 Task: Engage with others LinkedIn posts by liking, commenting, and sharing relevant content
Action: Mouse moved to (847, 467)
Screenshot: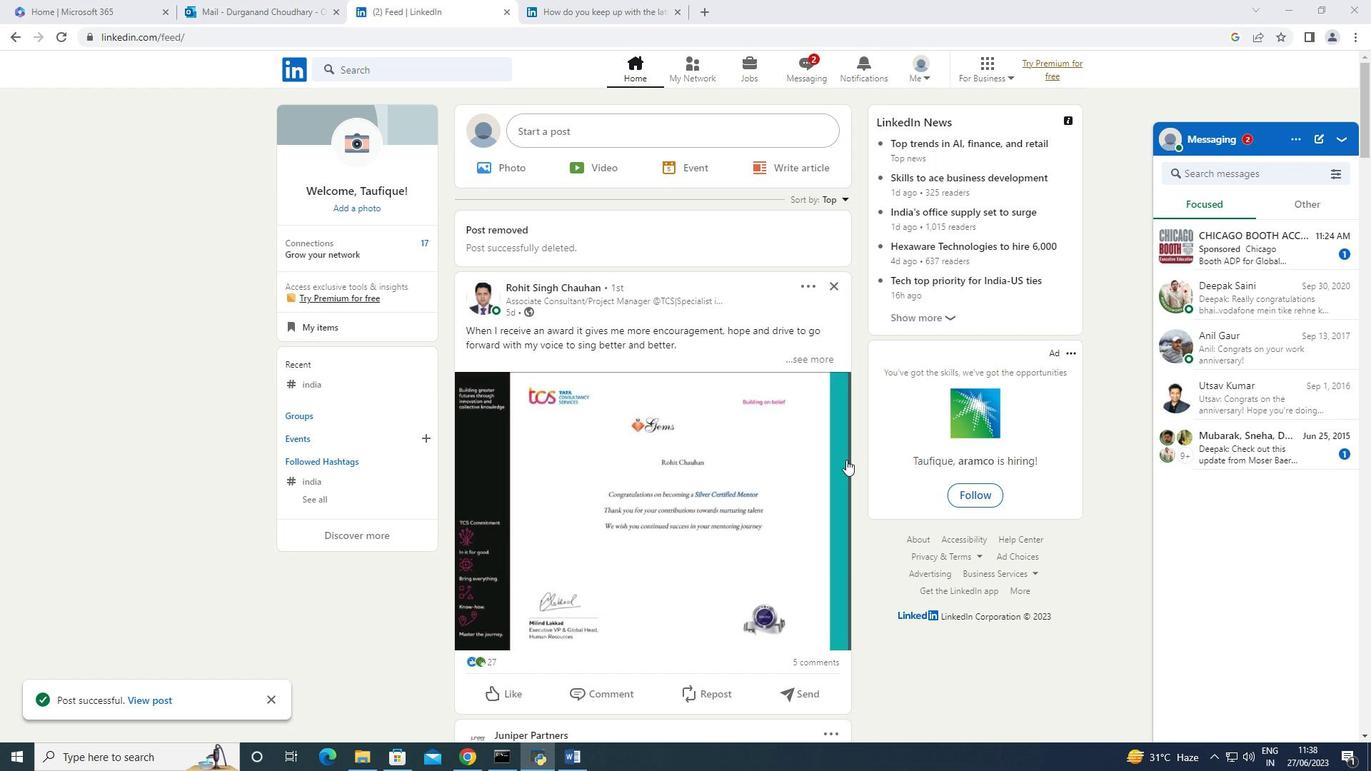 
Action: Mouse scrolled (847, 466) with delta (0, 0)
Screenshot: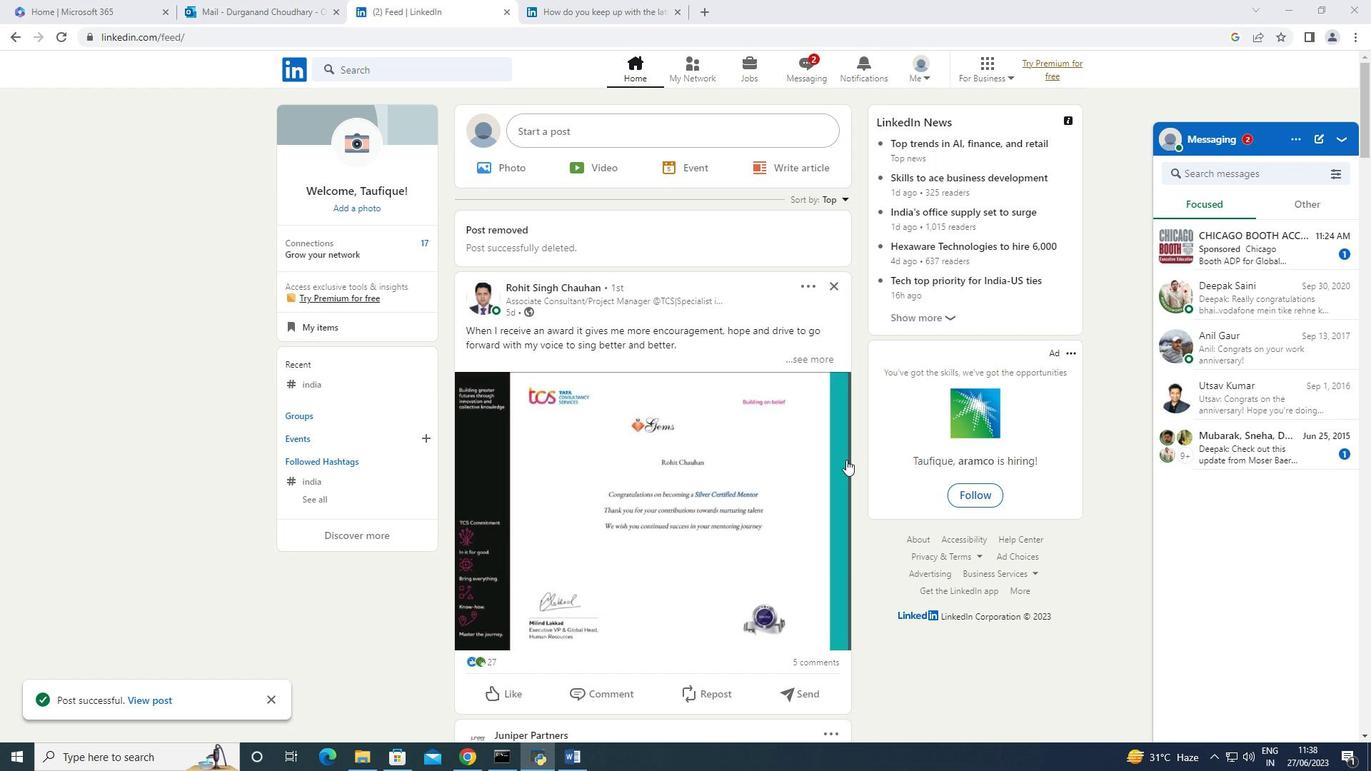 
Action: Mouse moved to (847, 468)
Screenshot: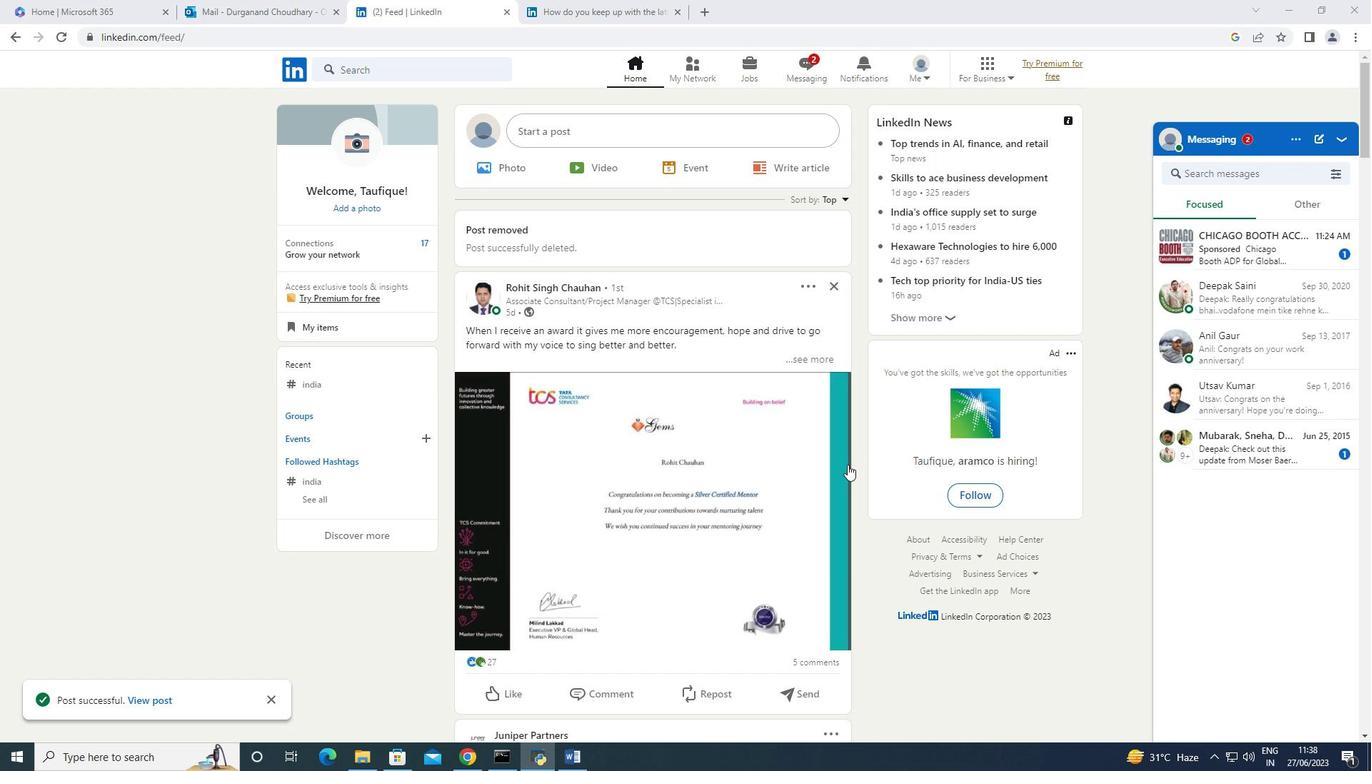 
Action: Mouse scrolled (847, 467) with delta (0, 0)
Screenshot: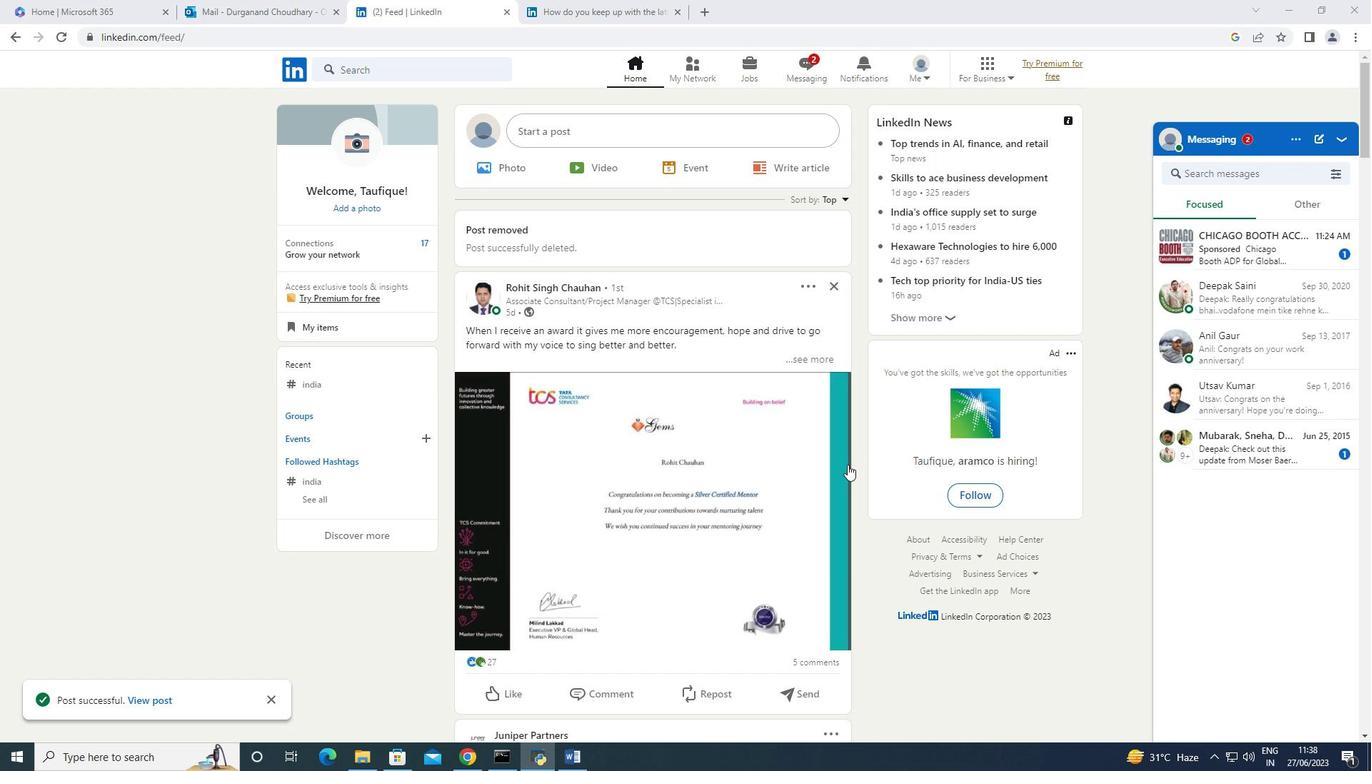
Action: Mouse scrolled (847, 467) with delta (0, 0)
Screenshot: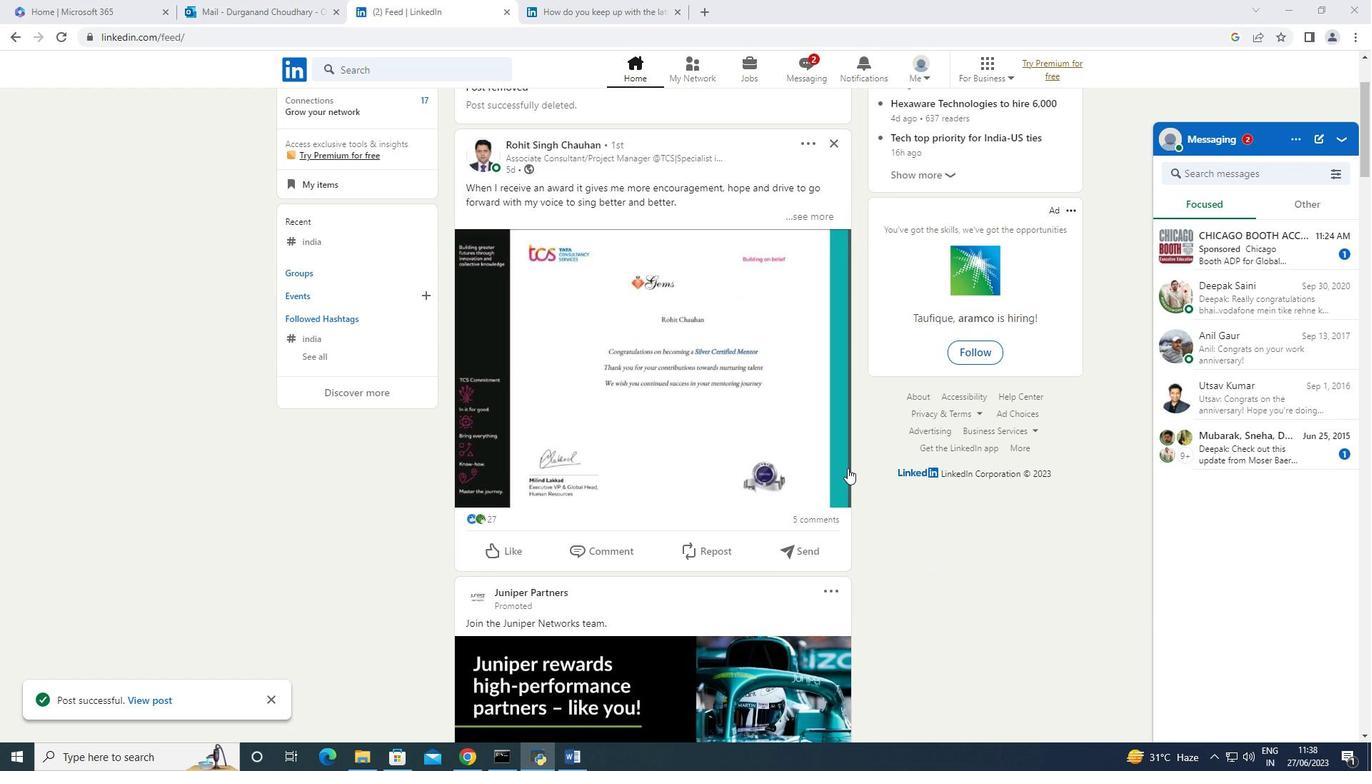 
Action: Mouse scrolled (847, 467) with delta (0, 0)
Screenshot: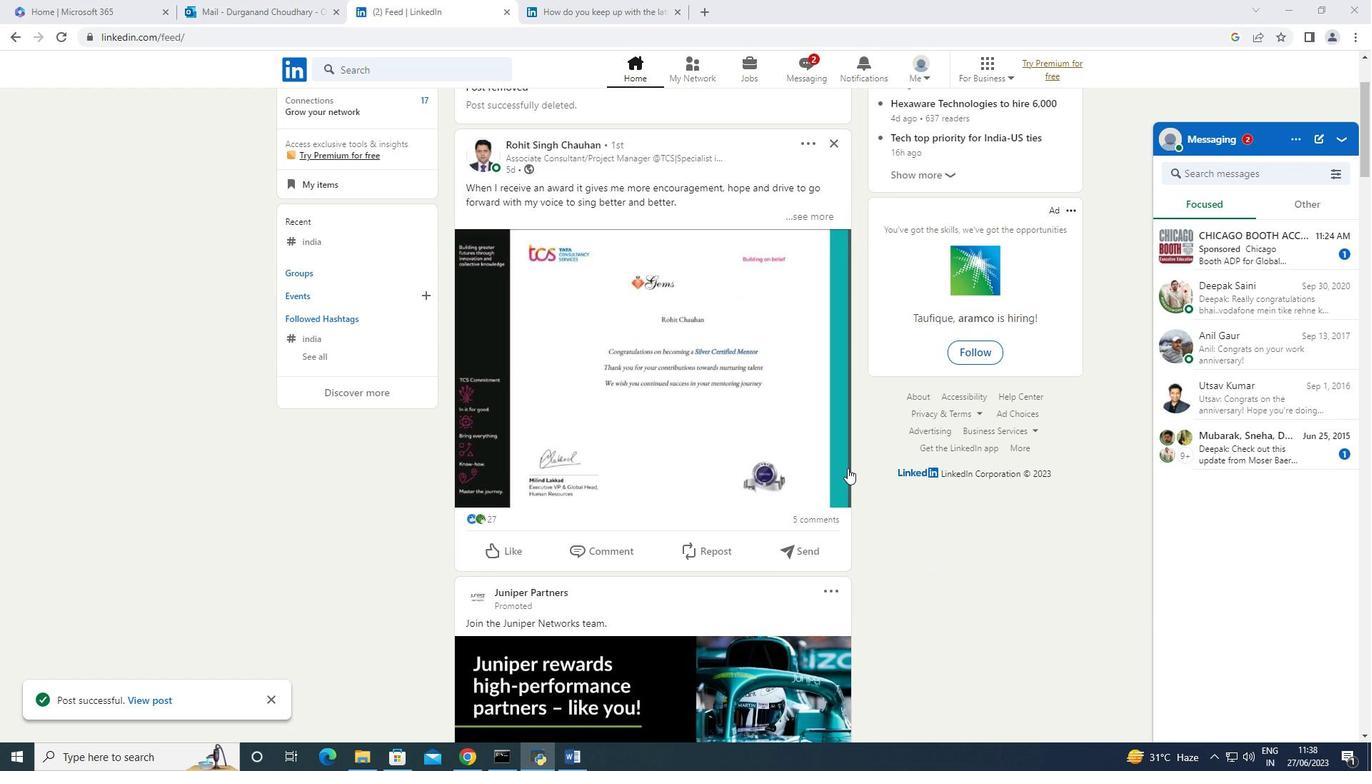 
Action: Mouse moved to (847, 469)
Screenshot: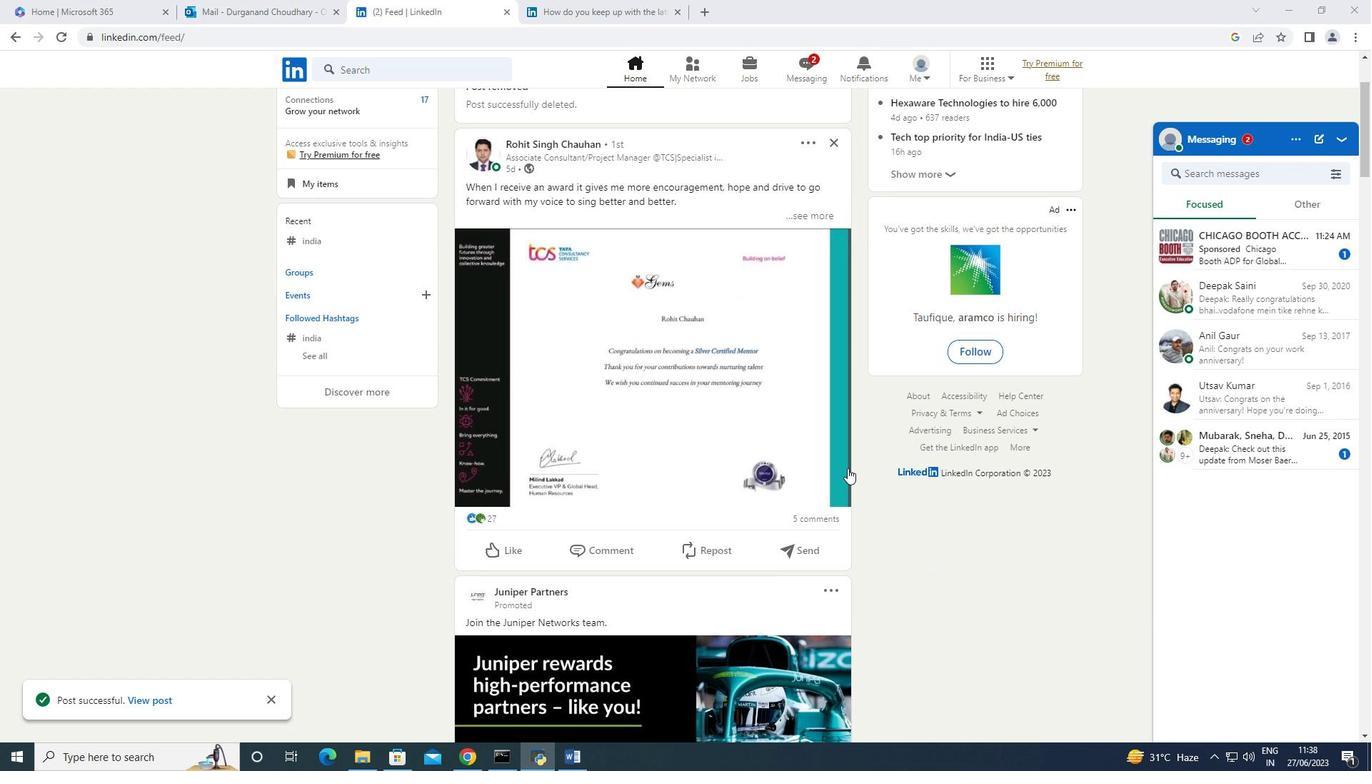 
Action: Mouse scrolled (847, 469) with delta (0, 0)
Screenshot: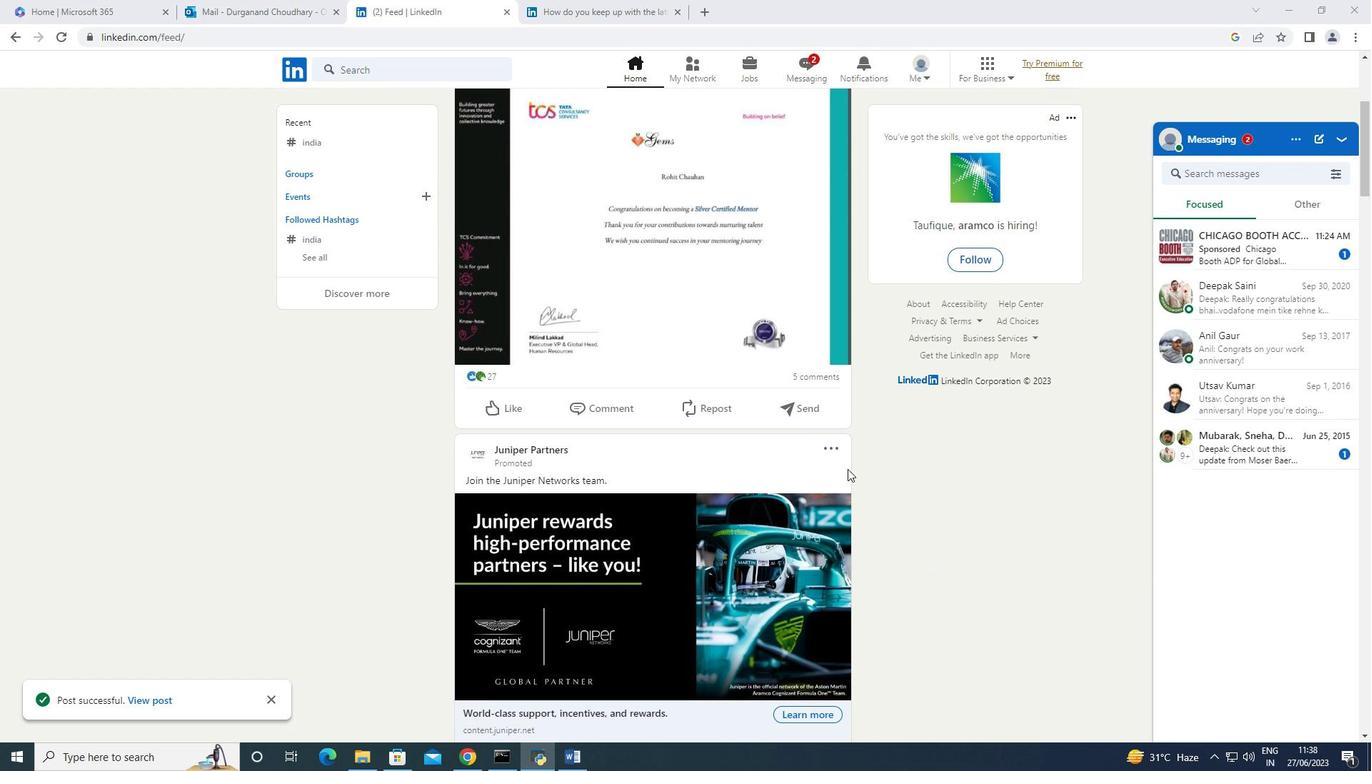 
Action: Mouse moved to (488, 479)
Screenshot: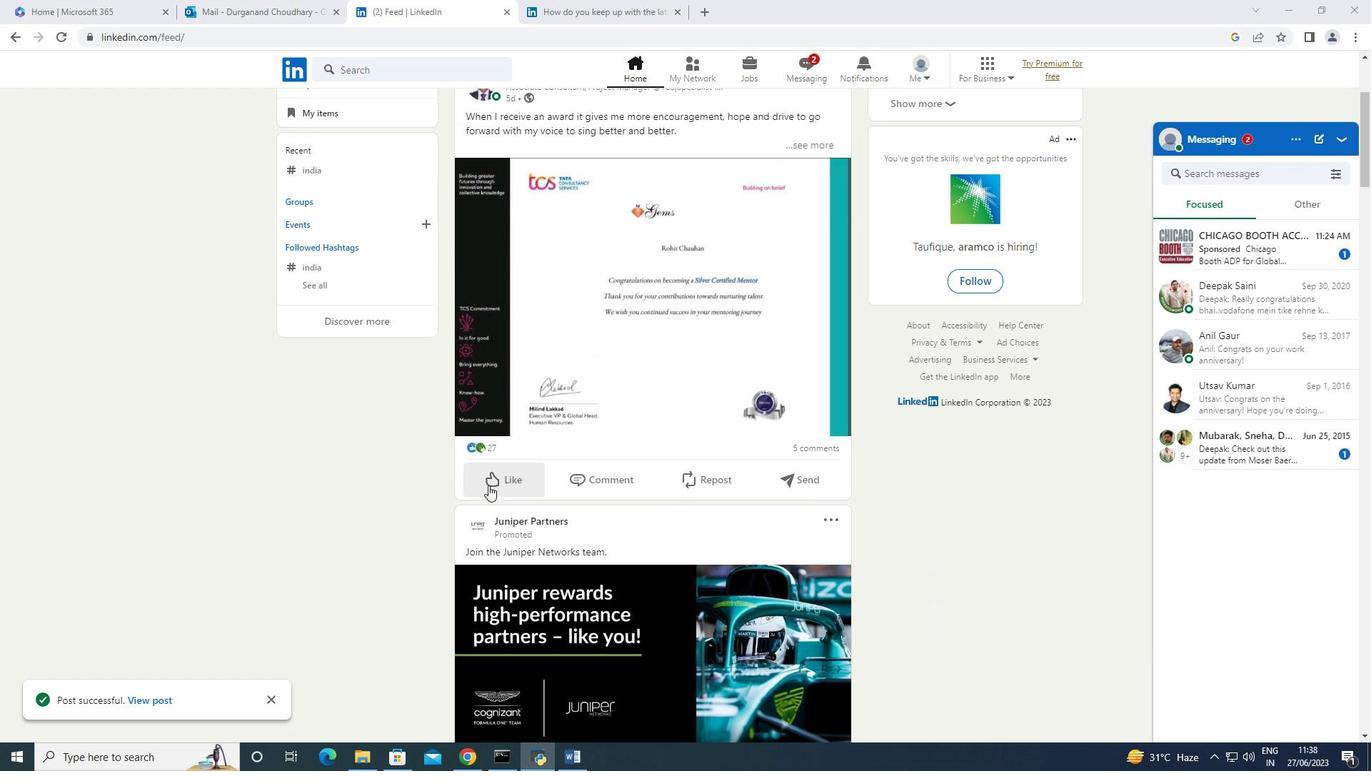 
Action: Mouse pressed left at (488, 479)
Screenshot: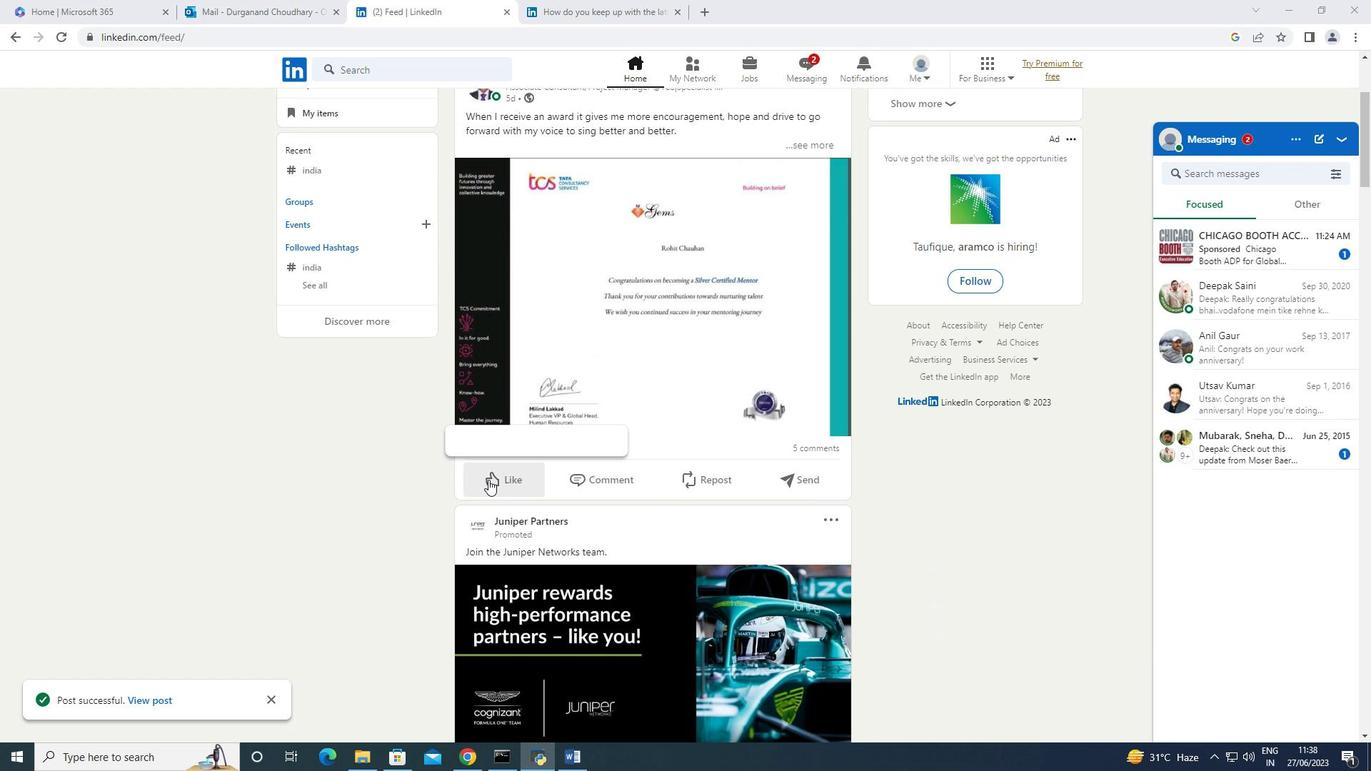 
Action: Mouse moved to (996, 521)
Screenshot: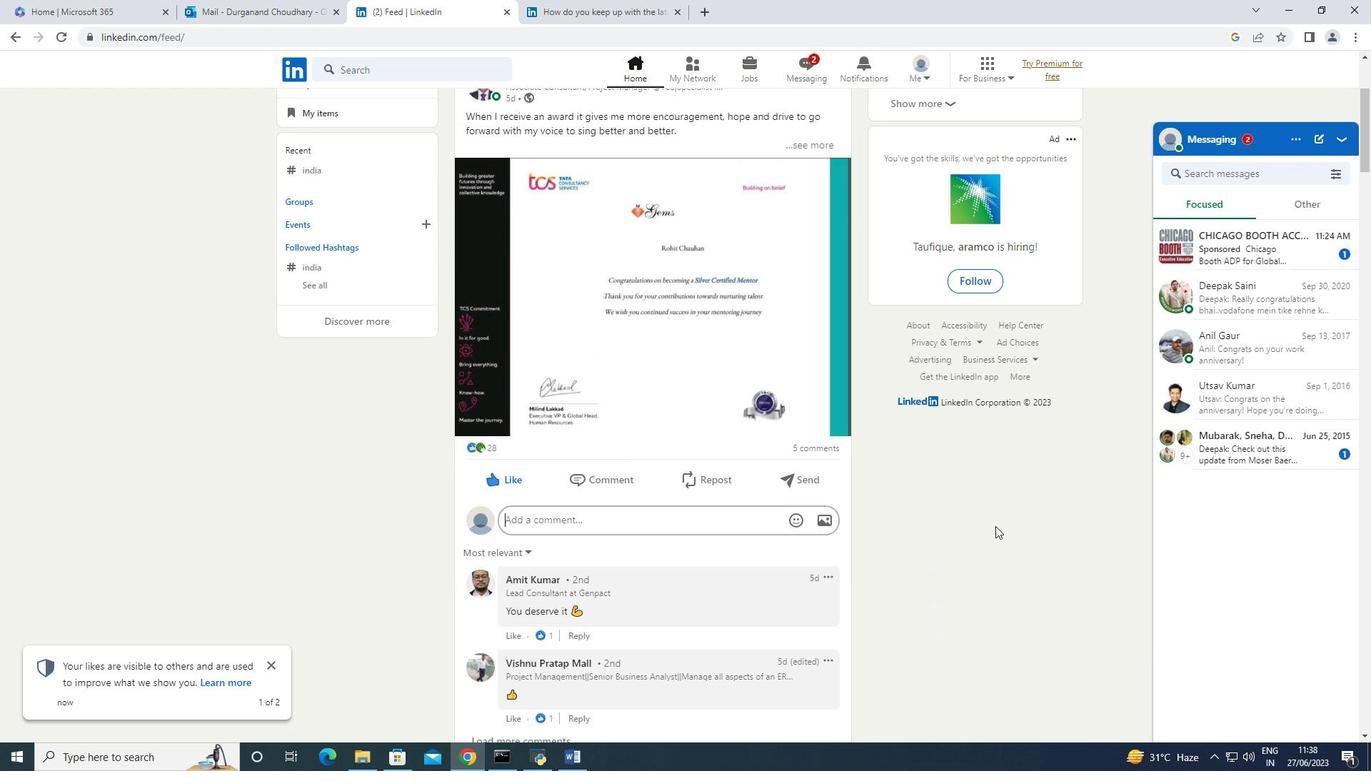 
Action: Mouse scrolled (996, 520) with delta (0, 0)
Screenshot: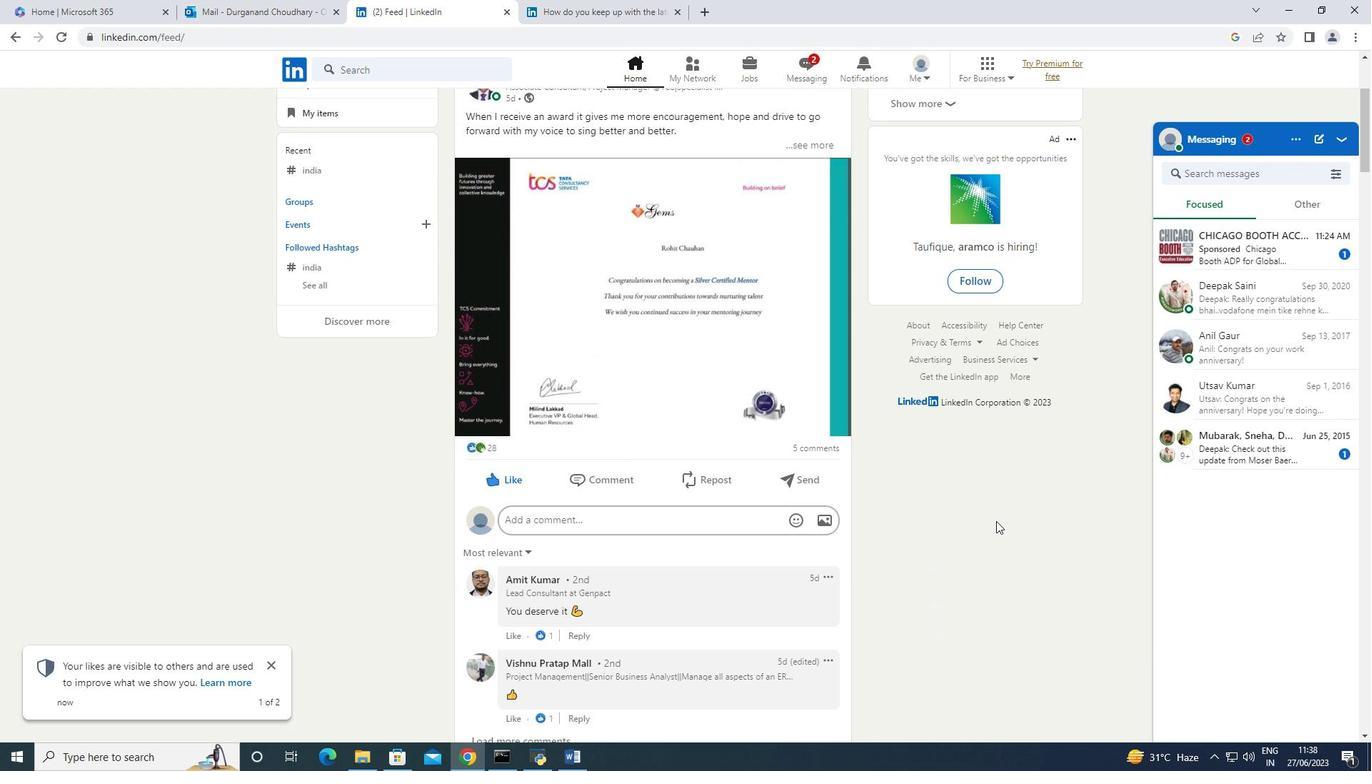 
Action: Mouse scrolled (996, 520) with delta (0, 0)
Screenshot: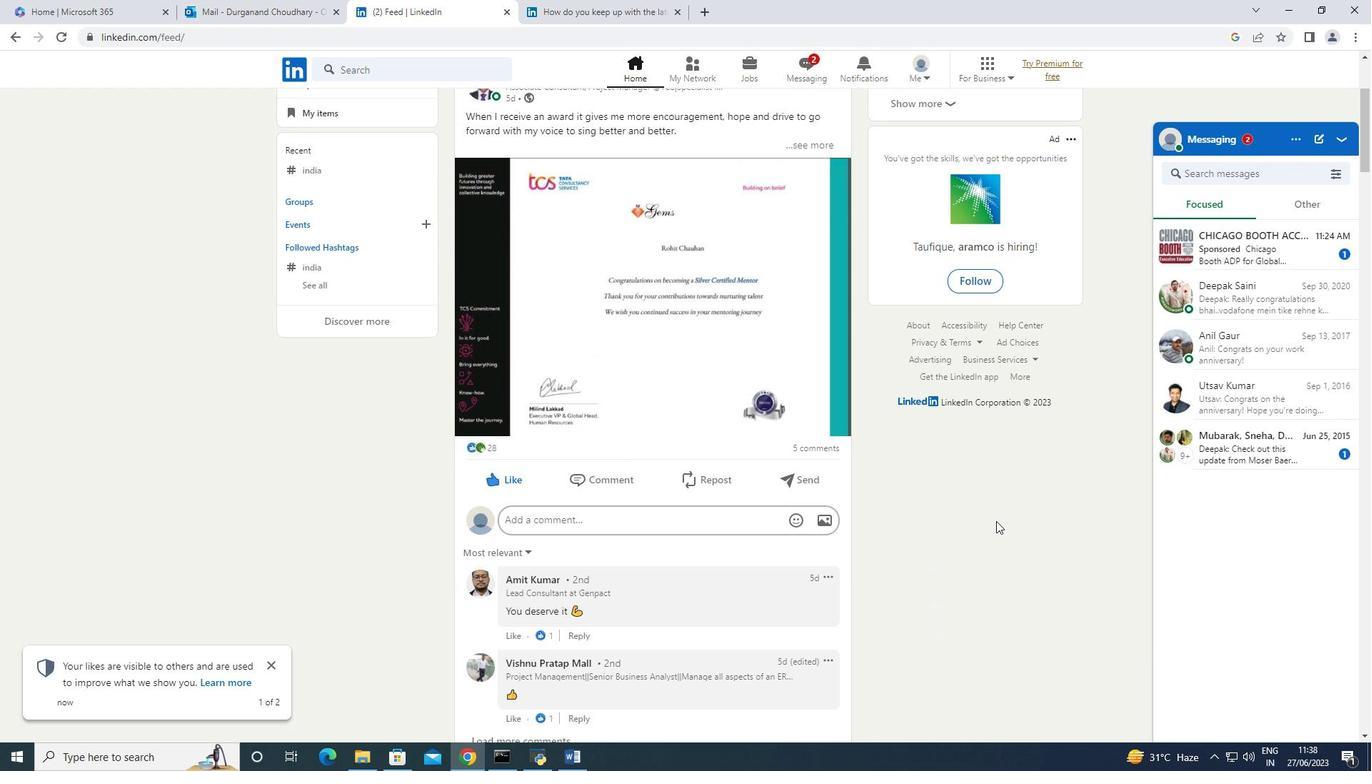 
Action: Mouse moved to (686, 382)
Screenshot: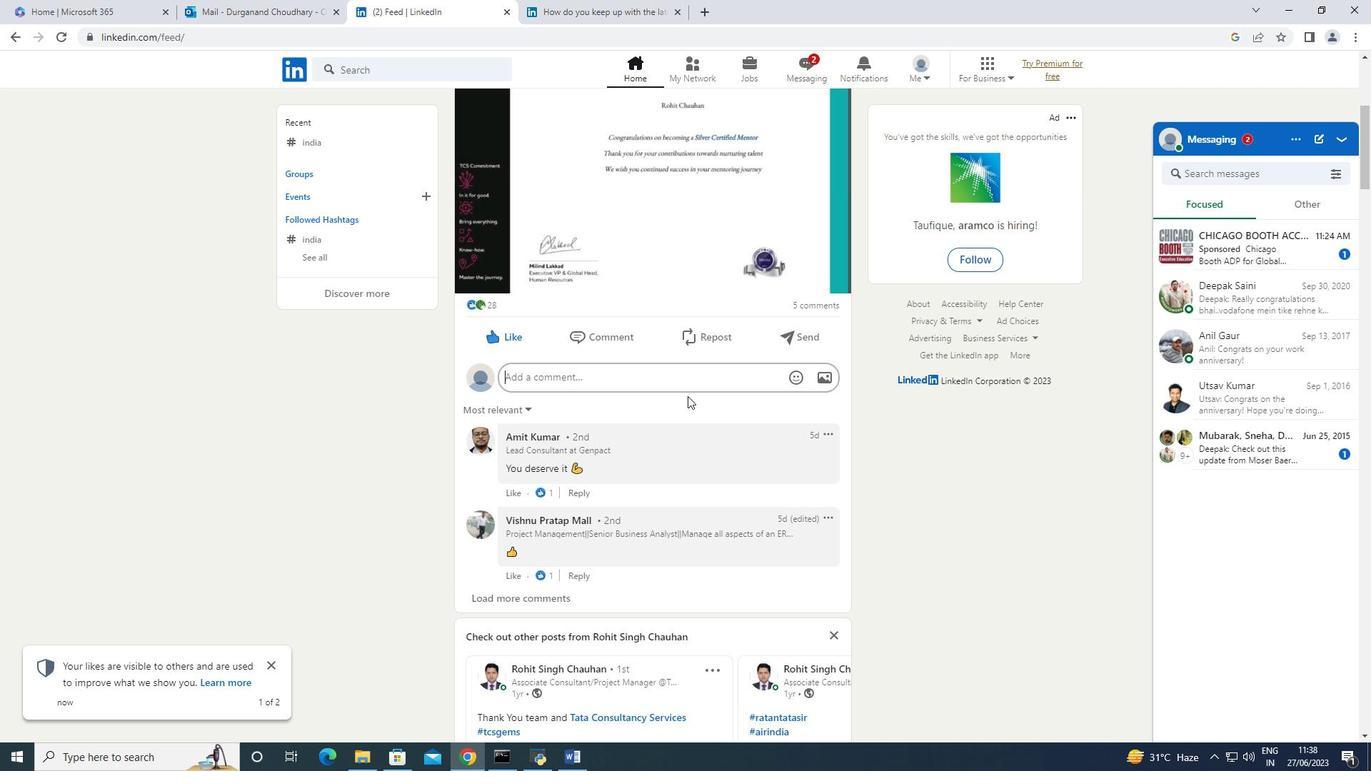 
Action: Mouse scrolled (686, 382) with delta (0, 0)
Screenshot: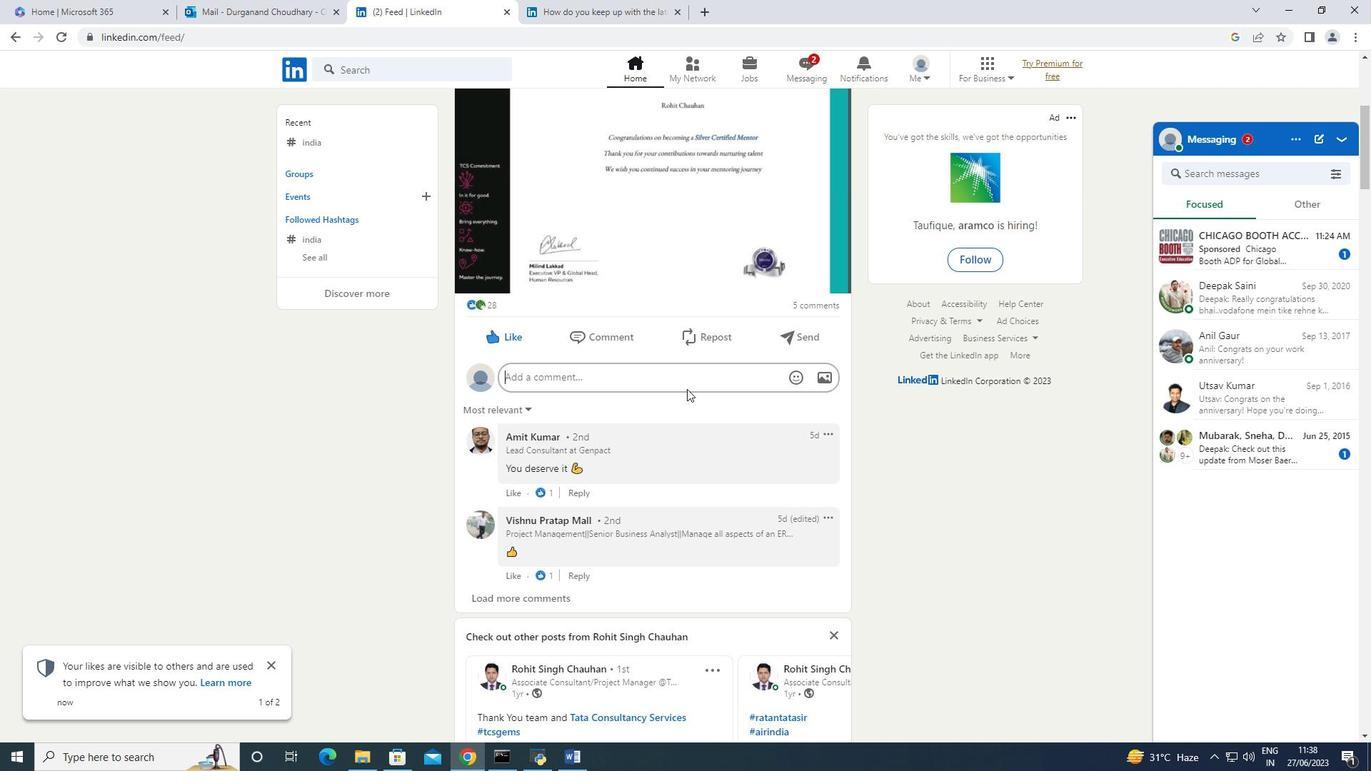 
Action: Mouse scrolled (686, 382) with delta (0, 0)
Screenshot: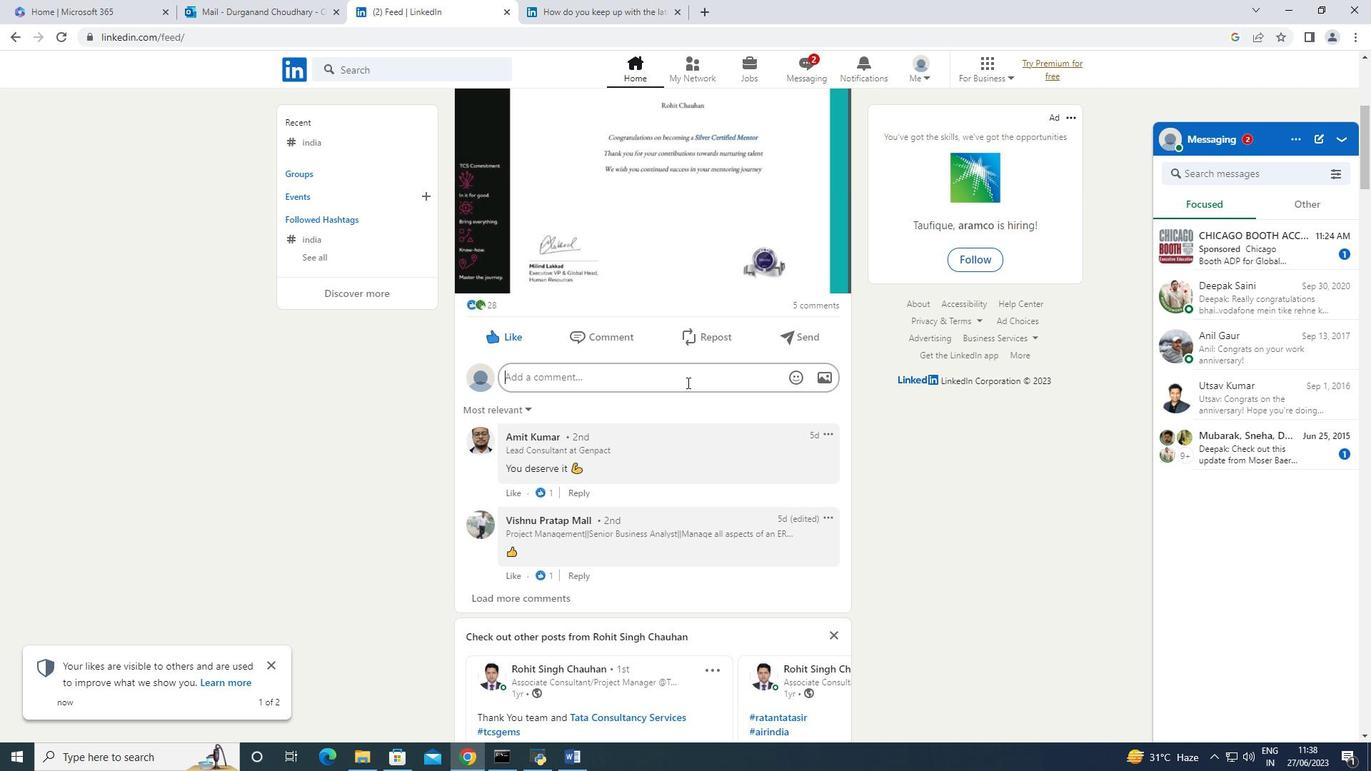 
Action: Mouse scrolled (686, 382) with delta (0, 0)
Screenshot: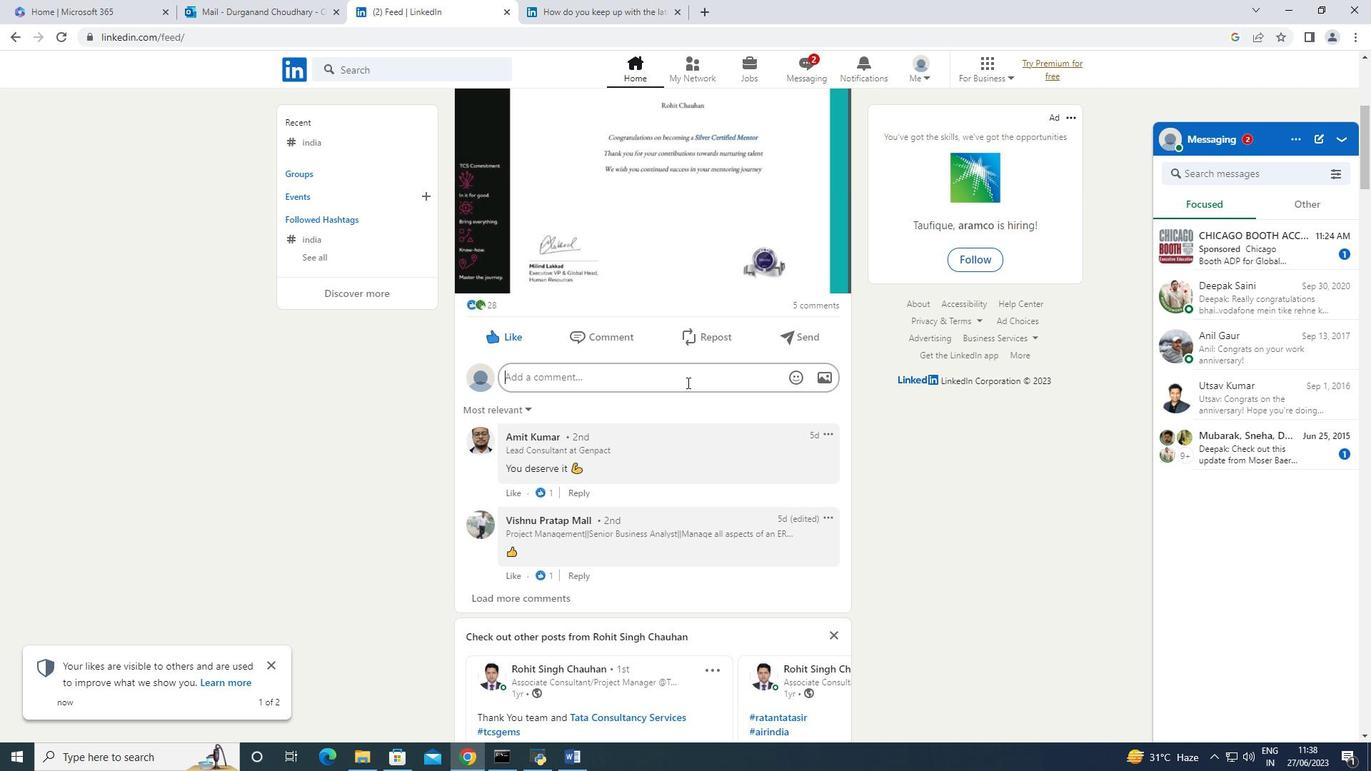 
Action: Mouse scrolled (686, 382) with delta (0, 0)
Screenshot: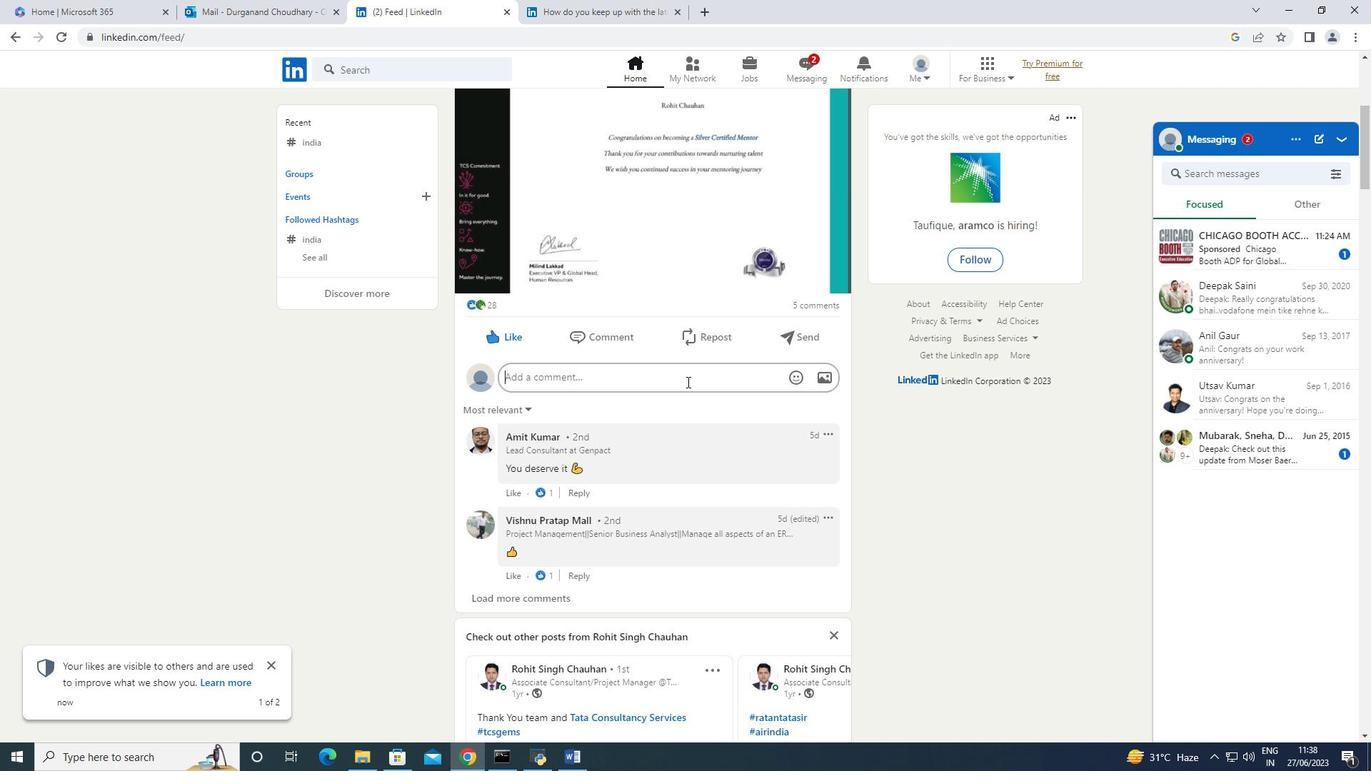 
Action: Mouse scrolled (686, 381) with delta (0, 0)
Screenshot: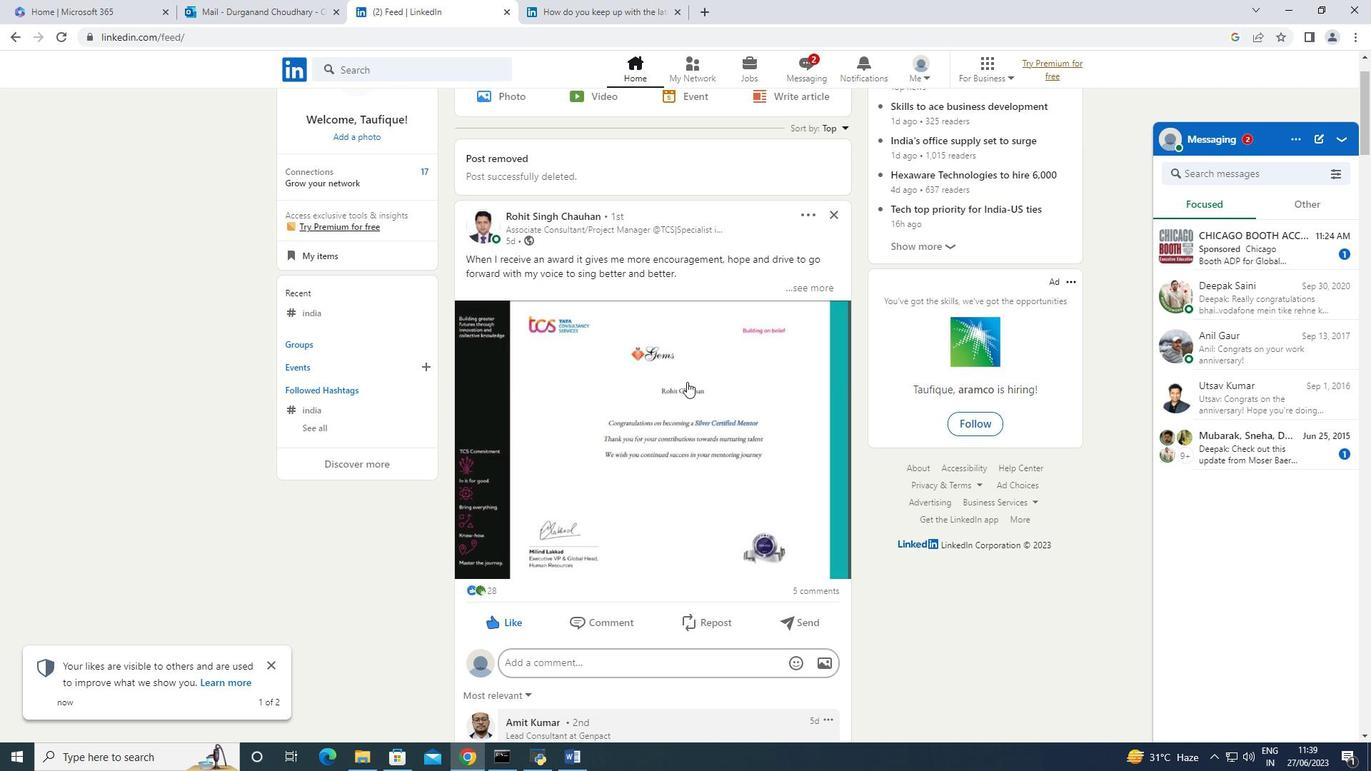 
Action: Mouse scrolled (686, 381) with delta (0, 0)
Screenshot: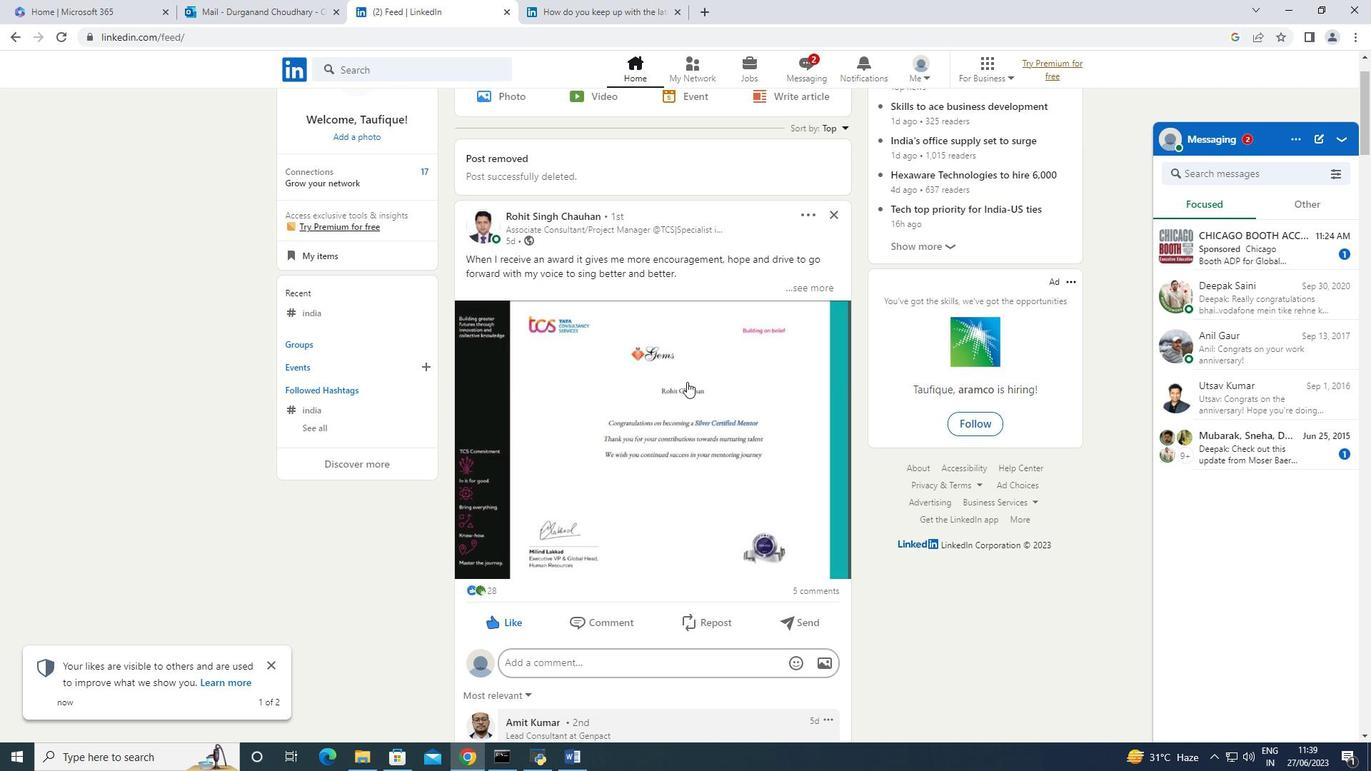
Action: Mouse scrolled (686, 381) with delta (0, 0)
Screenshot: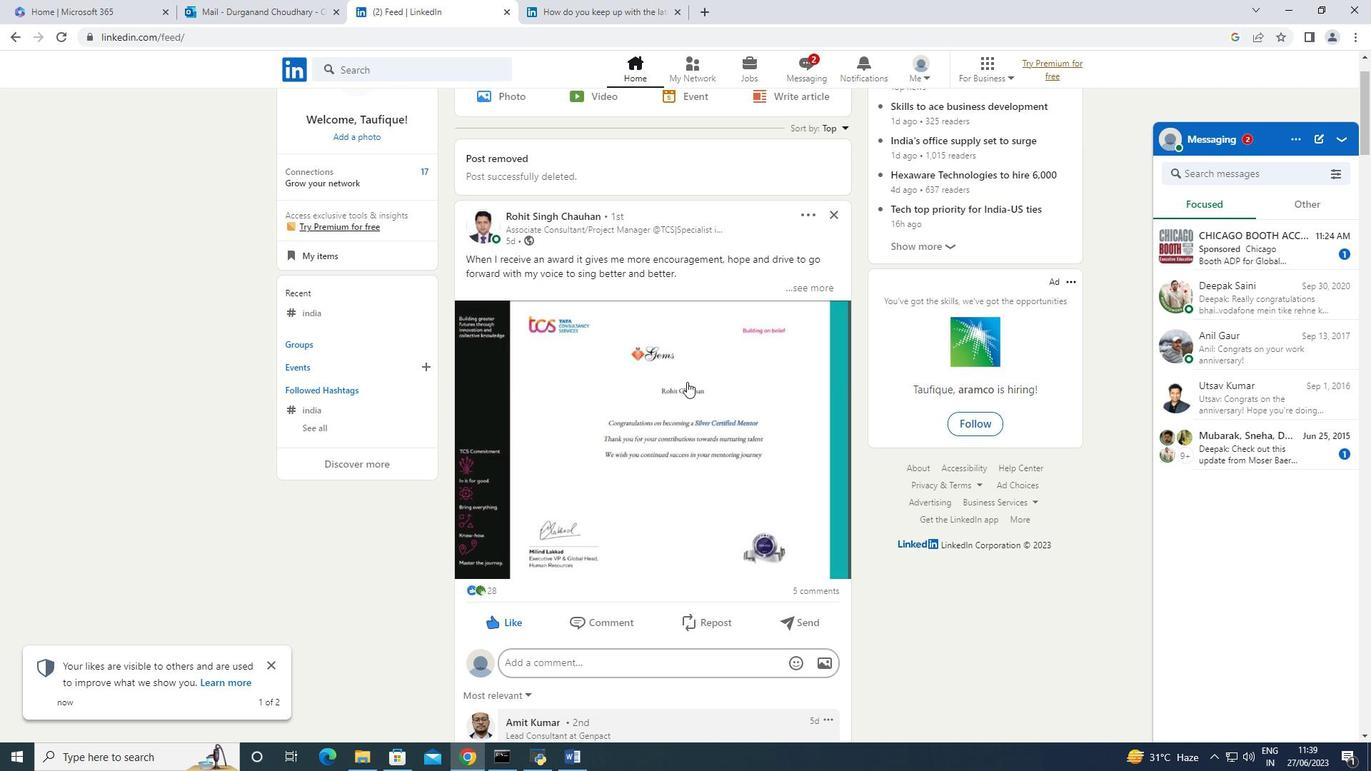 
Action: Mouse moved to (686, 383)
Screenshot: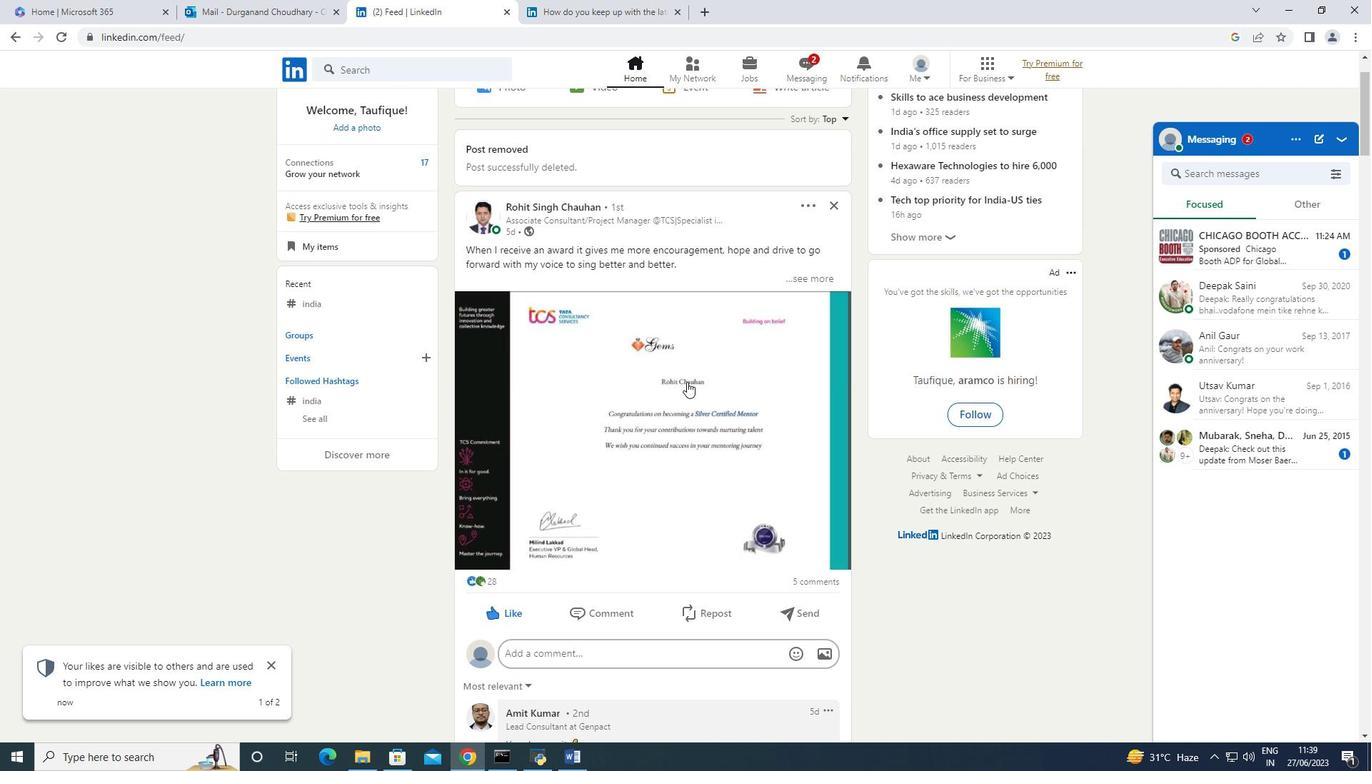 
Action: Mouse scrolled (686, 381) with delta (0, 0)
Screenshot: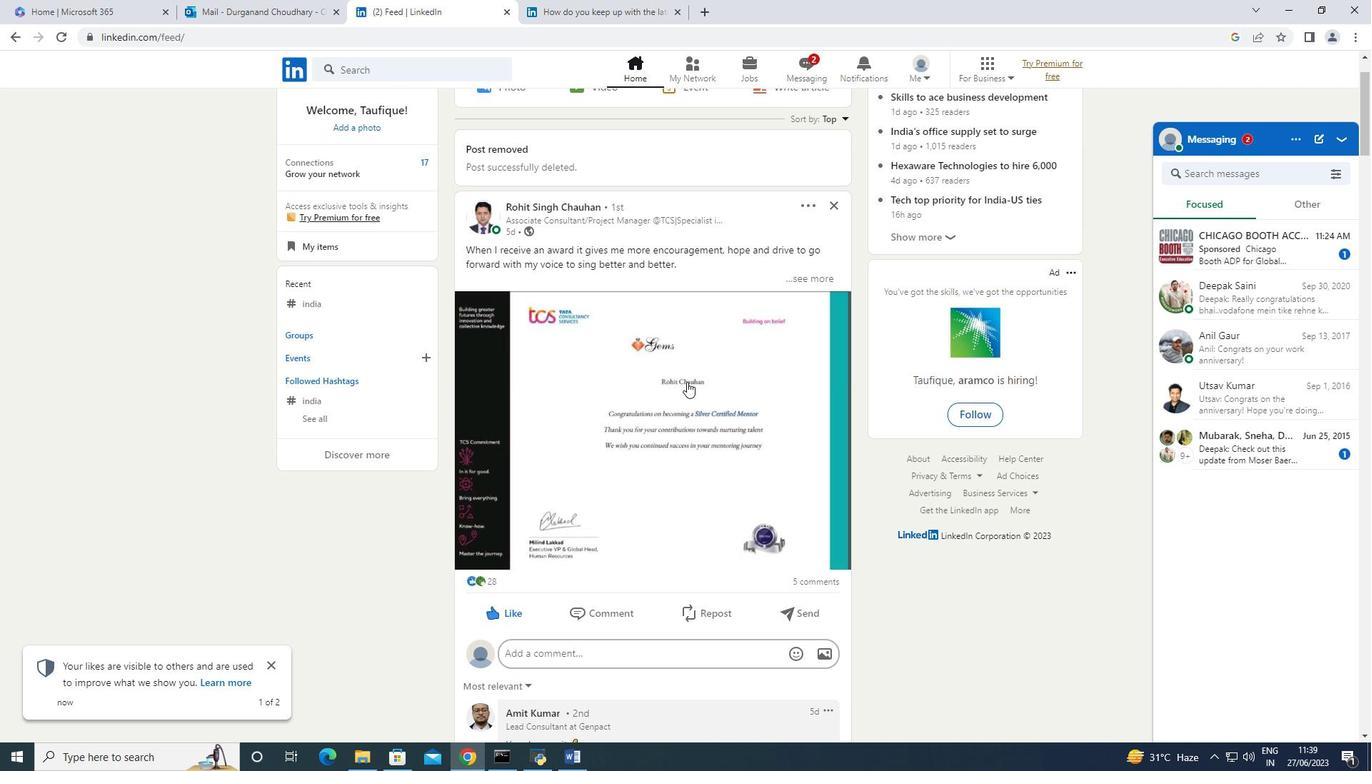
Action: Mouse moved to (637, 410)
Screenshot: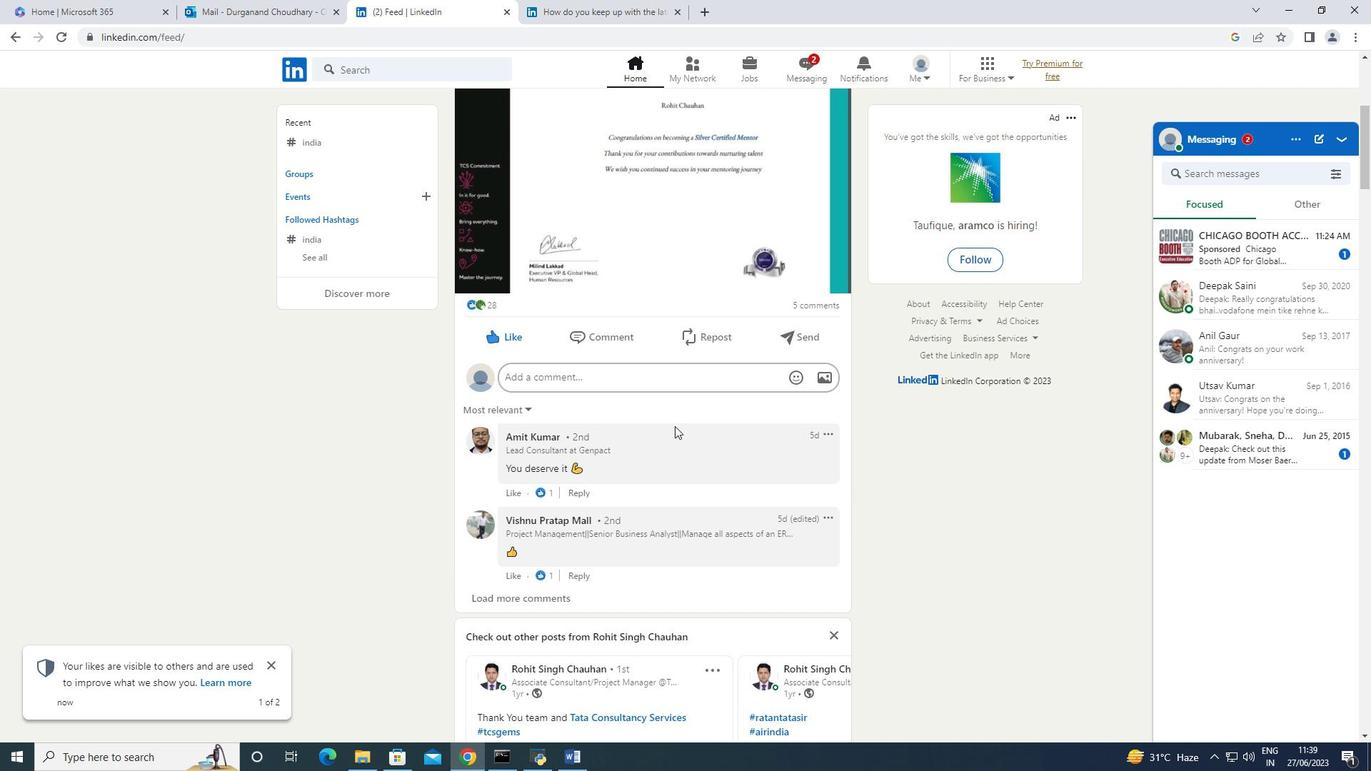 
Action: Key pressed <Key.shift>Congratulations<Key.enter>
Screenshot: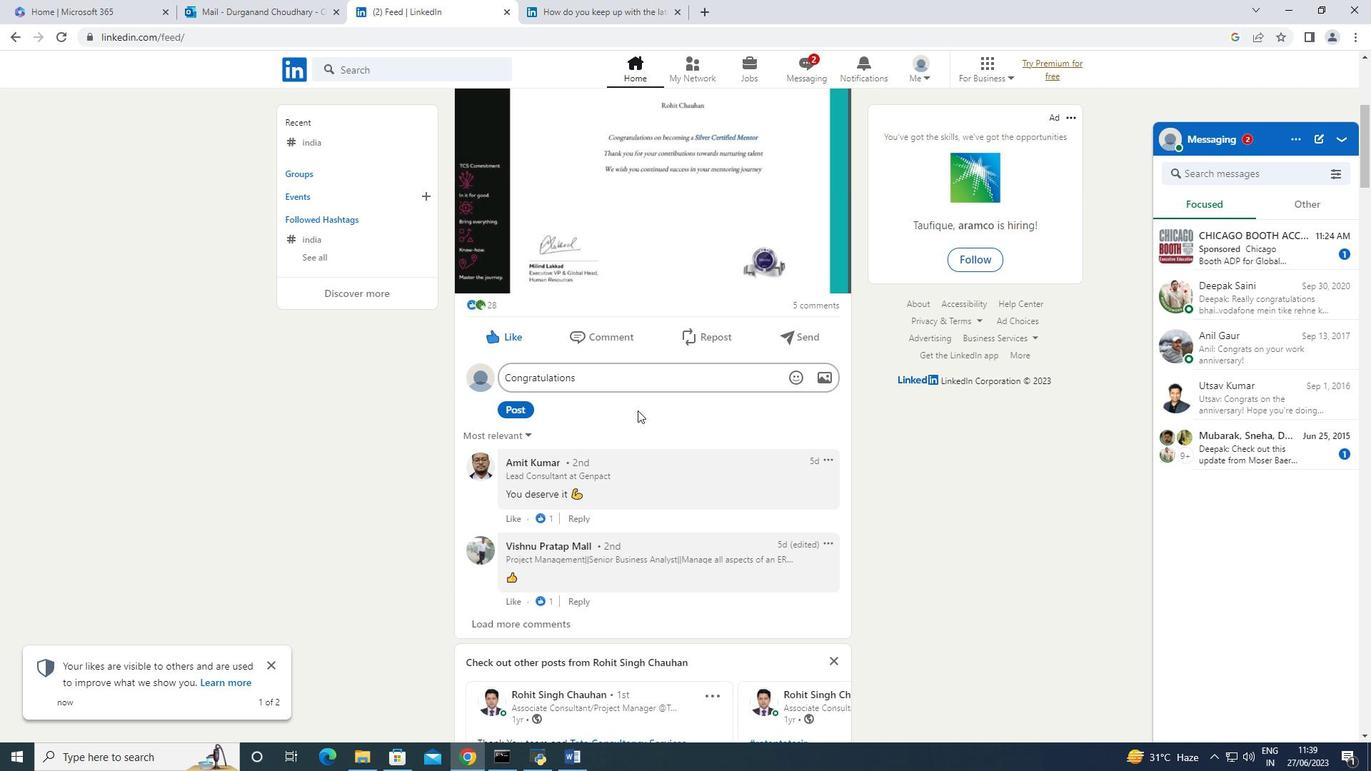 
Action: Mouse moved to (508, 423)
Screenshot: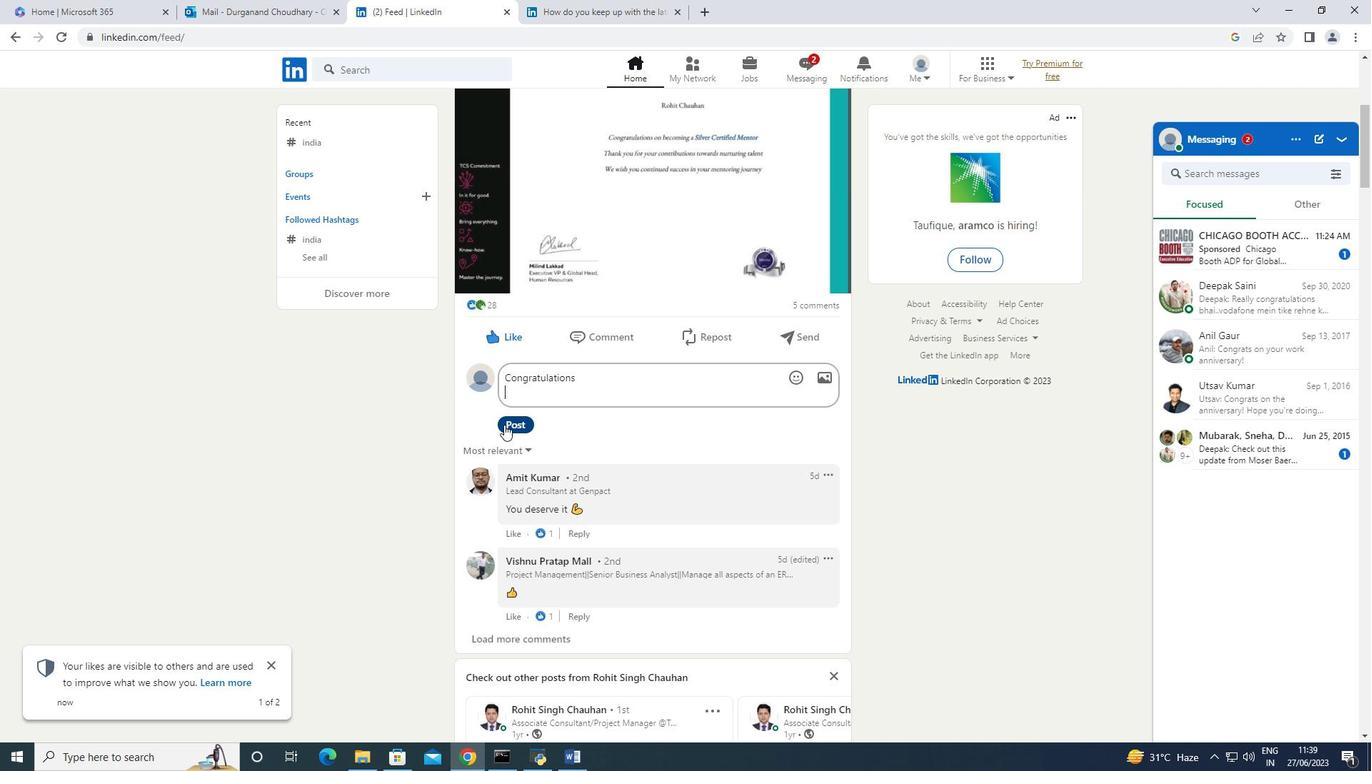 
Action: Mouse pressed left at (508, 423)
Screenshot: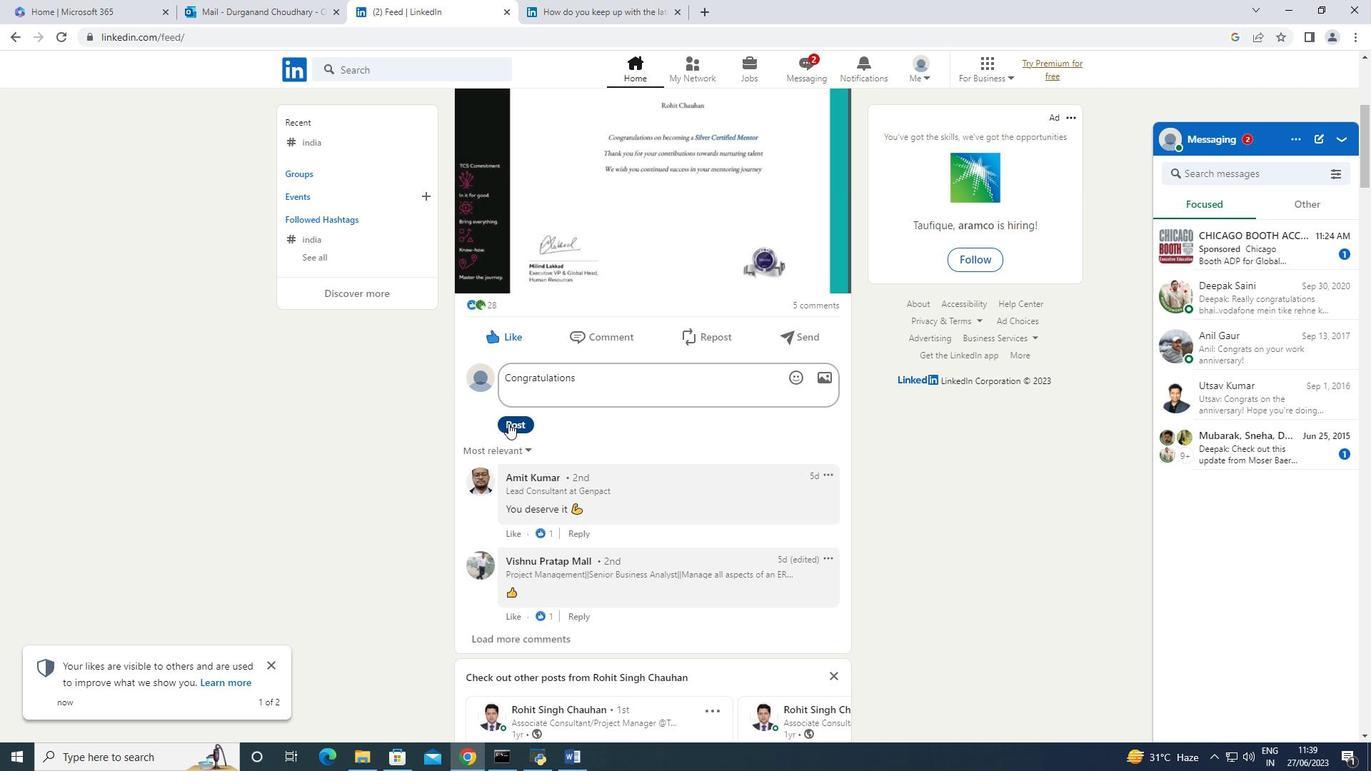 
Action: Mouse moved to (899, 463)
Screenshot: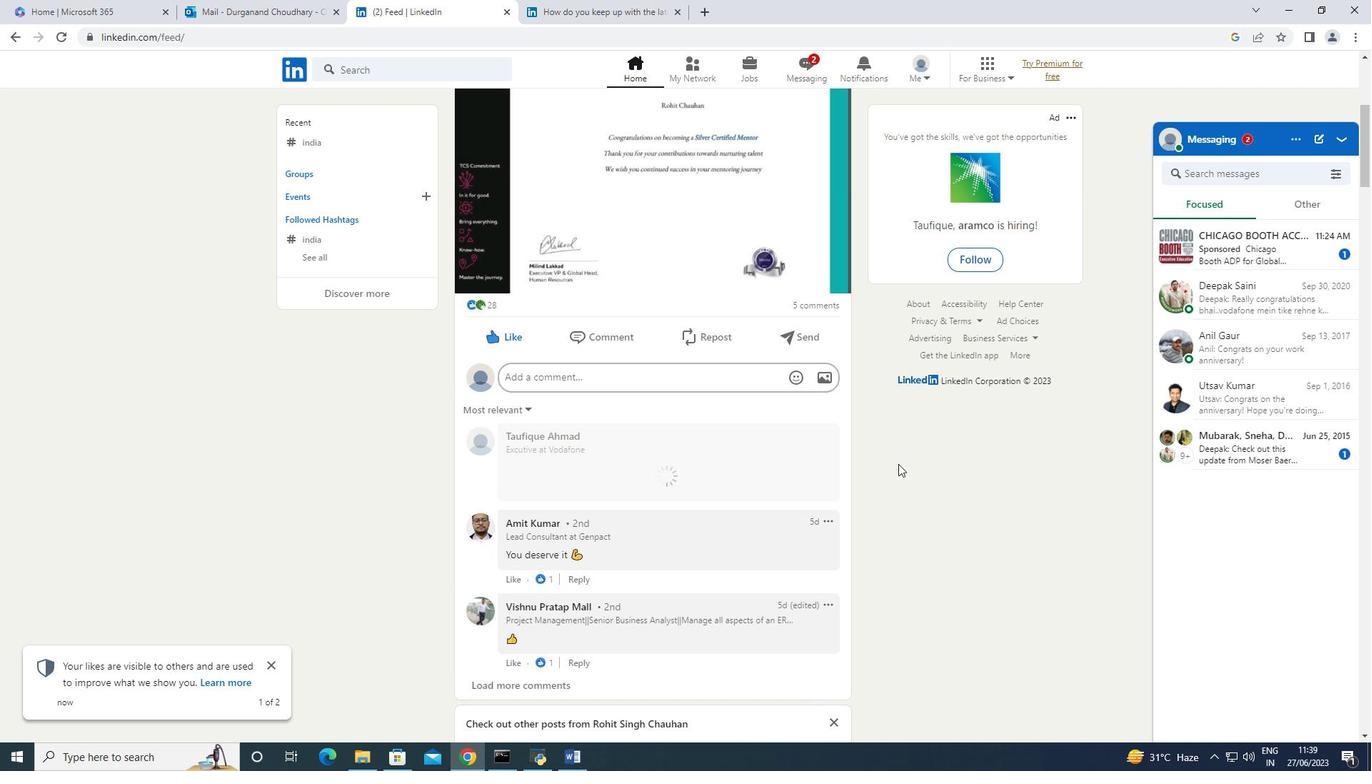 
Action: Mouse scrolled (899, 462) with delta (0, 0)
Screenshot: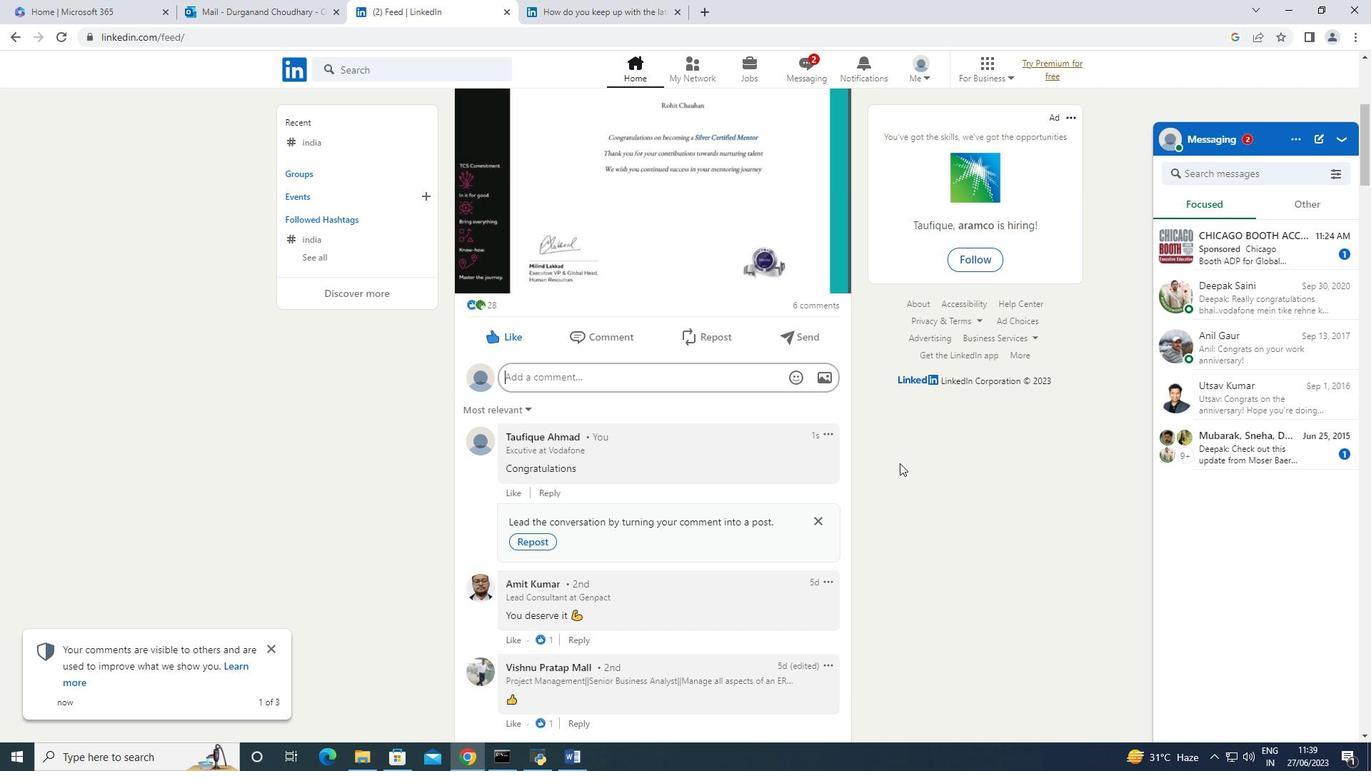 
Action: Mouse scrolled (899, 462) with delta (0, 0)
Screenshot: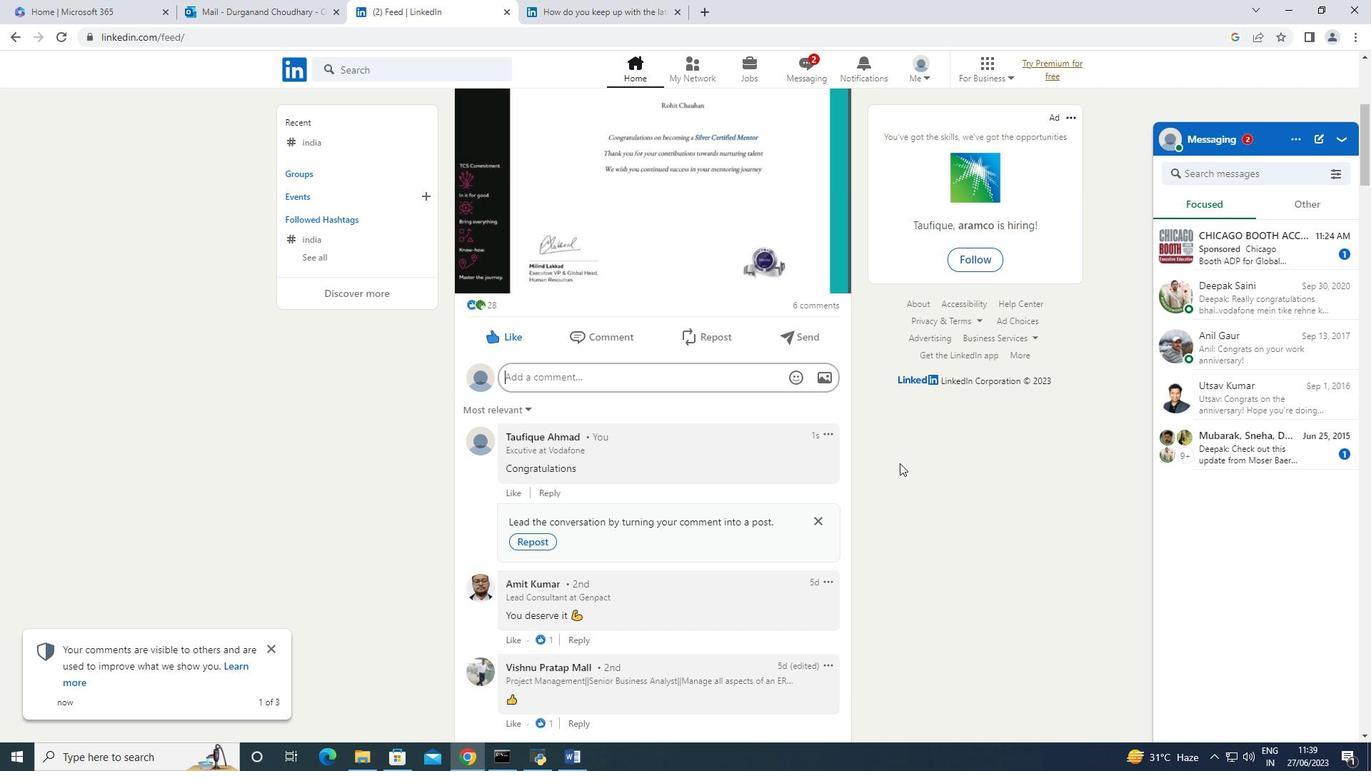 
Action: Mouse scrolled (899, 462) with delta (0, 0)
Screenshot: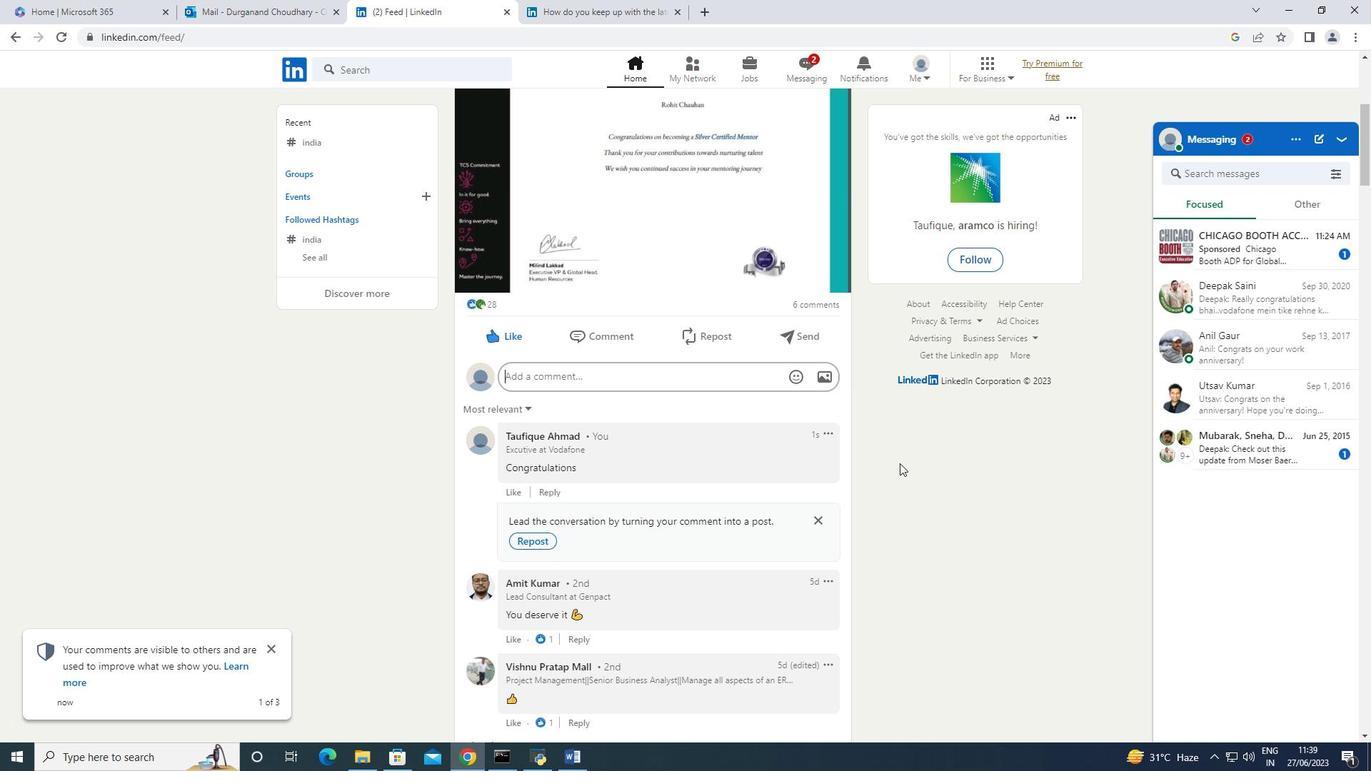 
Action: Mouse scrolled (899, 462) with delta (0, 0)
Screenshot: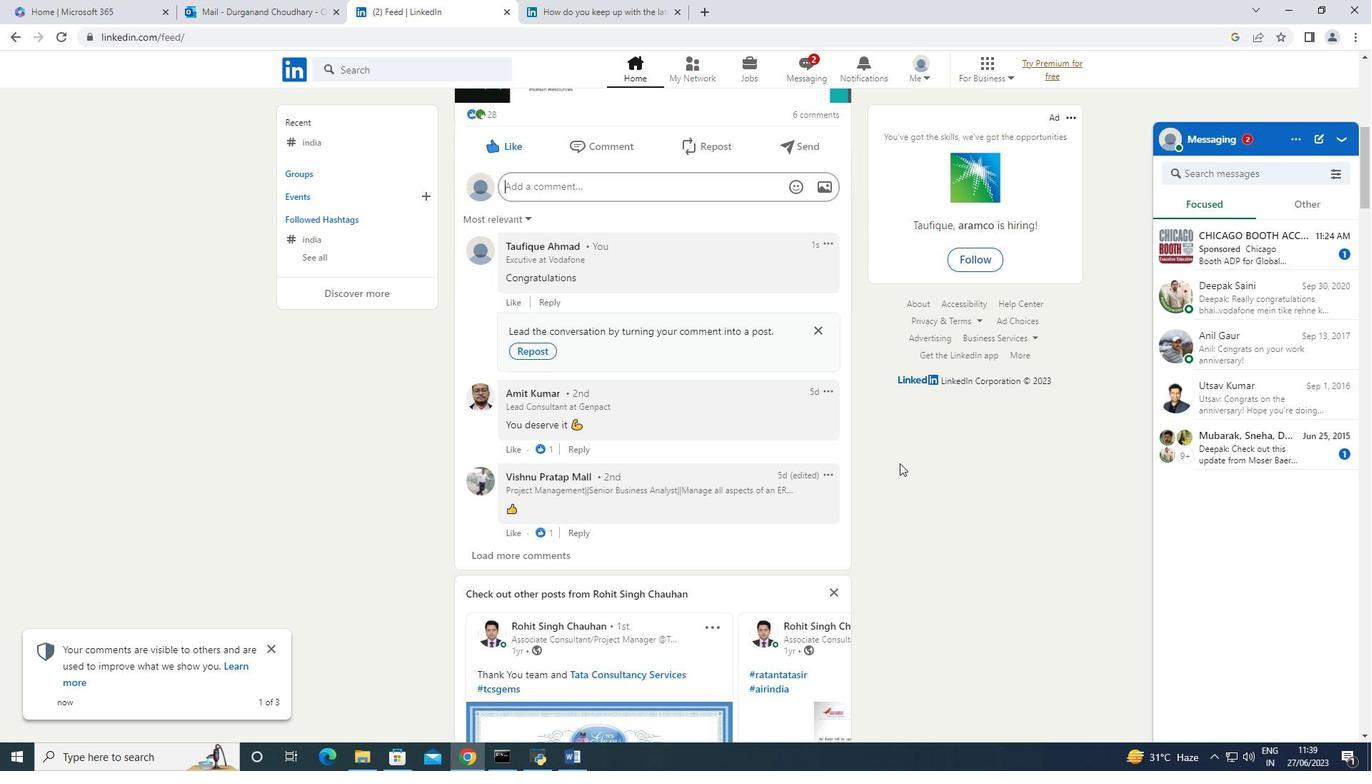 
Action: Mouse scrolled (899, 462) with delta (0, 0)
Screenshot: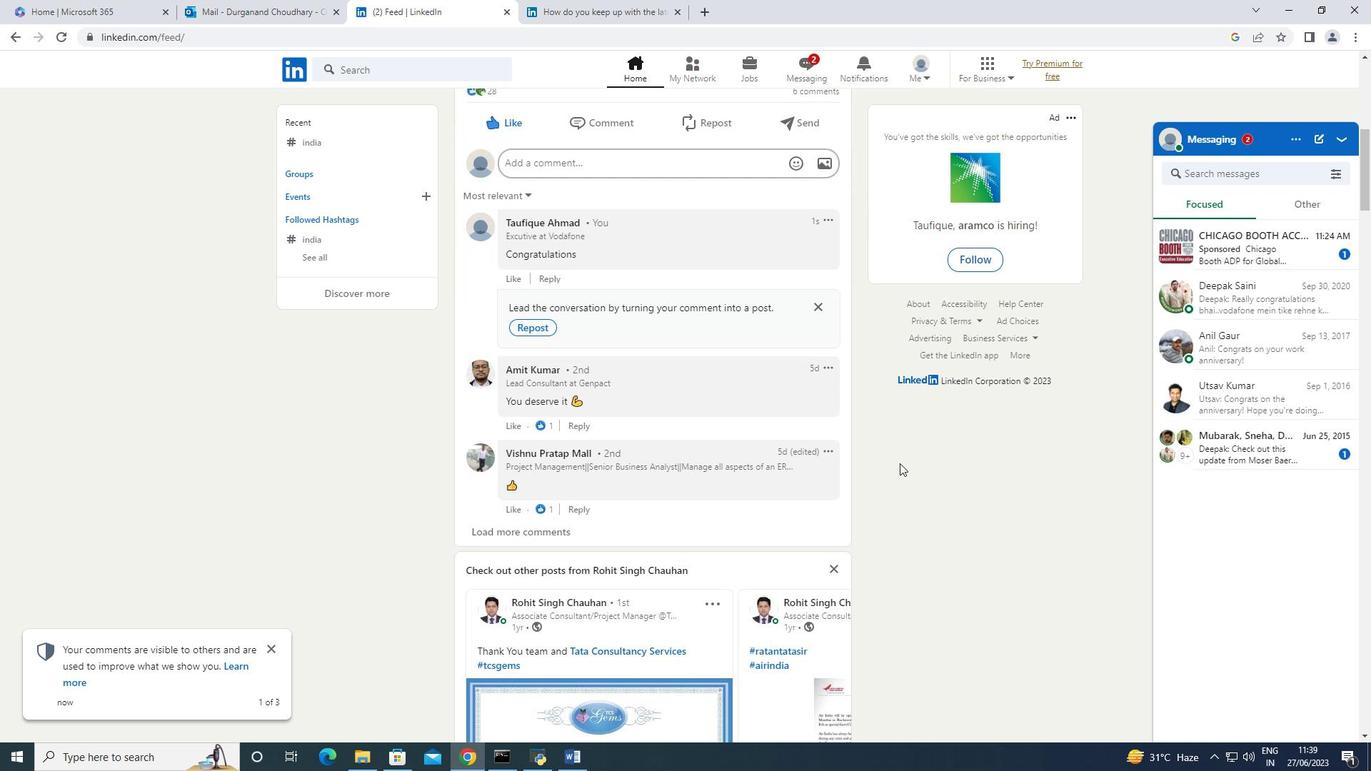 
Action: Mouse scrolled (899, 462) with delta (0, 0)
Screenshot: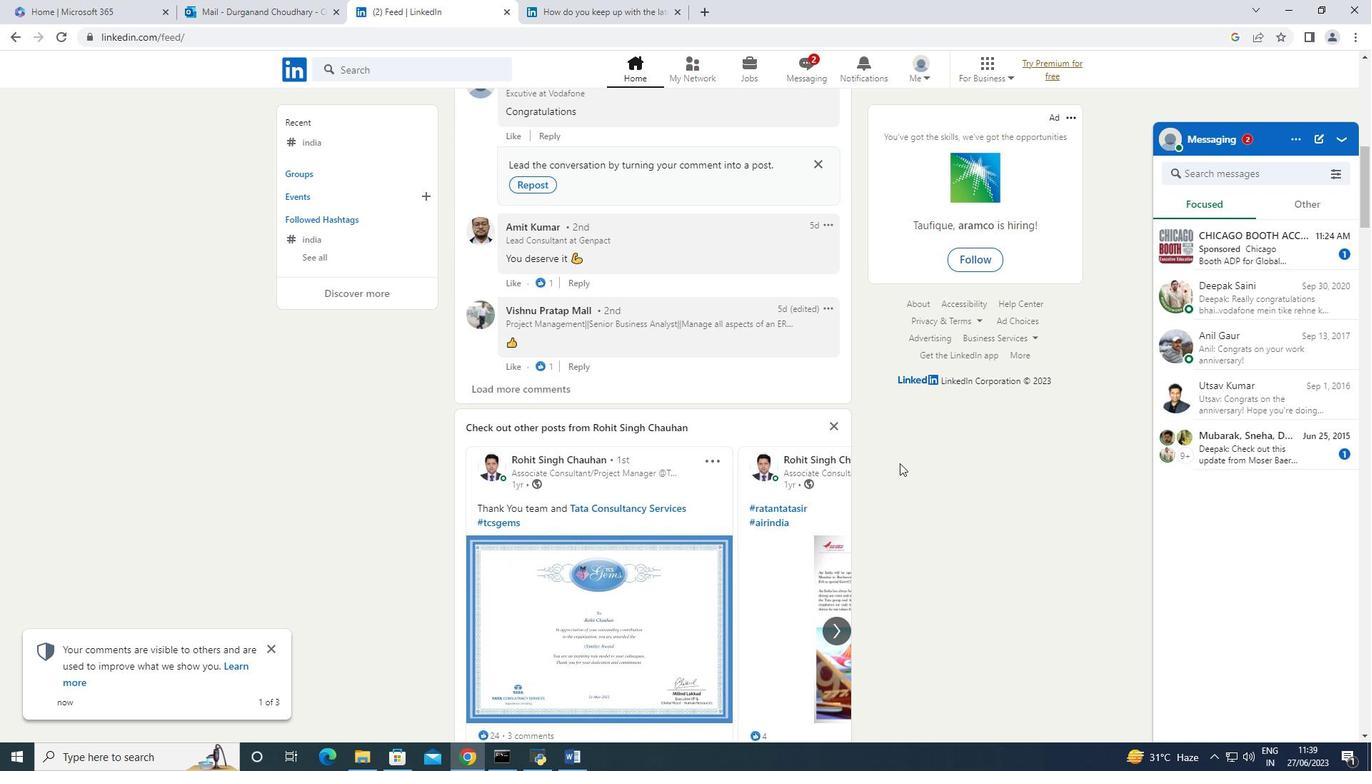 
Action: Mouse scrolled (899, 462) with delta (0, 0)
Screenshot: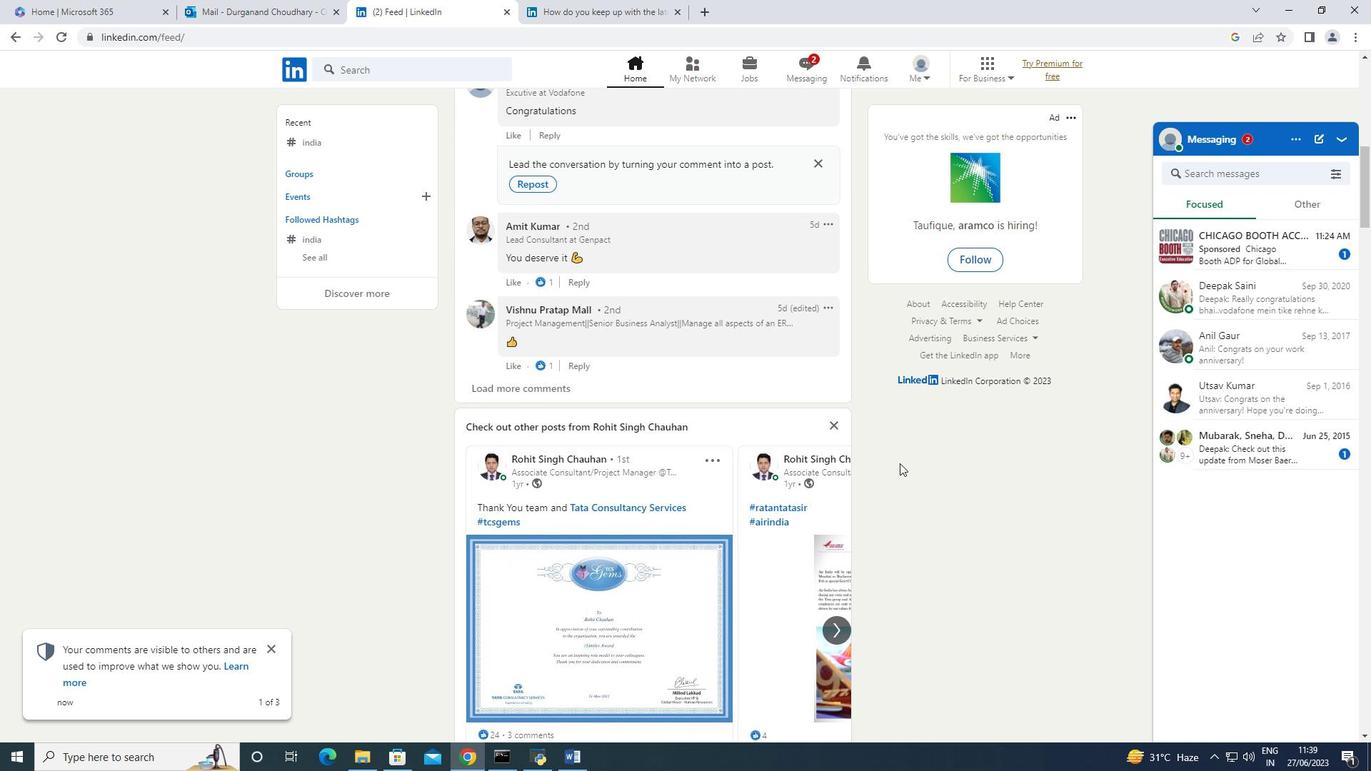 
Action: Mouse scrolled (899, 462) with delta (0, 0)
Screenshot: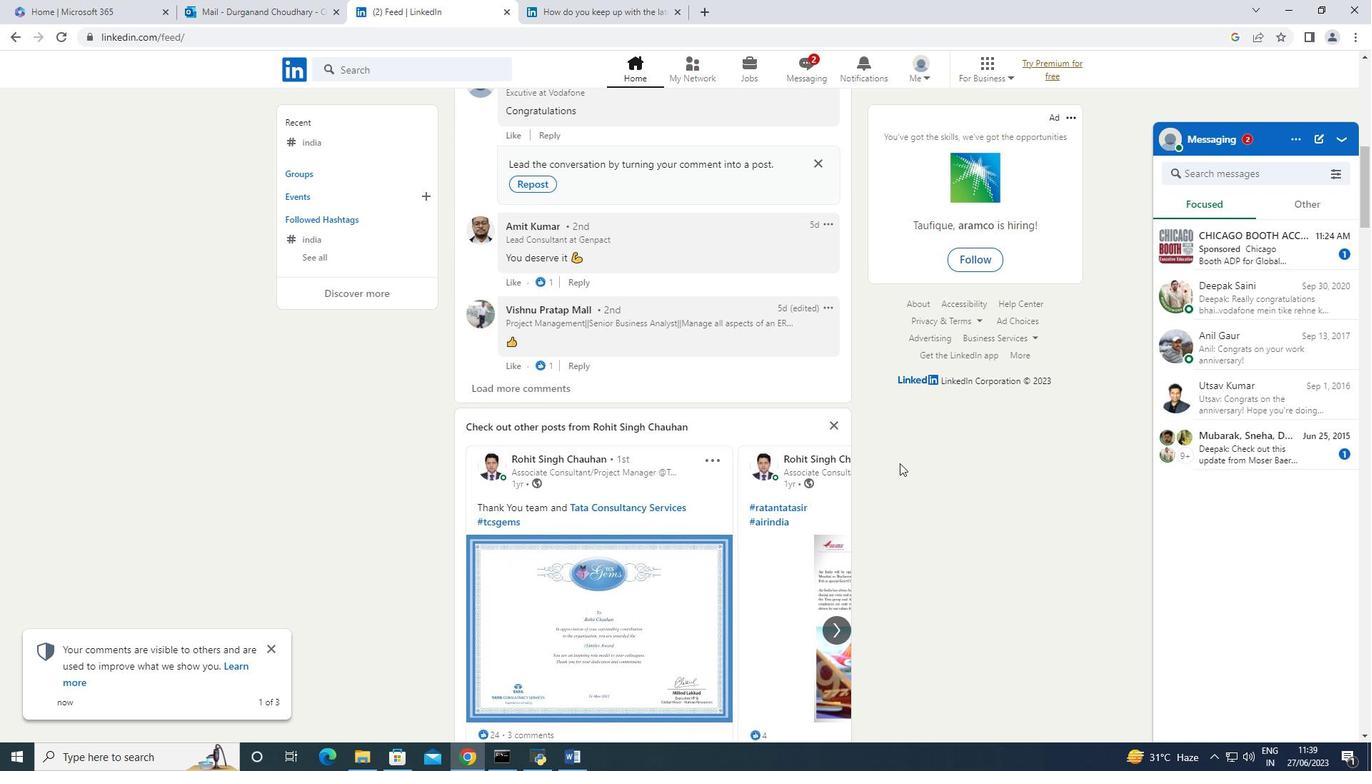 
Action: Mouse scrolled (899, 462) with delta (0, 0)
Screenshot: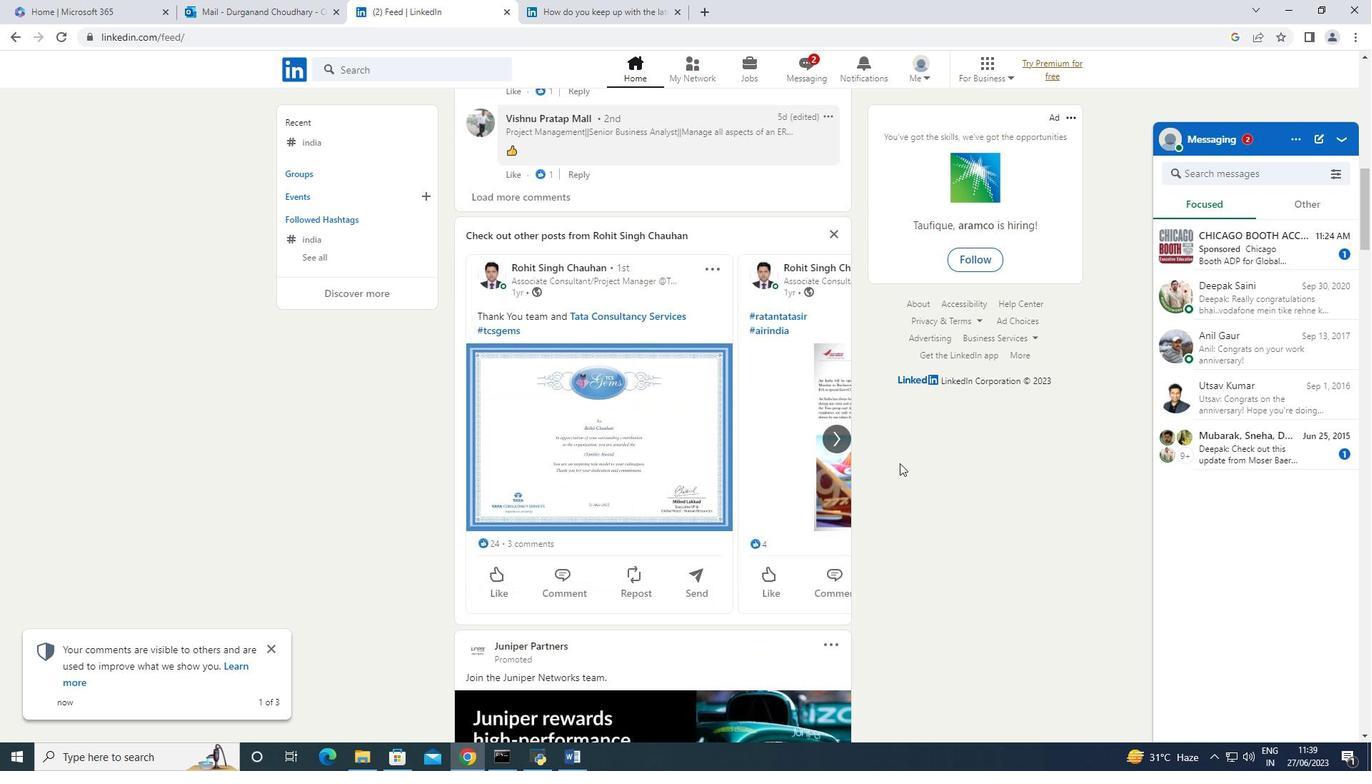 
Action: Mouse scrolled (899, 462) with delta (0, 0)
Screenshot: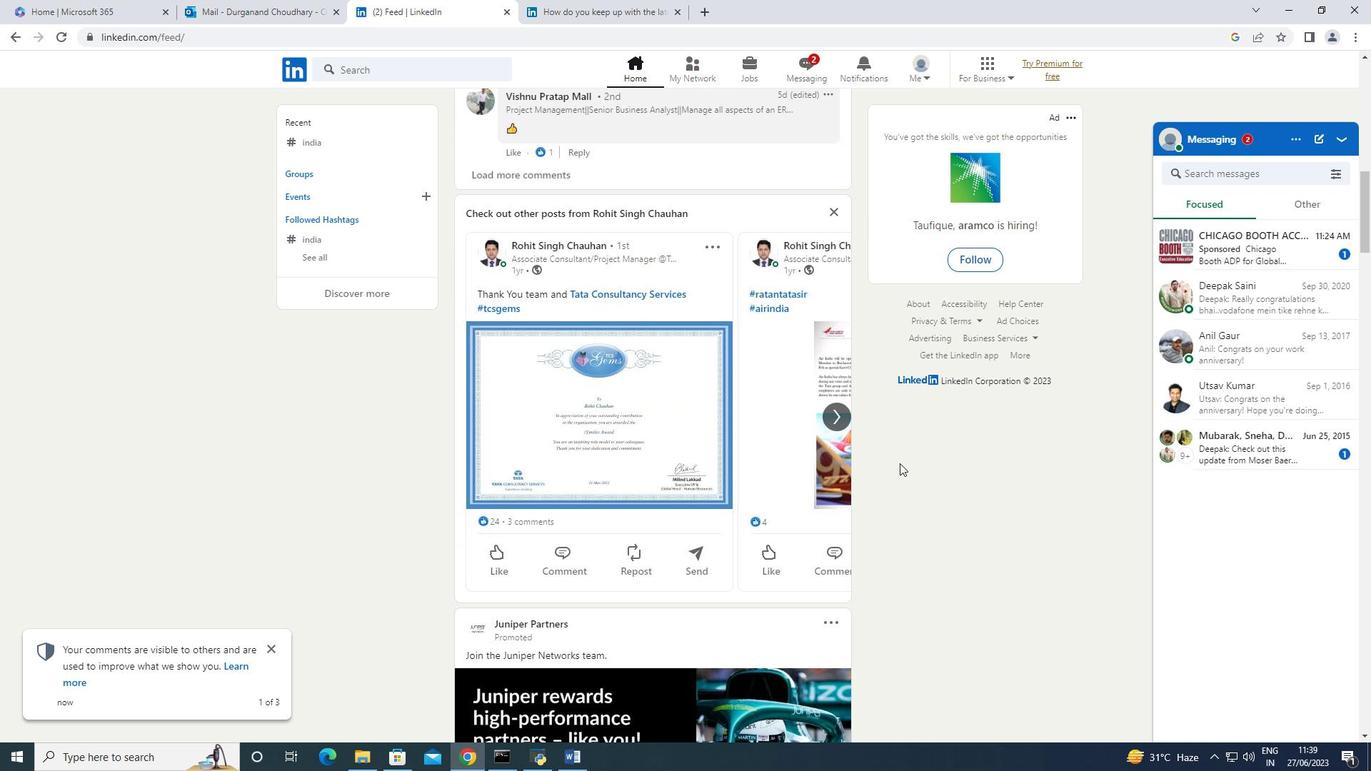
Action: Mouse scrolled (899, 462) with delta (0, 0)
Screenshot: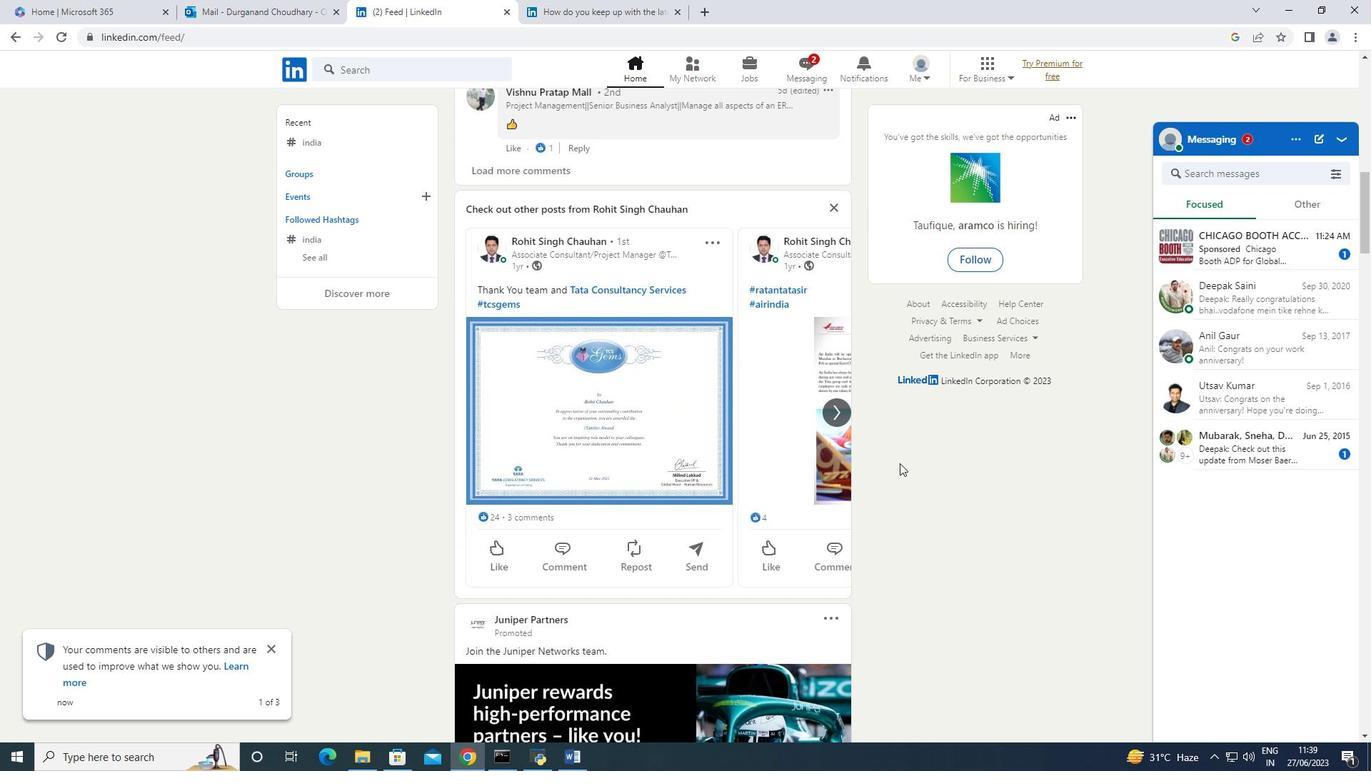
Action: Mouse scrolled (899, 462) with delta (0, 0)
Screenshot: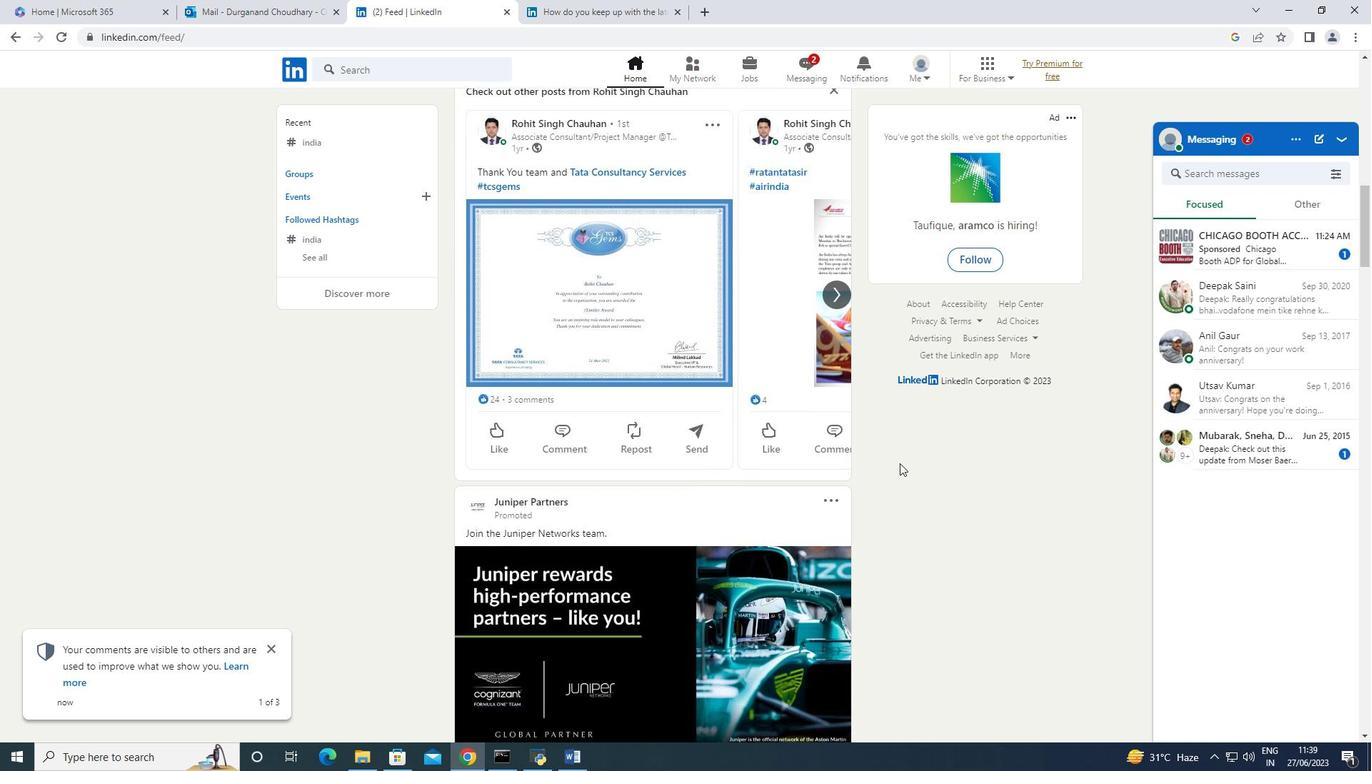 
Action: Mouse scrolled (899, 464) with delta (0, 0)
Screenshot: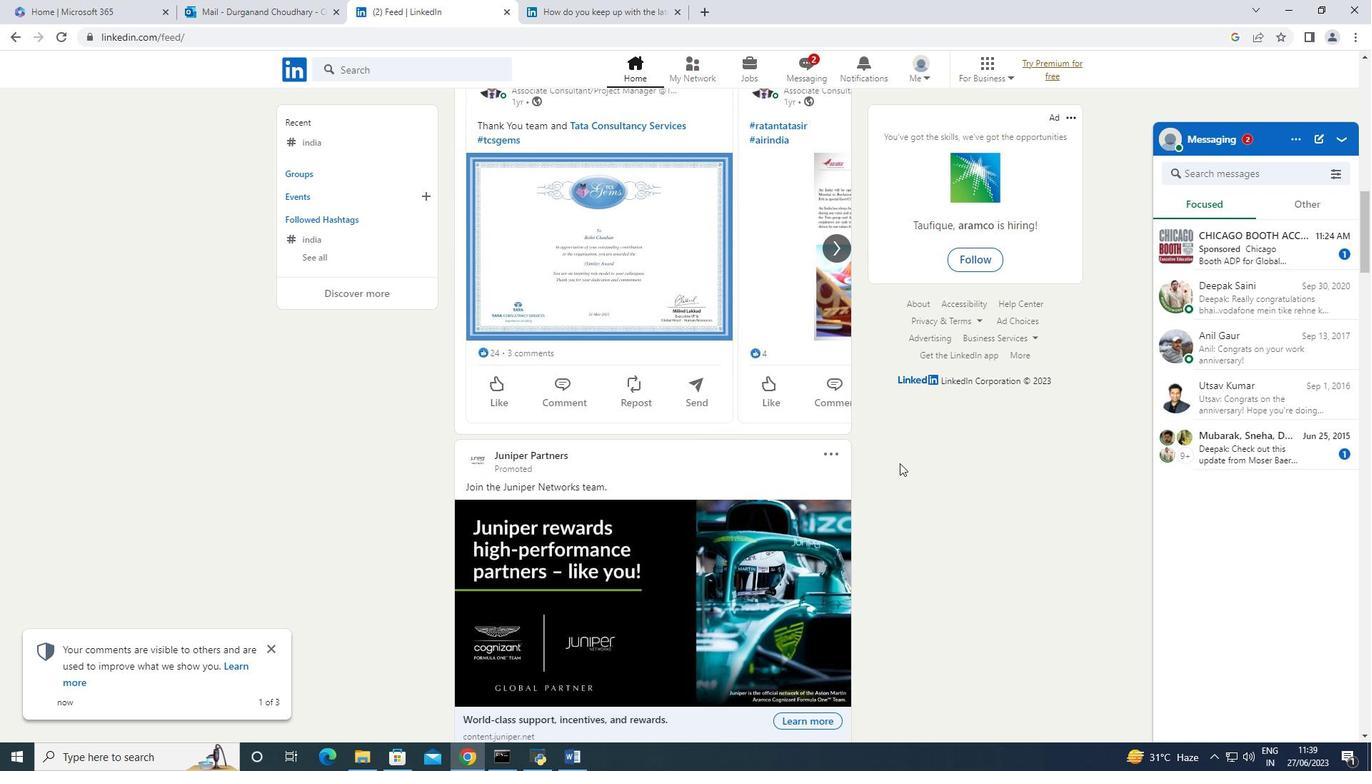 
Action: Mouse scrolled (899, 462) with delta (0, 0)
Screenshot: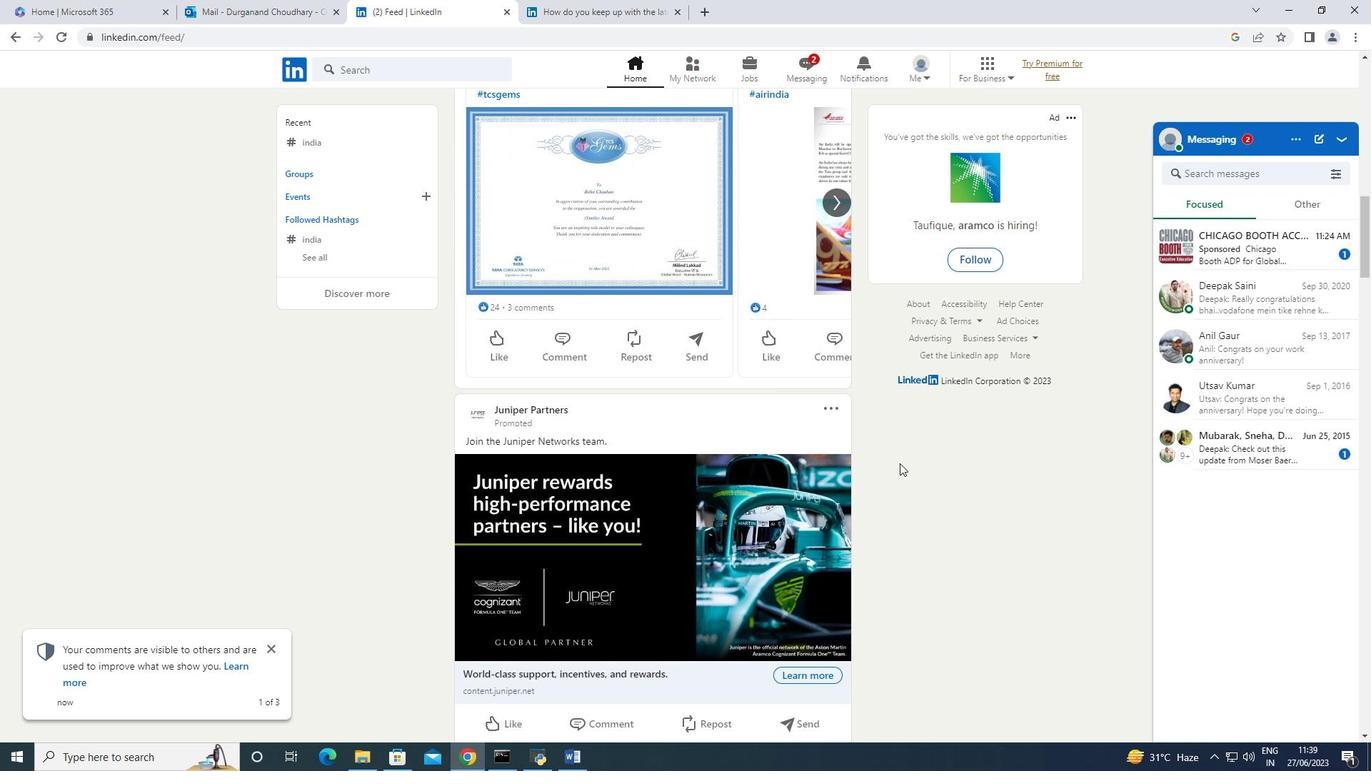 
Action: Mouse scrolled (899, 462) with delta (0, 0)
Screenshot: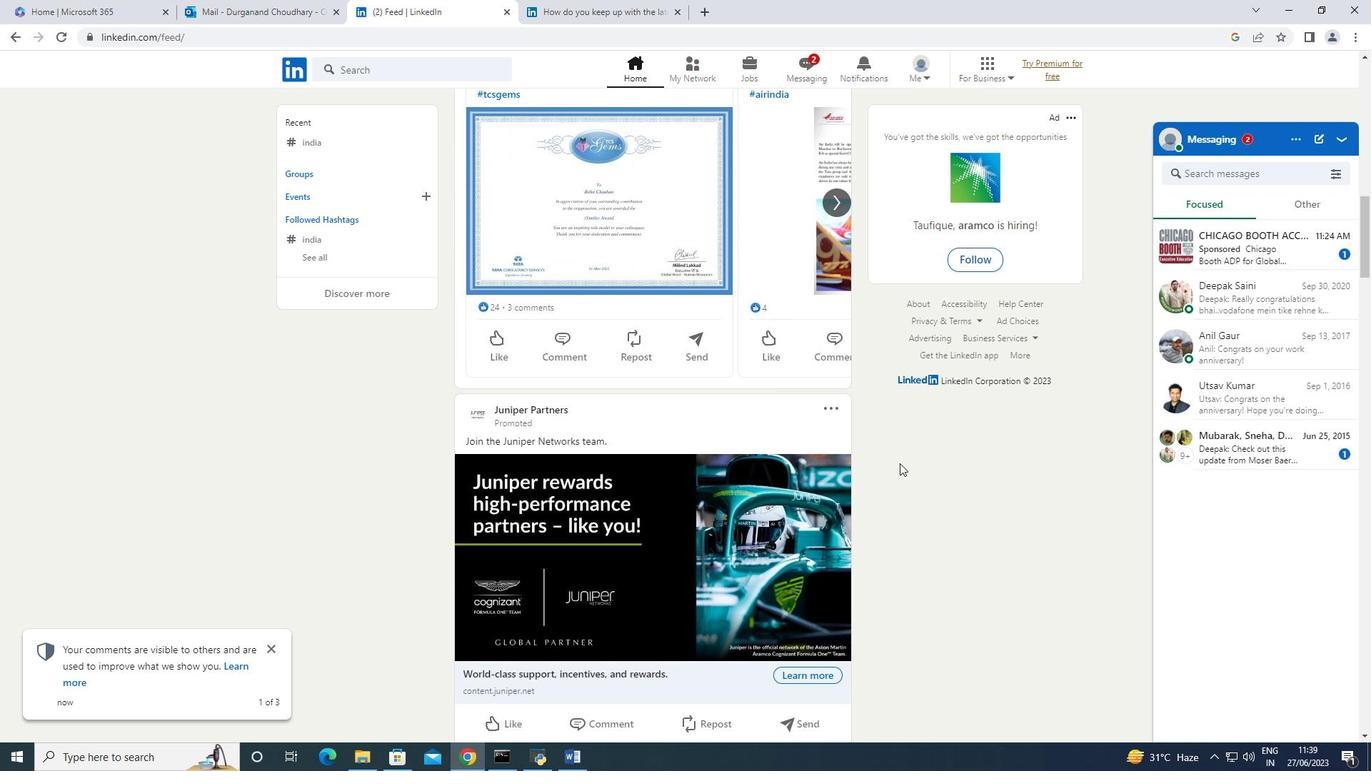 
Action: Mouse scrolled (899, 462) with delta (0, 0)
Screenshot: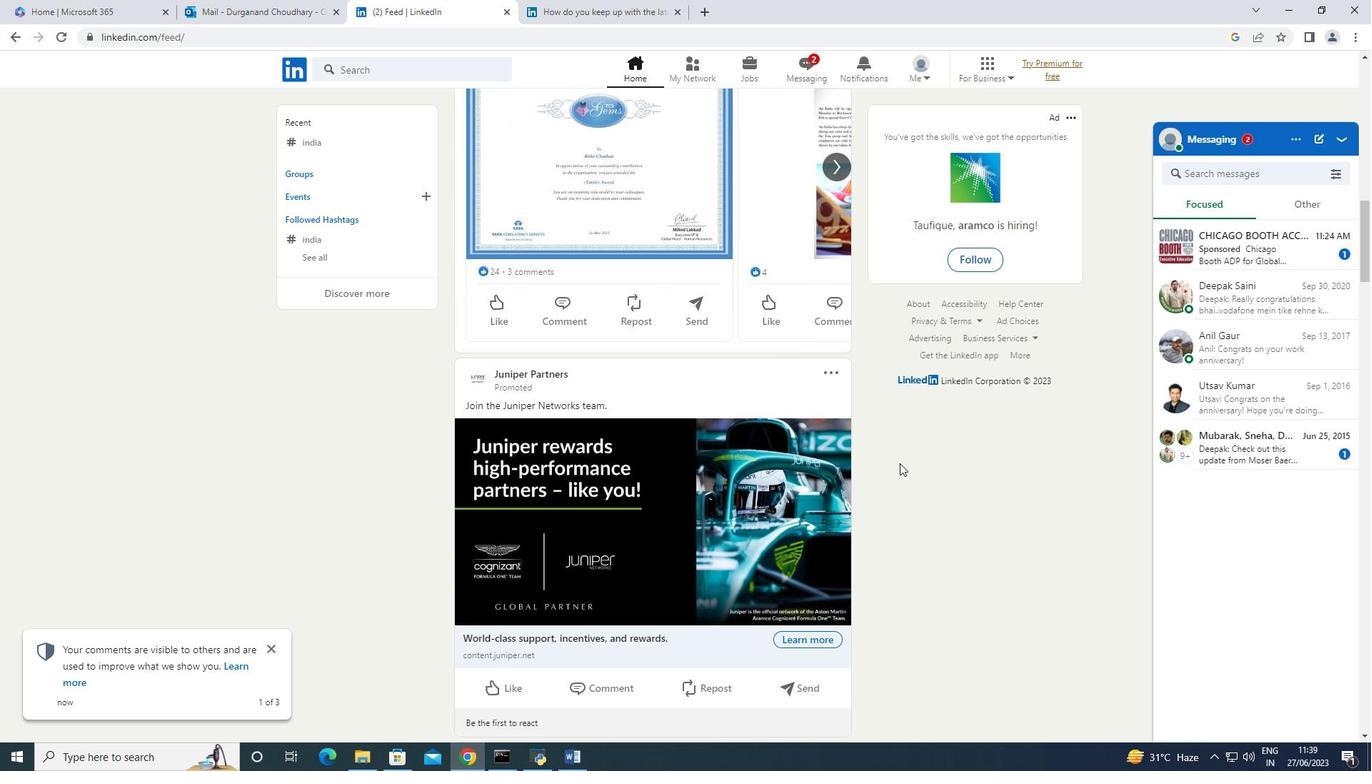 
Action: Mouse scrolled (899, 462) with delta (0, 0)
Screenshot: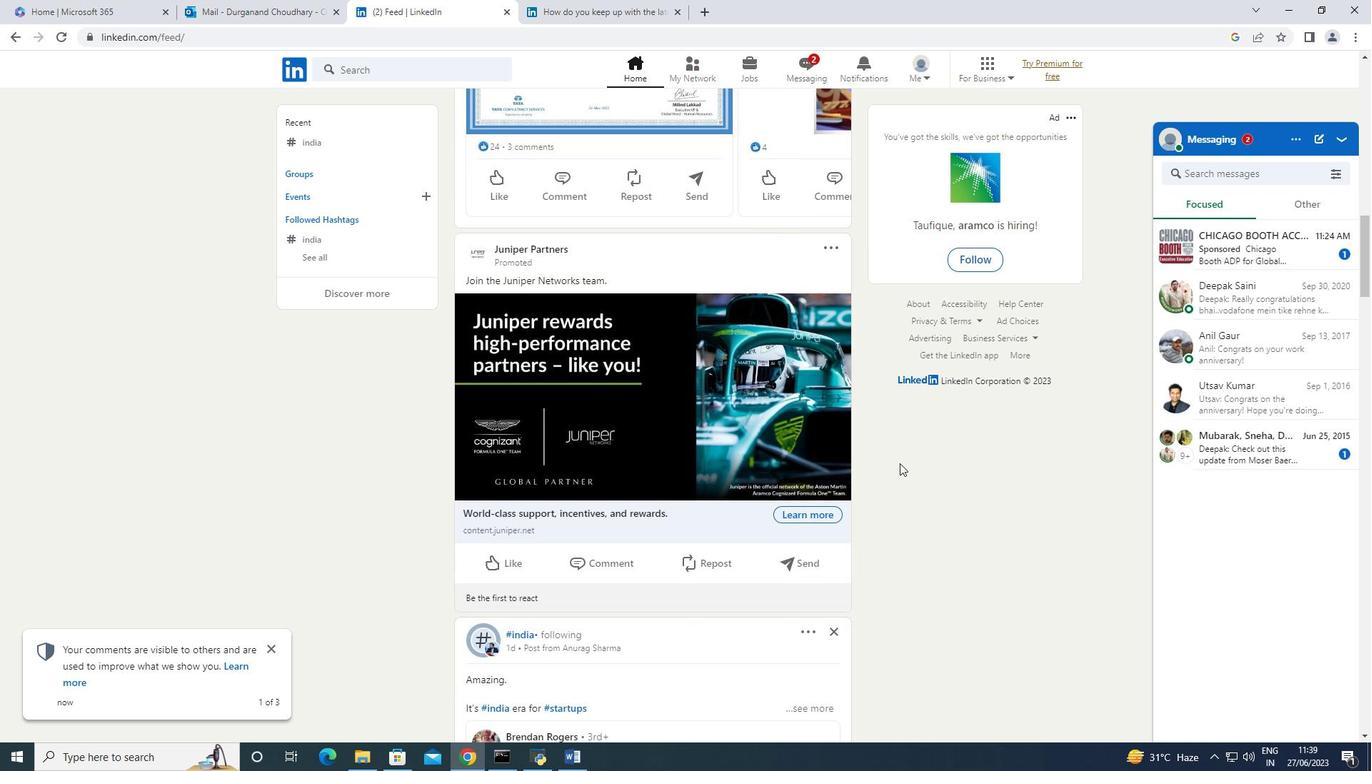 
Action: Mouse scrolled (899, 462) with delta (0, 0)
Screenshot: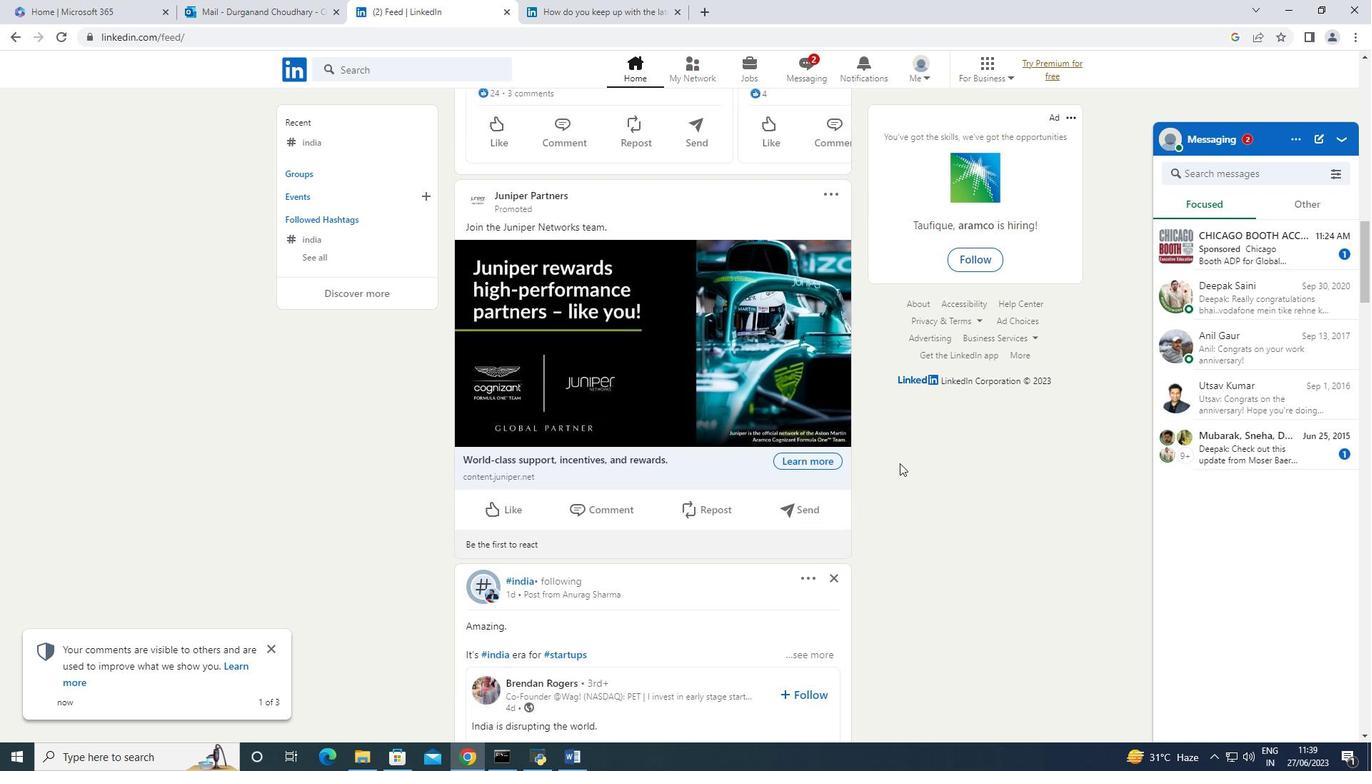 
Action: Mouse scrolled (899, 462) with delta (0, 0)
Screenshot: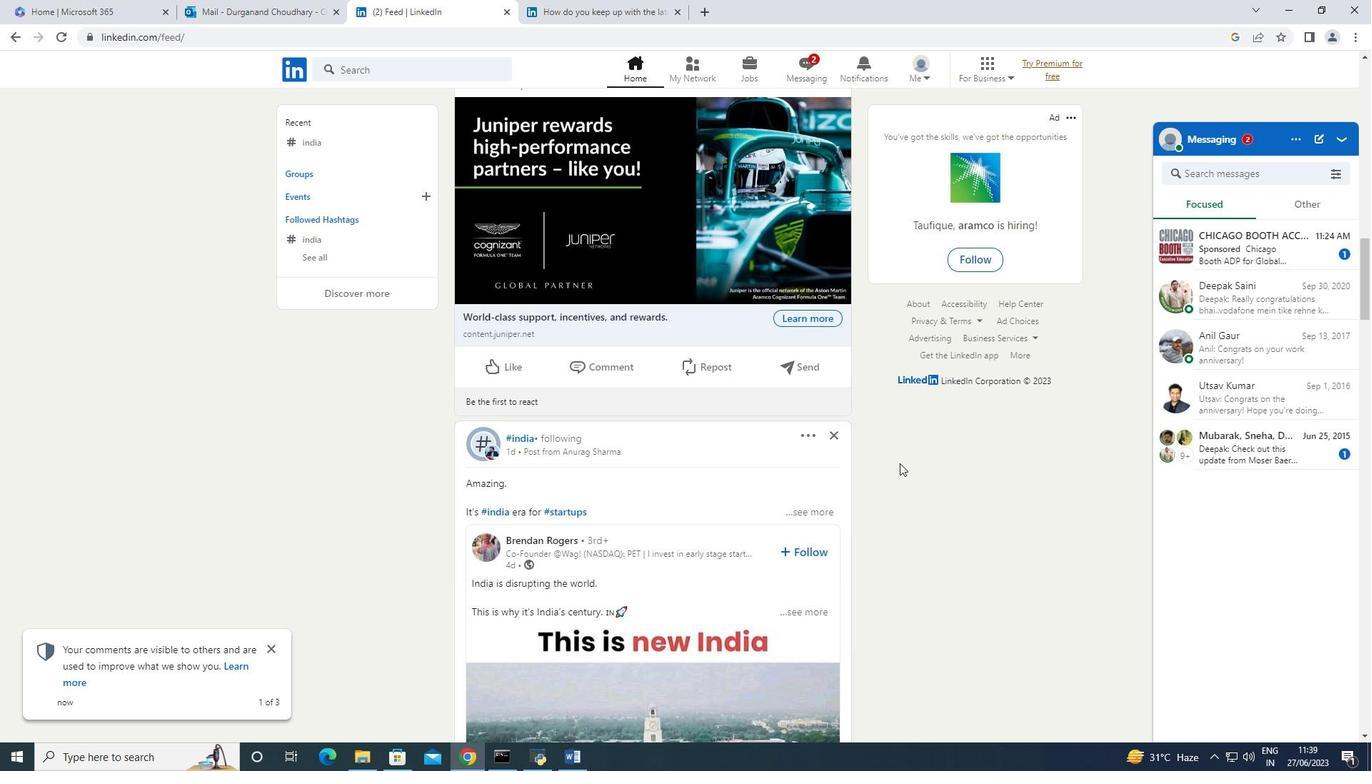 
Action: Mouse scrolled (899, 462) with delta (0, 0)
Screenshot: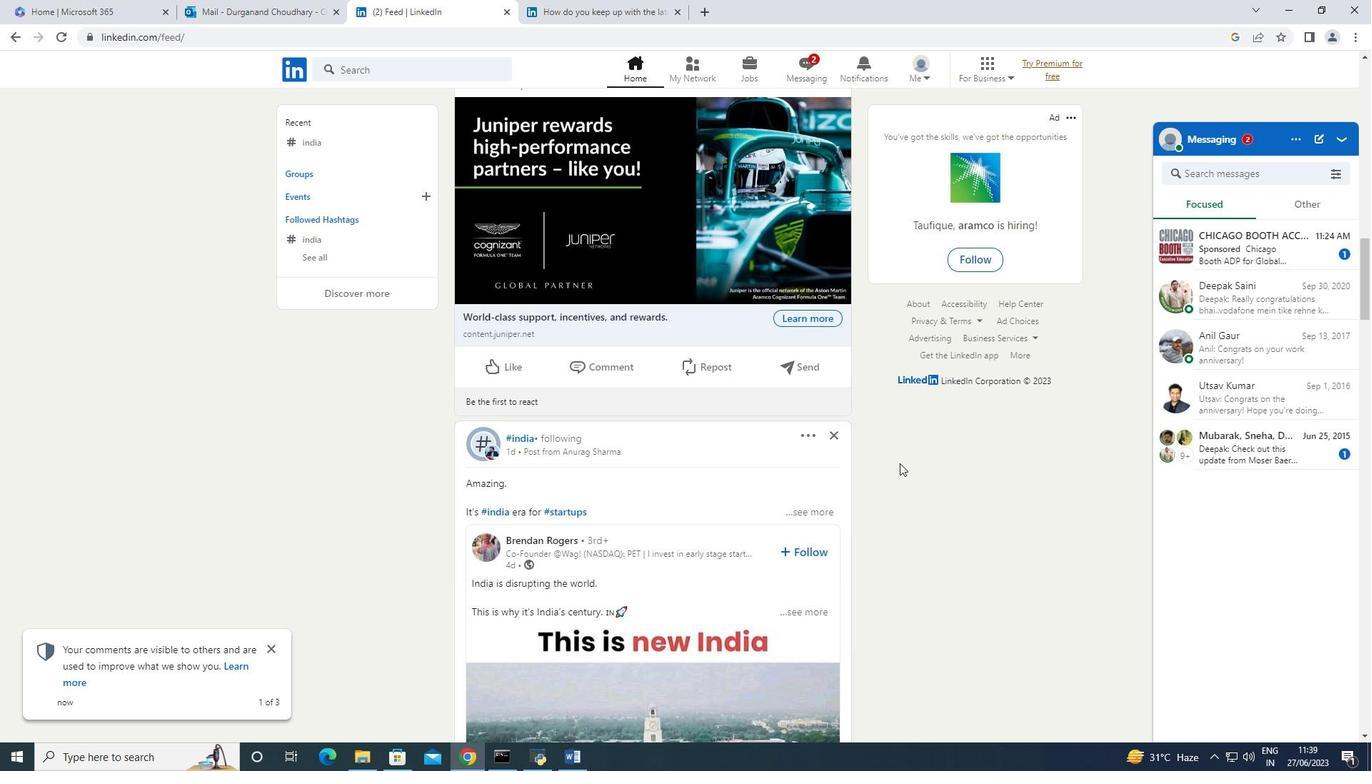 
Action: Mouse scrolled (899, 462) with delta (0, 0)
Screenshot: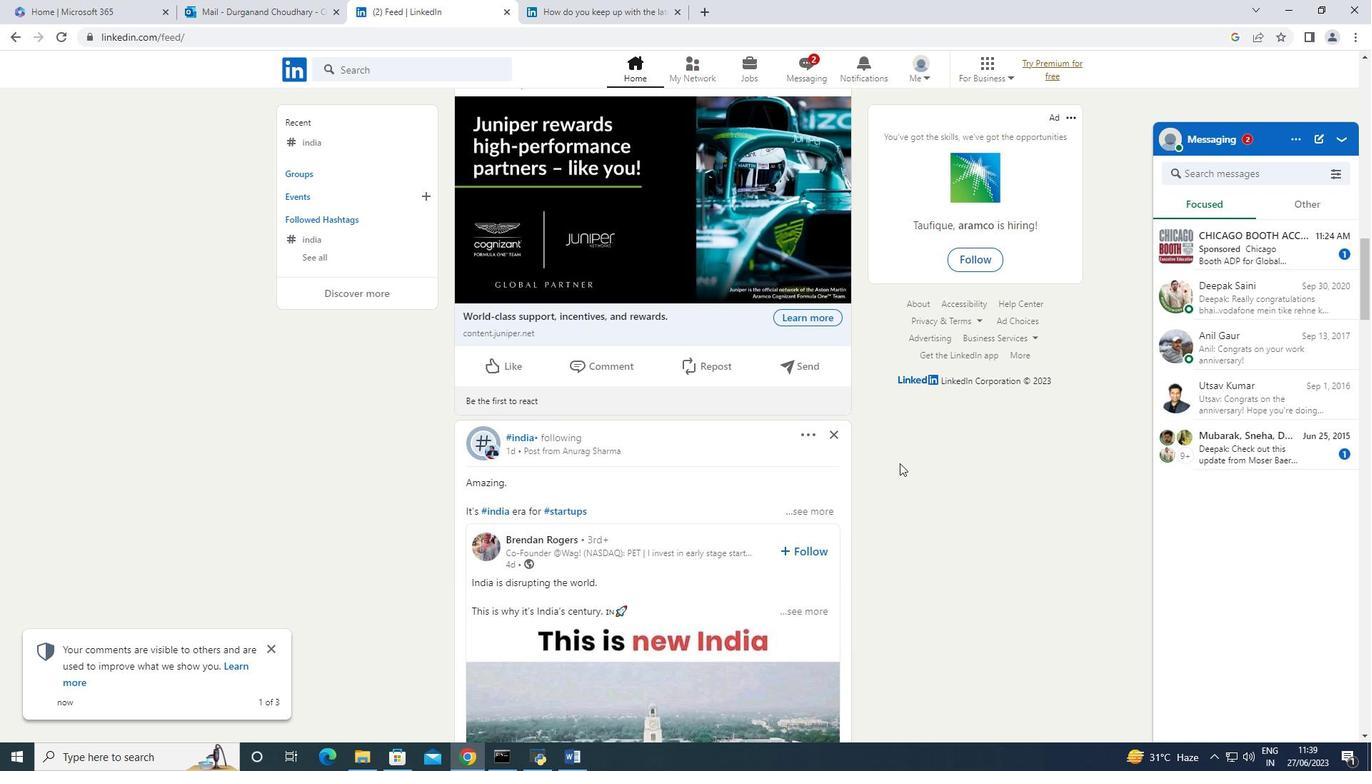 
Action: Mouse scrolled (899, 462) with delta (0, 0)
Screenshot: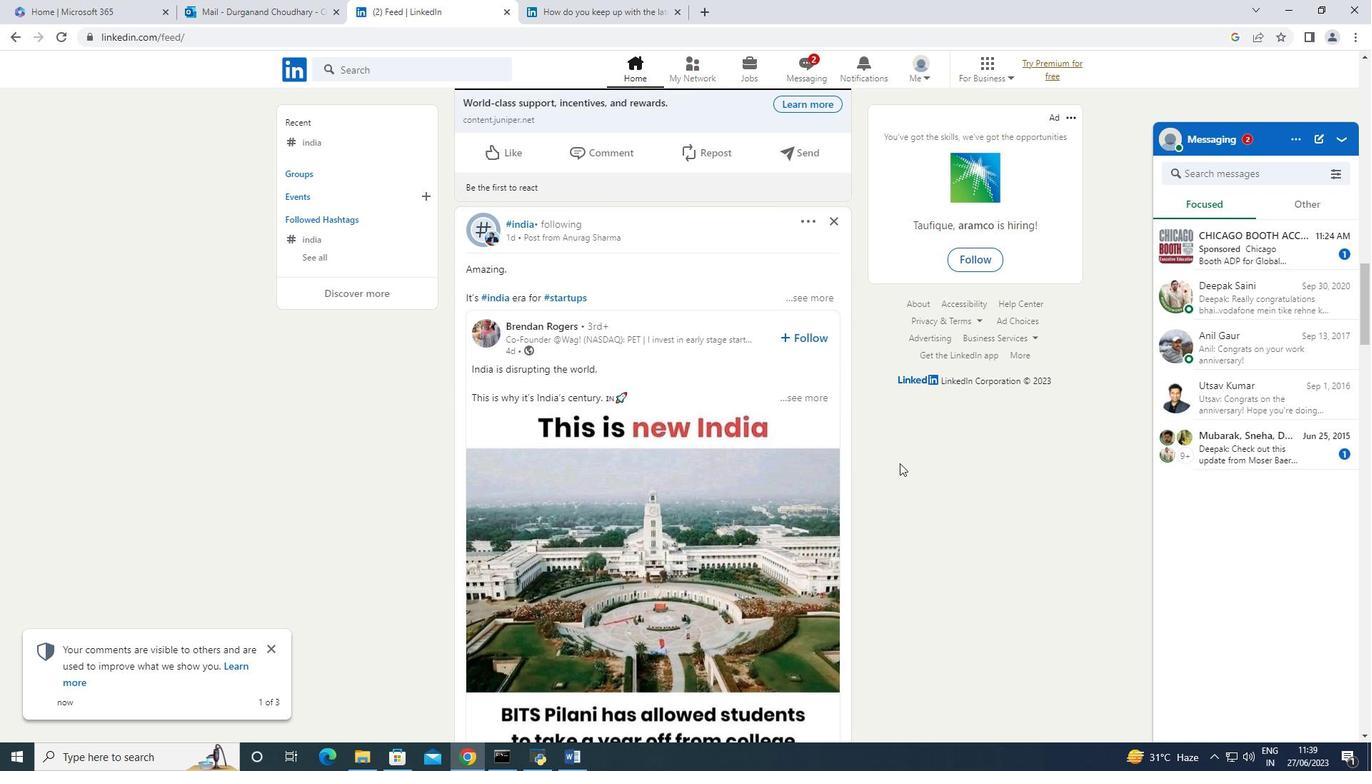 
Action: Mouse scrolled (899, 462) with delta (0, 0)
Screenshot: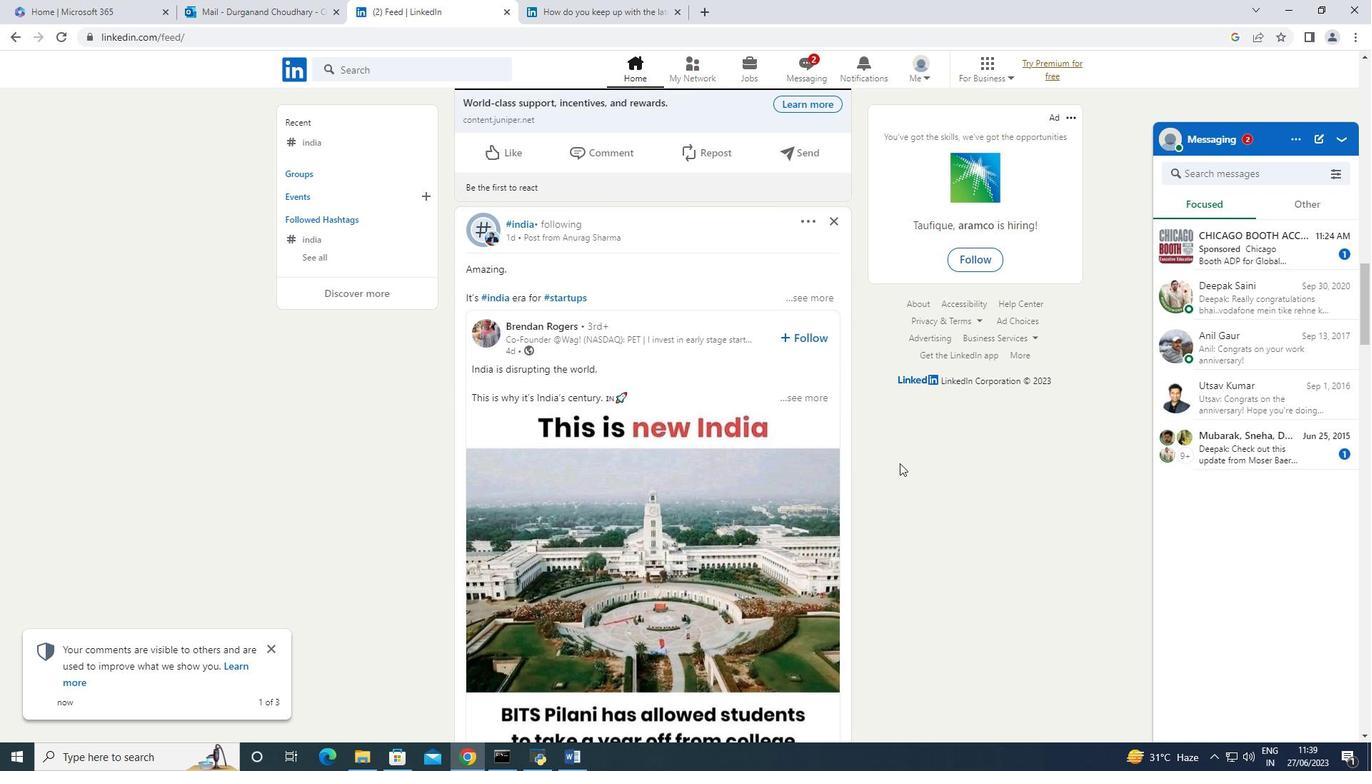 
Action: Mouse scrolled (899, 464) with delta (0, 0)
Screenshot: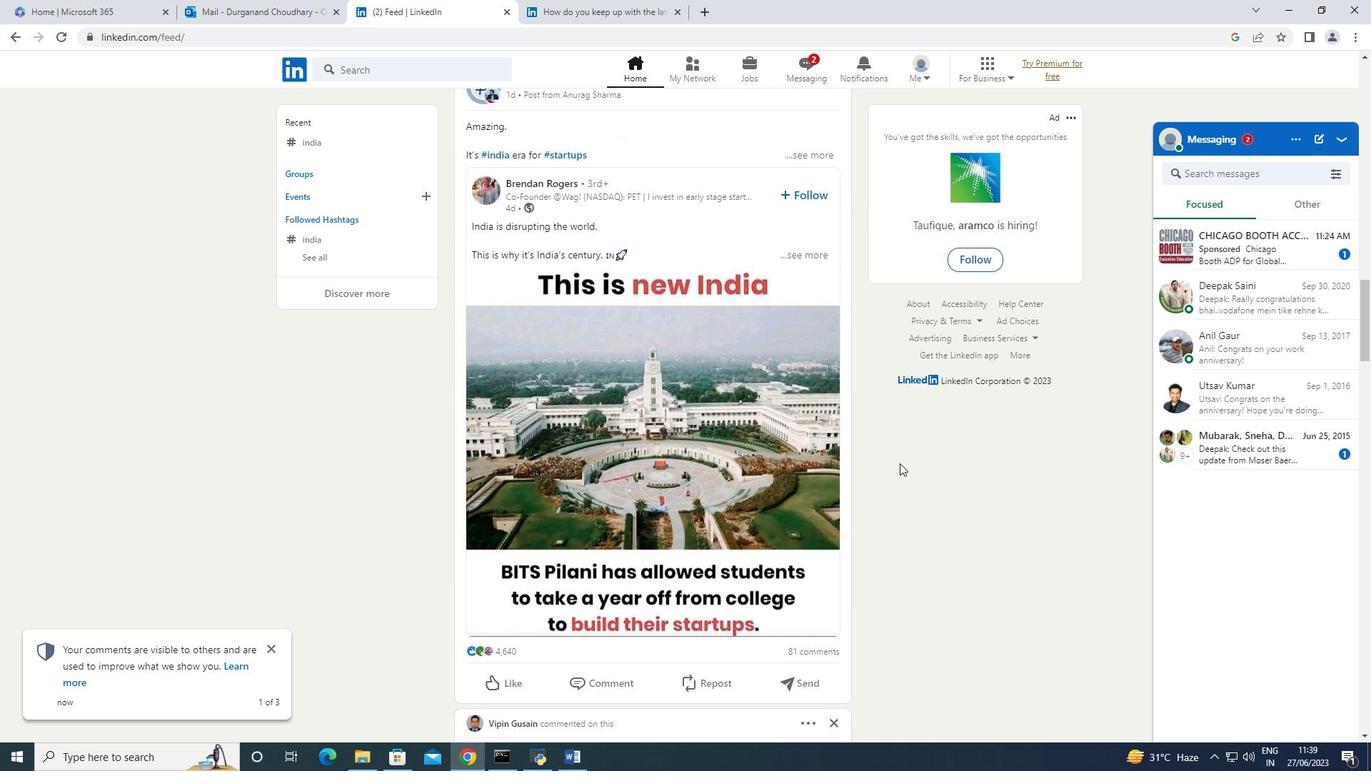 
Action: Mouse scrolled (899, 464) with delta (0, 0)
Screenshot: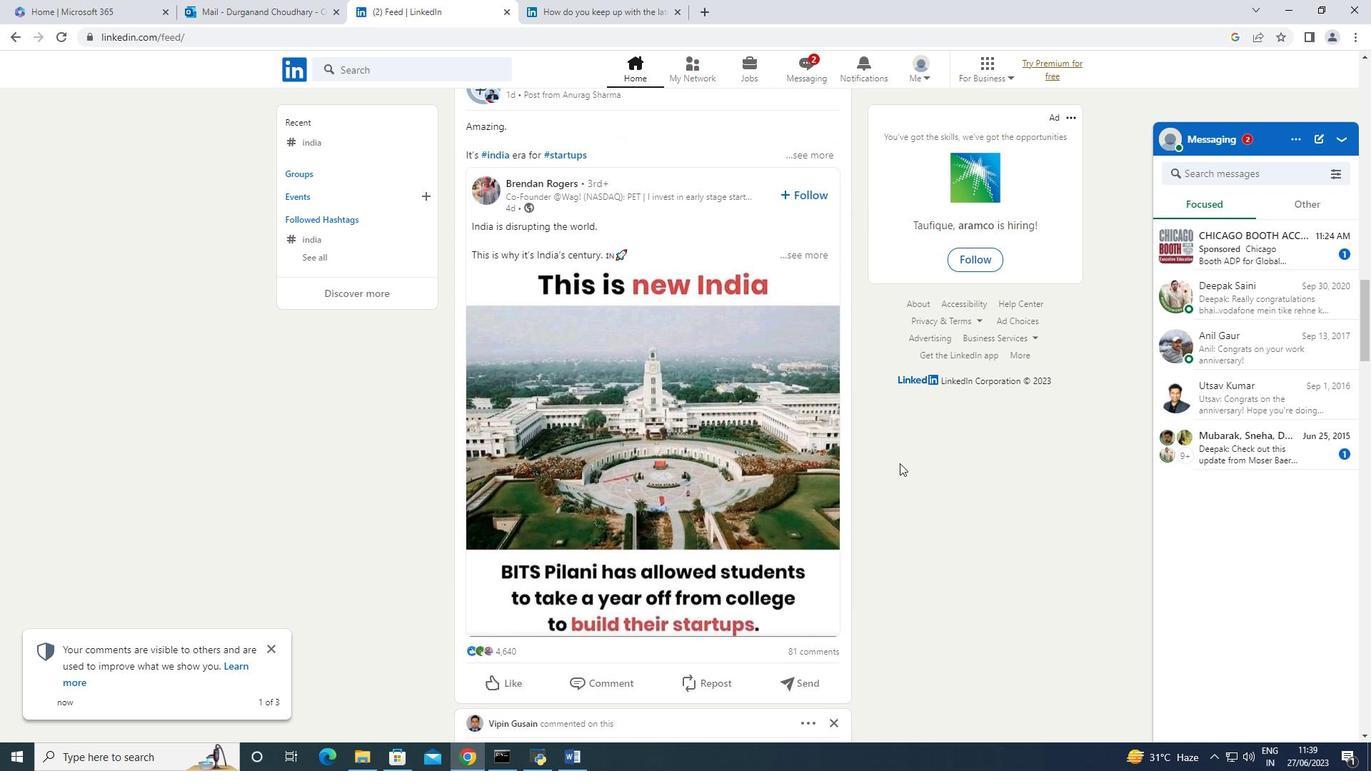 
Action: Mouse scrolled (899, 464) with delta (0, 0)
Screenshot: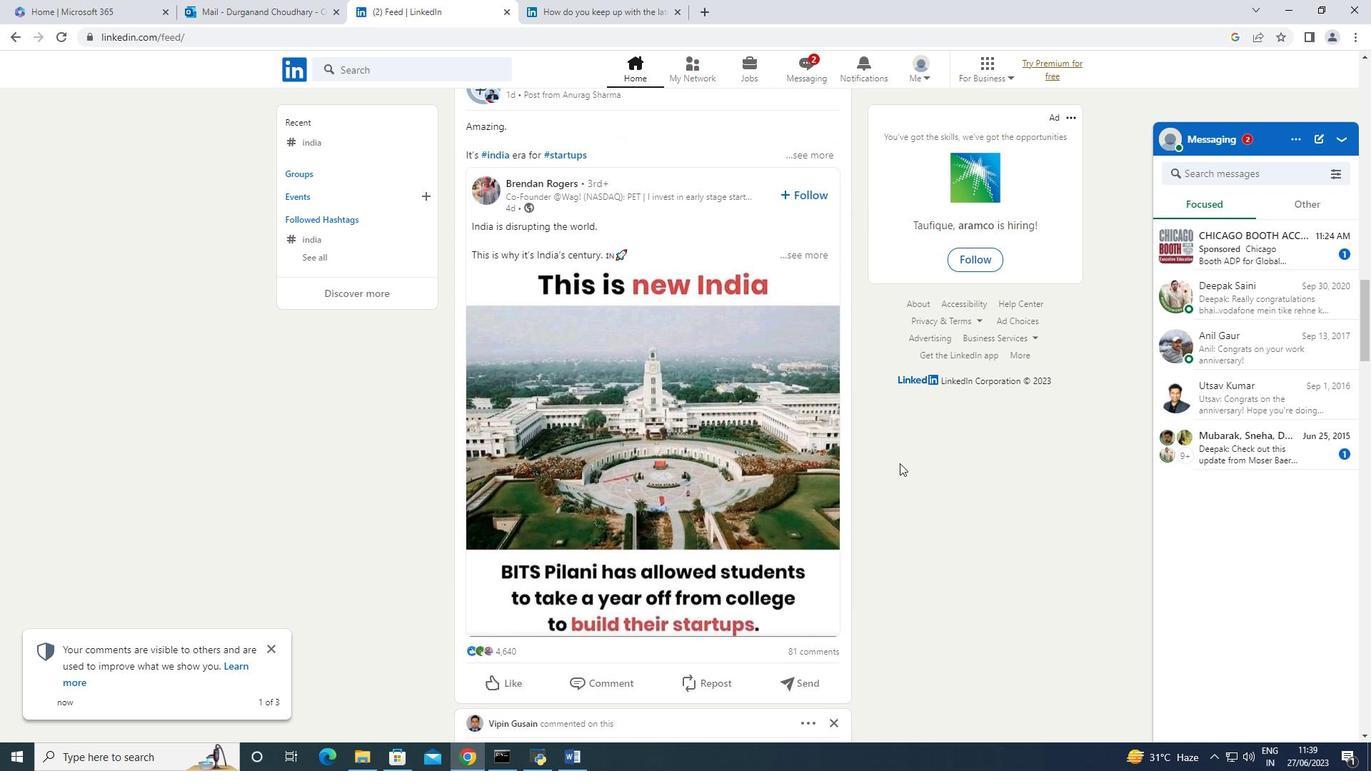 
Action: Mouse moved to (900, 463)
Screenshot: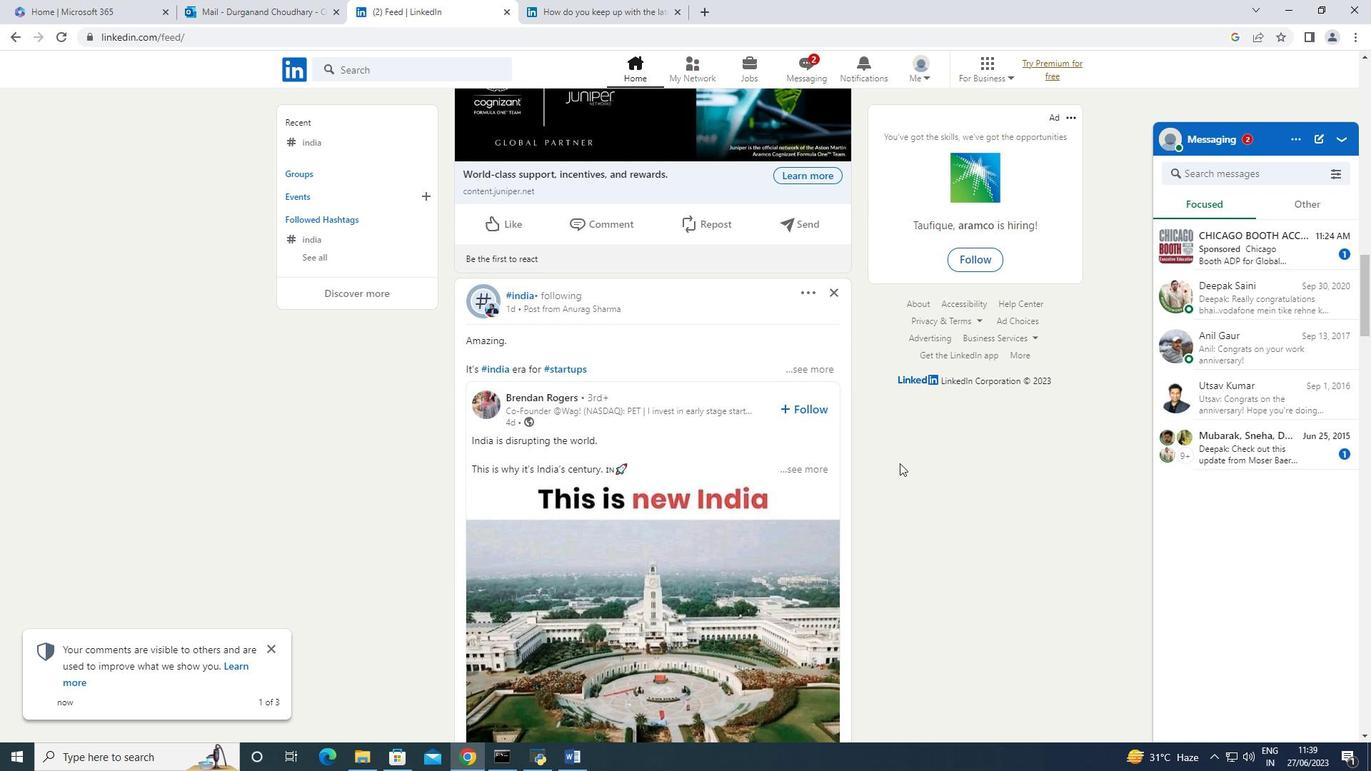 
Action: Mouse scrolled (900, 462) with delta (0, 0)
Screenshot: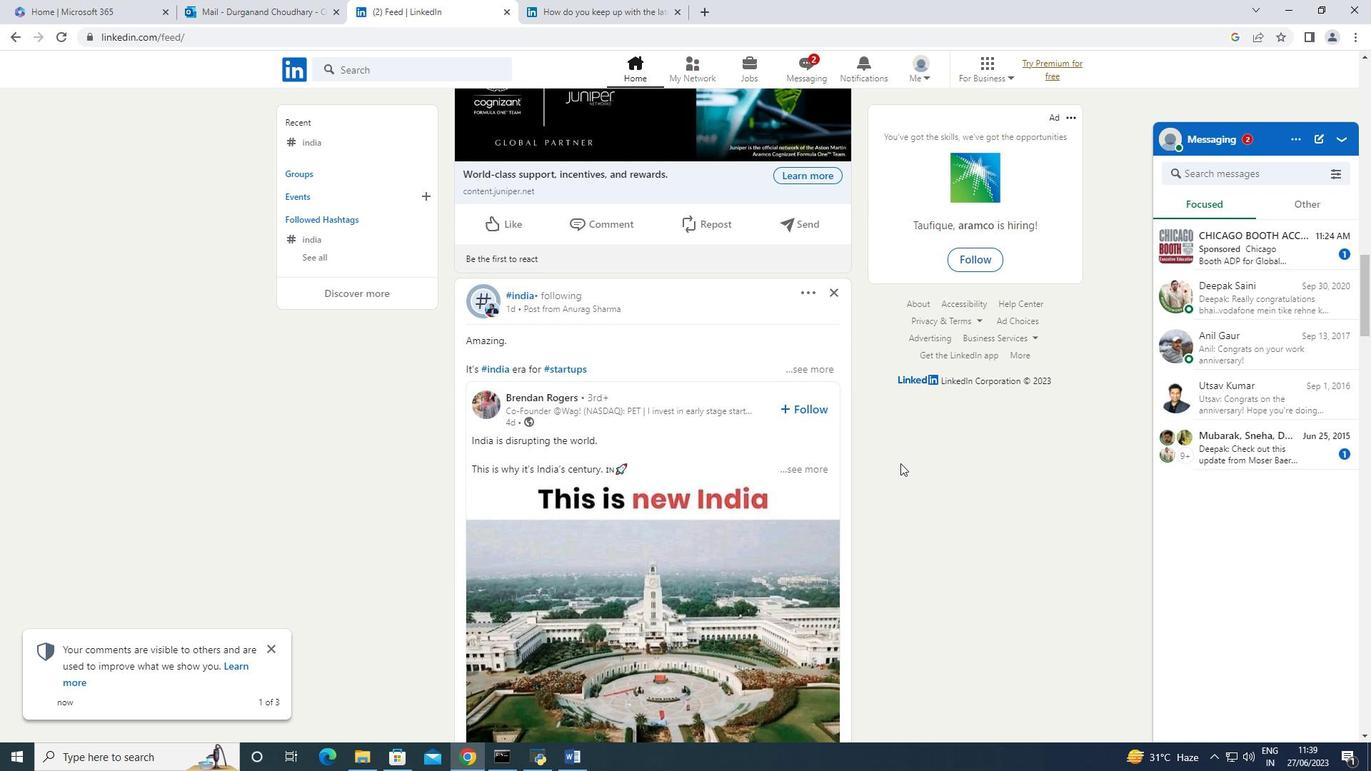 
Action: Mouse scrolled (900, 462) with delta (0, 0)
Screenshot: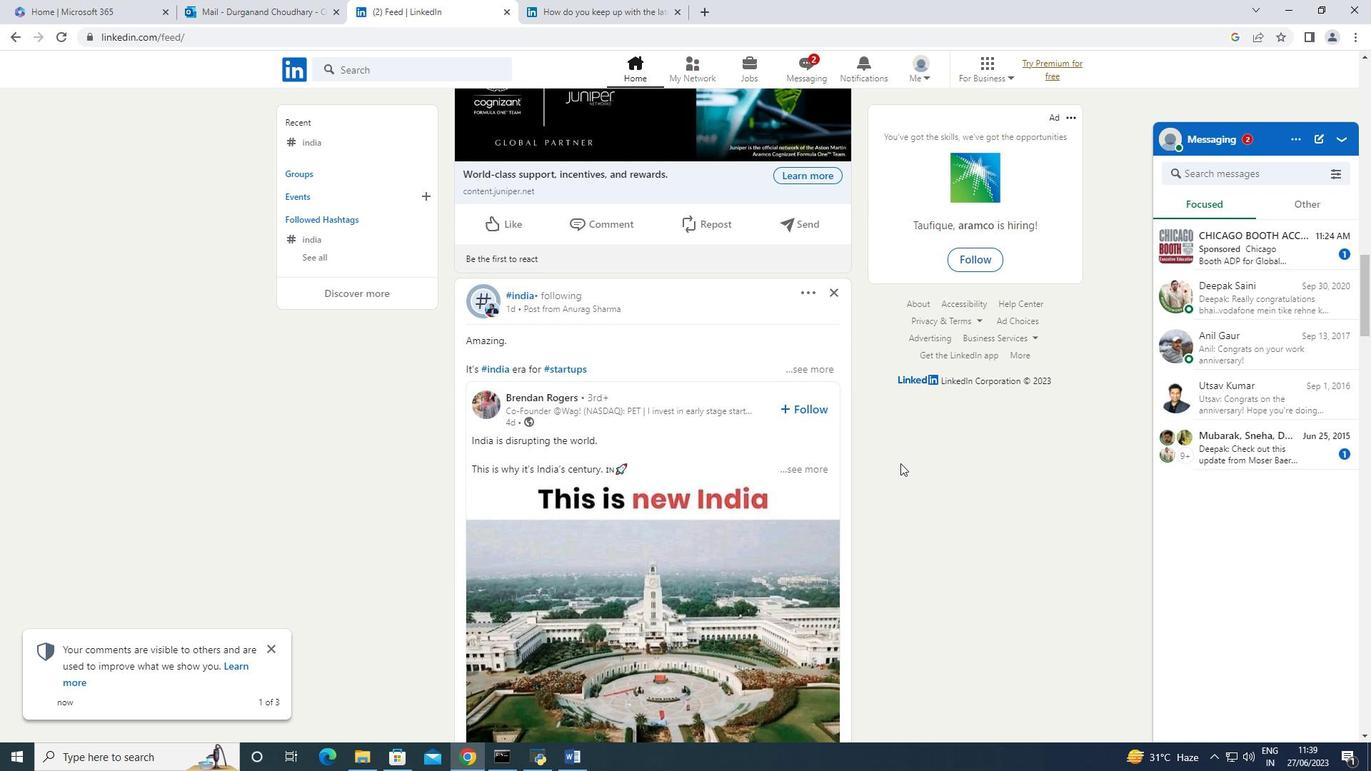 
Action: Mouse scrolled (900, 462) with delta (0, 0)
Screenshot: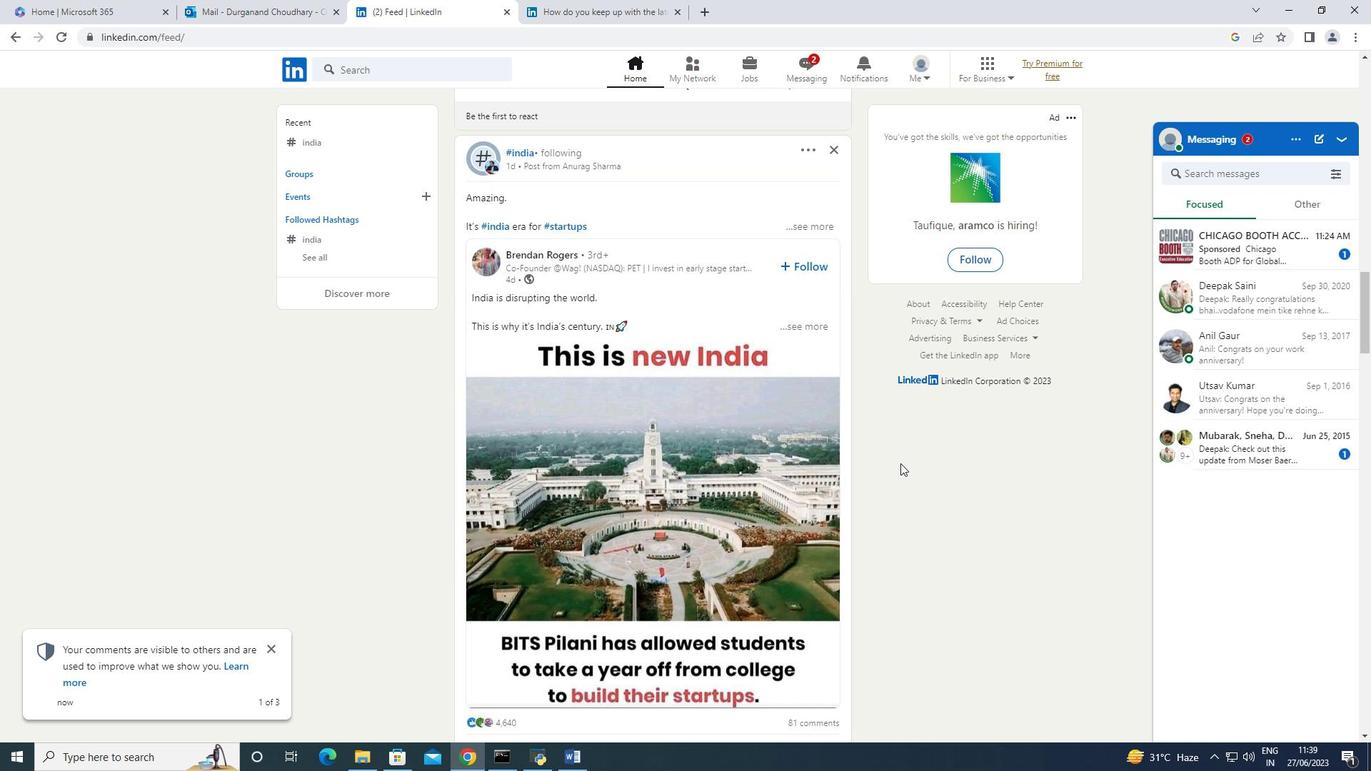 
Action: Mouse scrolled (900, 462) with delta (0, 0)
Screenshot: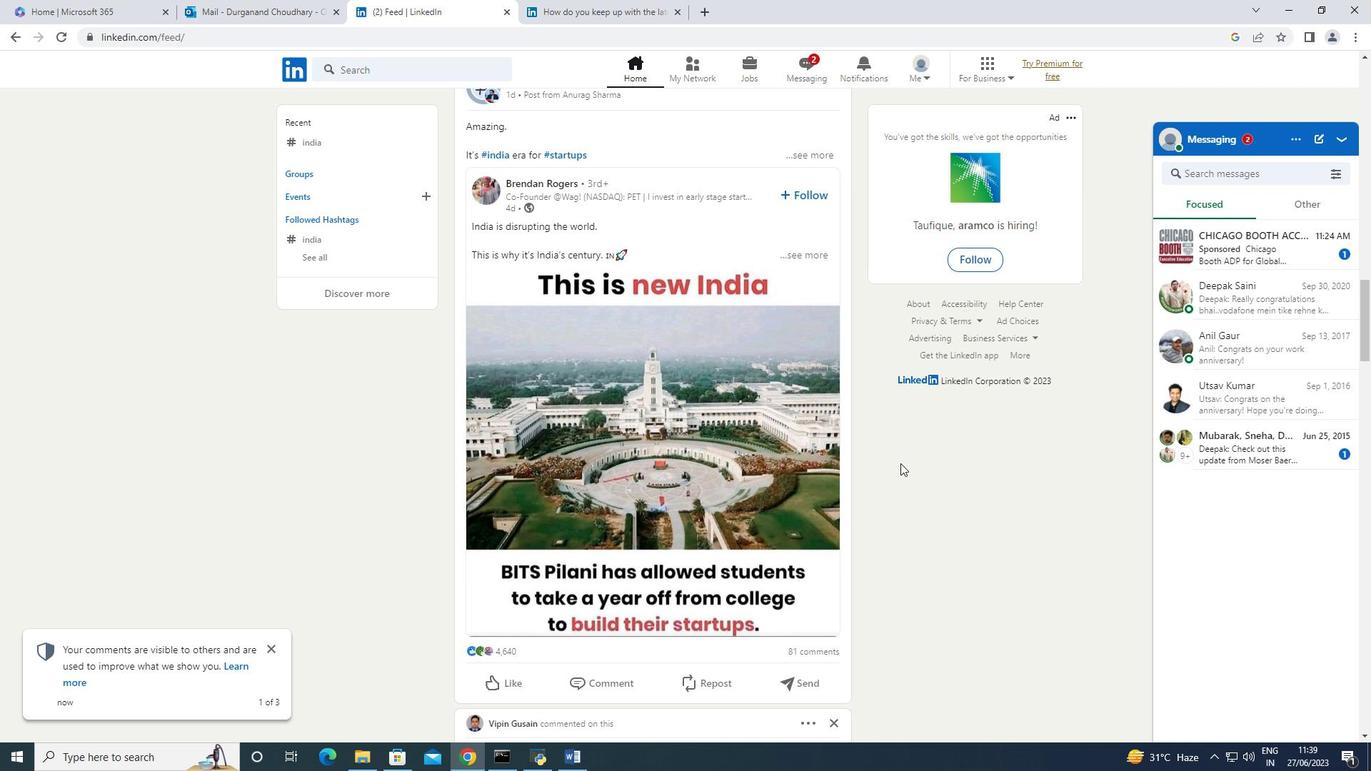 
Action: Mouse scrolled (900, 462) with delta (0, 0)
Screenshot: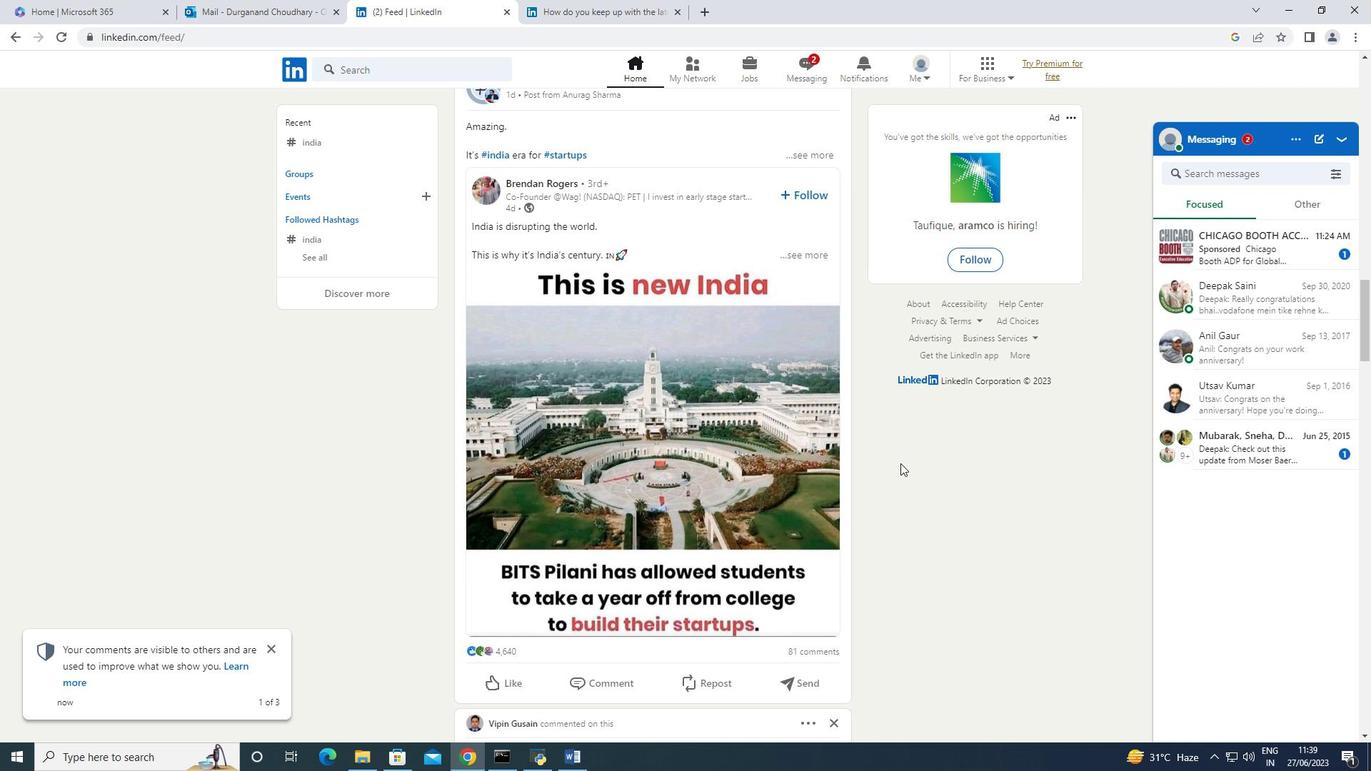 
Action: Mouse scrolled (900, 462) with delta (0, 0)
Screenshot: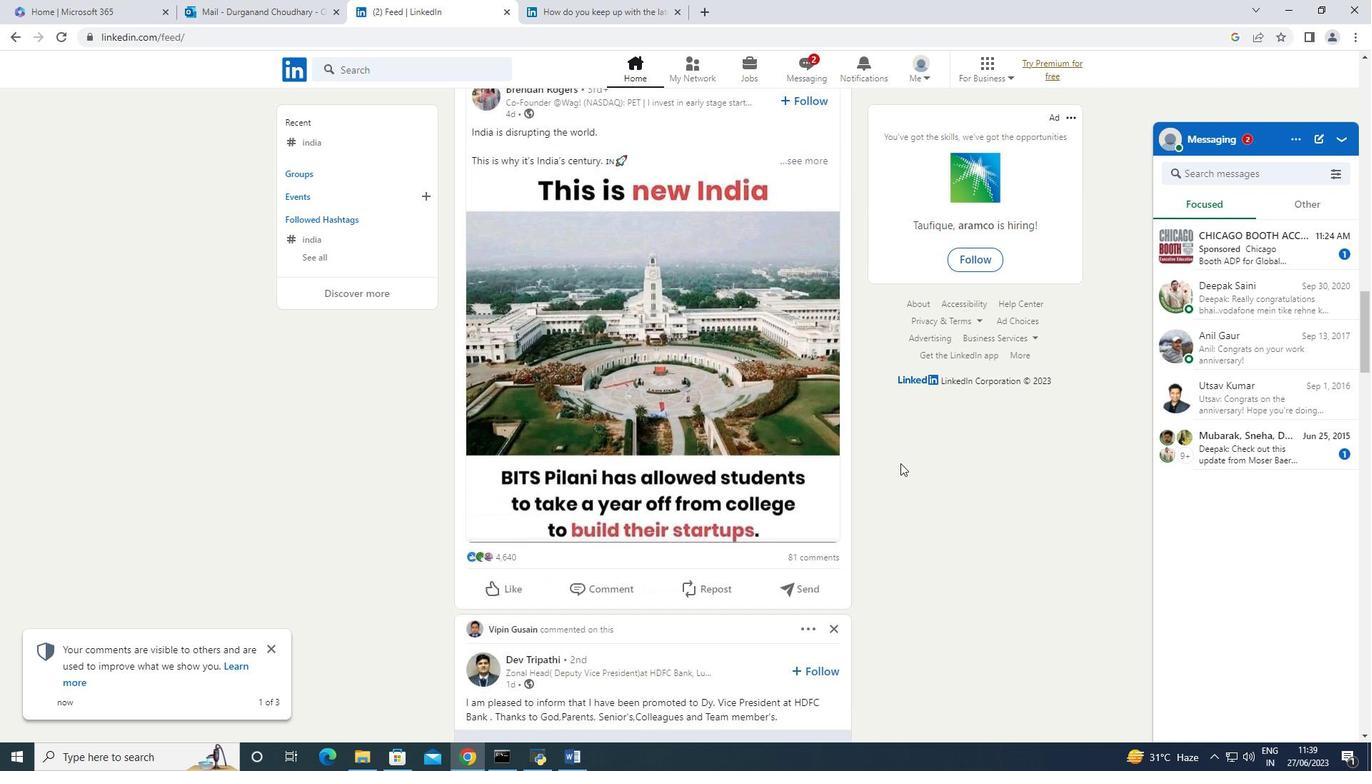 
Action: Mouse scrolled (900, 462) with delta (0, 0)
Screenshot: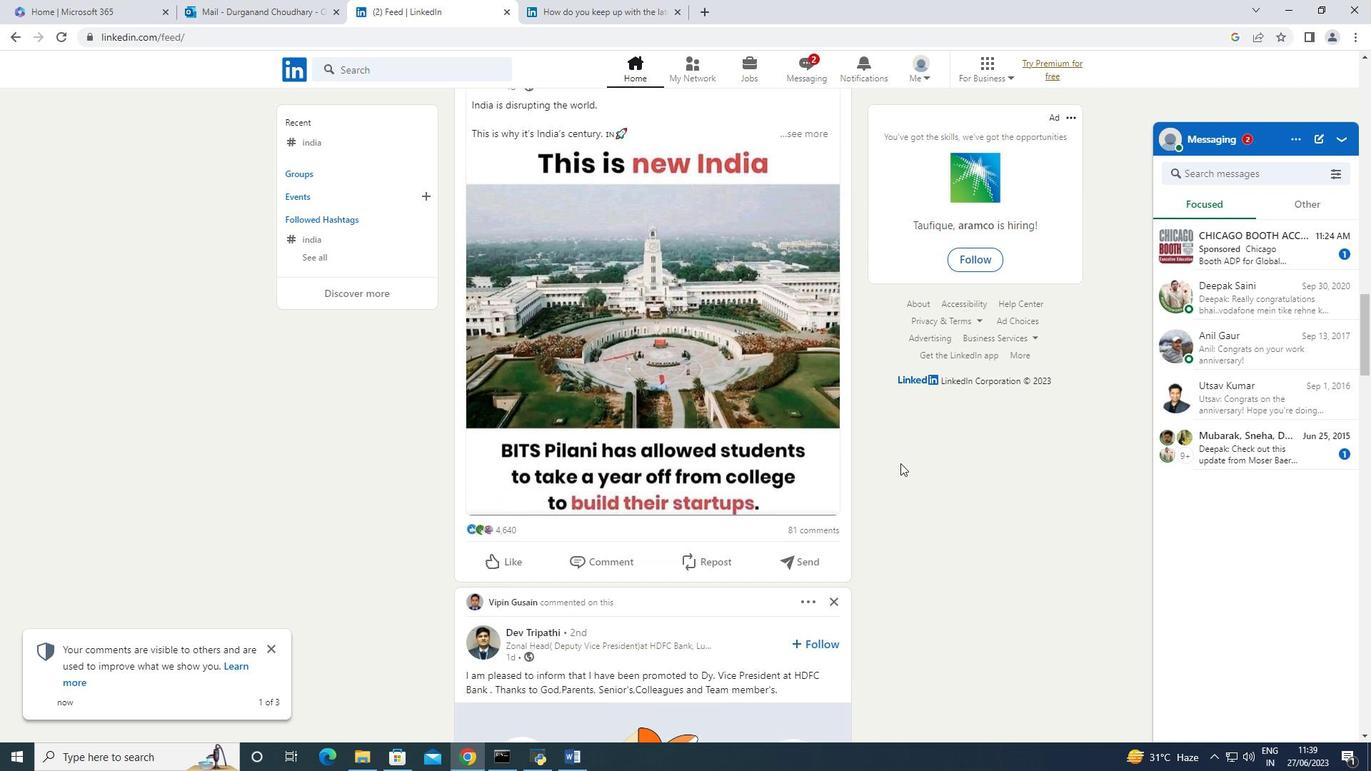 
Action: Mouse scrolled (900, 462) with delta (0, 0)
Screenshot: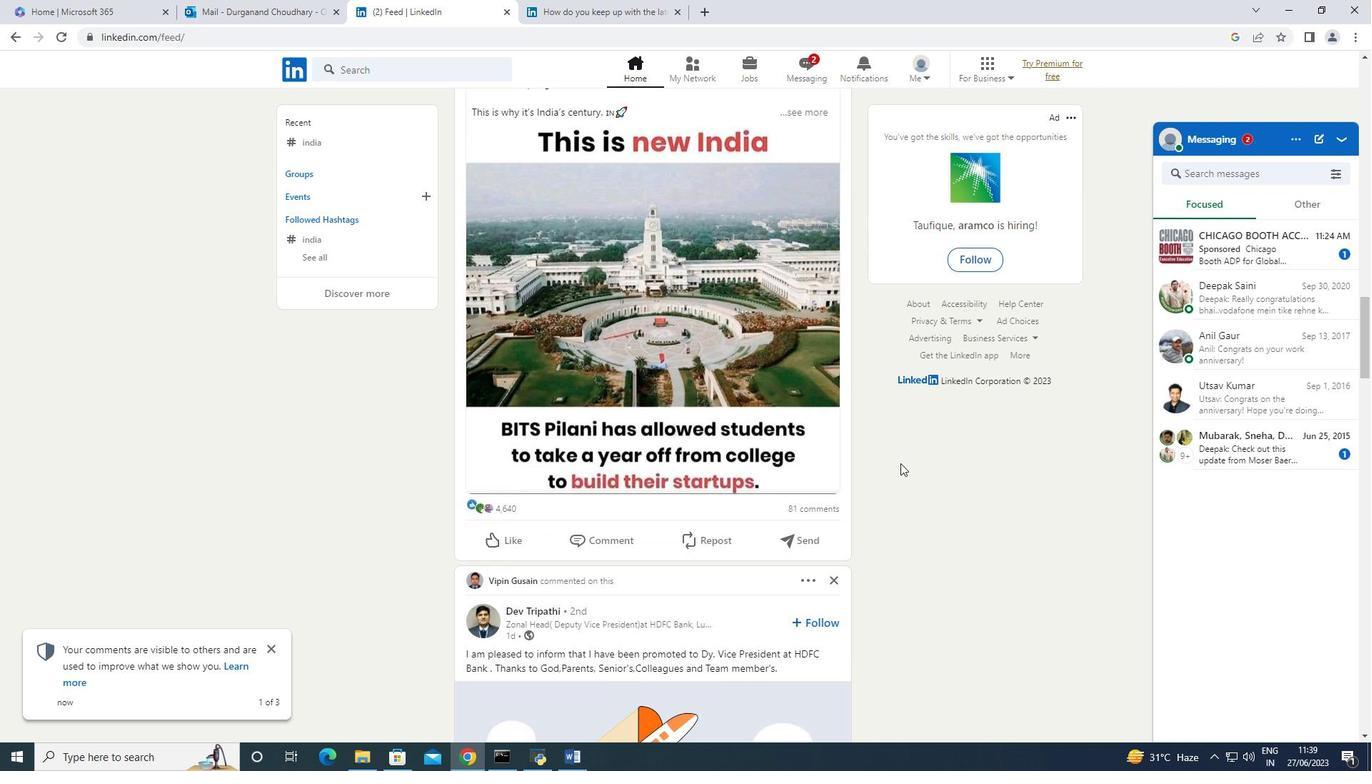 
Action: Mouse scrolled (900, 462) with delta (0, 0)
Screenshot: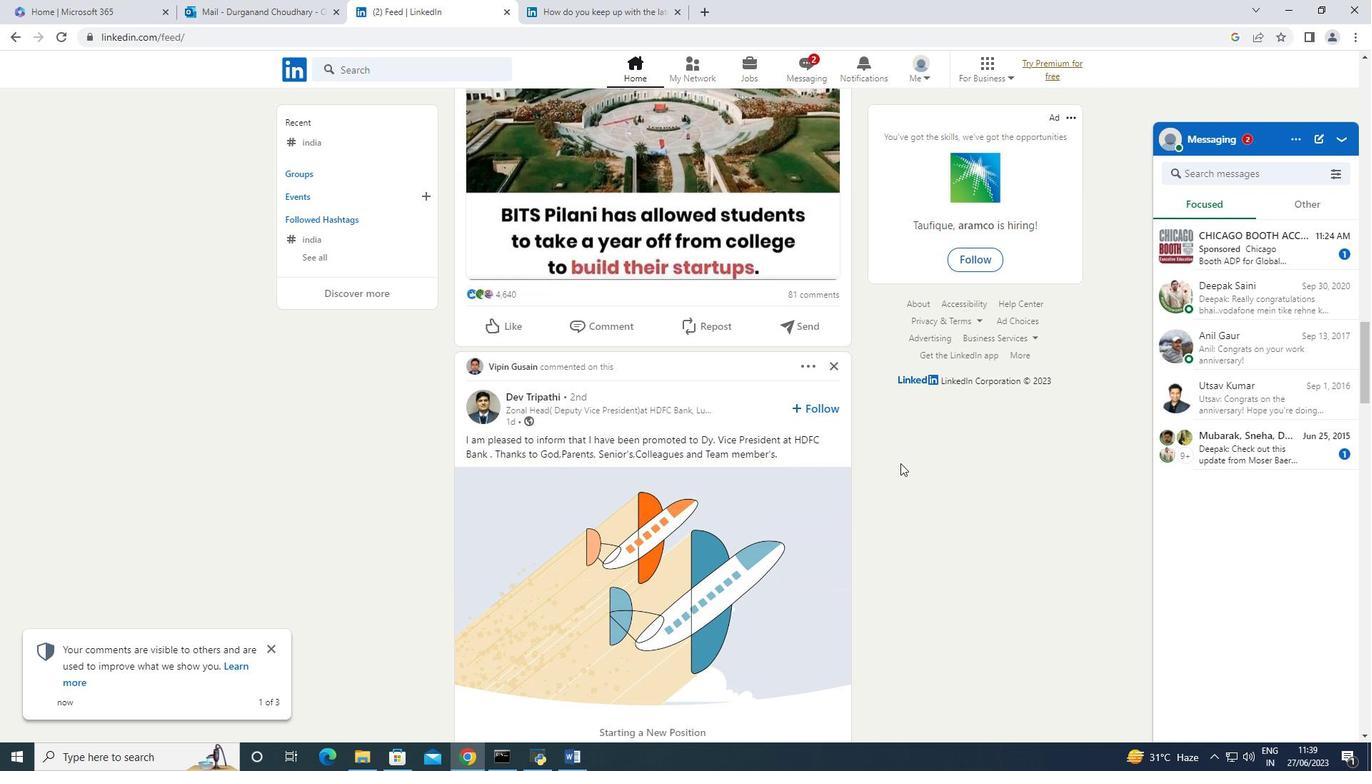 
Action: Mouse scrolled (900, 462) with delta (0, 0)
Screenshot: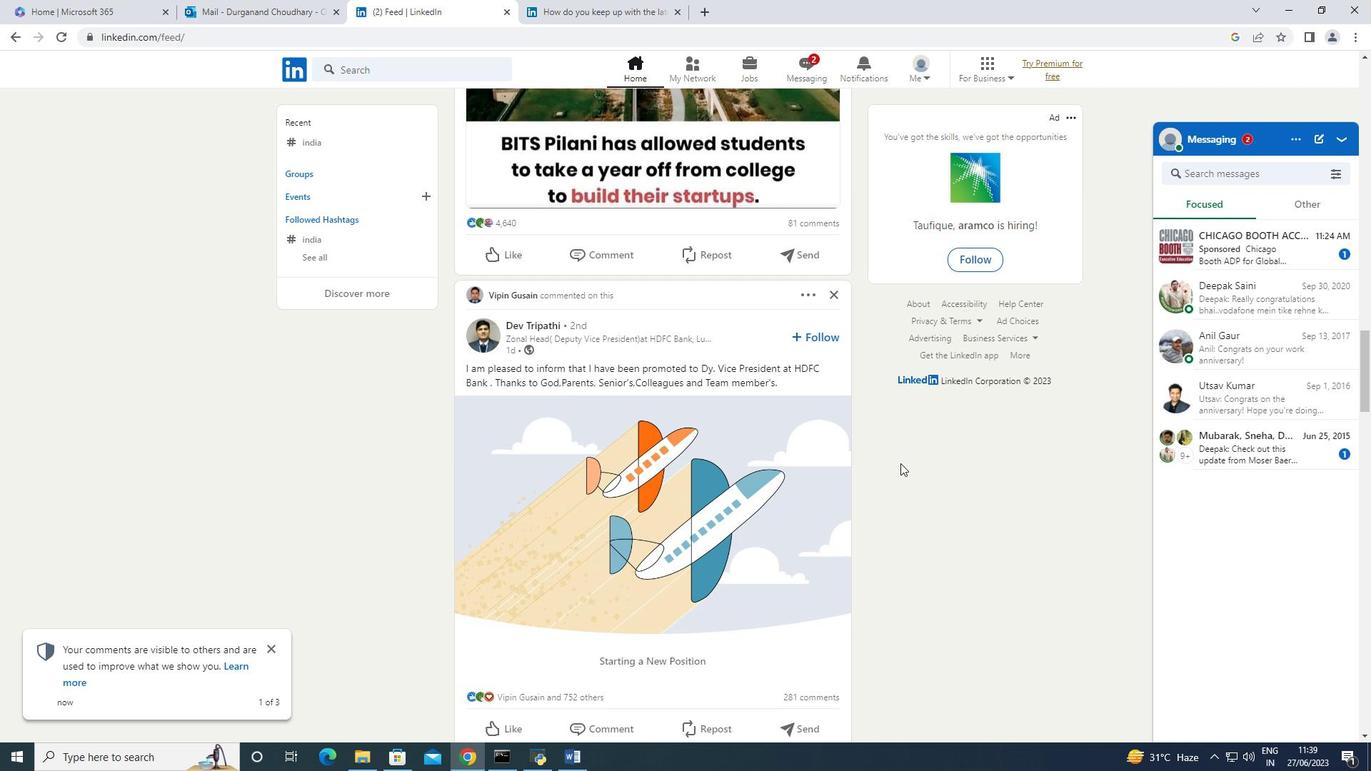 
Action: Mouse scrolled (900, 462) with delta (0, 0)
Screenshot: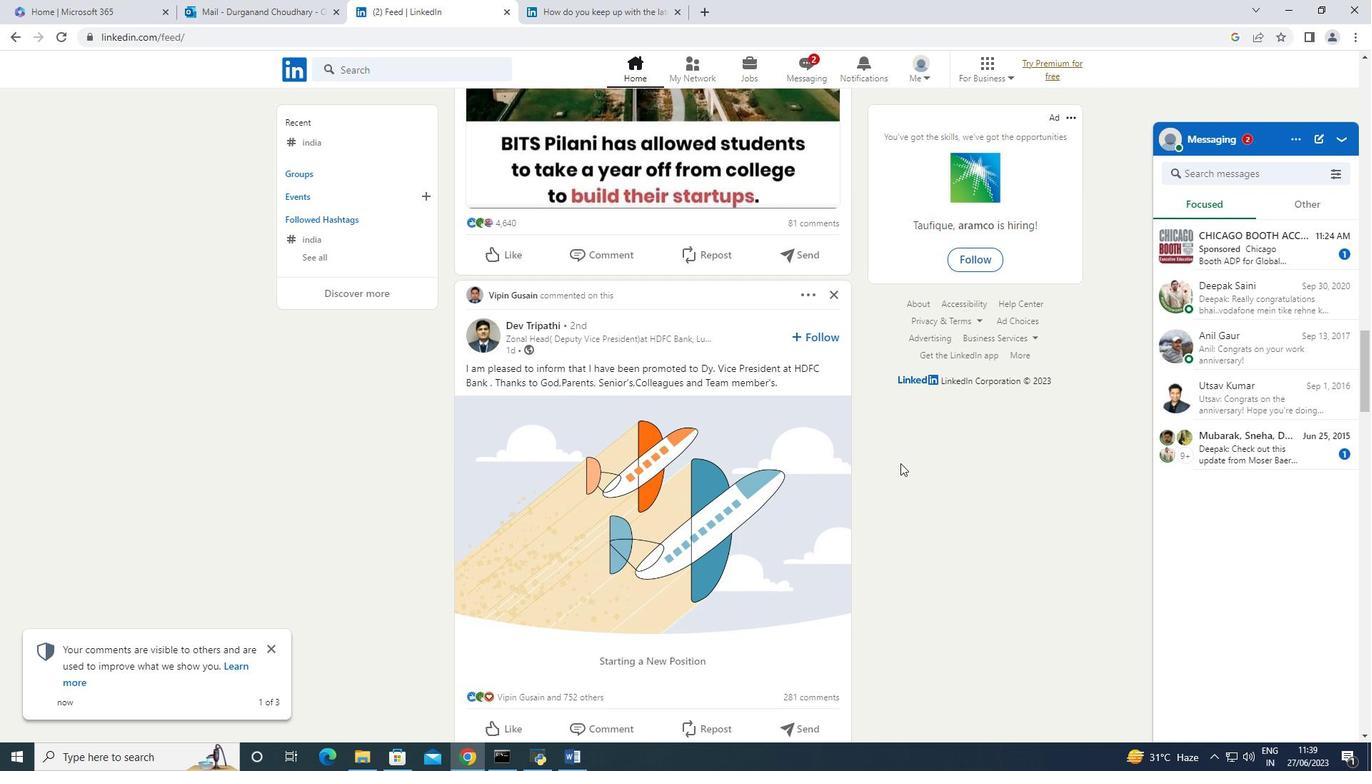 
Action: Mouse scrolled (900, 462) with delta (0, 0)
Screenshot: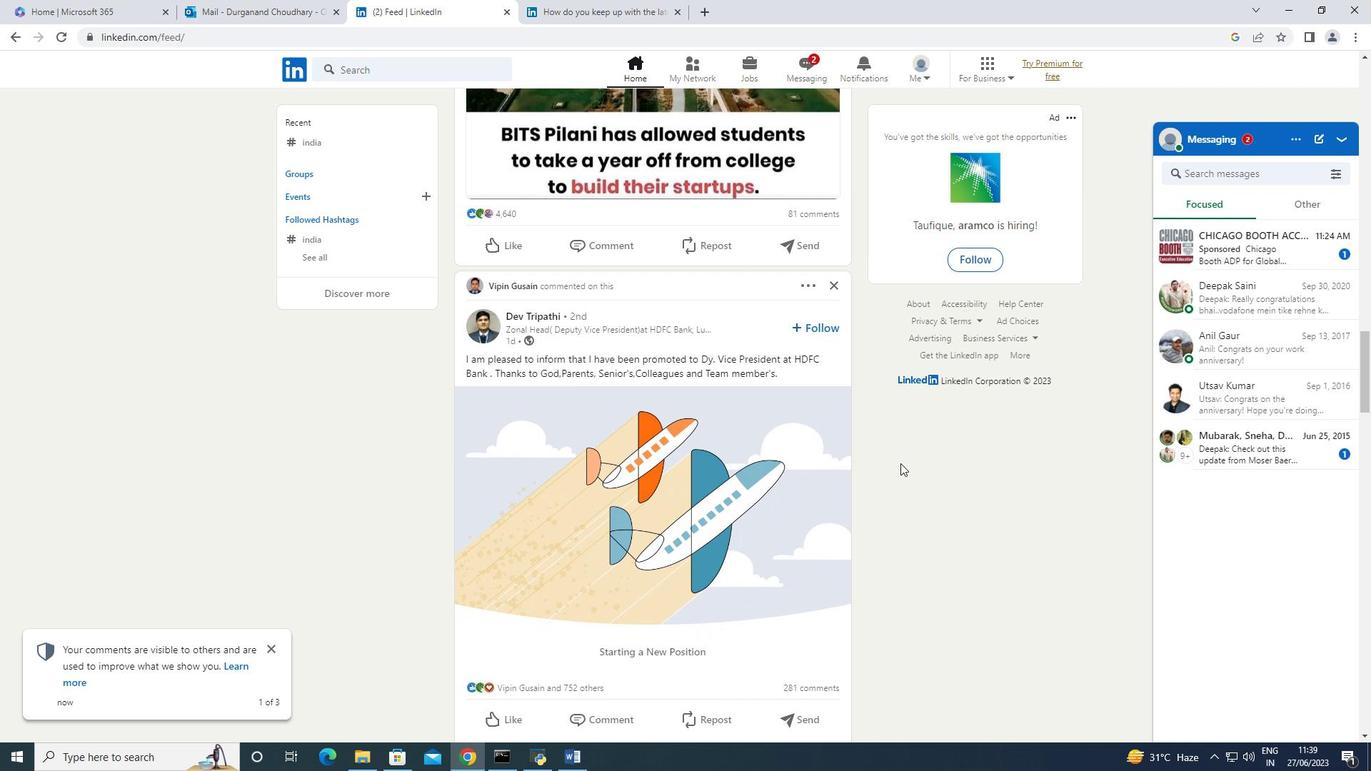 
Action: Mouse moved to (494, 516)
Screenshot: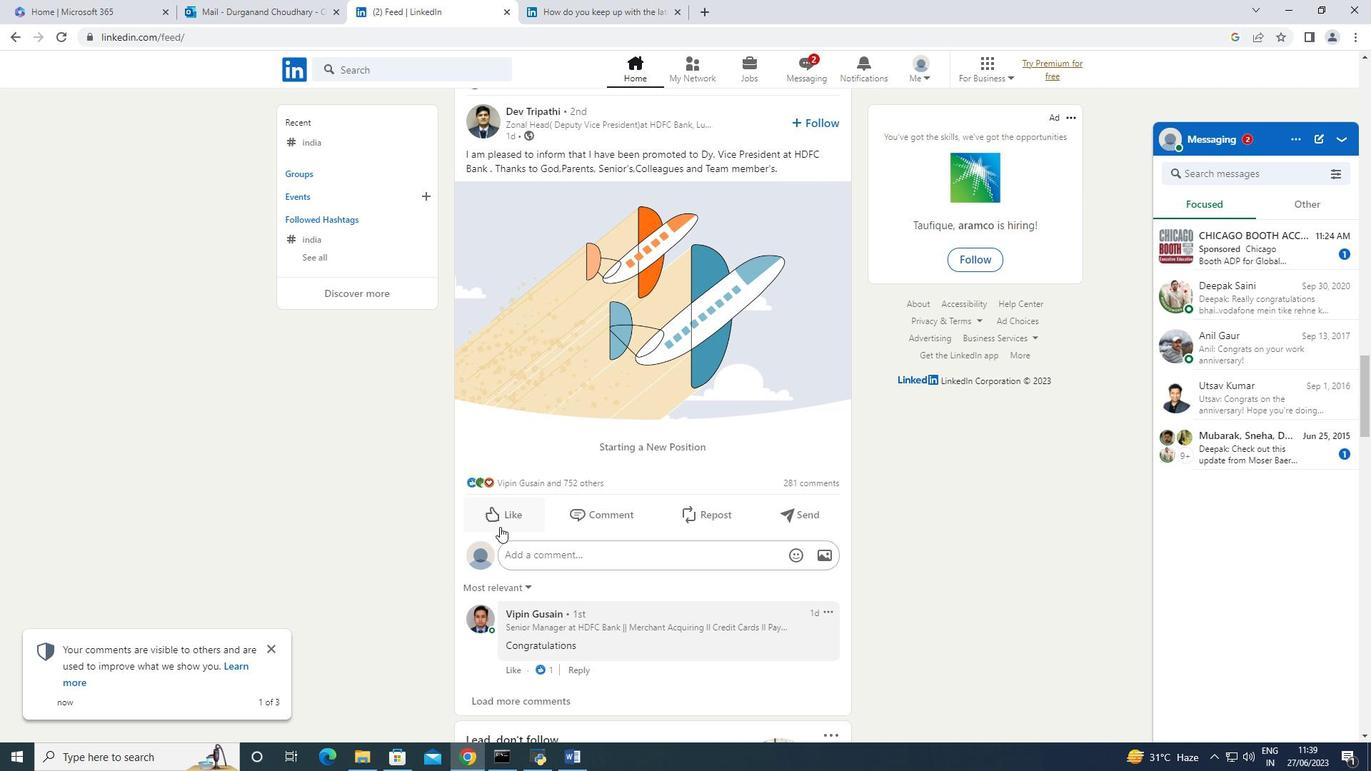 
Action: Mouse pressed left at (494, 516)
Screenshot: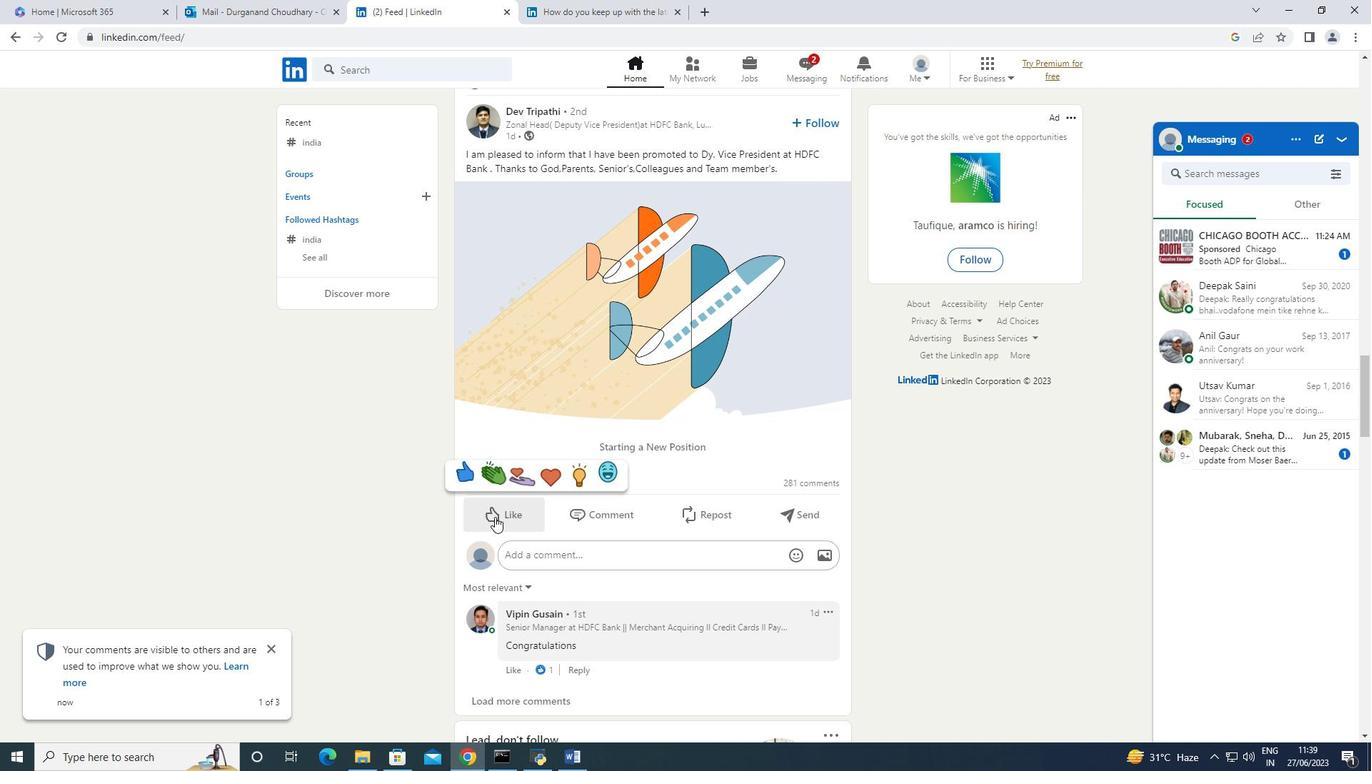 
Action: Mouse moved to (1001, 563)
Screenshot: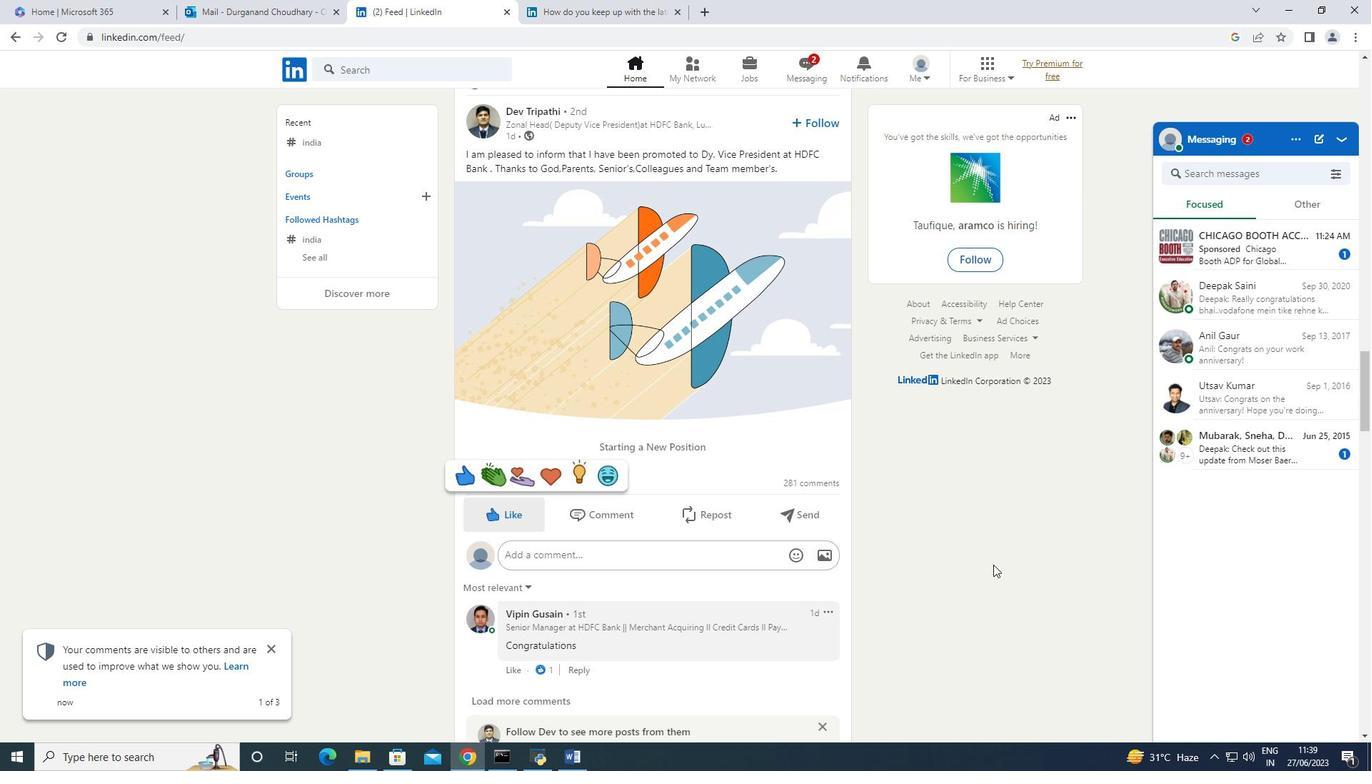 
Action: Mouse scrolled (1001, 562) with delta (0, 0)
Screenshot: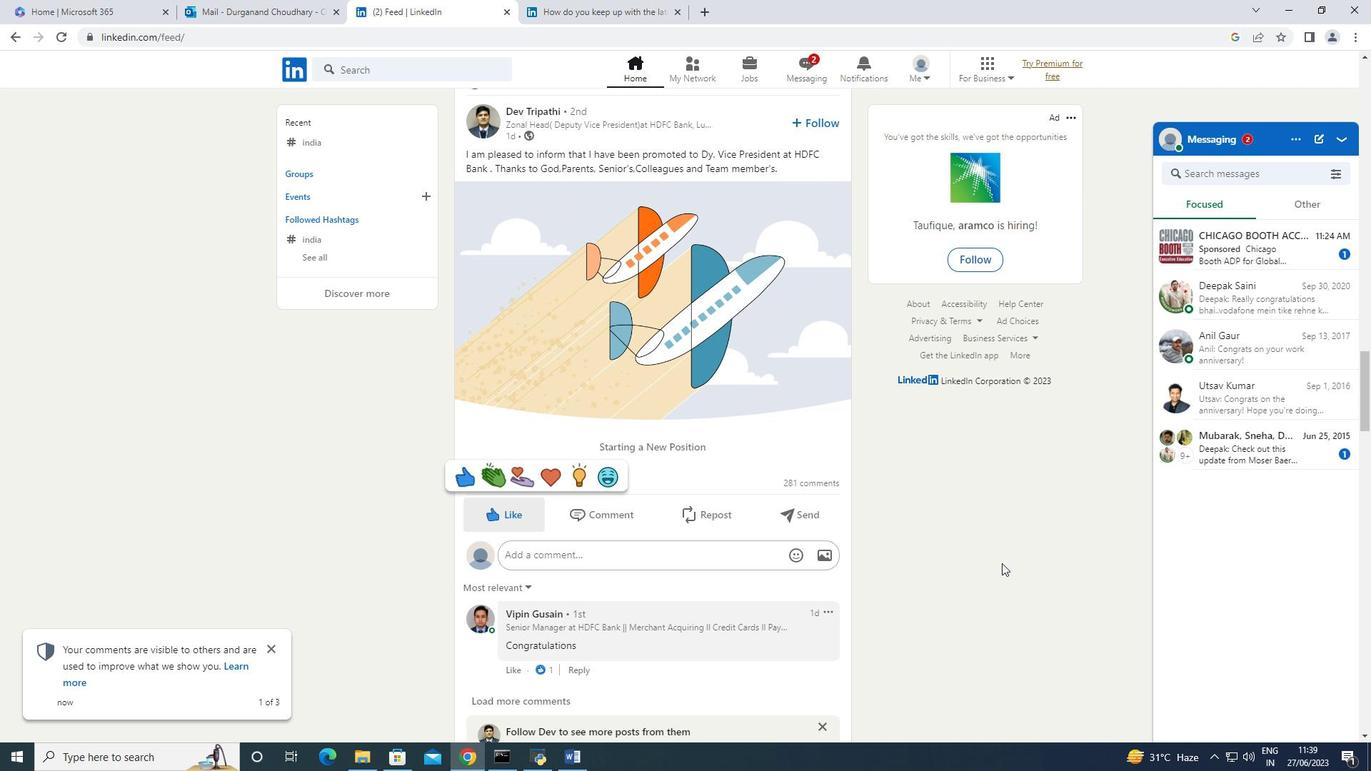 
Action: Mouse scrolled (1001, 562) with delta (0, 0)
Screenshot: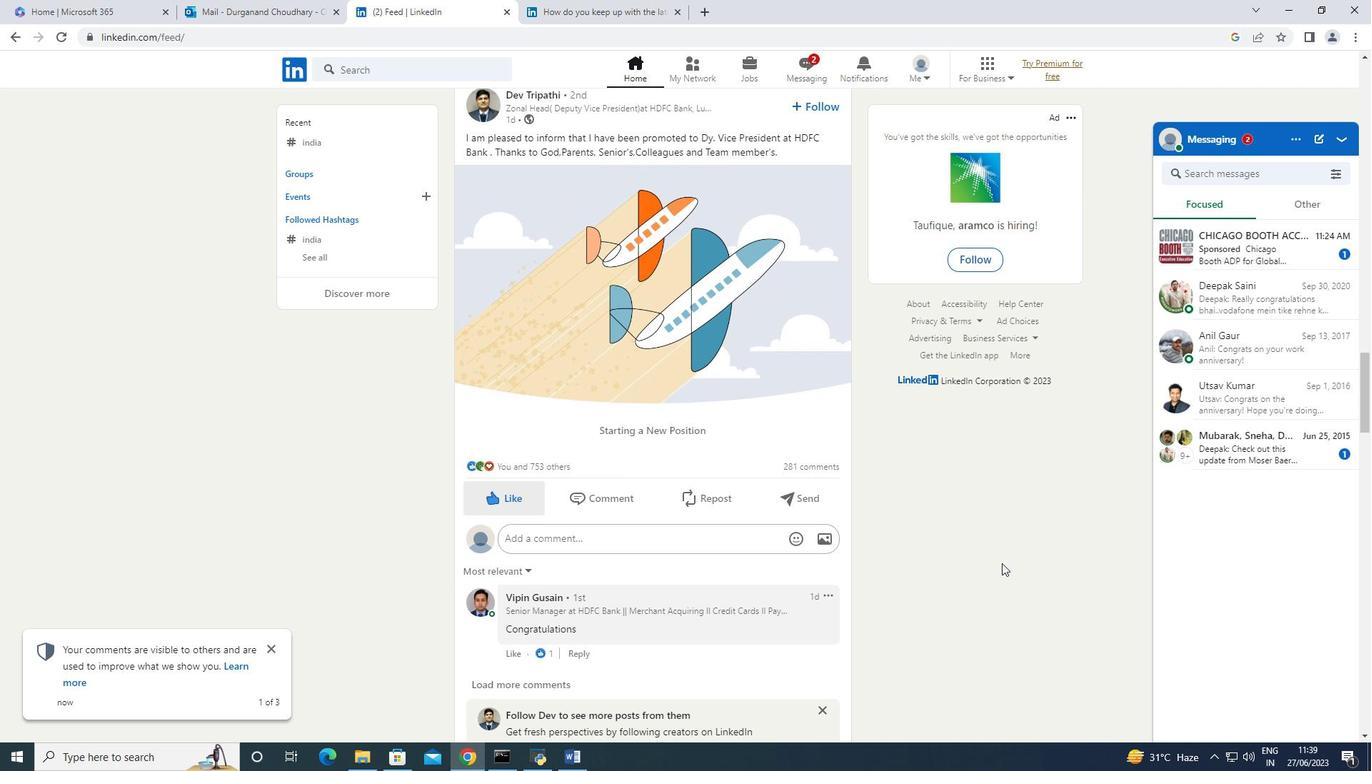 
Action: Mouse scrolled (1001, 562) with delta (0, 0)
Screenshot: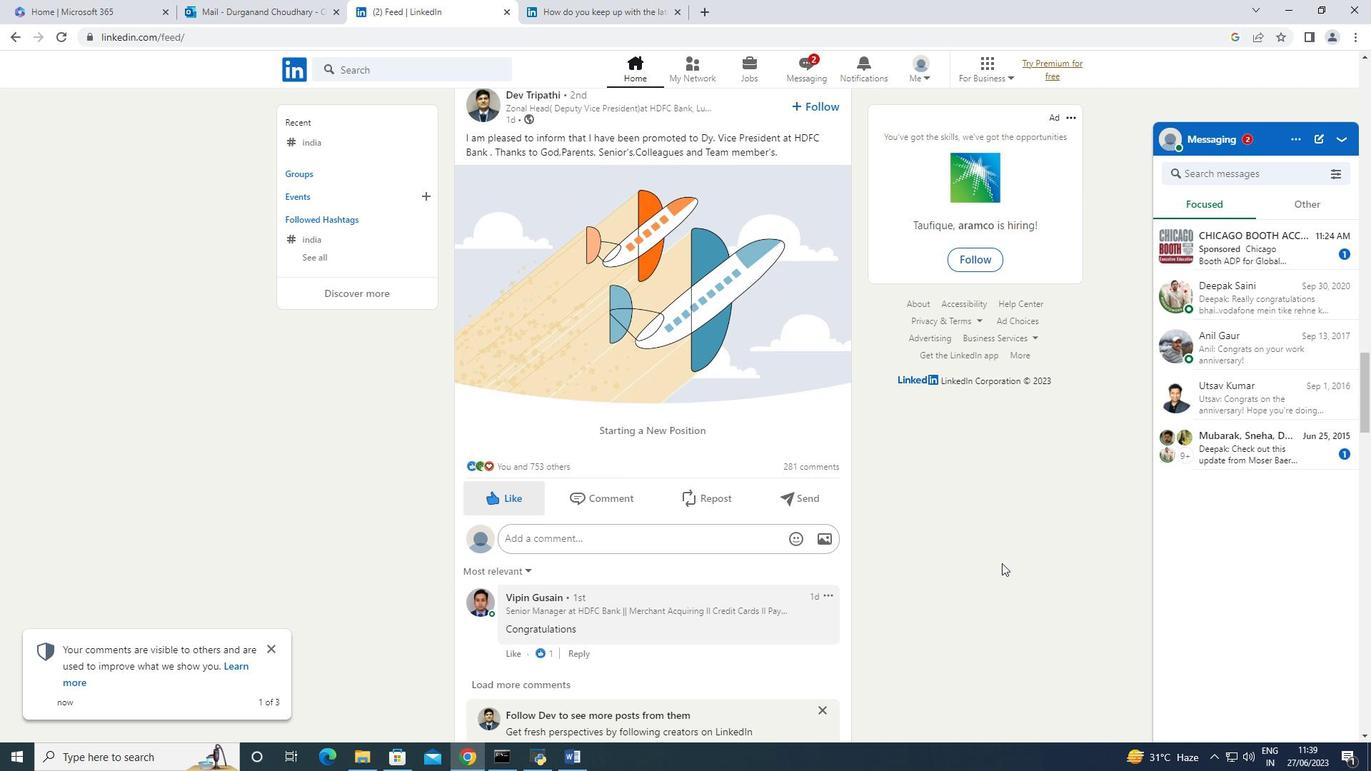 
Action: Mouse scrolled (1001, 562) with delta (0, 0)
Screenshot: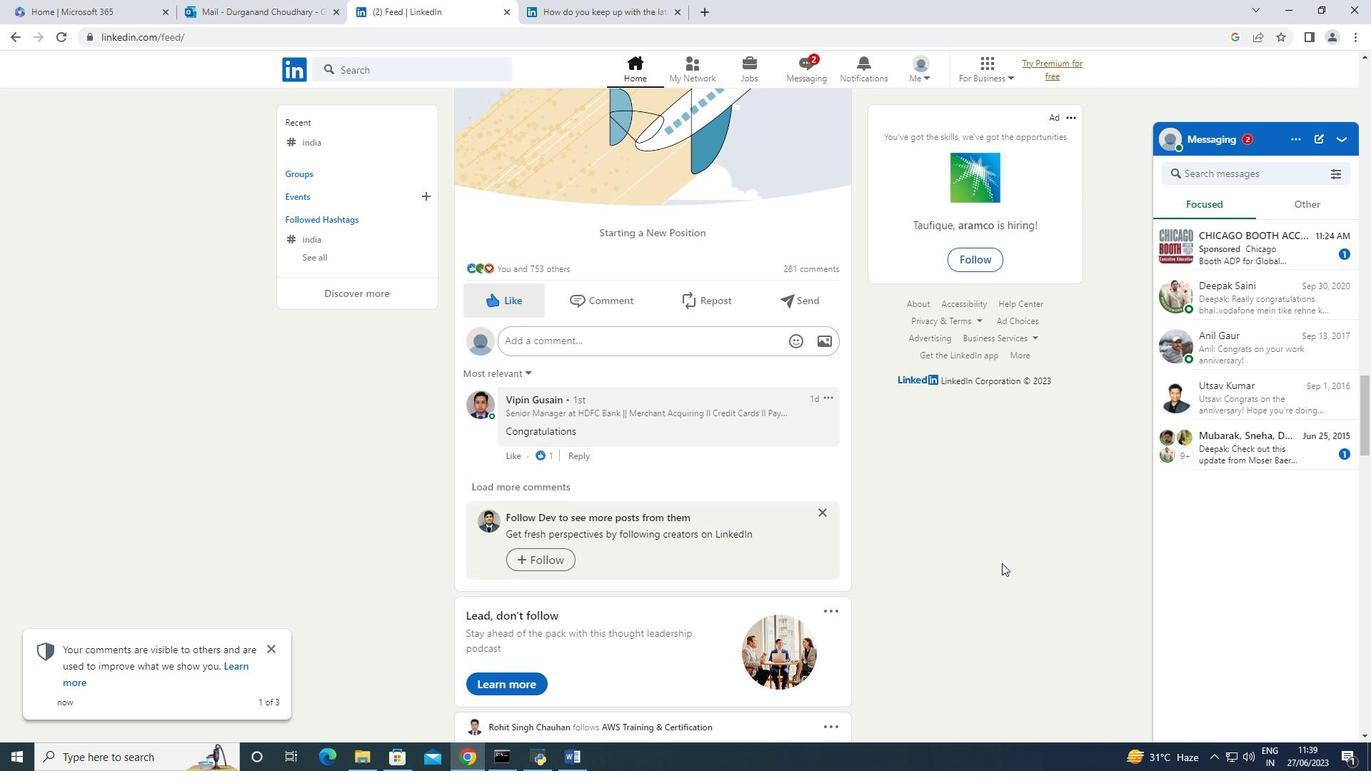 
Action: Mouse scrolled (1001, 562) with delta (0, 0)
Screenshot: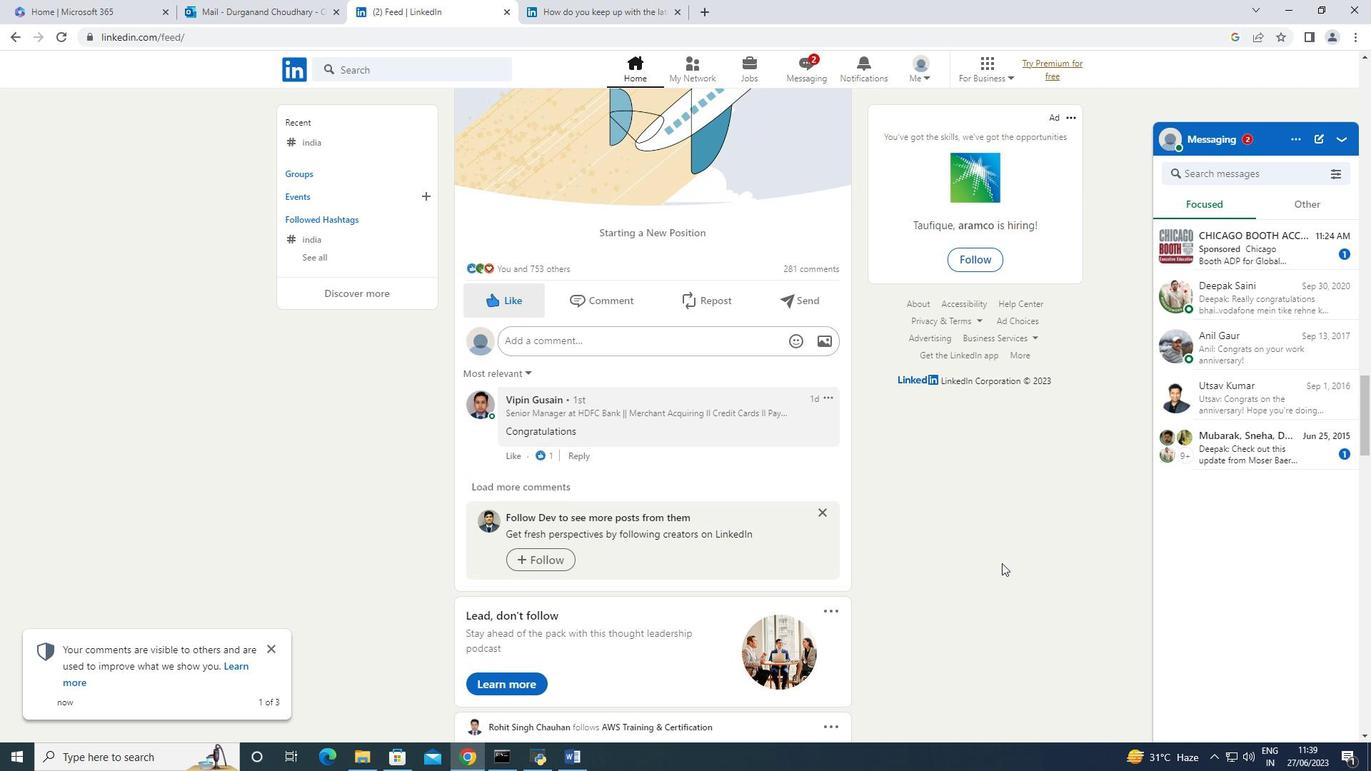 
Action: Mouse scrolled (1001, 562) with delta (0, 0)
Screenshot: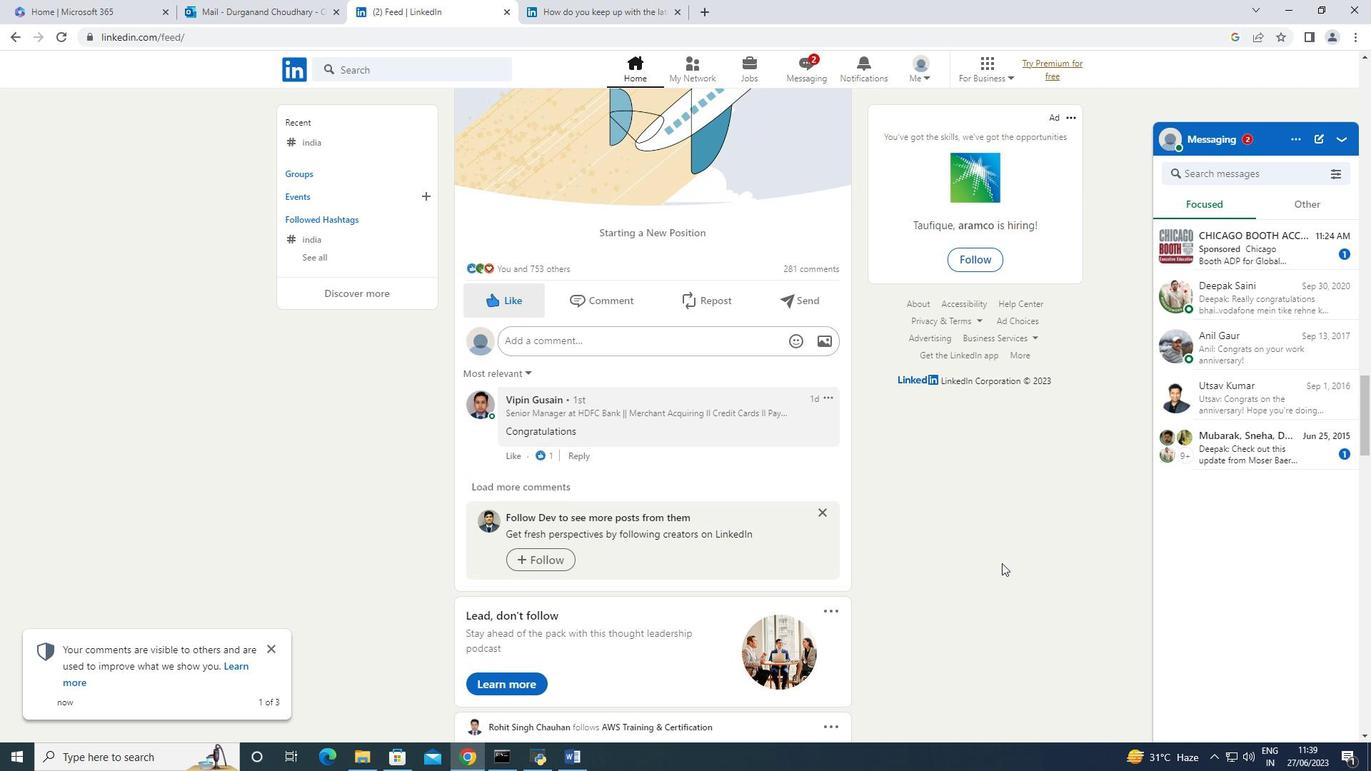 
Action: Mouse scrolled (1001, 562) with delta (0, 0)
Screenshot: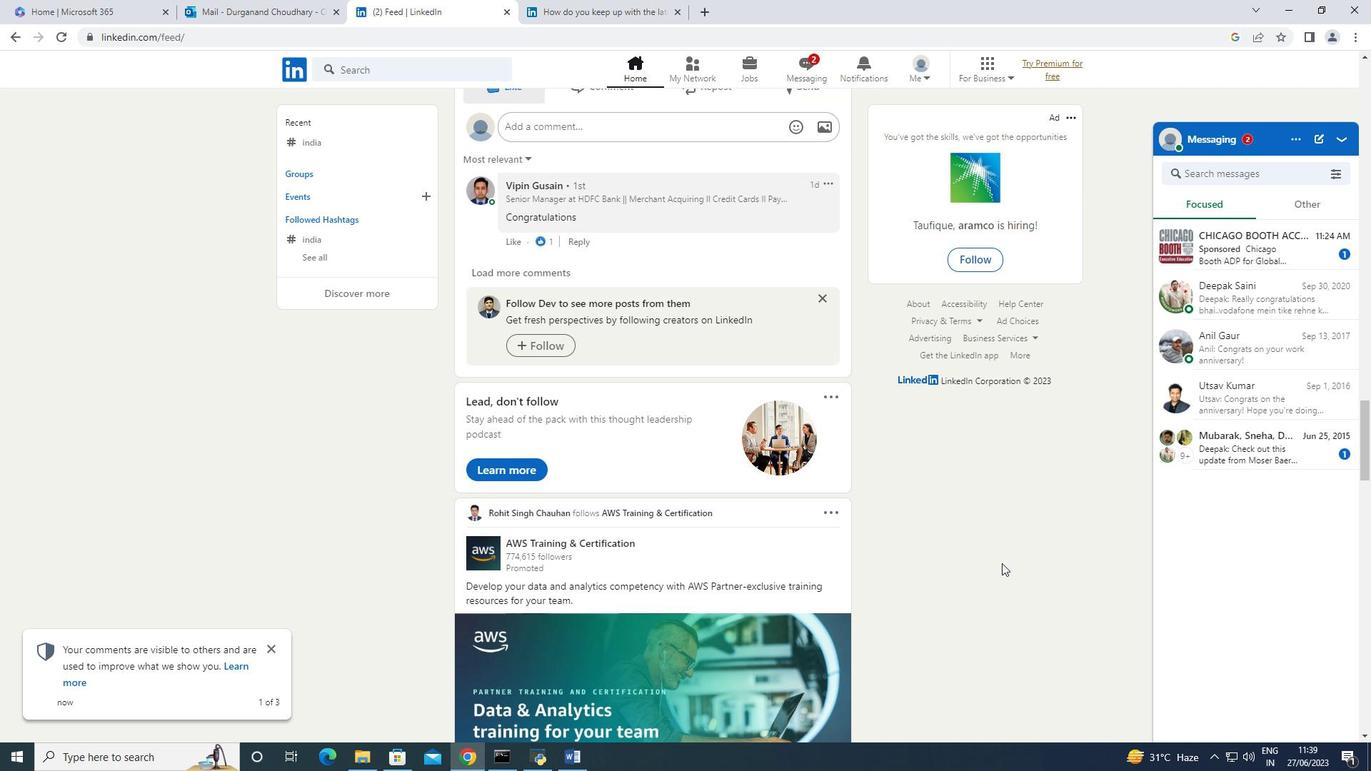 
Action: Mouse scrolled (1001, 562) with delta (0, 0)
Screenshot: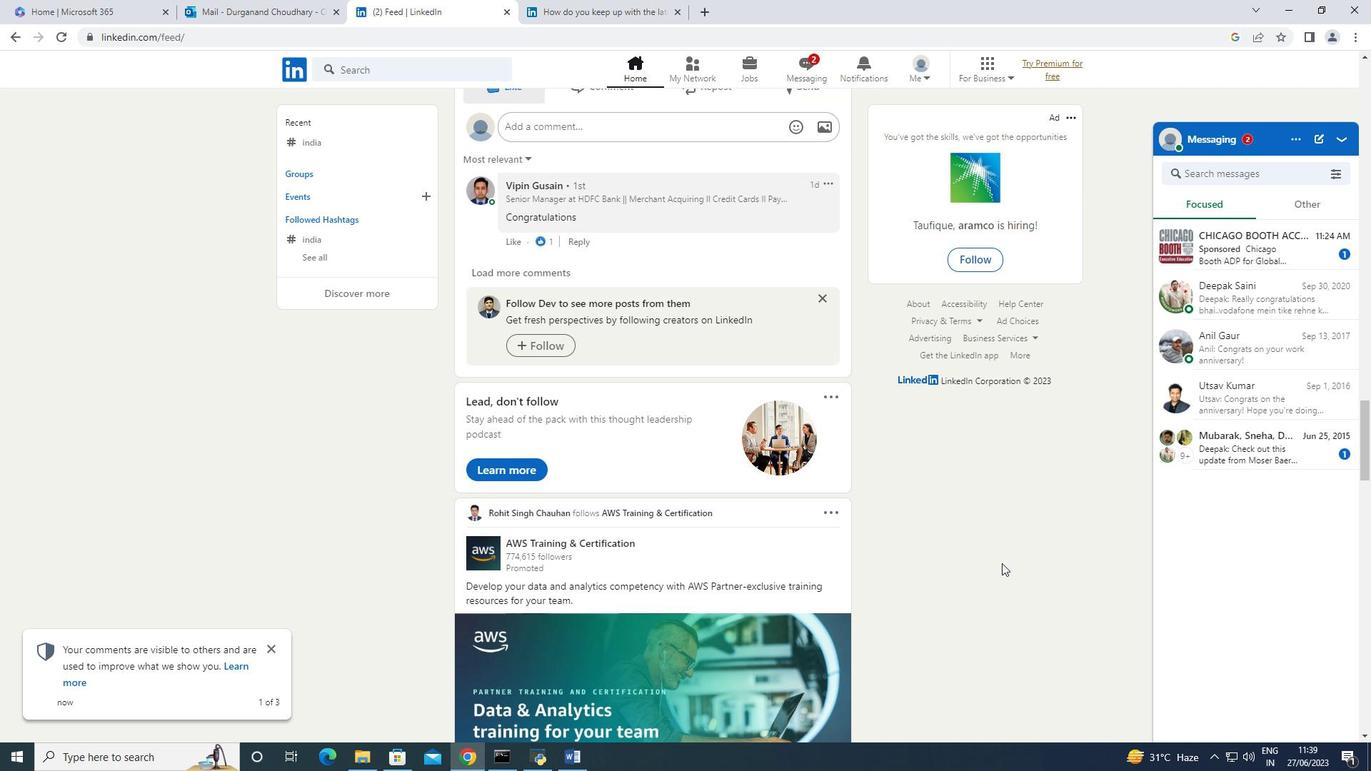 
Action: Mouse scrolled (1001, 562) with delta (0, 0)
Screenshot: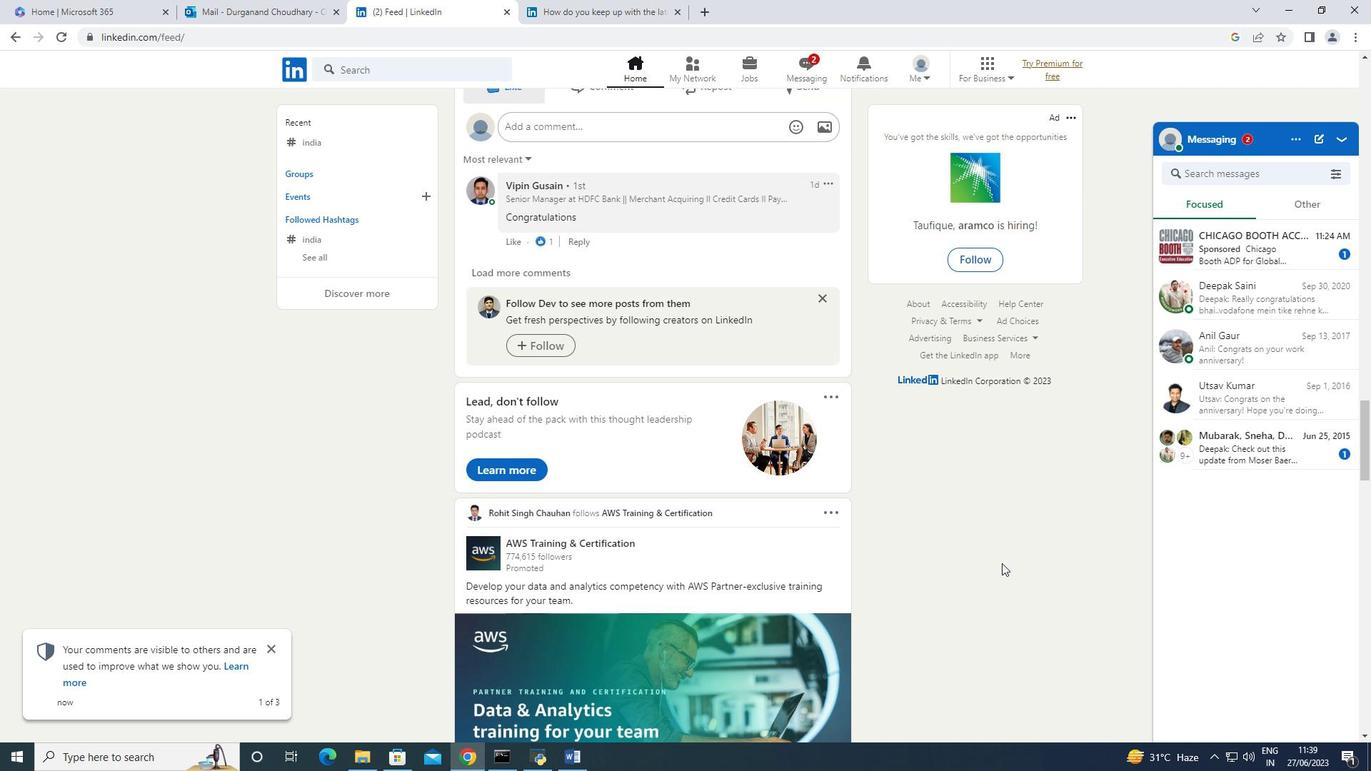 
Action: Mouse scrolled (1001, 562) with delta (0, 0)
Screenshot: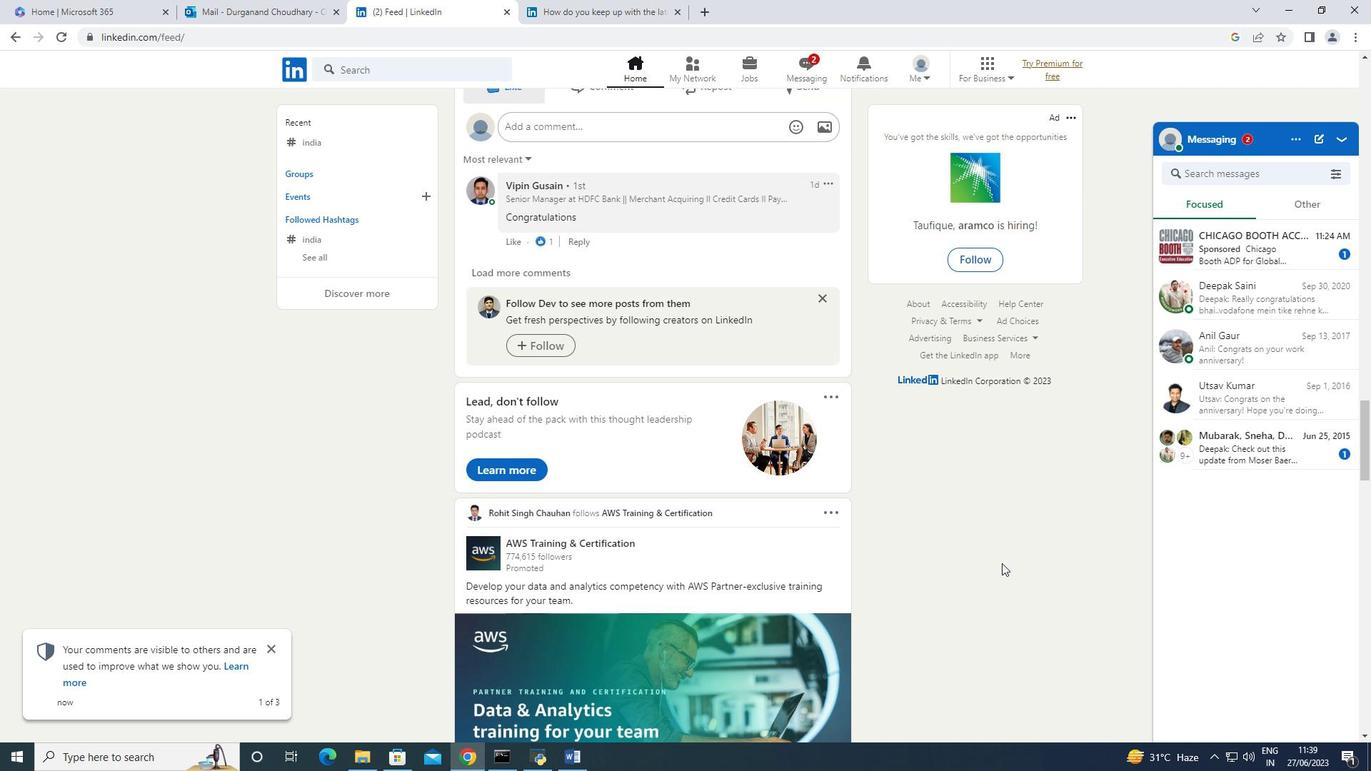 
Action: Mouse scrolled (1001, 562) with delta (0, 0)
Screenshot: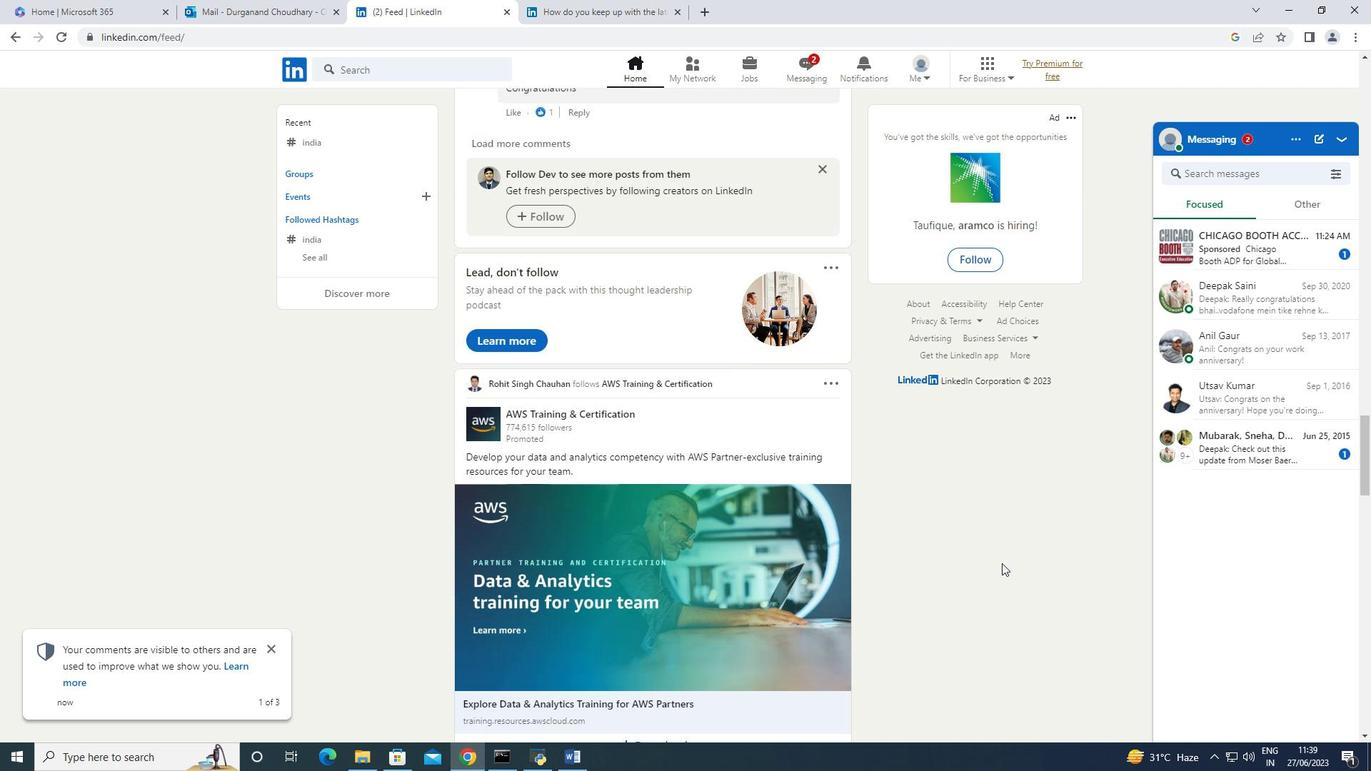 
Action: Mouse moved to (1002, 563)
Screenshot: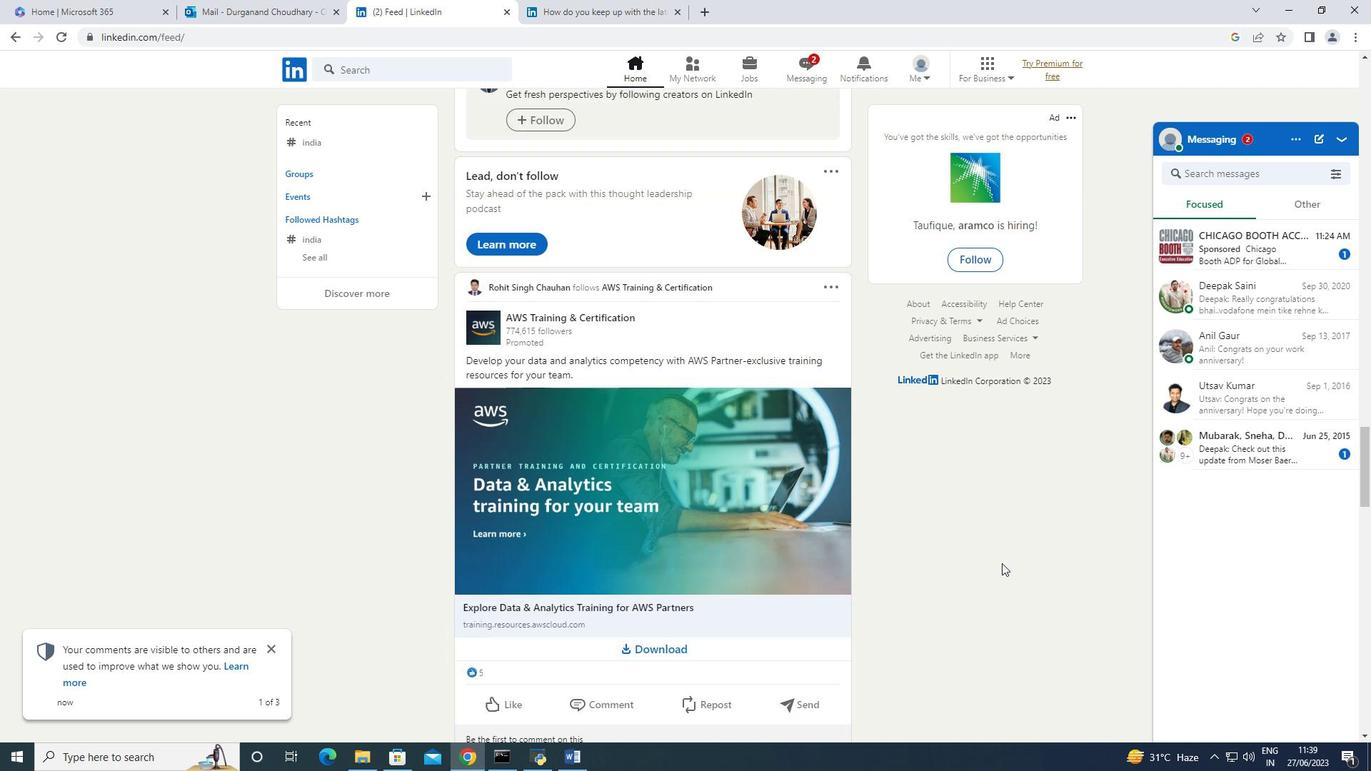 
Action: Mouse scrolled (1002, 562) with delta (0, 0)
Screenshot: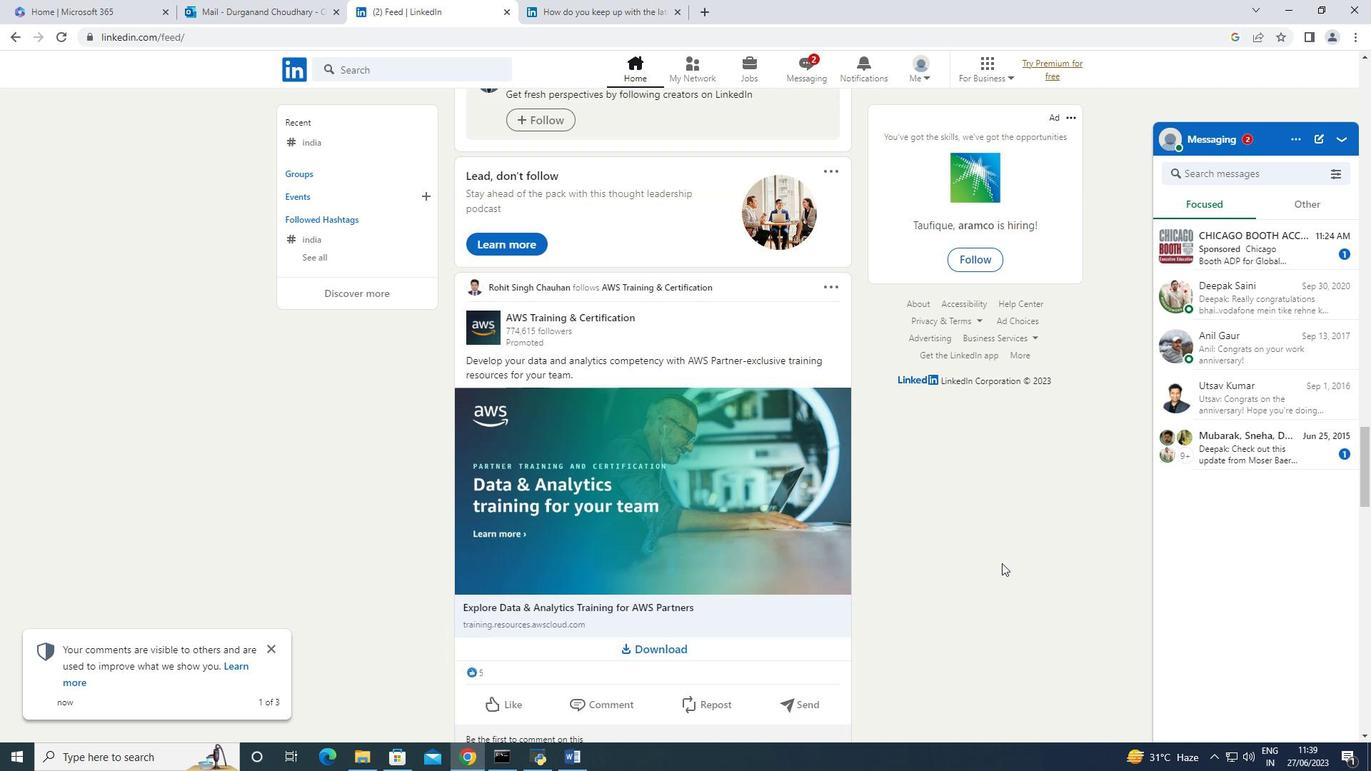 
Action: Mouse scrolled (1002, 562) with delta (0, 0)
Screenshot: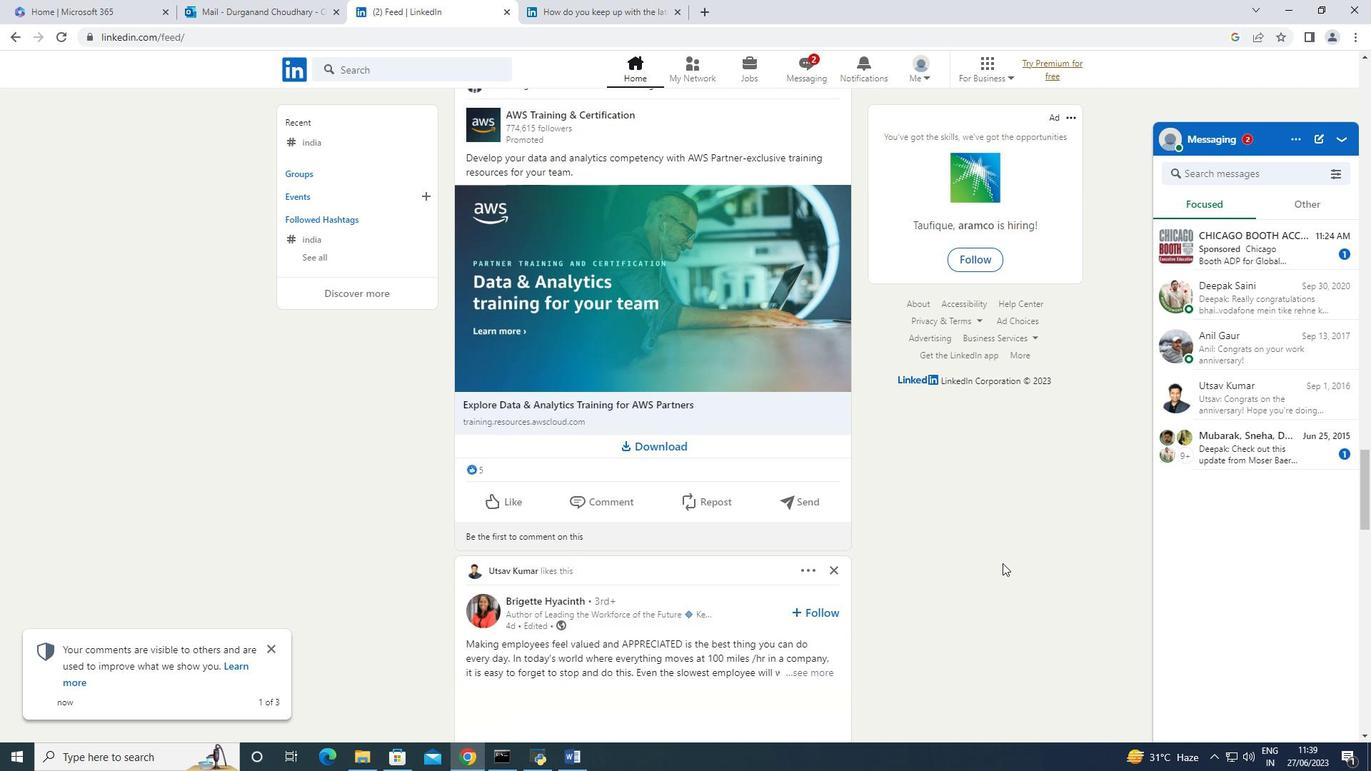 
Action: Mouse scrolled (1002, 562) with delta (0, 0)
Screenshot: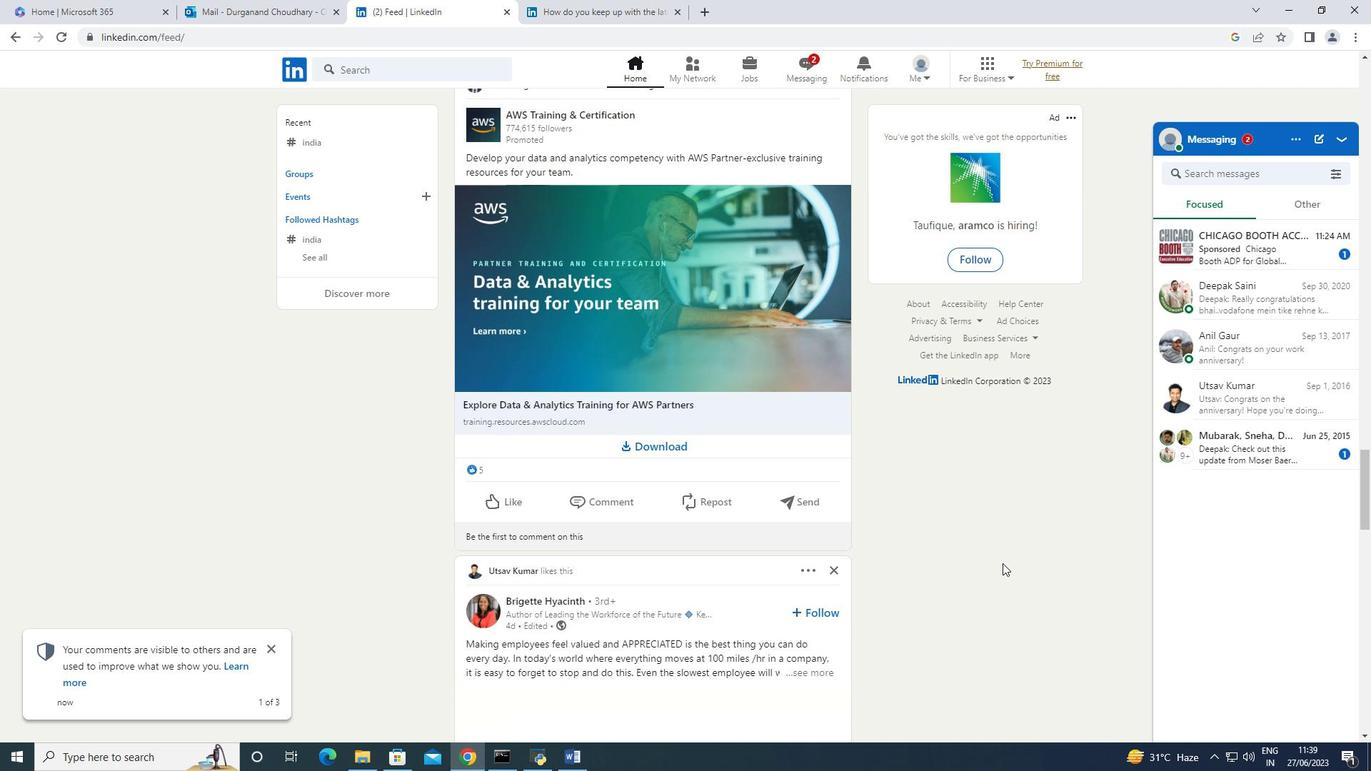 
Action: Mouse scrolled (1002, 562) with delta (0, 0)
Screenshot: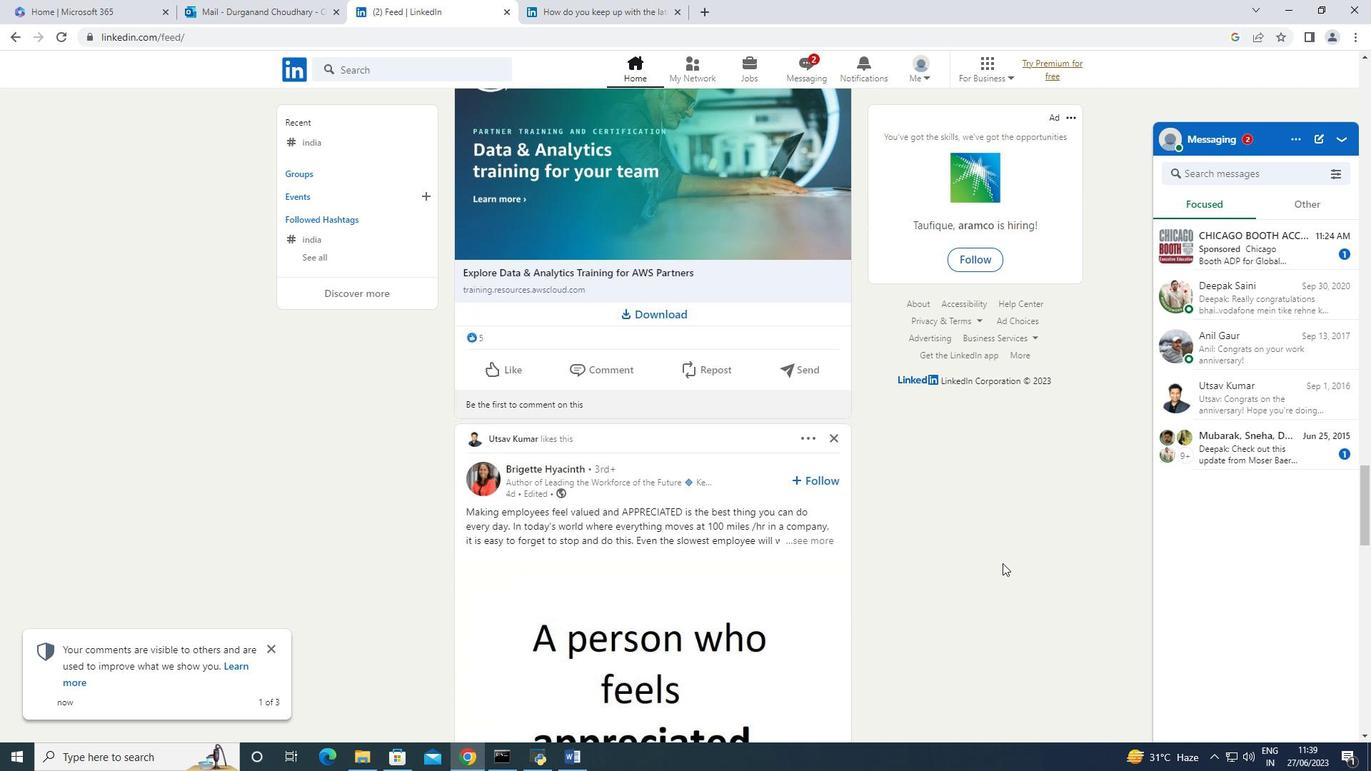 
Action: Mouse scrolled (1002, 562) with delta (0, 0)
Screenshot: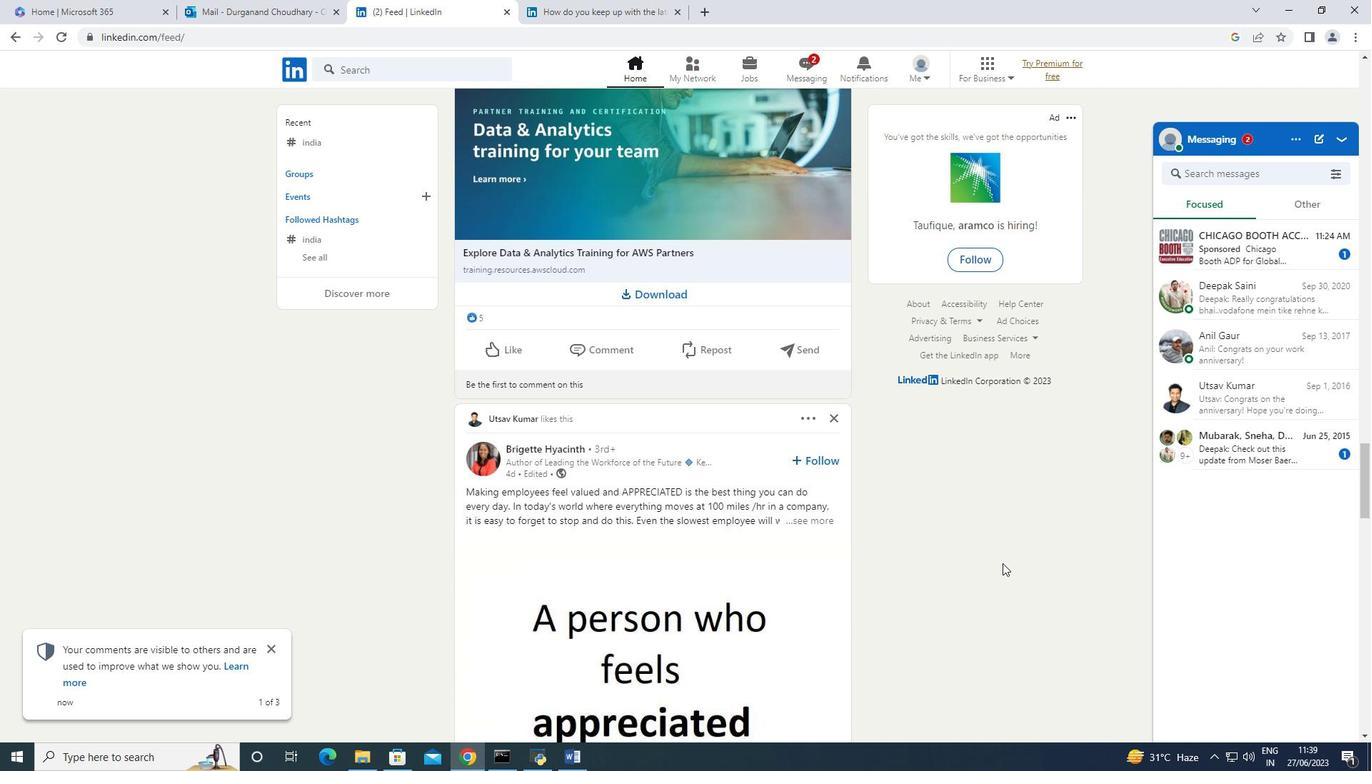 
Action: Mouse scrolled (1002, 562) with delta (0, 0)
Screenshot: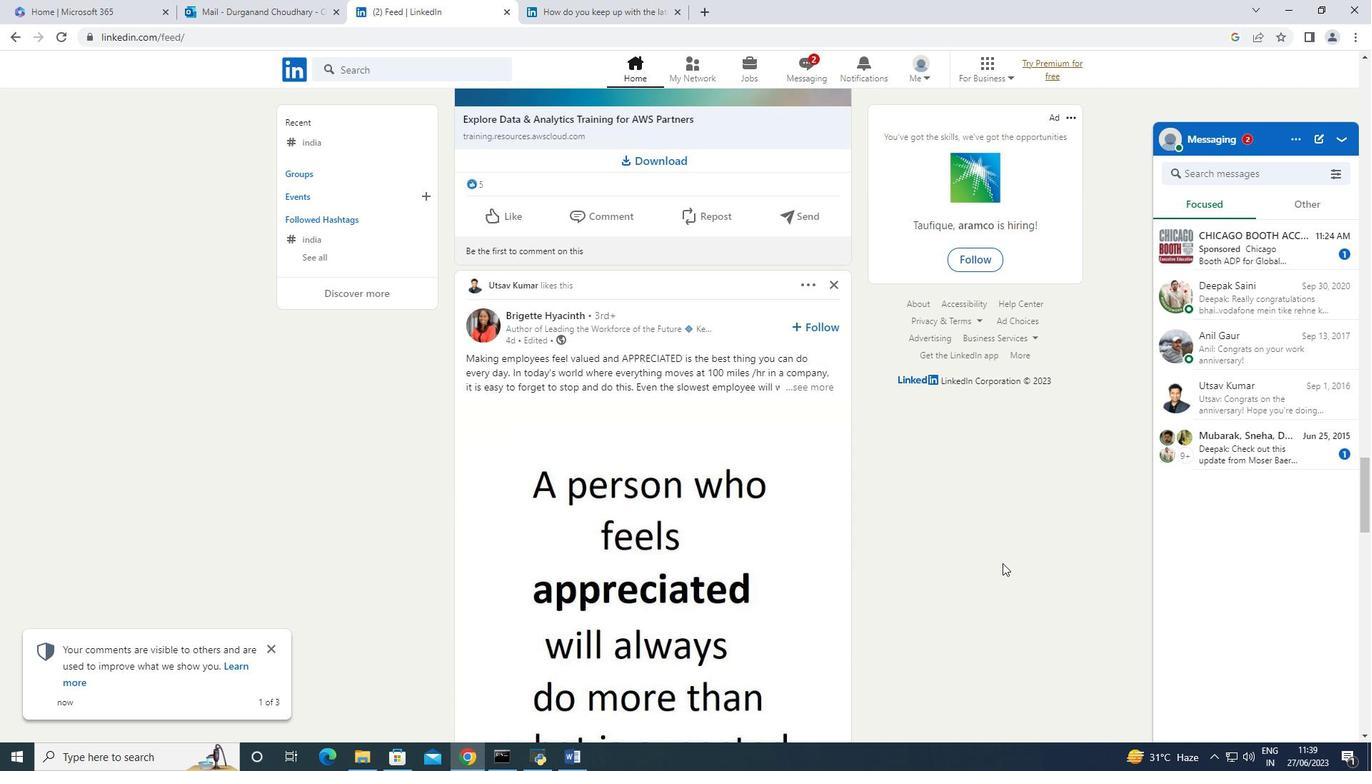 
Action: Mouse scrolled (1002, 562) with delta (0, 0)
Screenshot: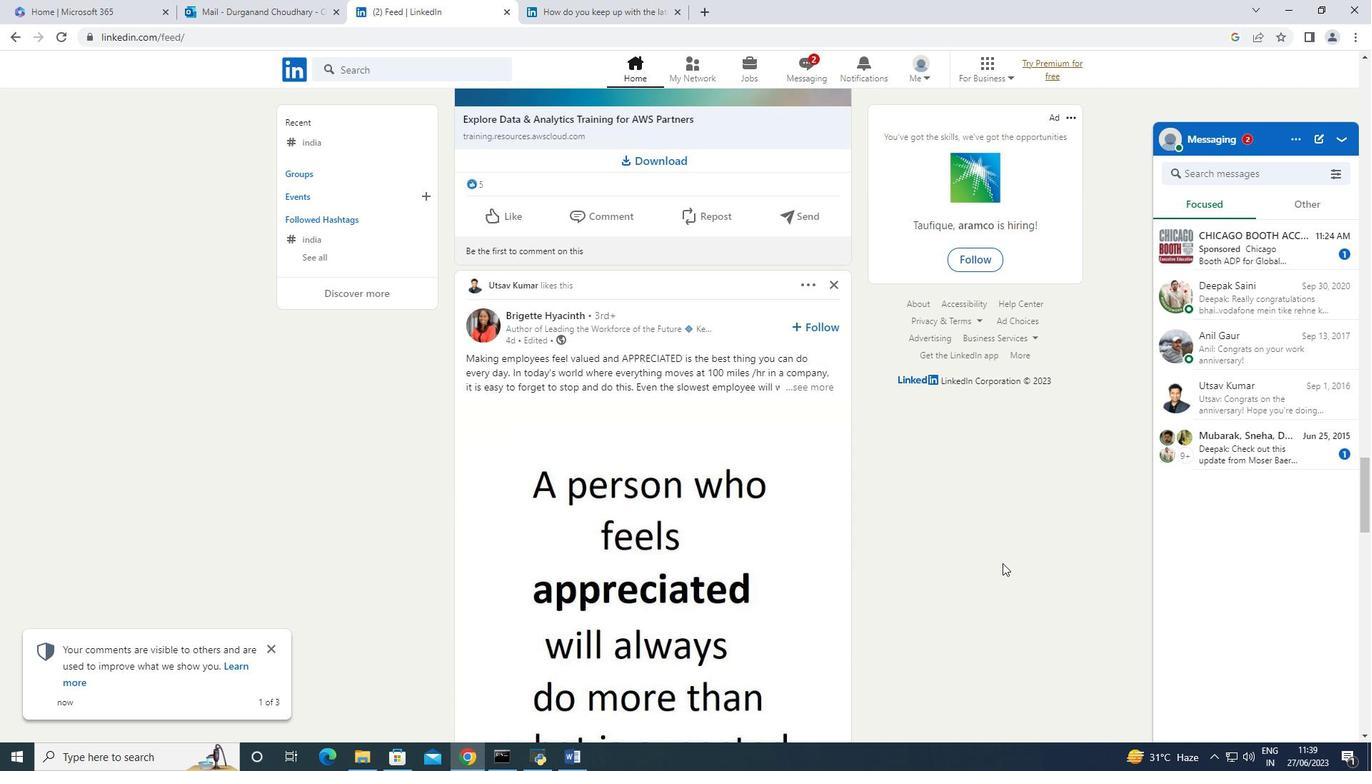 
Action: Mouse scrolled (1002, 562) with delta (0, 0)
Screenshot: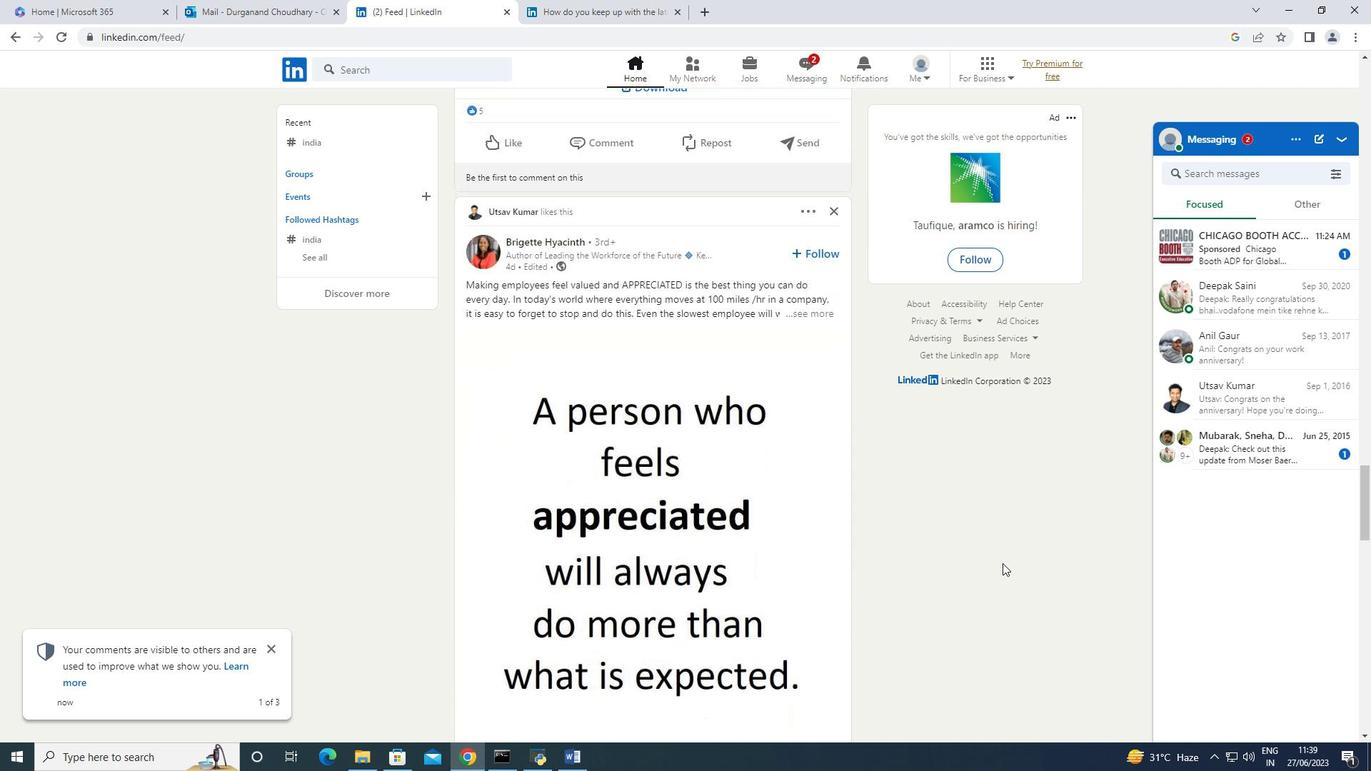
Action: Mouse scrolled (1002, 562) with delta (0, 0)
Screenshot: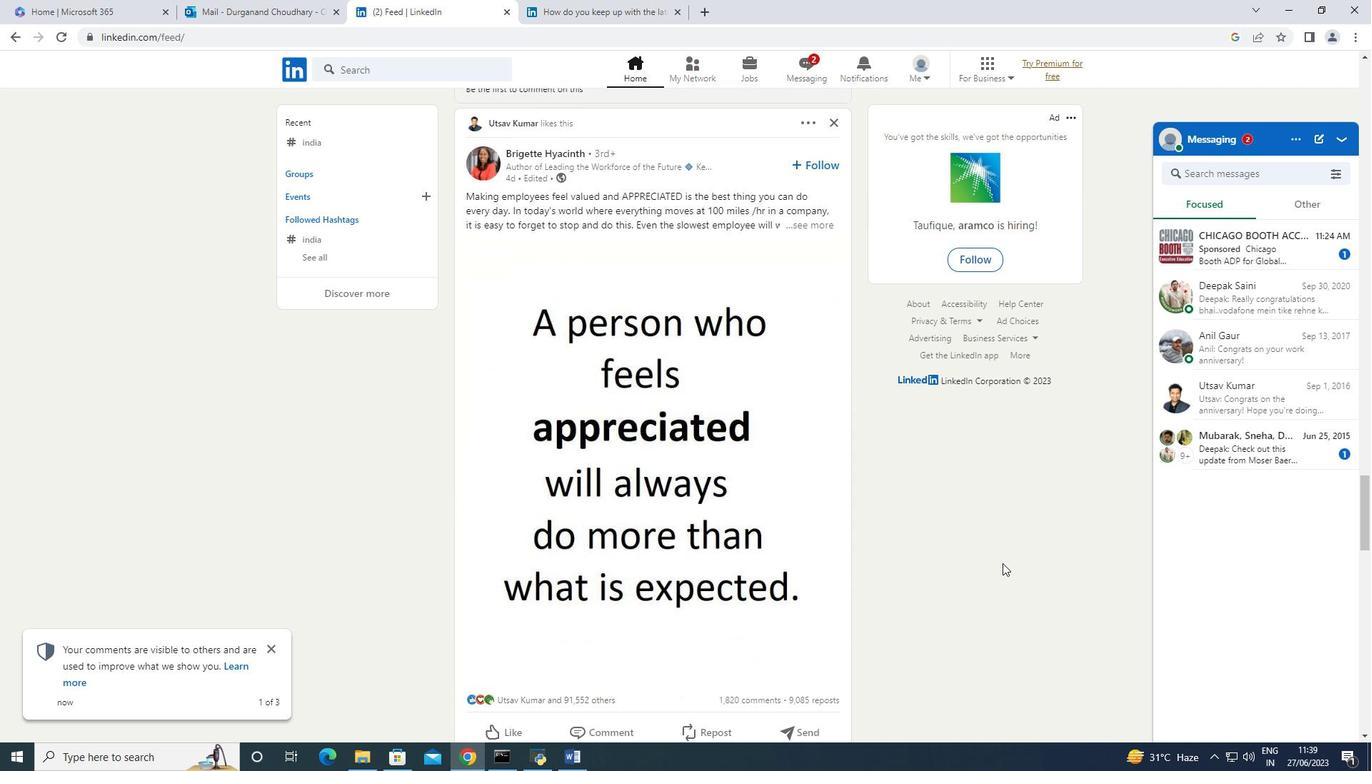
Action: Mouse scrolled (1002, 564) with delta (0, 0)
Screenshot: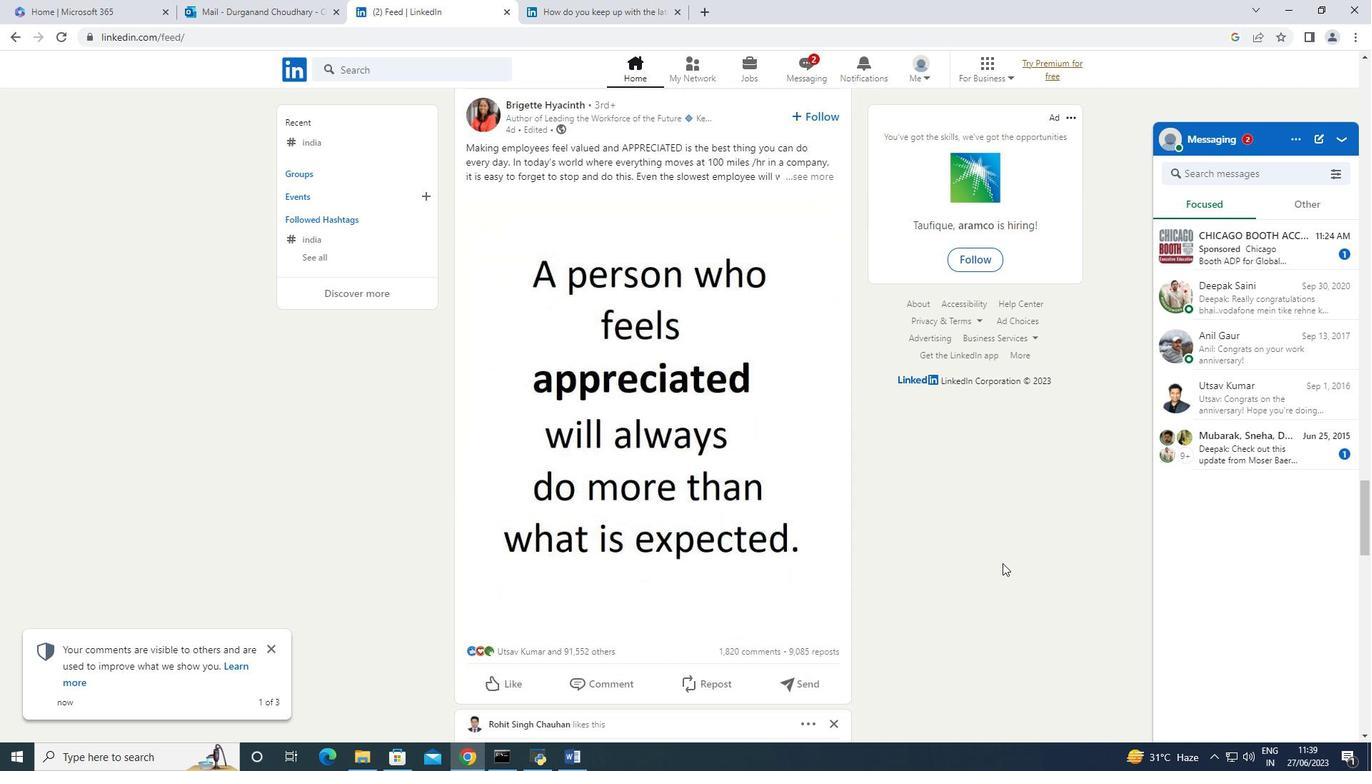 
Action: Mouse scrolled (1002, 562) with delta (0, 0)
Screenshot: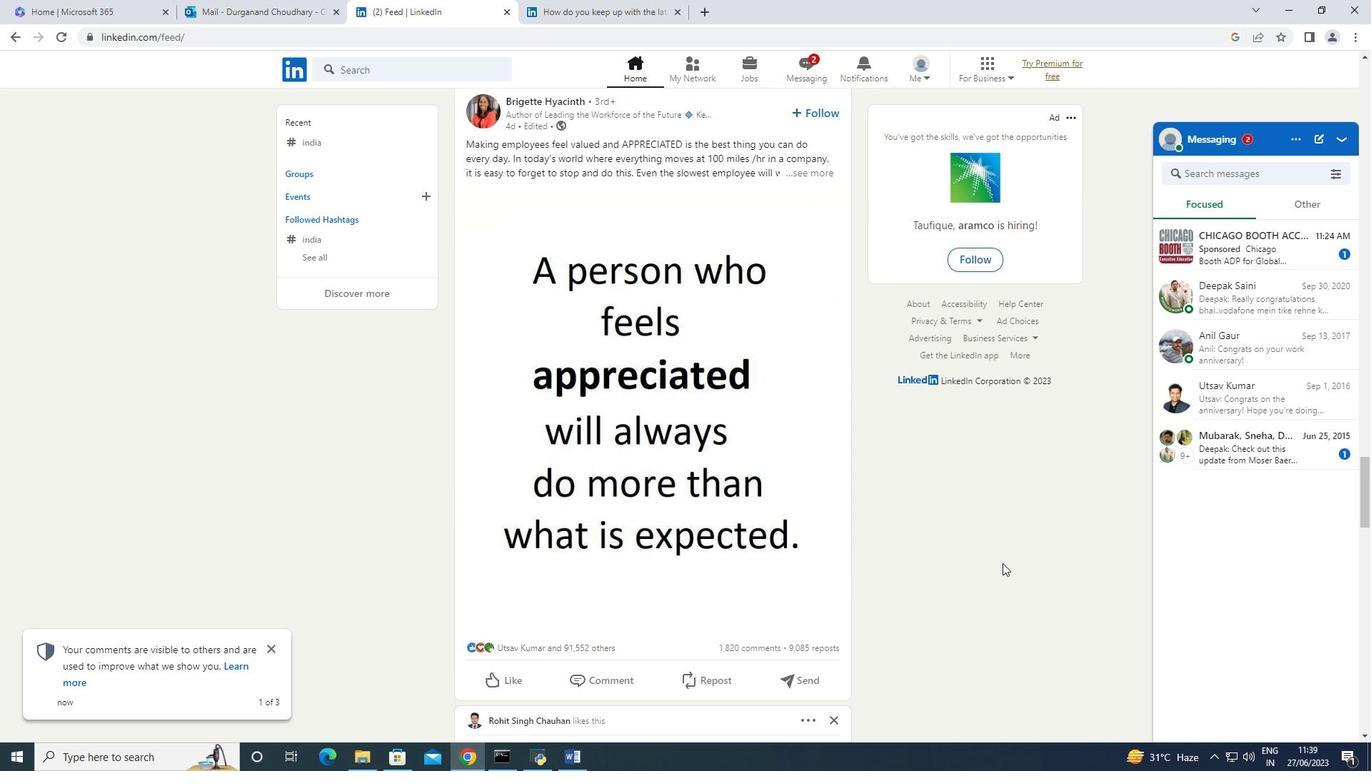 
Action: Mouse scrolled (1002, 562) with delta (0, 0)
Screenshot: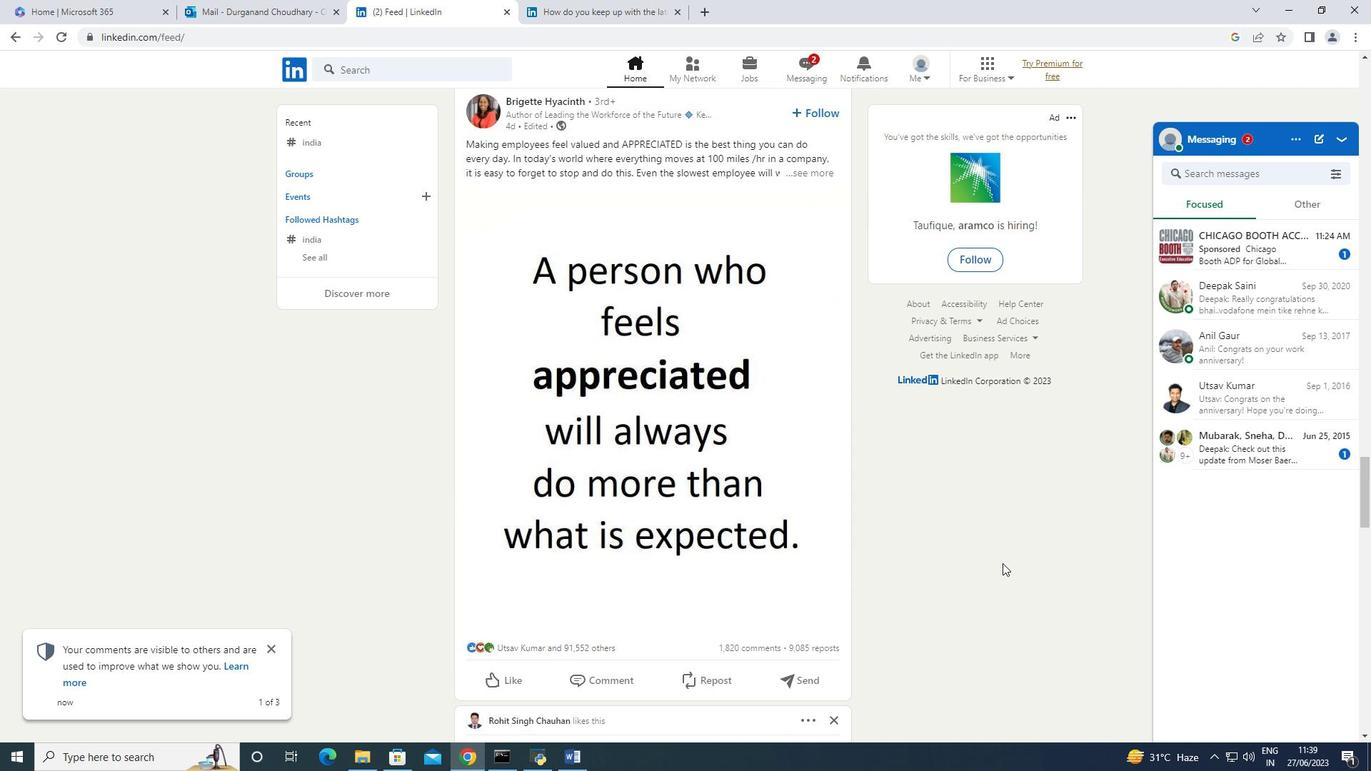 
Action: Mouse scrolled (1002, 564) with delta (0, 0)
Screenshot: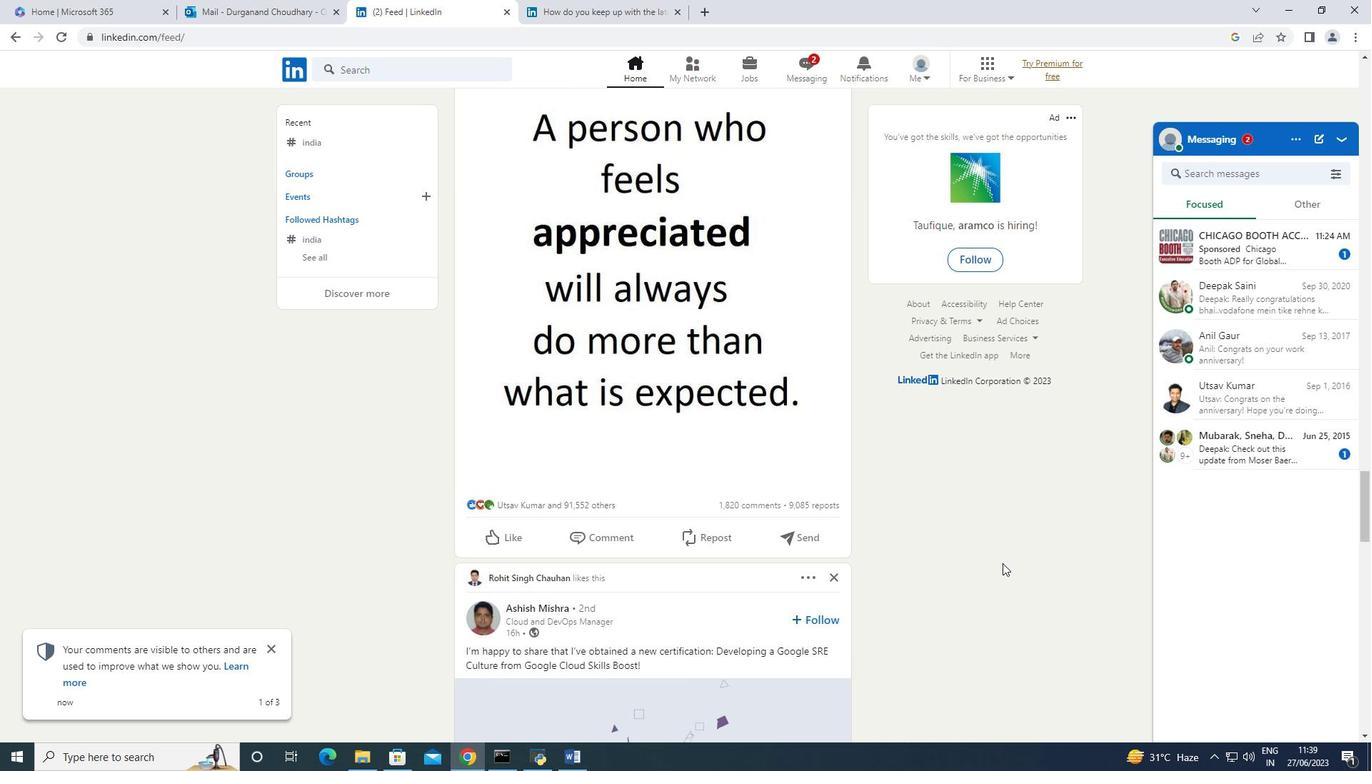 
Action: Mouse scrolled (1002, 564) with delta (0, 0)
Screenshot: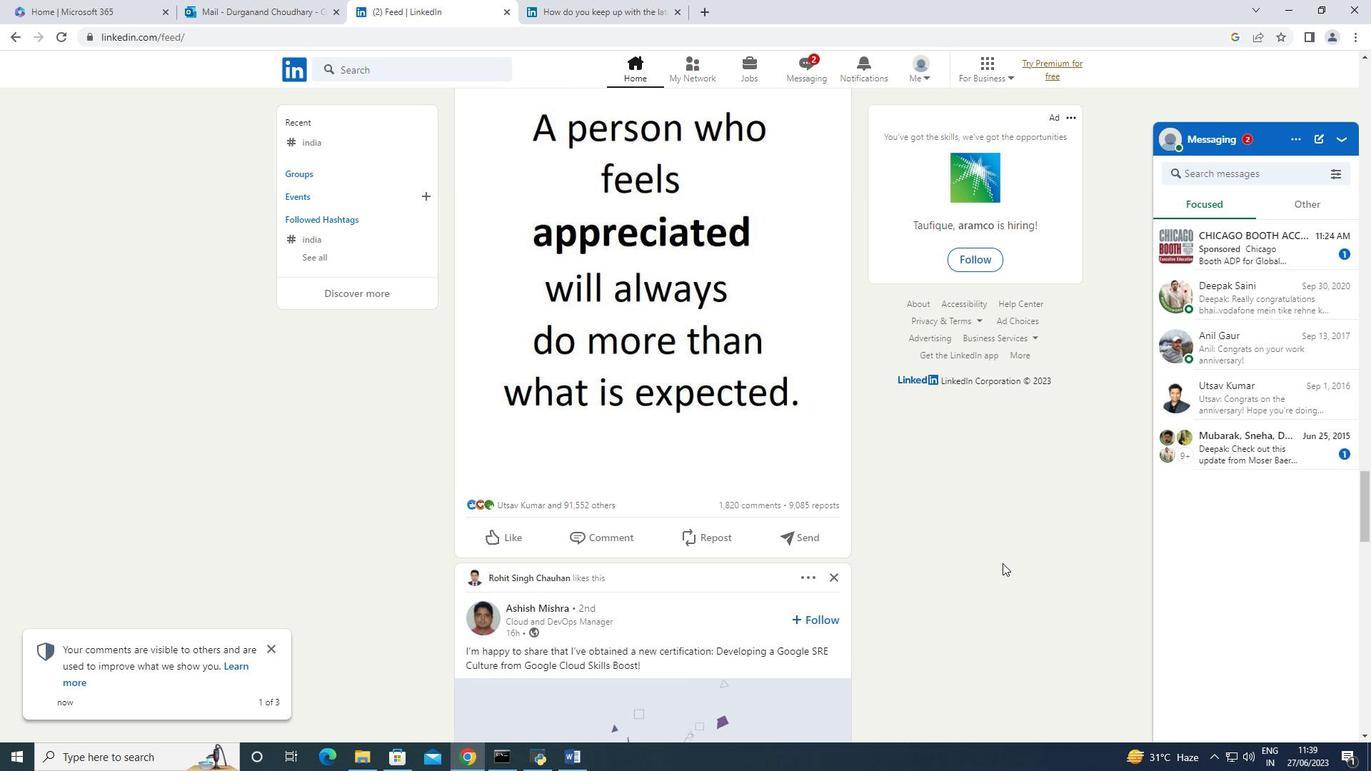 
Action: Mouse scrolled (1002, 564) with delta (0, 0)
Screenshot: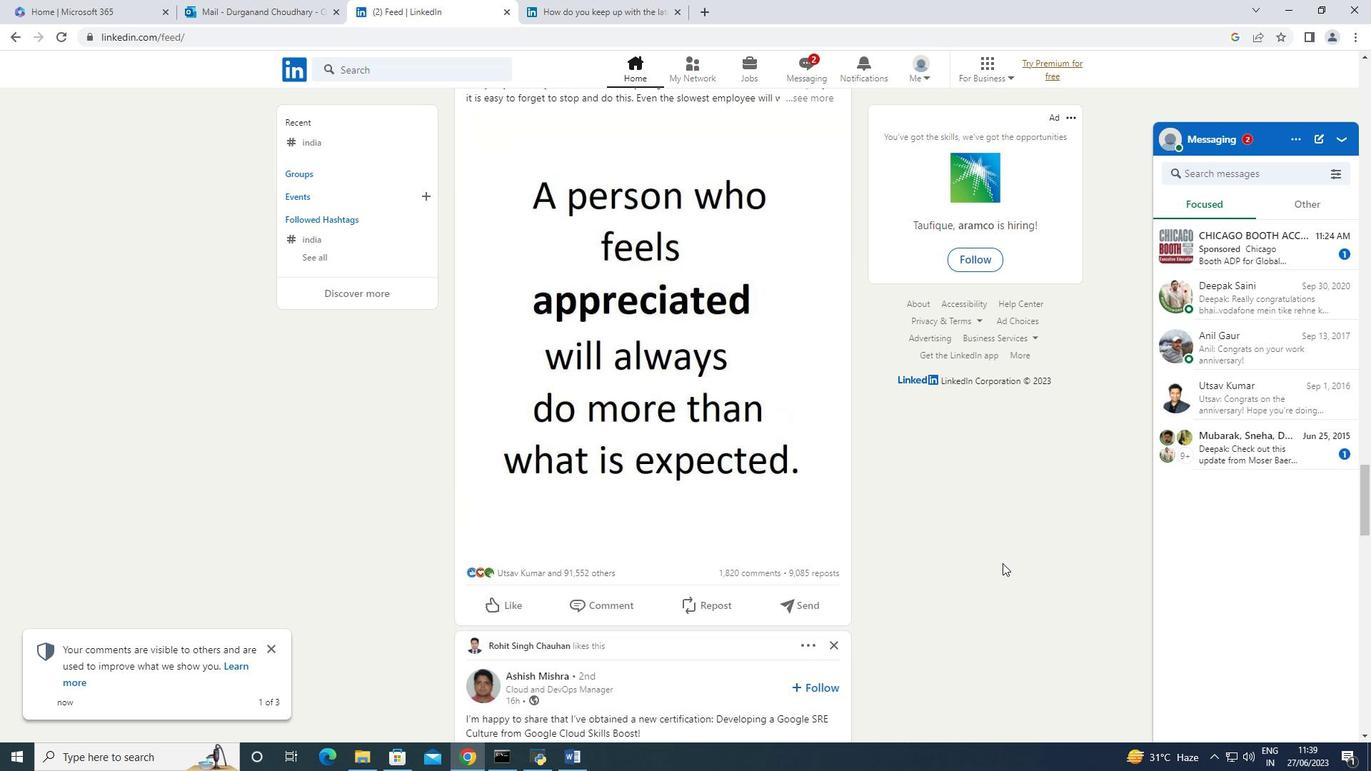 
Action: Mouse scrolled (1002, 564) with delta (0, 0)
Screenshot: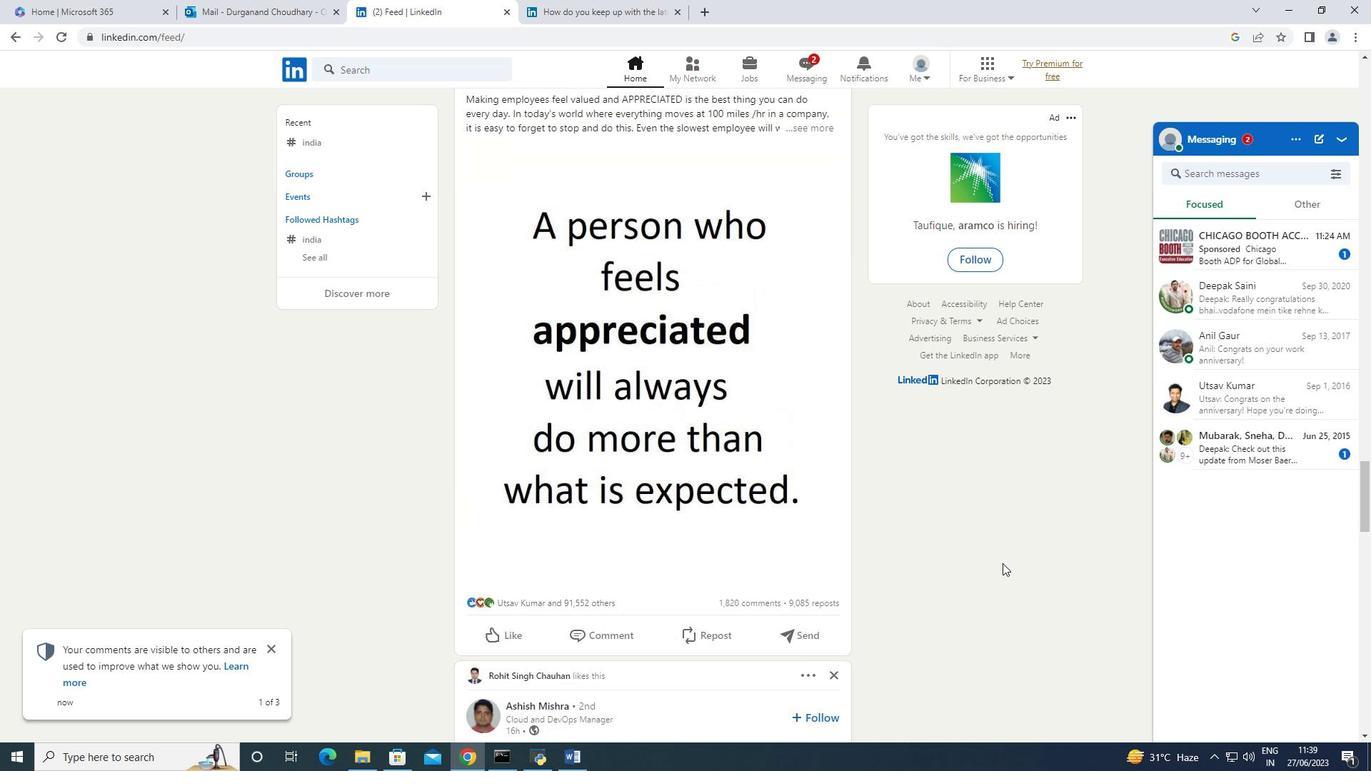 
Action: Mouse scrolled (1002, 562) with delta (0, 0)
Screenshot: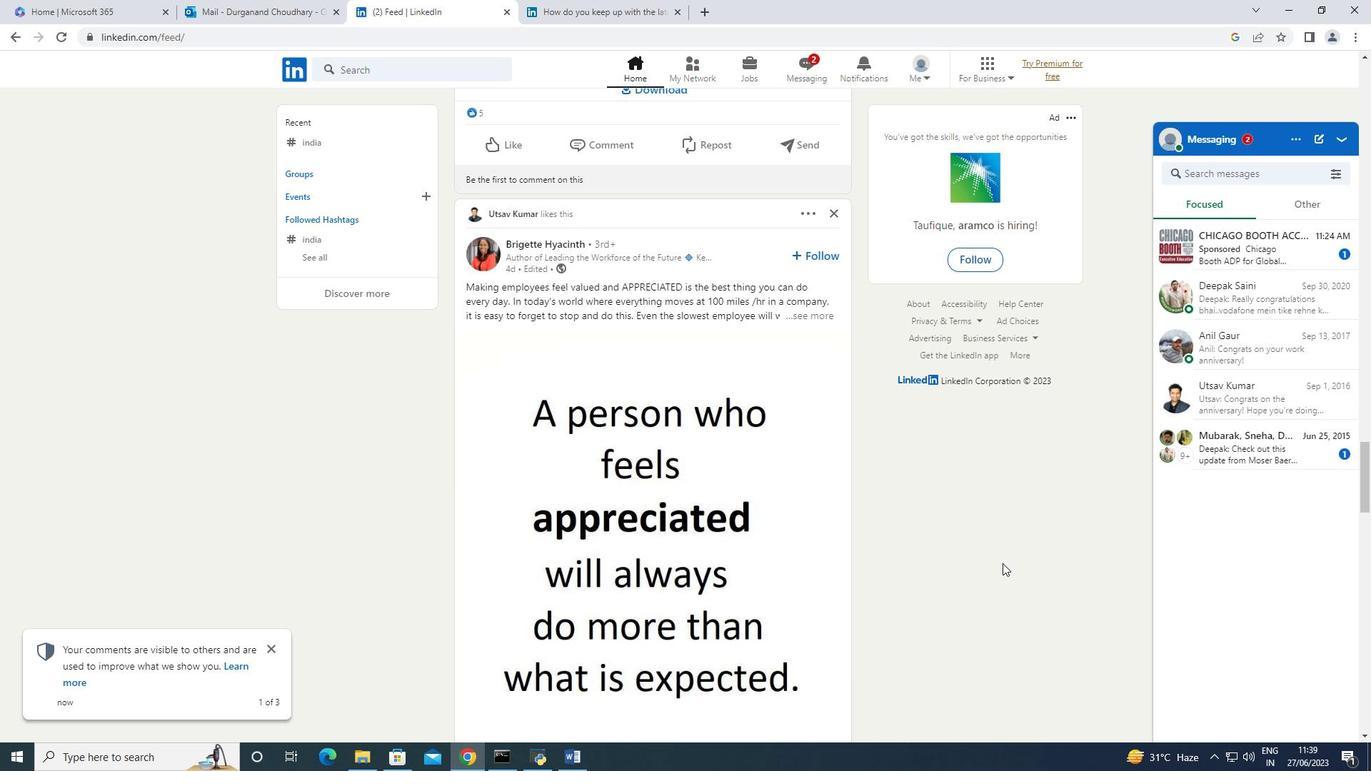 
Action: Mouse scrolled (1002, 562) with delta (0, 0)
Screenshot: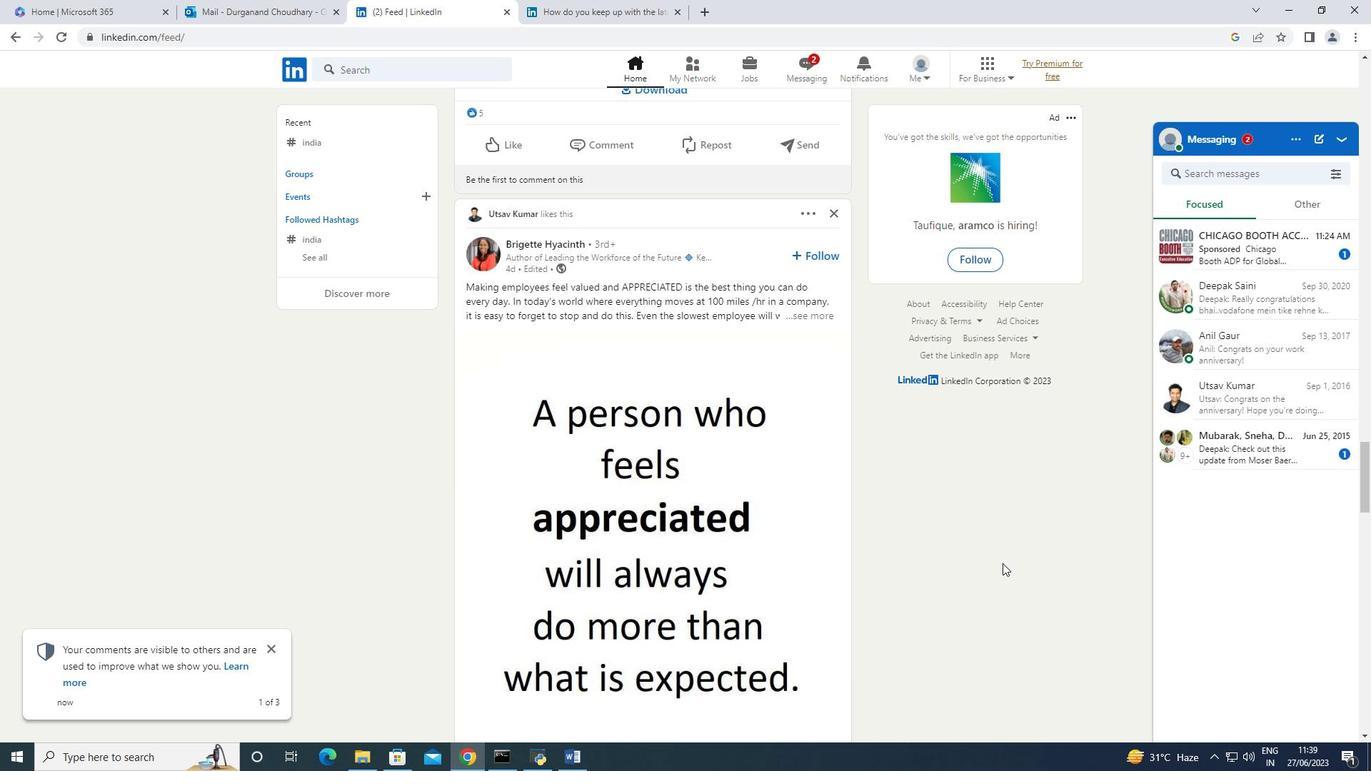 
Action: Mouse scrolled (1002, 562) with delta (0, 0)
Screenshot: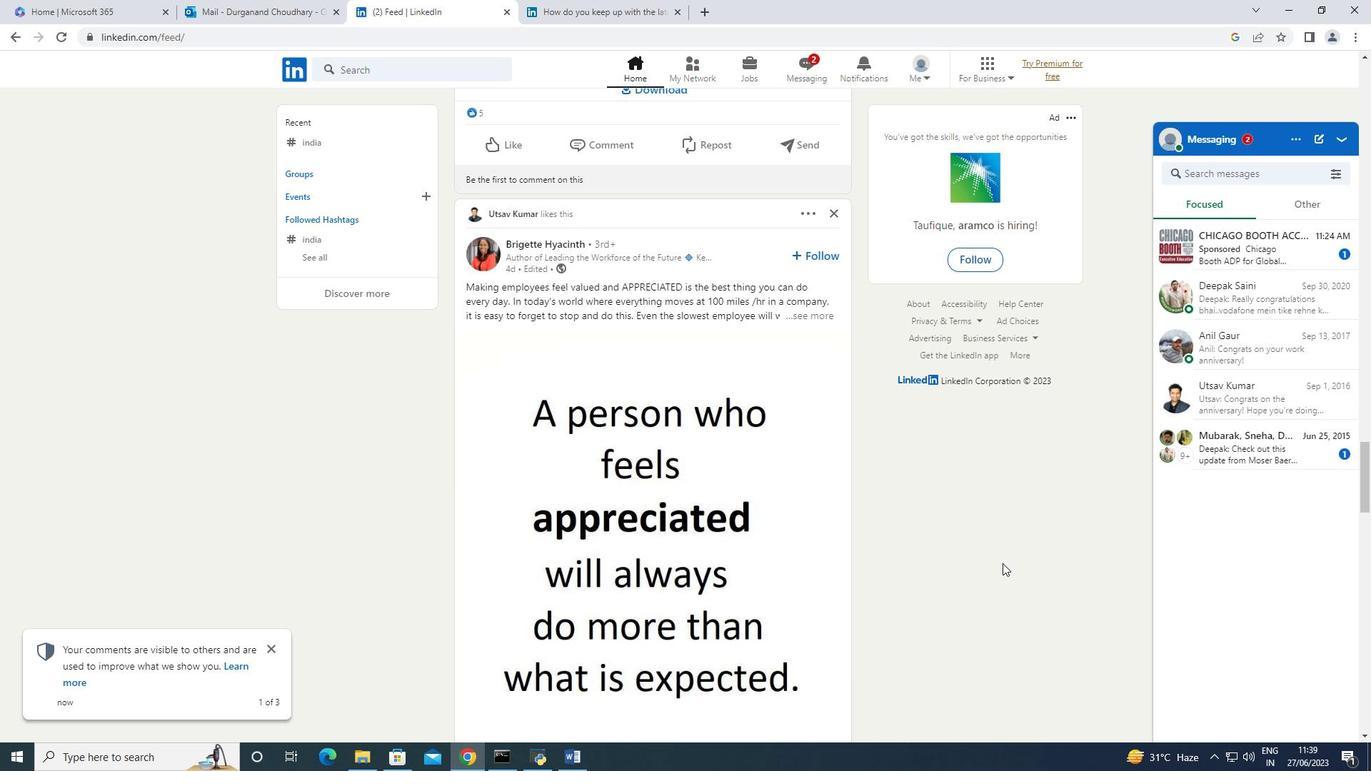 
Action: Mouse scrolled (1002, 562) with delta (0, 0)
Screenshot: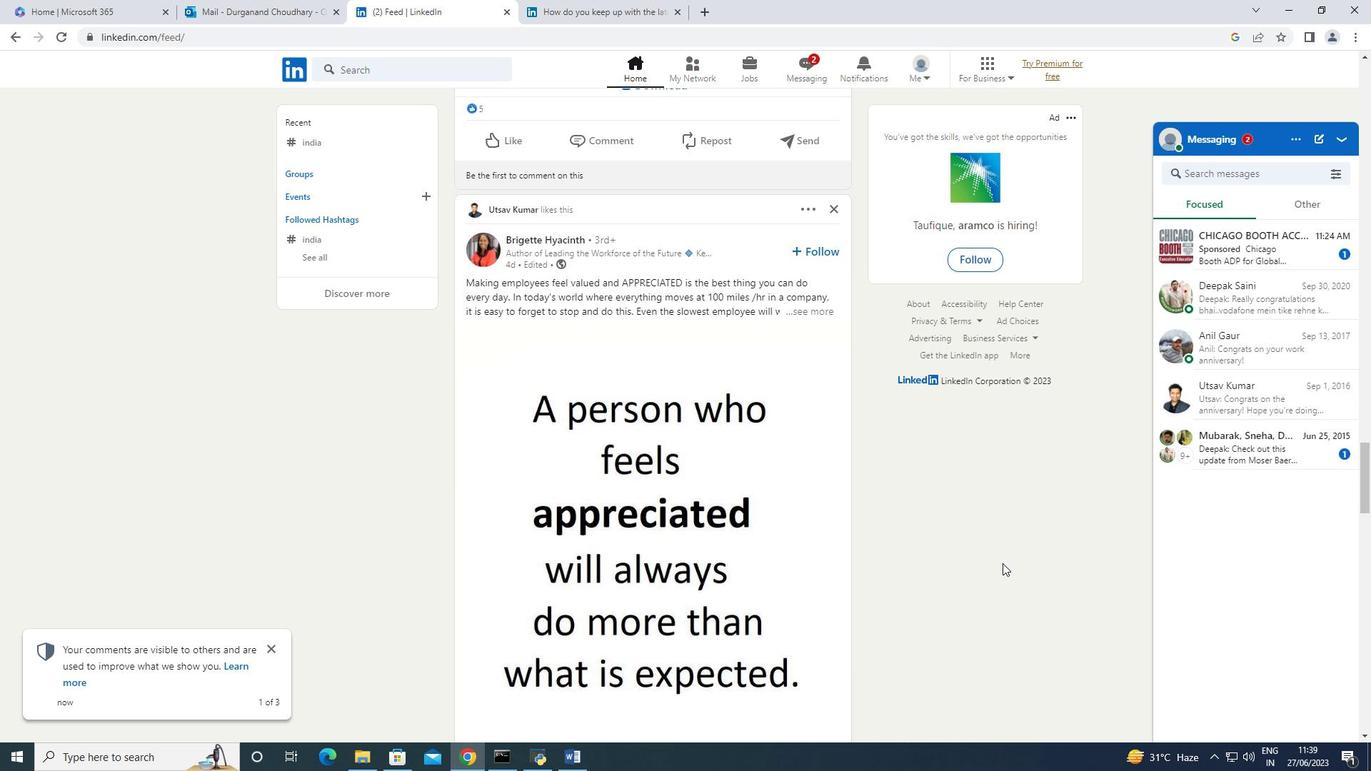 
Action: Mouse scrolled (1002, 562) with delta (0, 0)
Screenshot: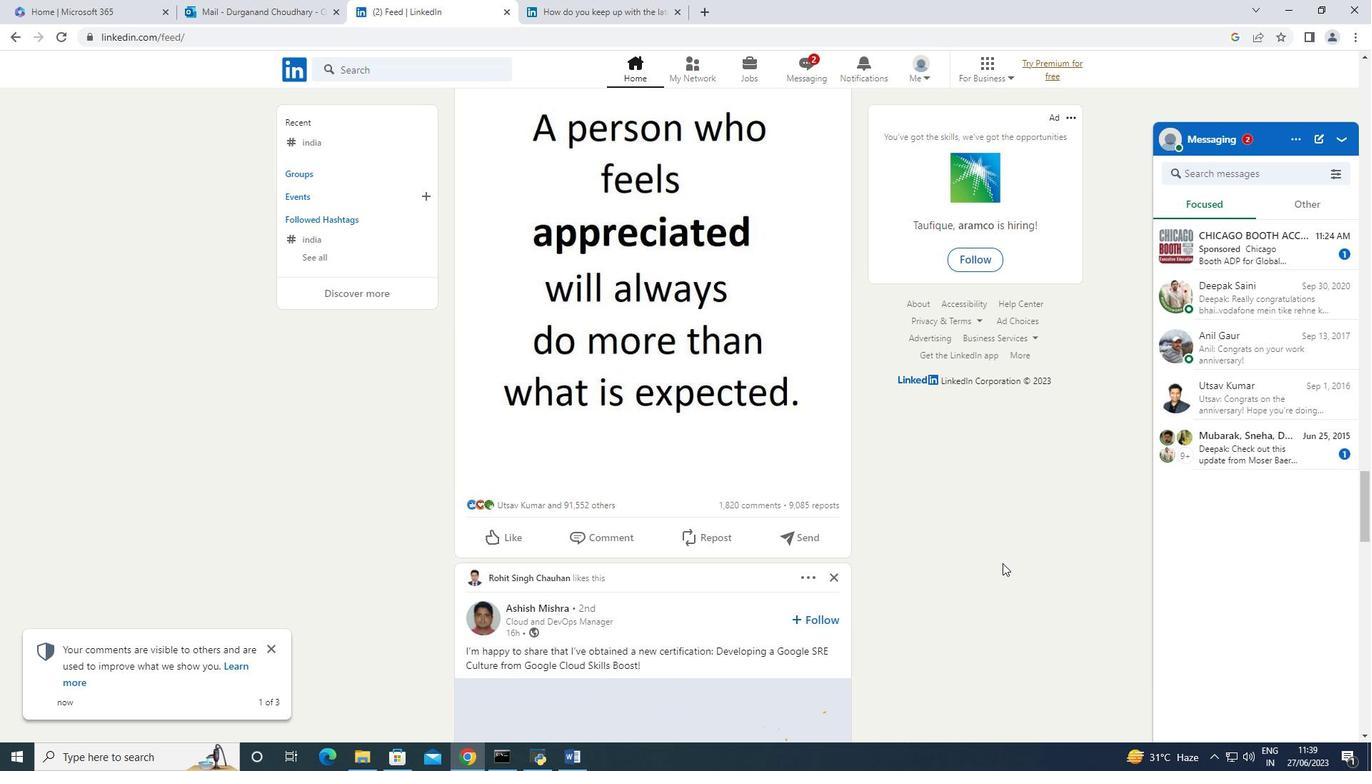 
Action: Mouse scrolled (1002, 562) with delta (0, 0)
Screenshot: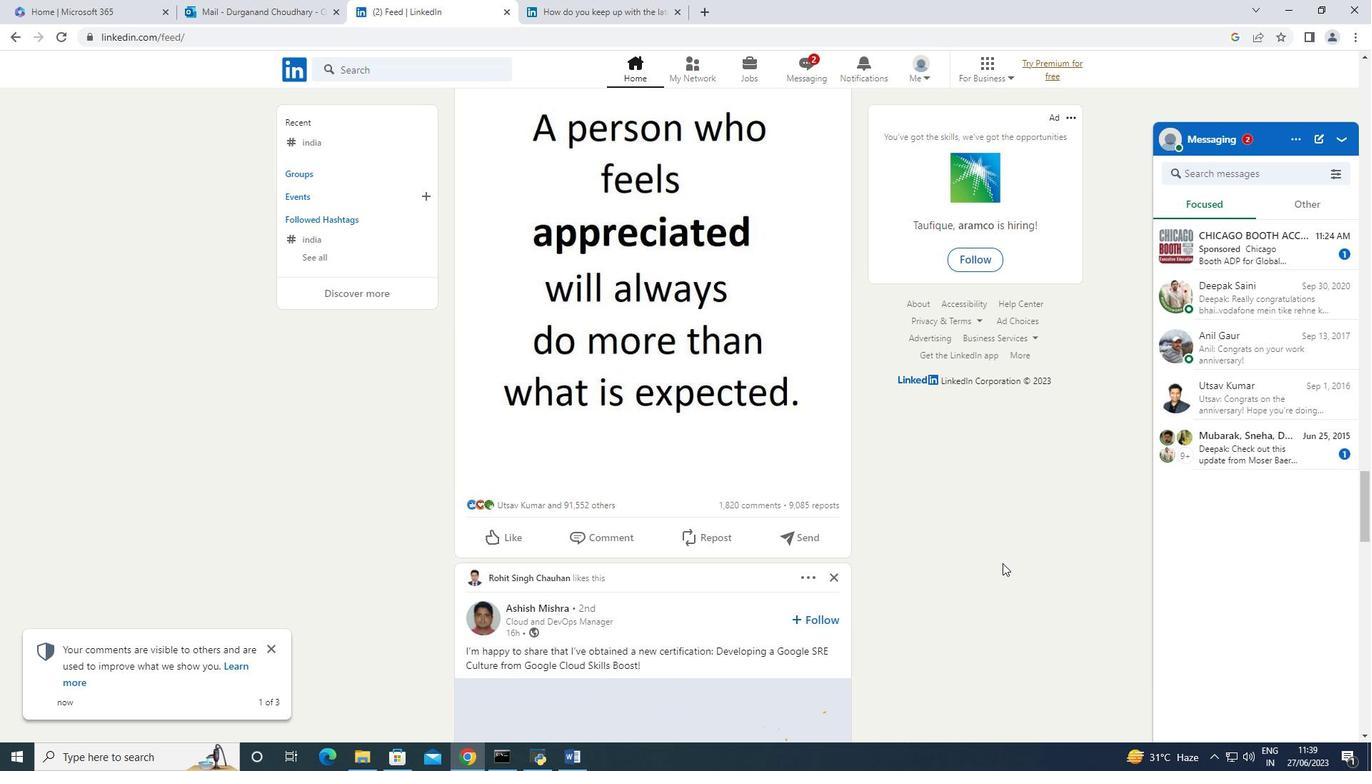 
Action: Mouse scrolled (1002, 562) with delta (0, 0)
Screenshot: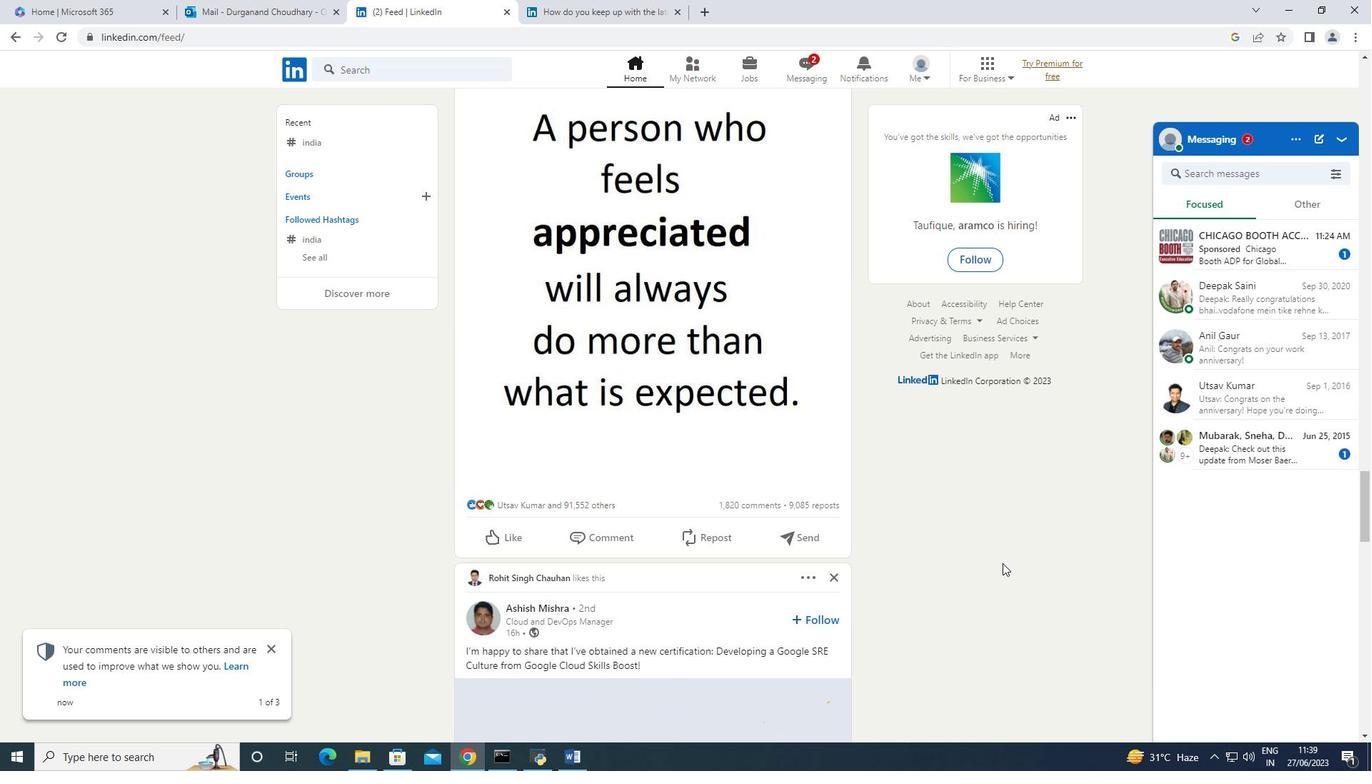 
Action: Mouse scrolled (1002, 562) with delta (0, 0)
Screenshot: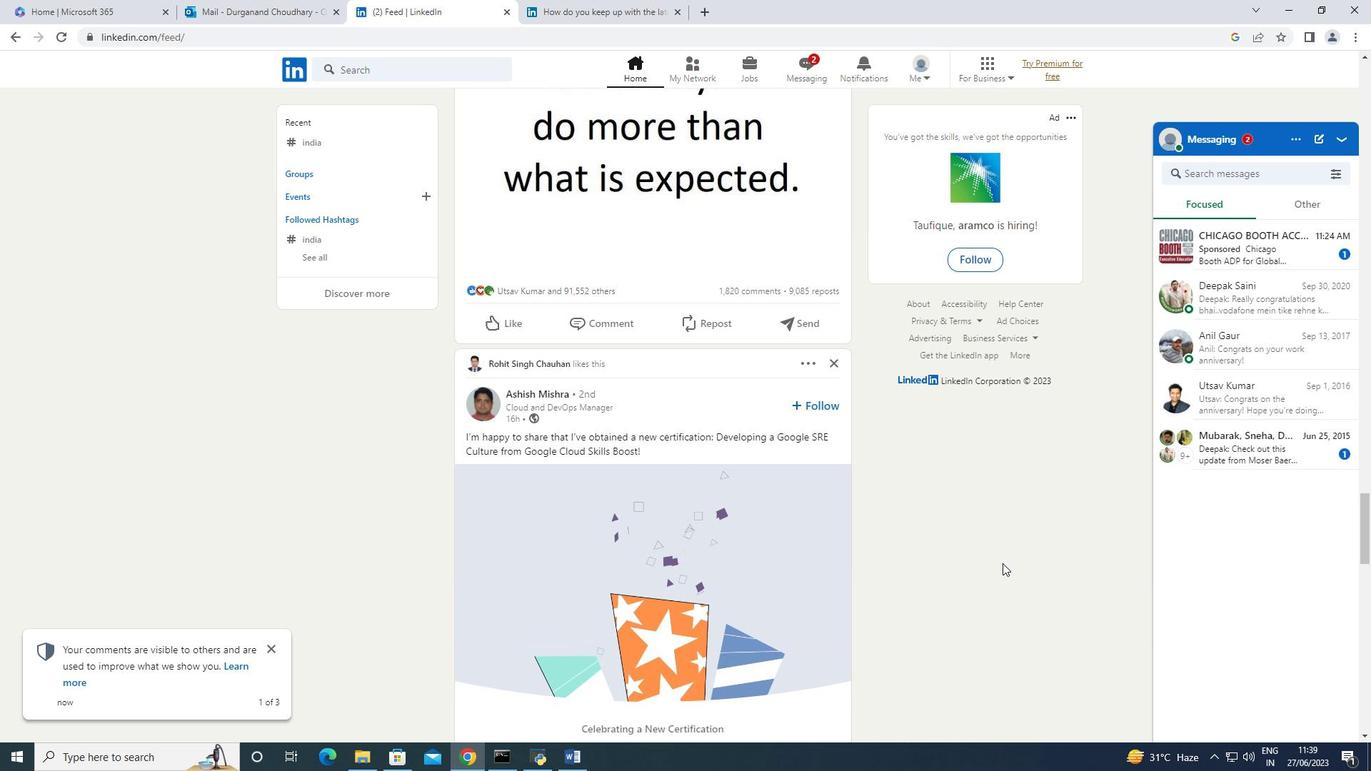 
Action: Mouse scrolled (1002, 562) with delta (0, 0)
Screenshot: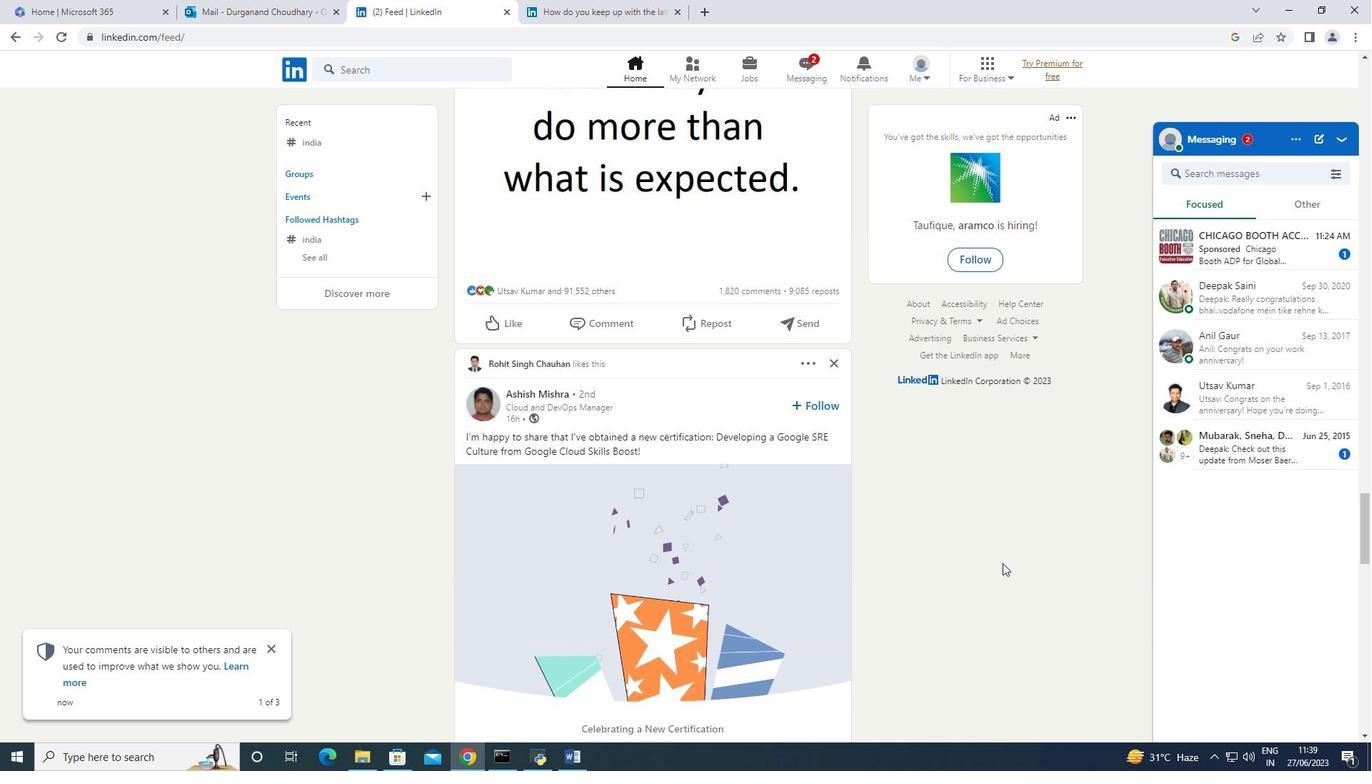 
Action: Mouse moved to (1002, 562)
Screenshot: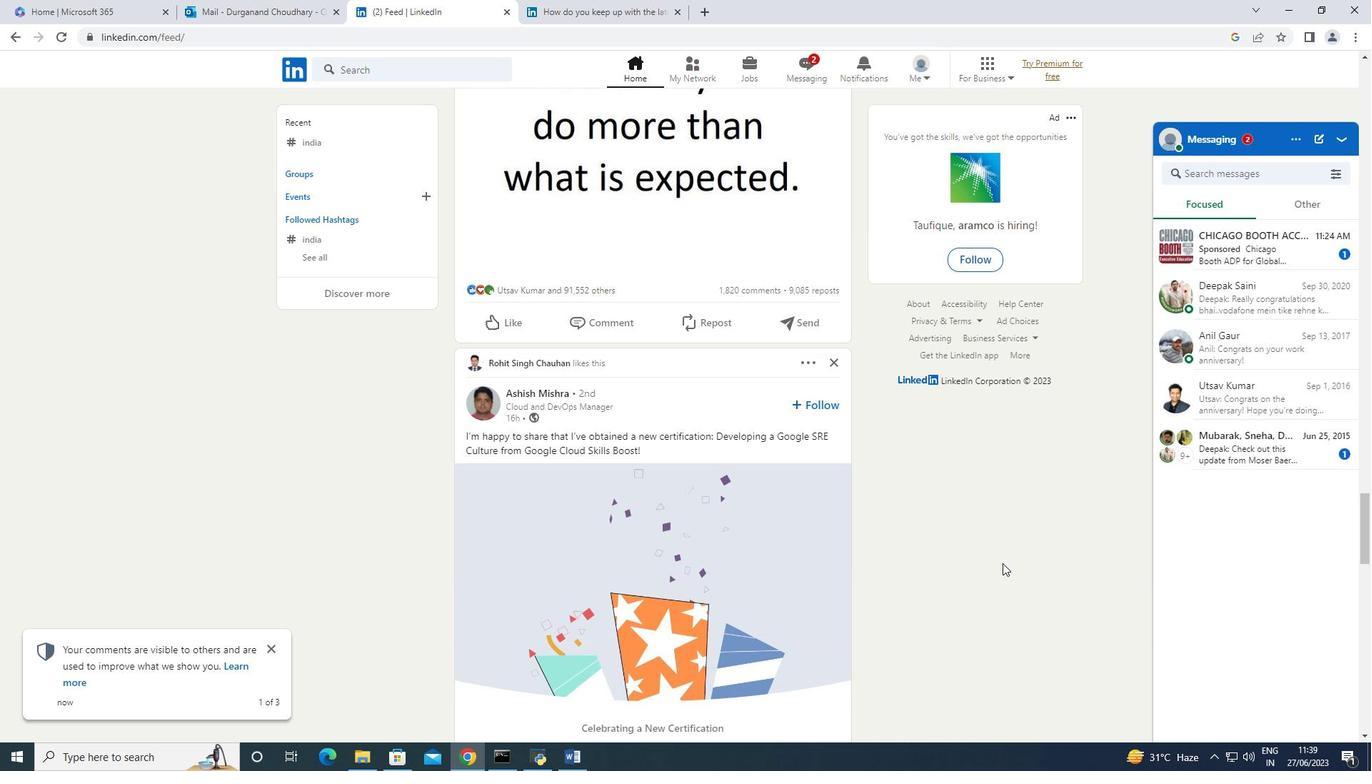 
Action: Mouse scrolled (1002, 561) with delta (0, 0)
Screenshot: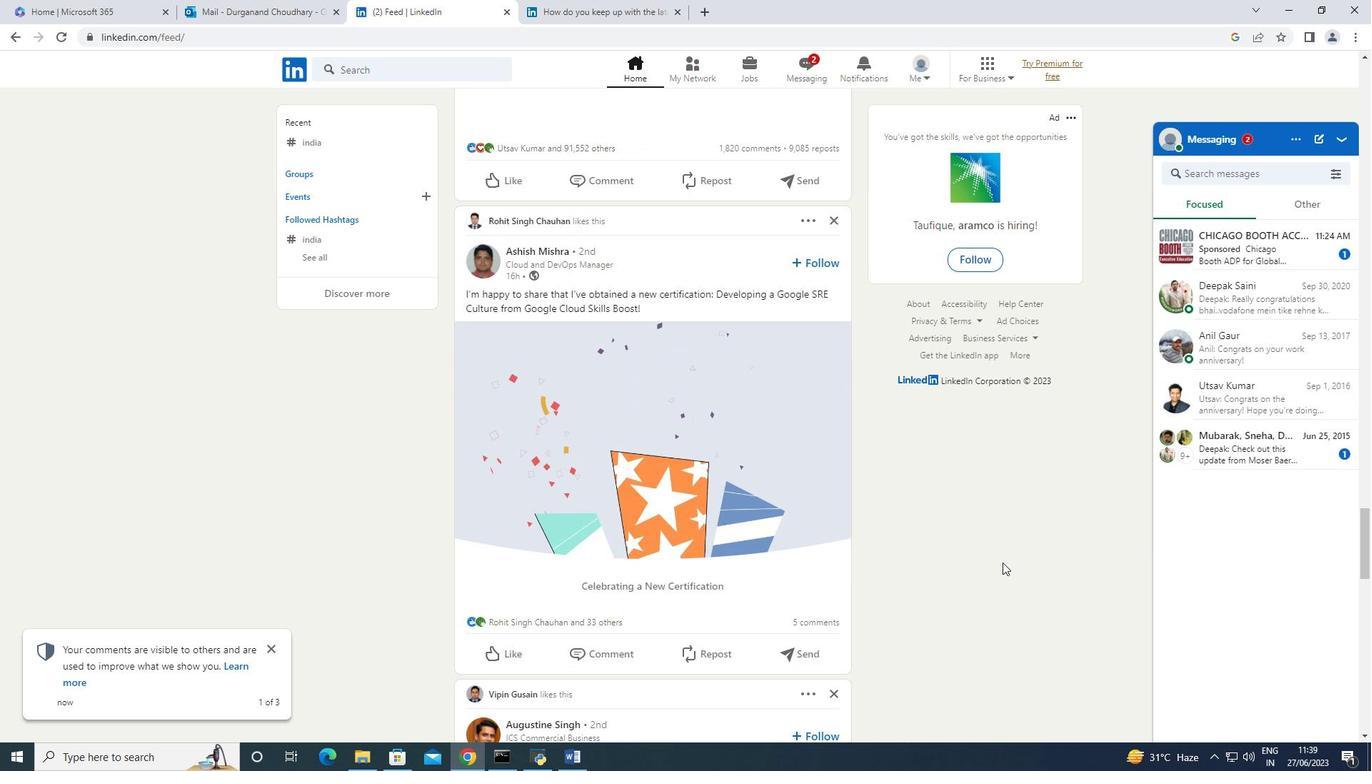 
Action: Mouse scrolled (1002, 561) with delta (0, 0)
Screenshot: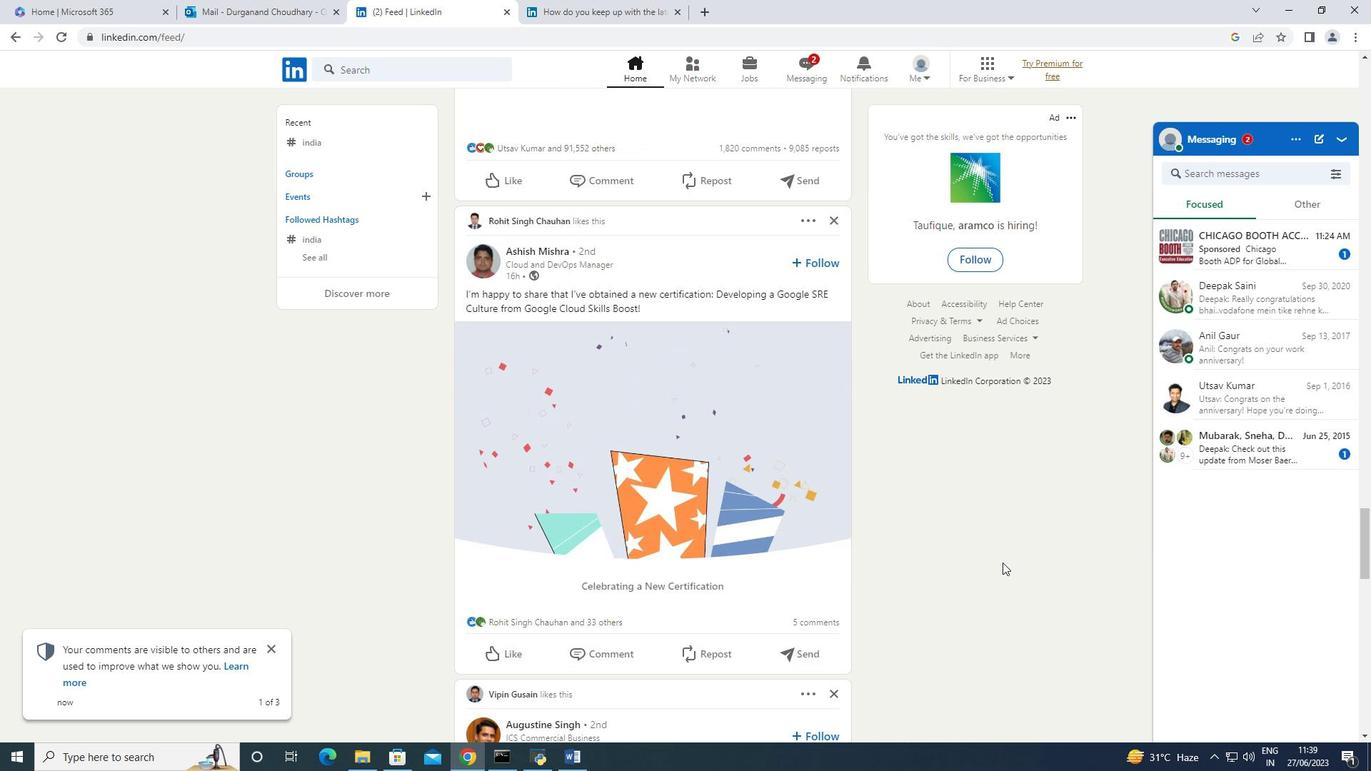 
Action: Mouse scrolled (1002, 561) with delta (0, 0)
Screenshot: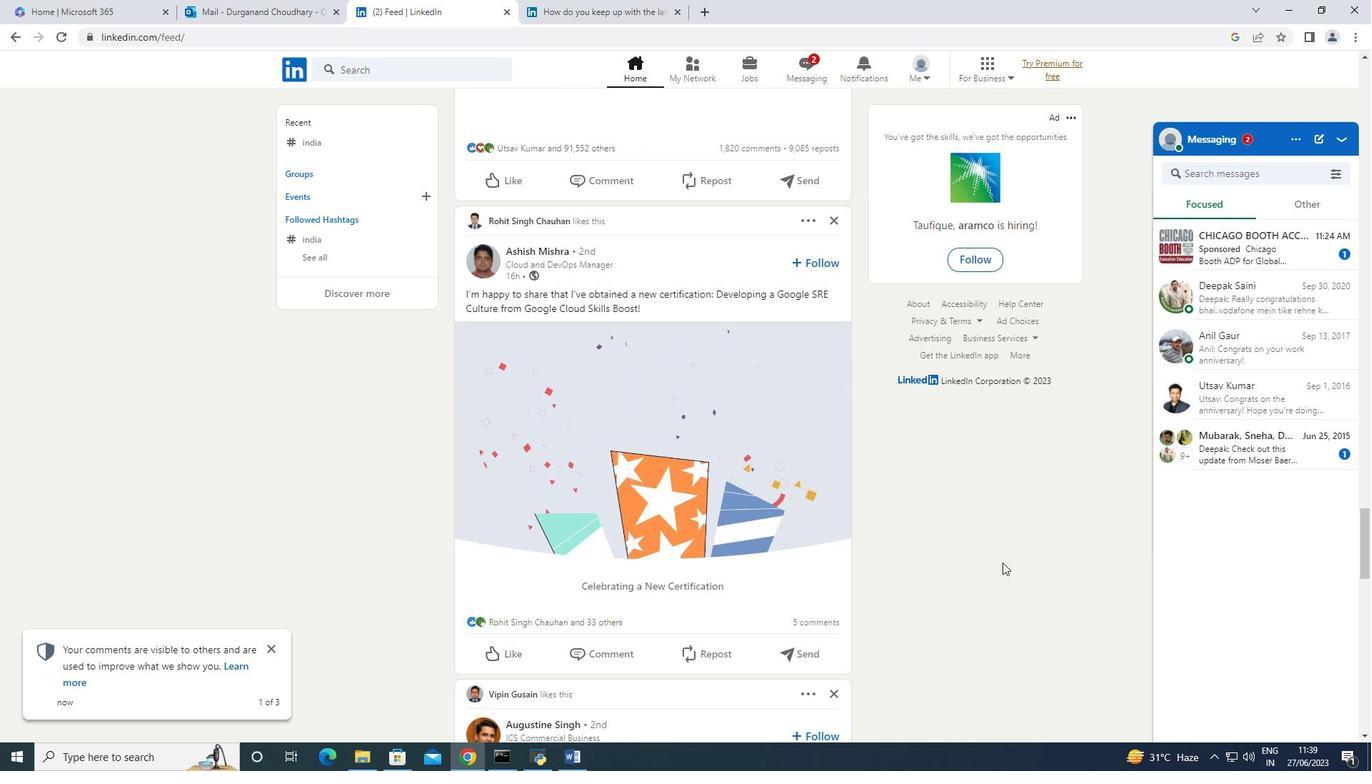 
Action: Mouse scrolled (1002, 561) with delta (0, 0)
Screenshot: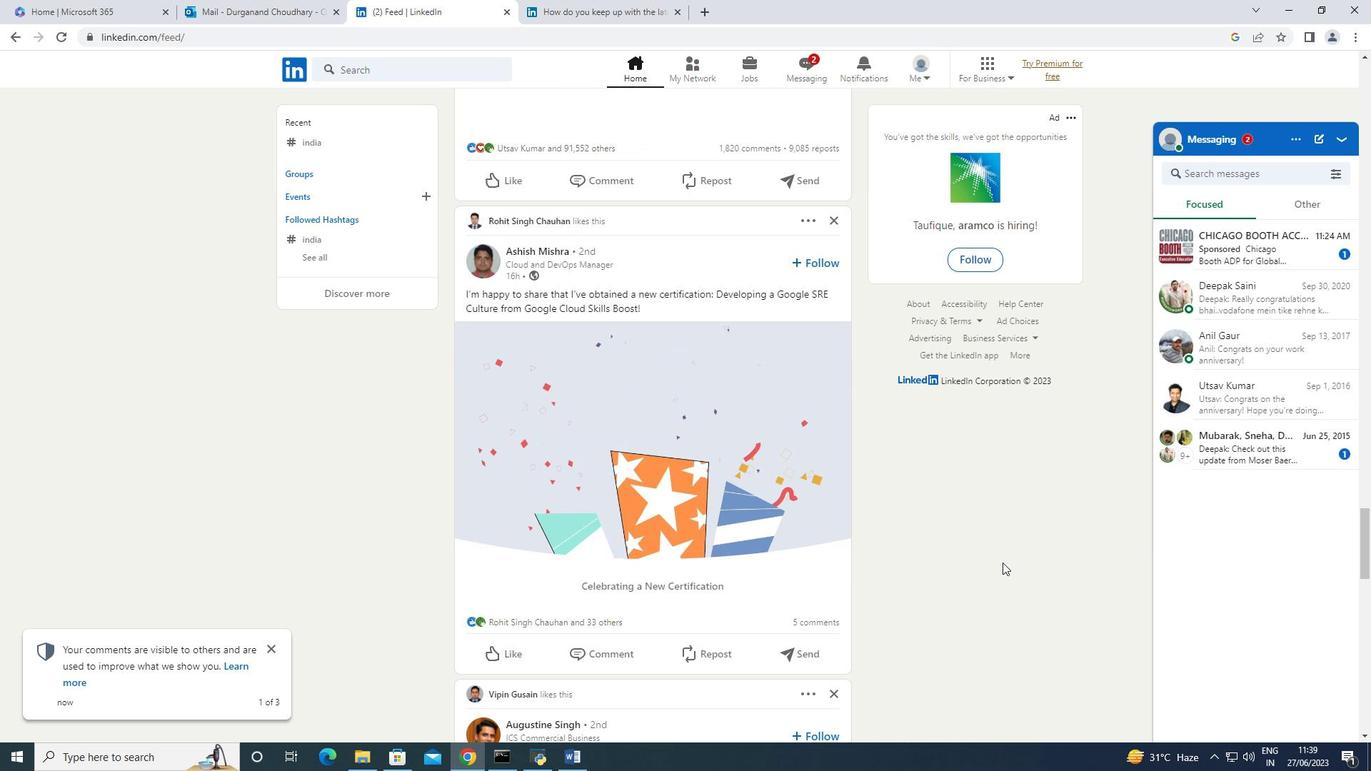 
Action: Mouse scrolled (1002, 561) with delta (0, 0)
Screenshot: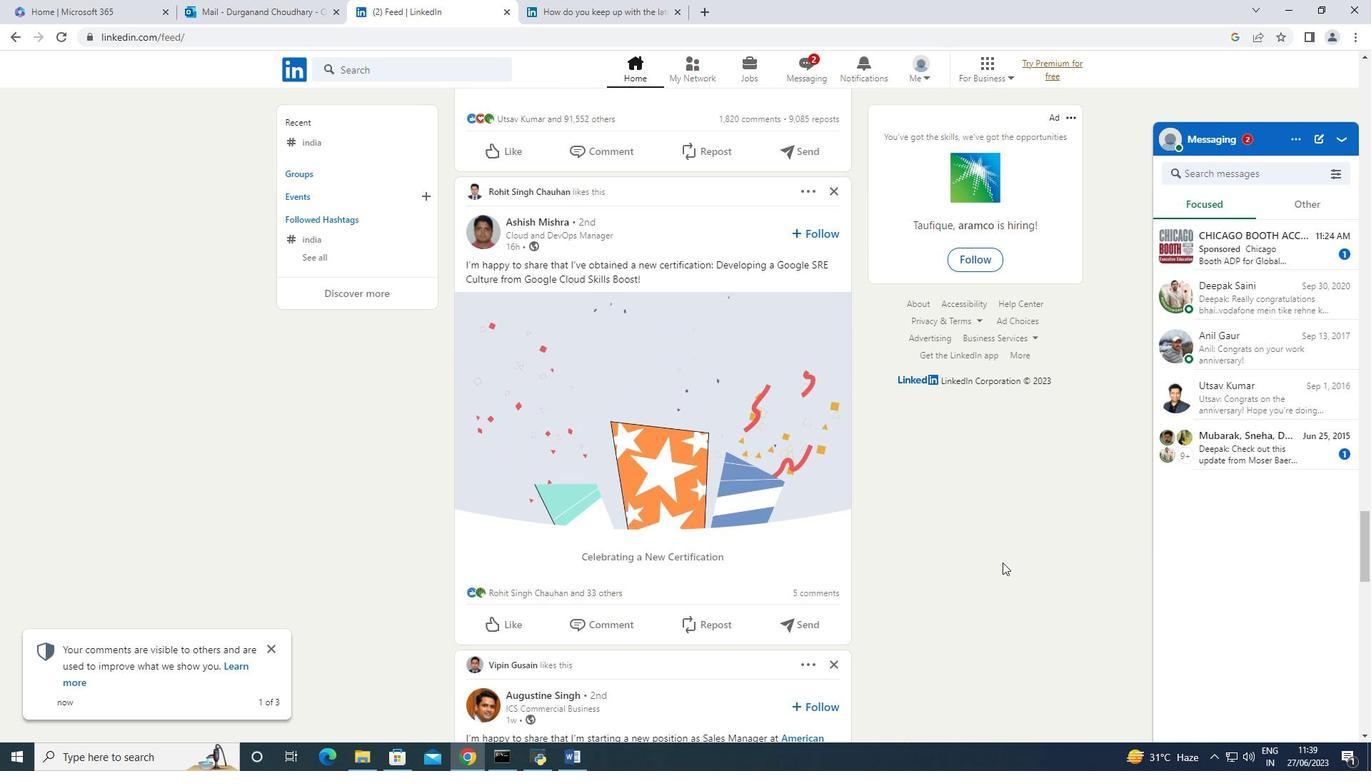 
Action: Mouse scrolled (1002, 563) with delta (0, 0)
Screenshot: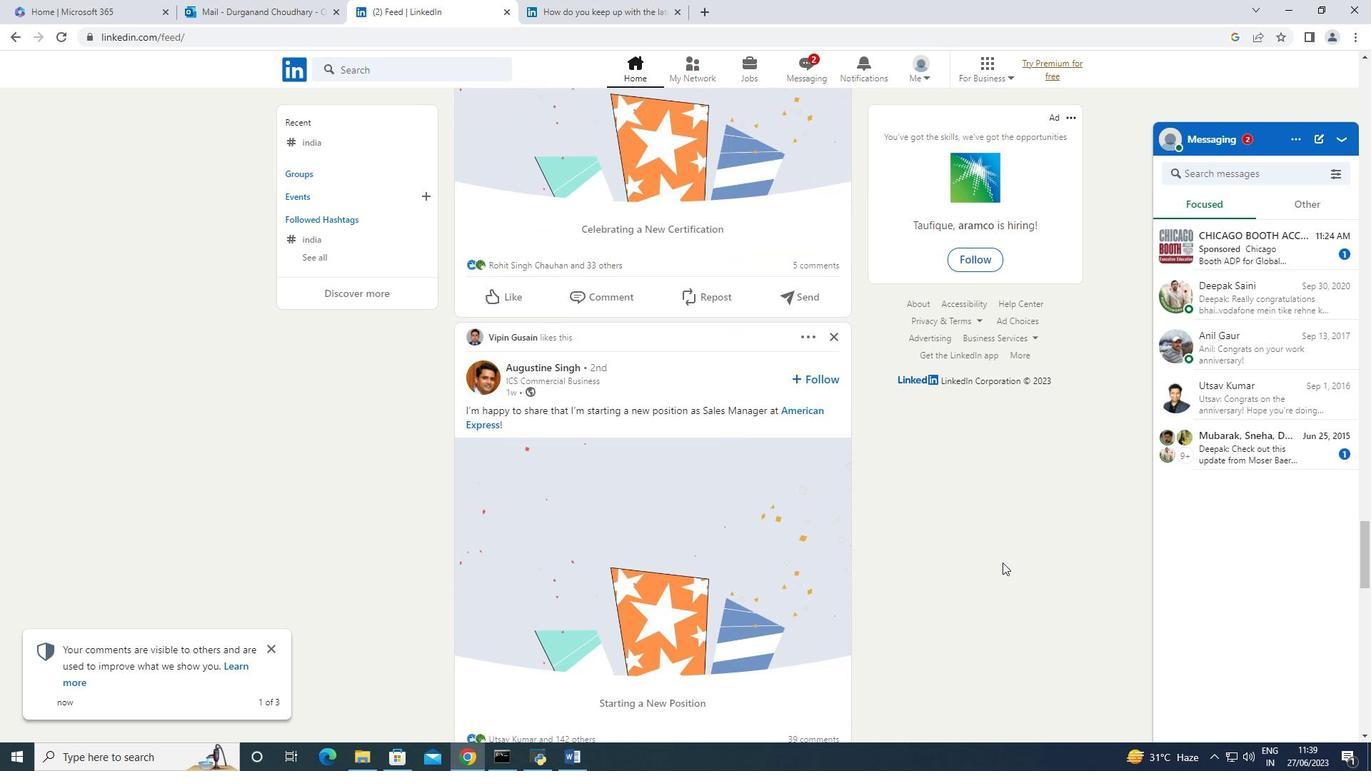 
Action: Mouse scrolled (1002, 561) with delta (0, 0)
Screenshot: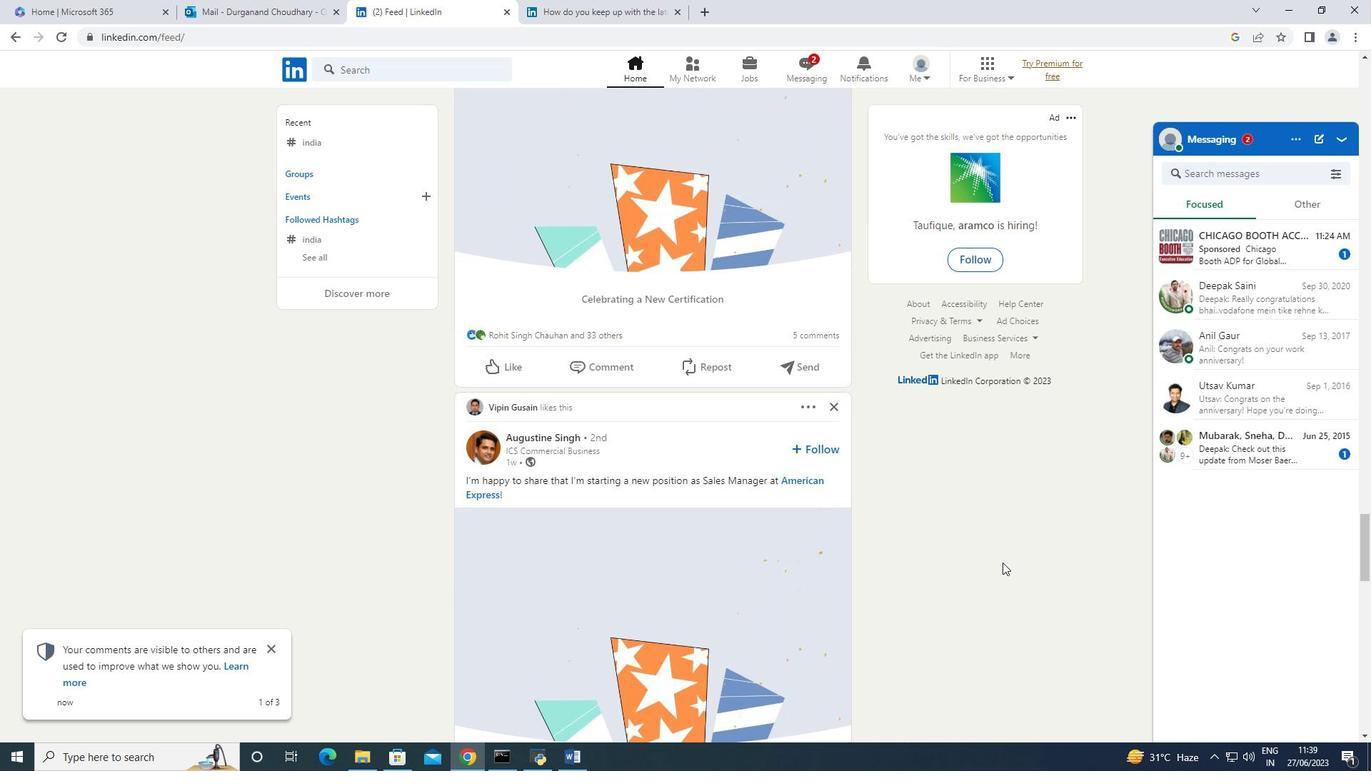 
Action: Mouse scrolled (1002, 561) with delta (0, 0)
Screenshot: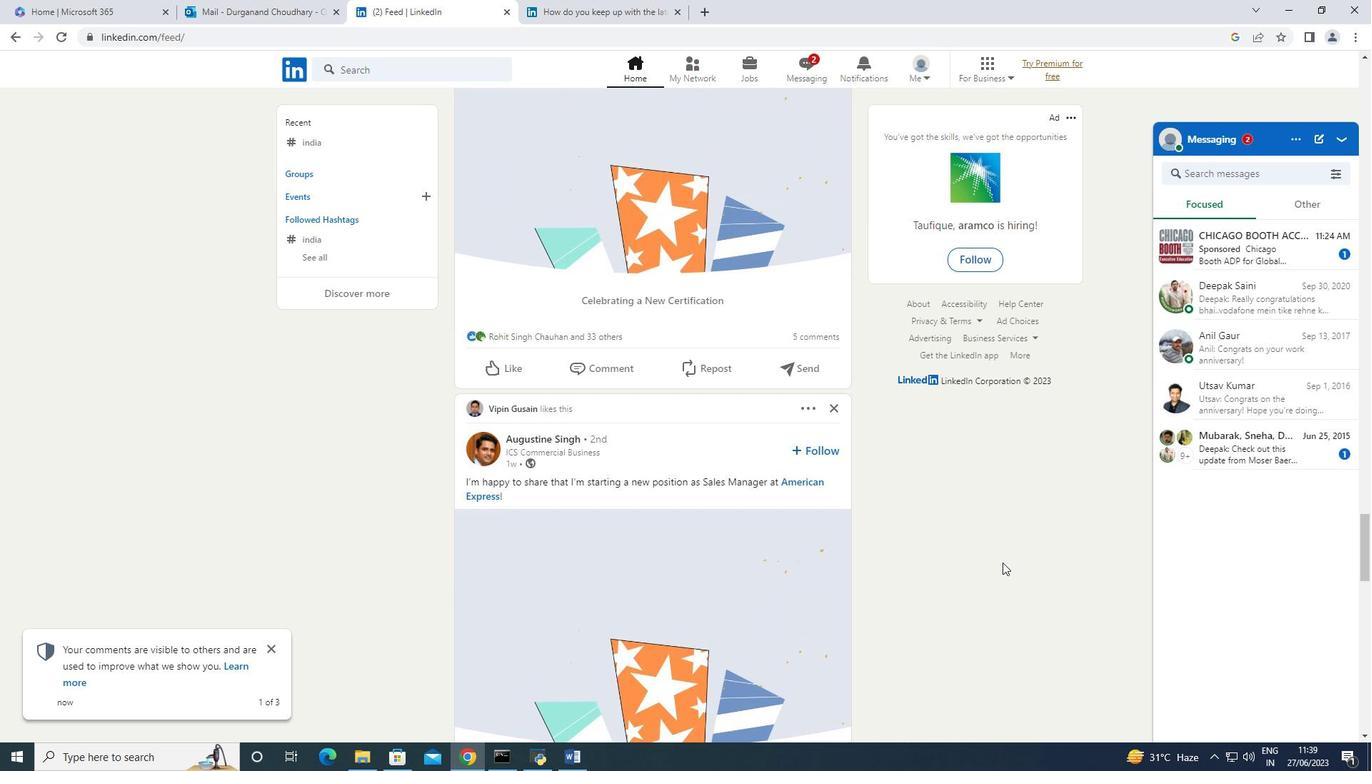 
Action: Mouse scrolled (1002, 561) with delta (0, 0)
Screenshot: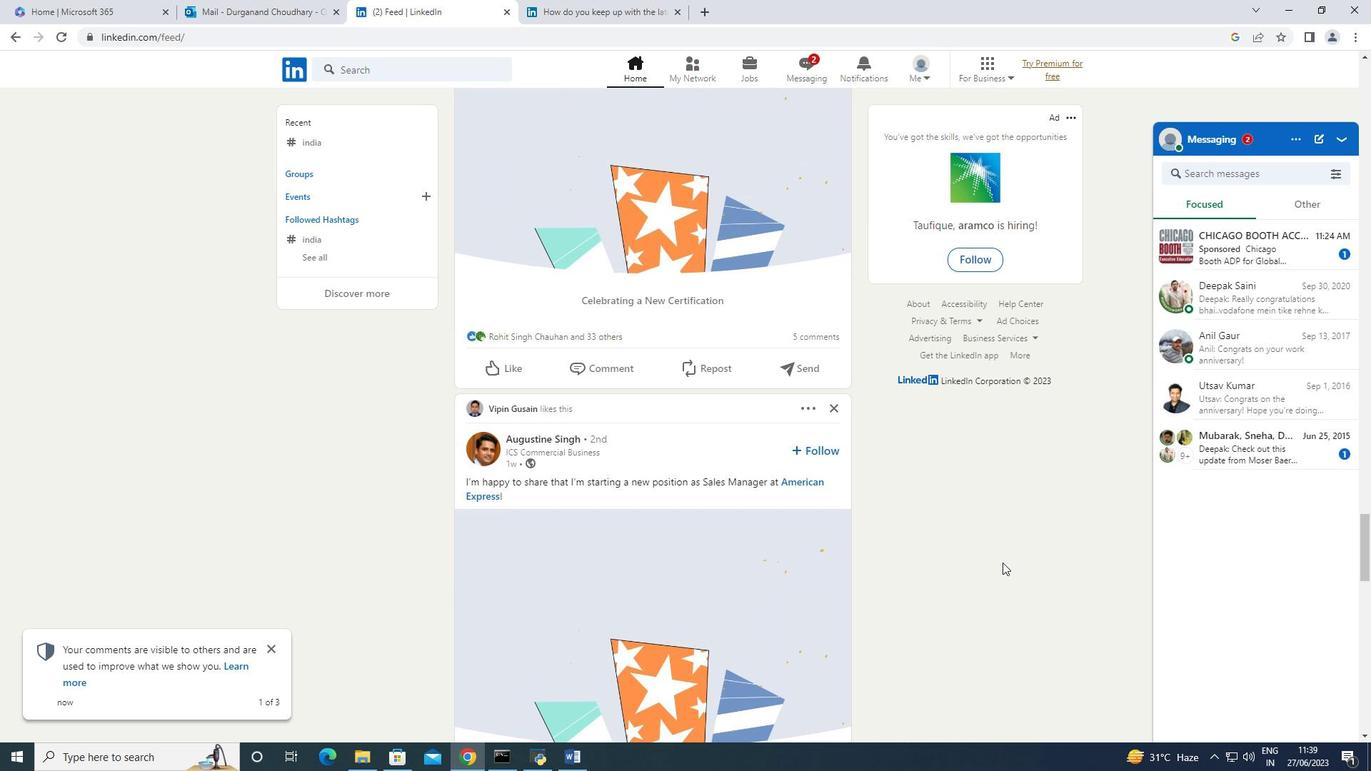 
Action: Mouse scrolled (1002, 561) with delta (0, 0)
Screenshot: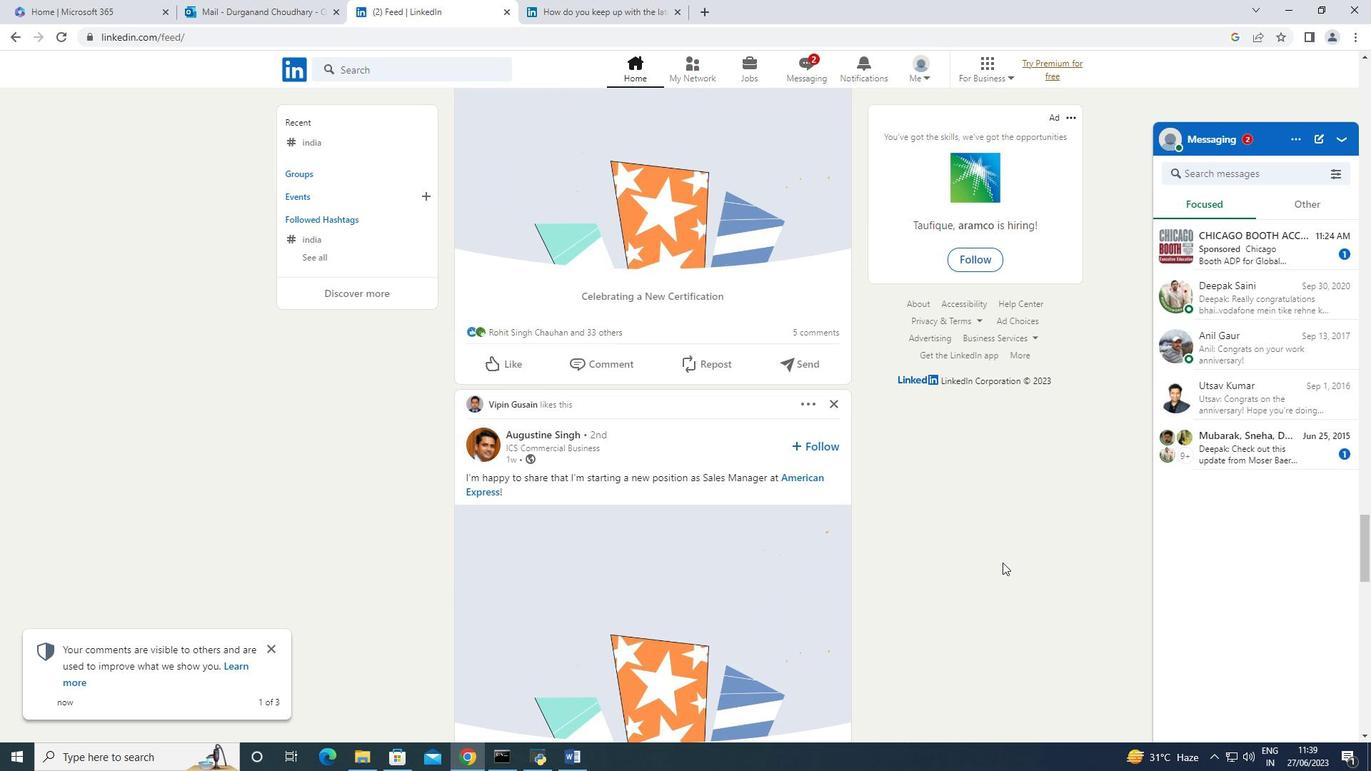 
Action: Mouse scrolled (1002, 561) with delta (0, 0)
Screenshot: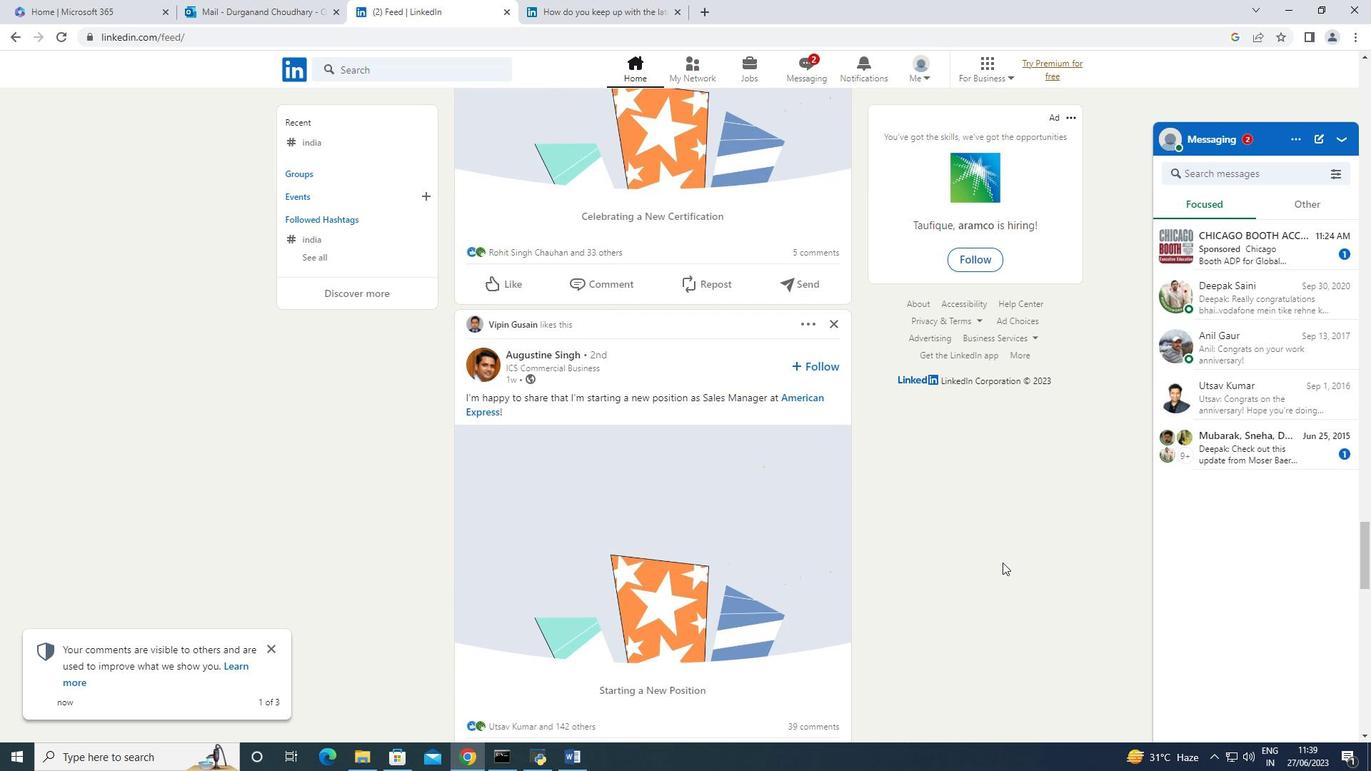 
Action: Mouse scrolled (1002, 561) with delta (0, 0)
Screenshot: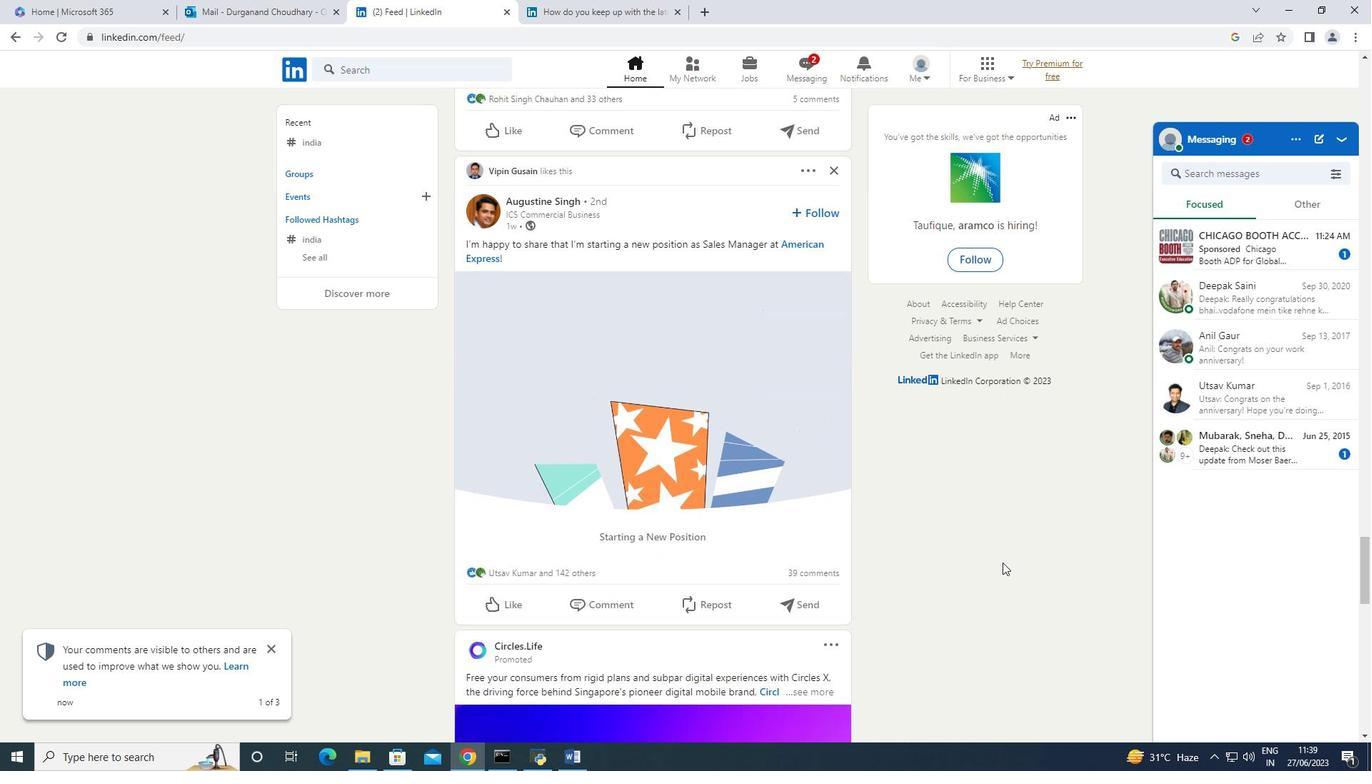 
Action: Mouse scrolled (1002, 563) with delta (0, 0)
Screenshot: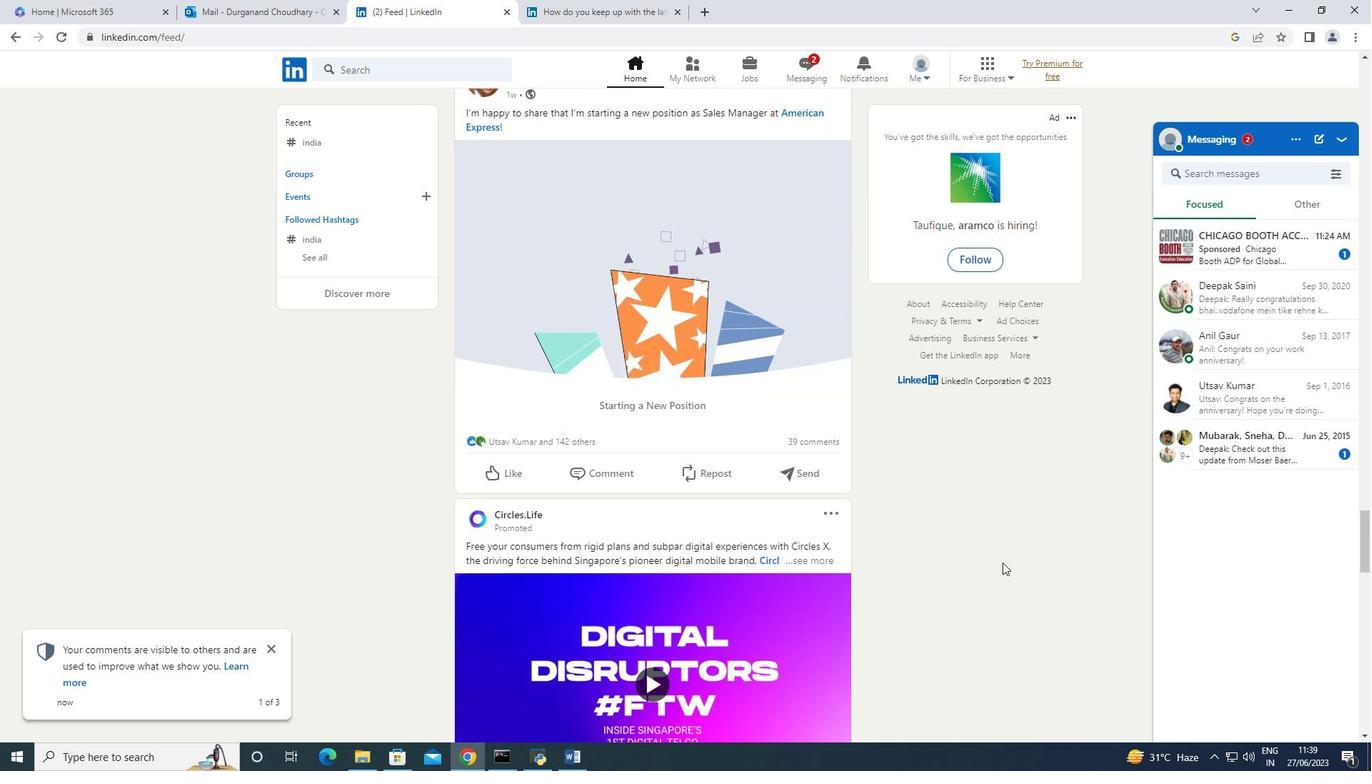 
Action: Mouse scrolled (1002, 561) with delta (0, 0)
Screenshot: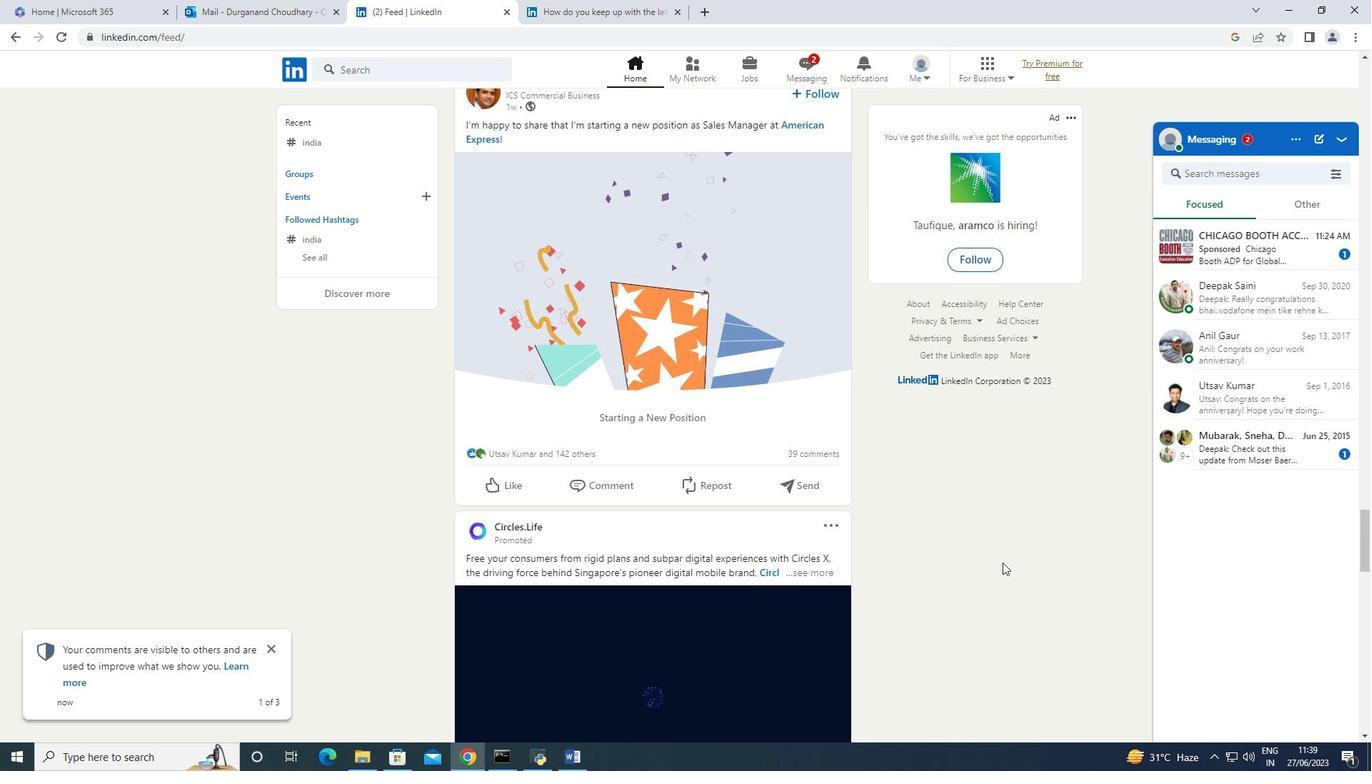 
Action: Mouse scrolled (1002, 561) with delta (0, 0)
Screenshot: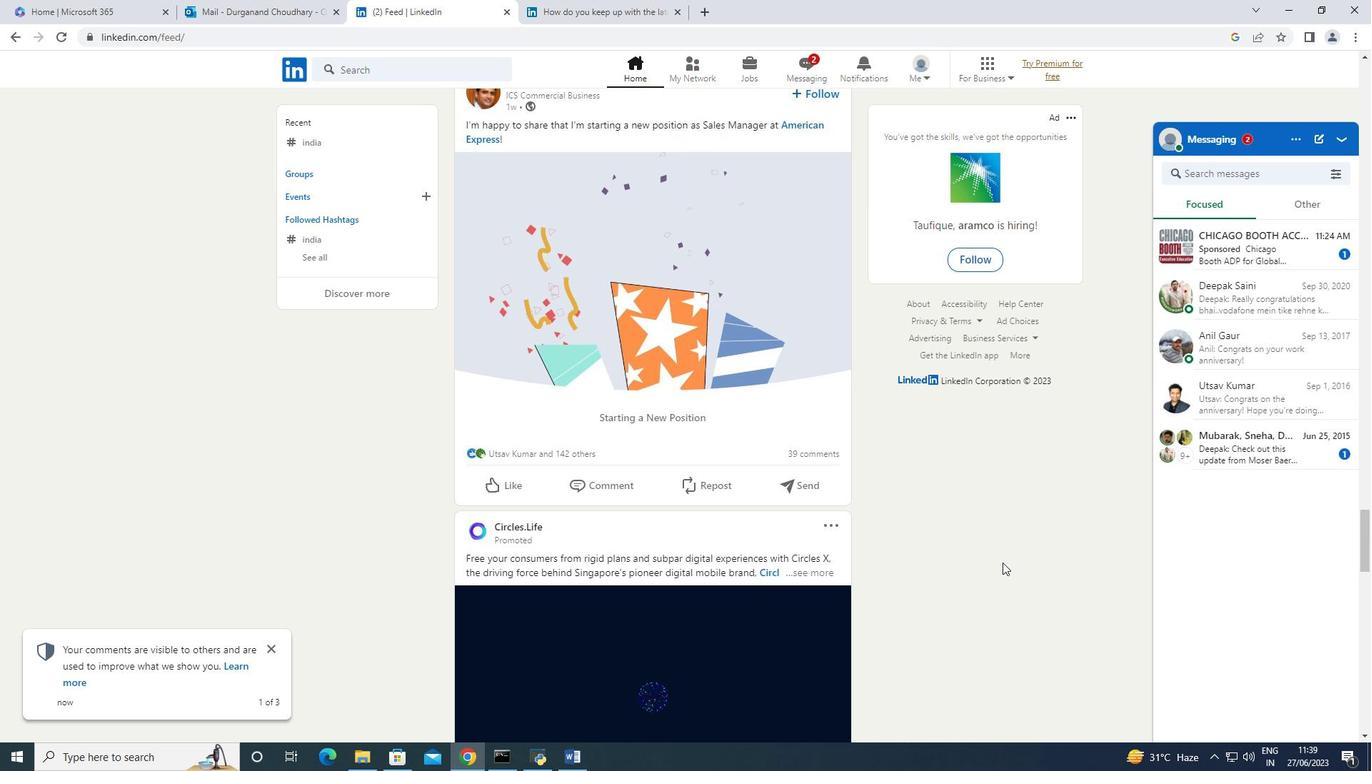 
Action: Mouse scrolled (1002, 561) with delta (0, 0)
Screenshot: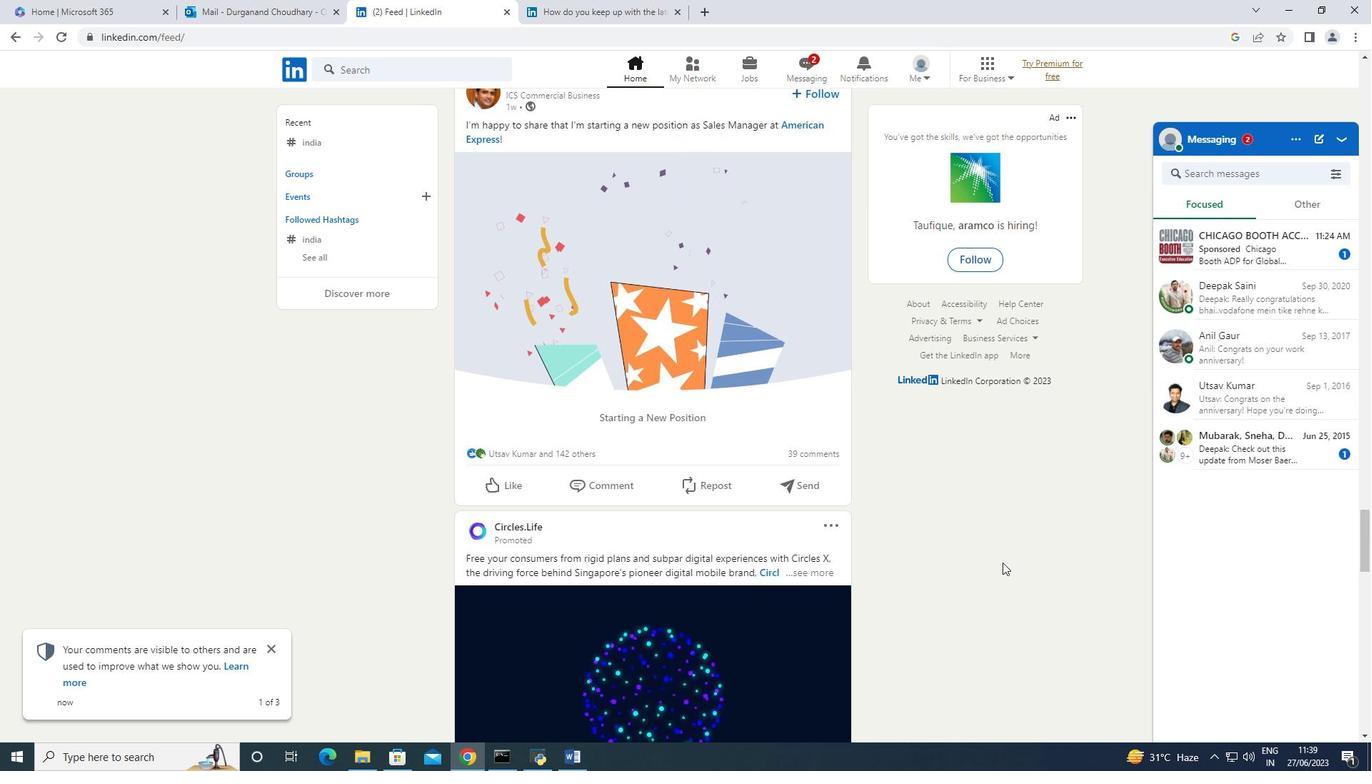 
Action: Mouse scrolled (1002, 561) with delta (0, 0)
Screenshot: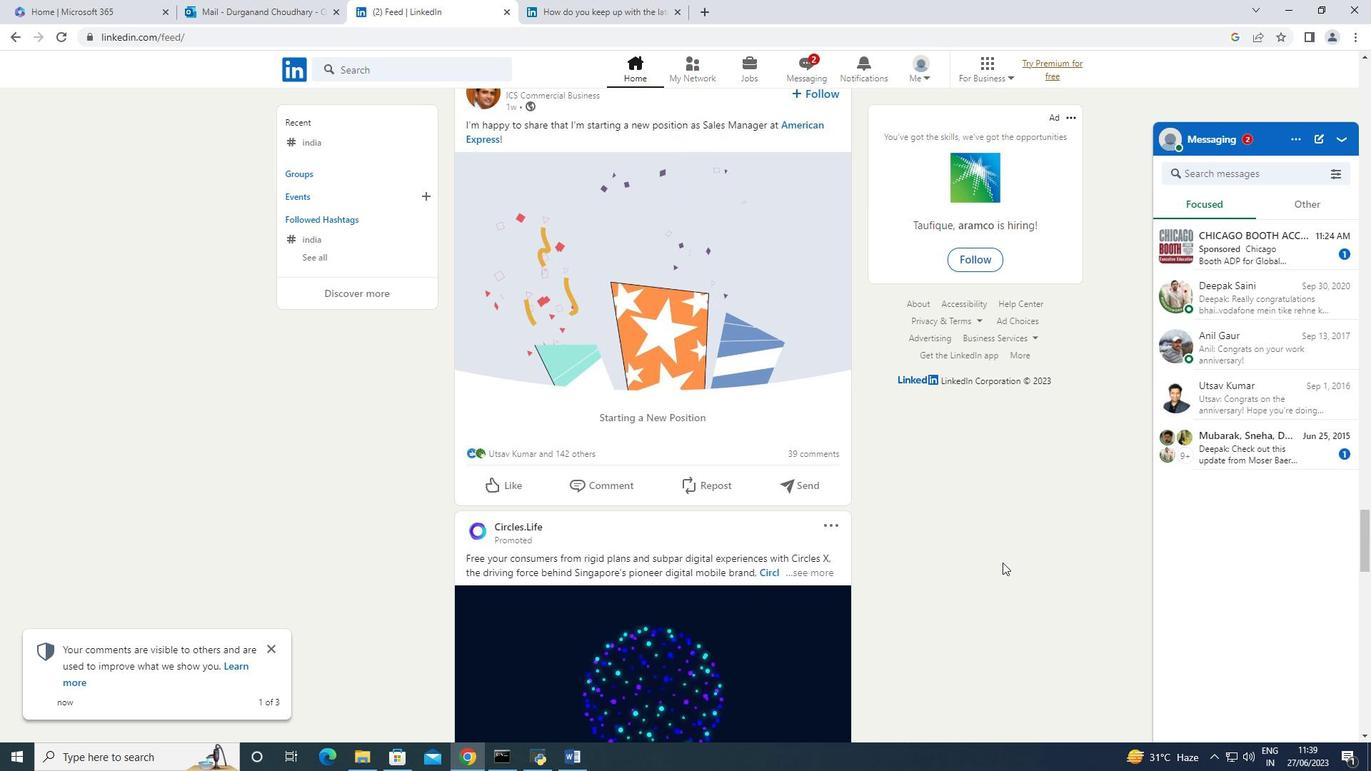 
Action: Mouse scrolled (1002, 561) with delta (0, 0)
Screenshot: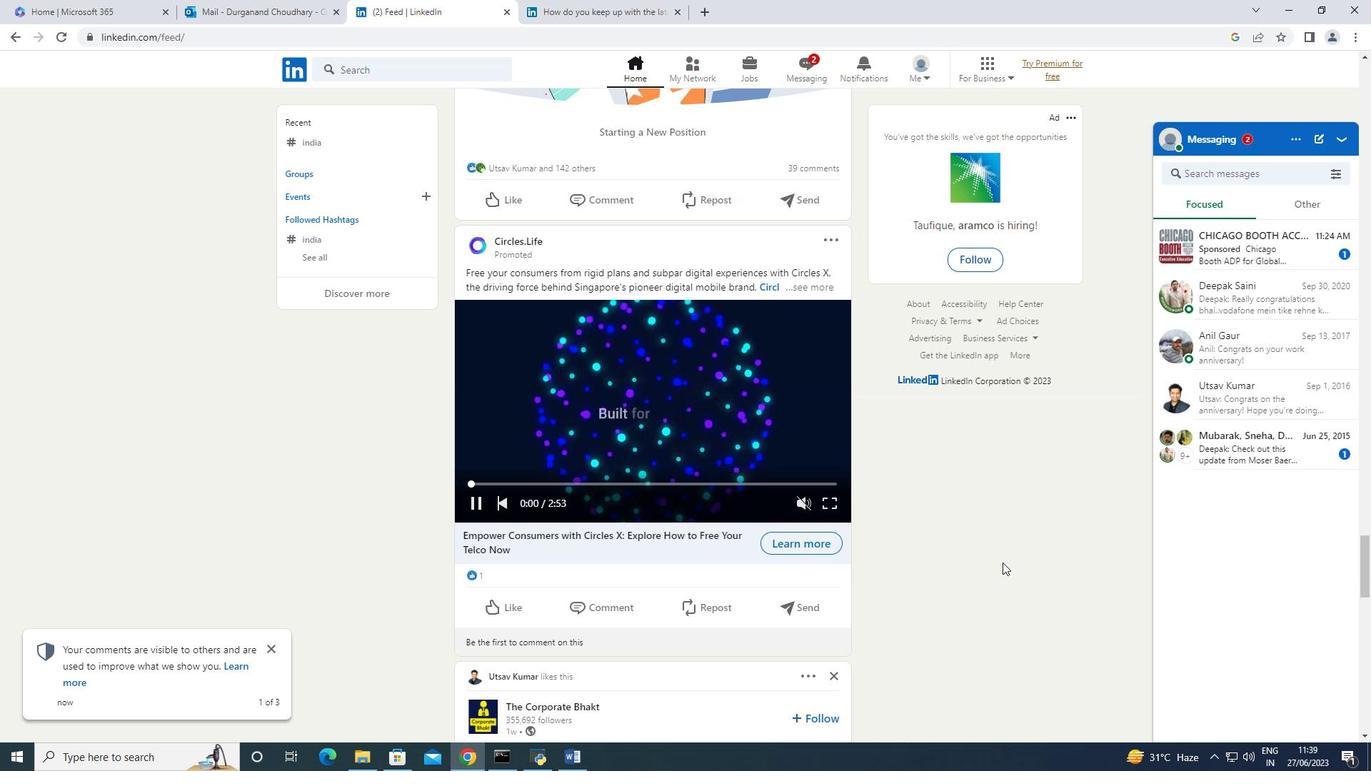 
Action: Mouse scrolled (1002, 561) with delta (0, 0)
Screenshot: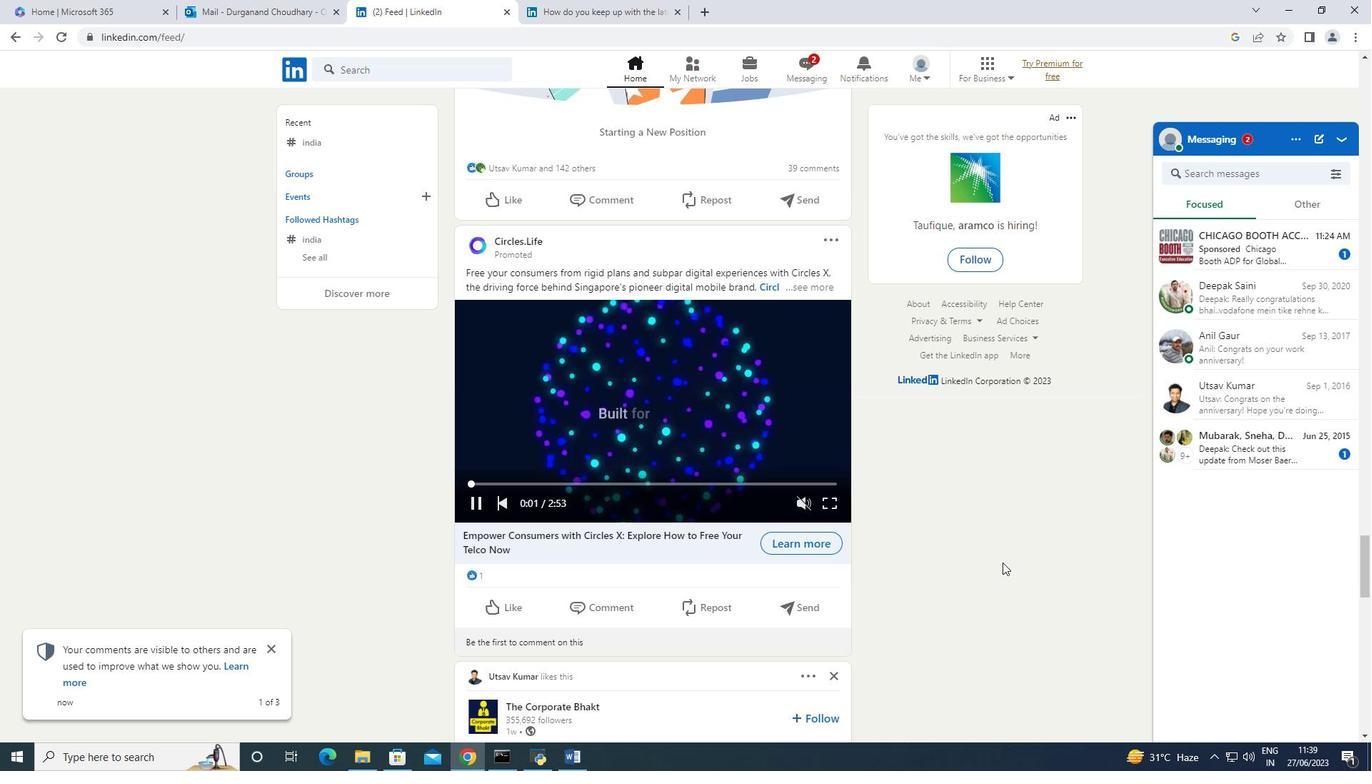 
Action: Mouse scrolled (1002, 561) with delta (0, 0)
Screenshot: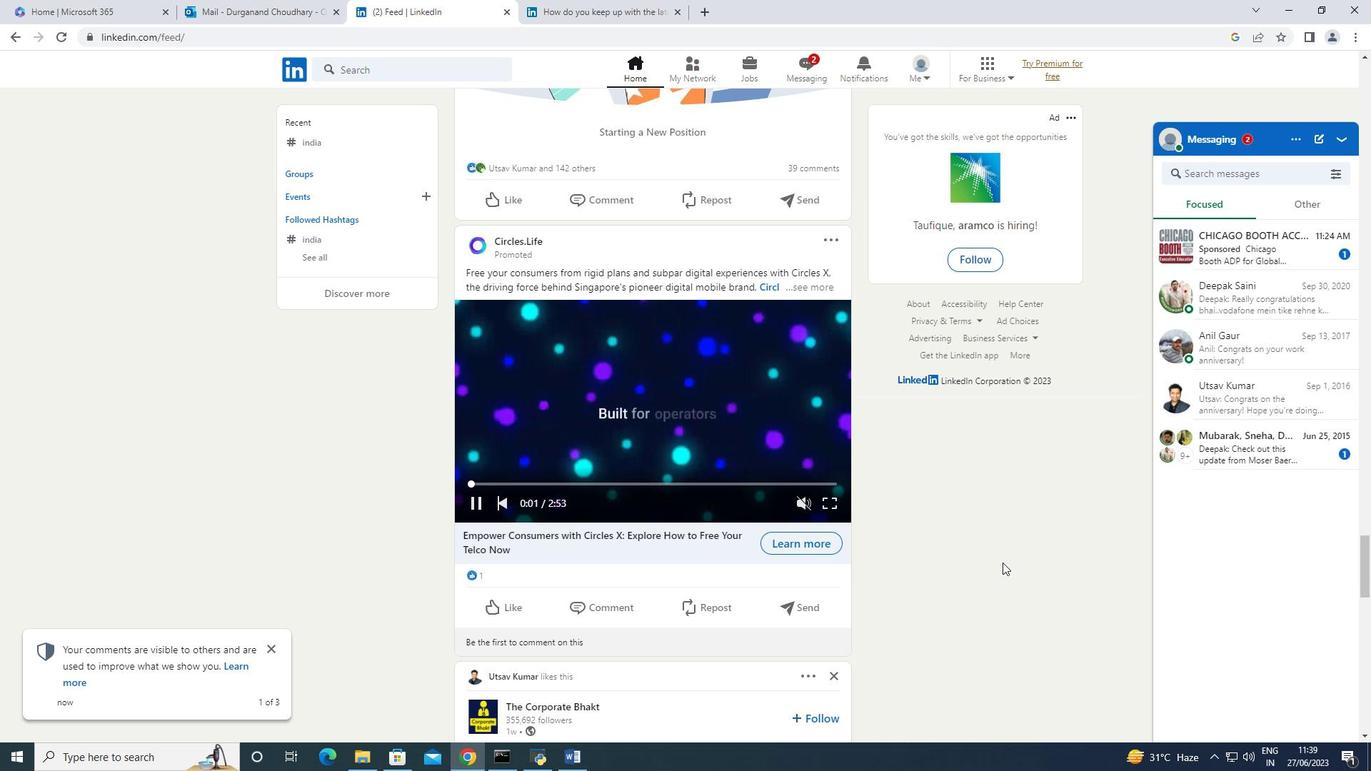 
Action: Mouse scrolled (1002, 561) with delta (0, 0)
Screenshot: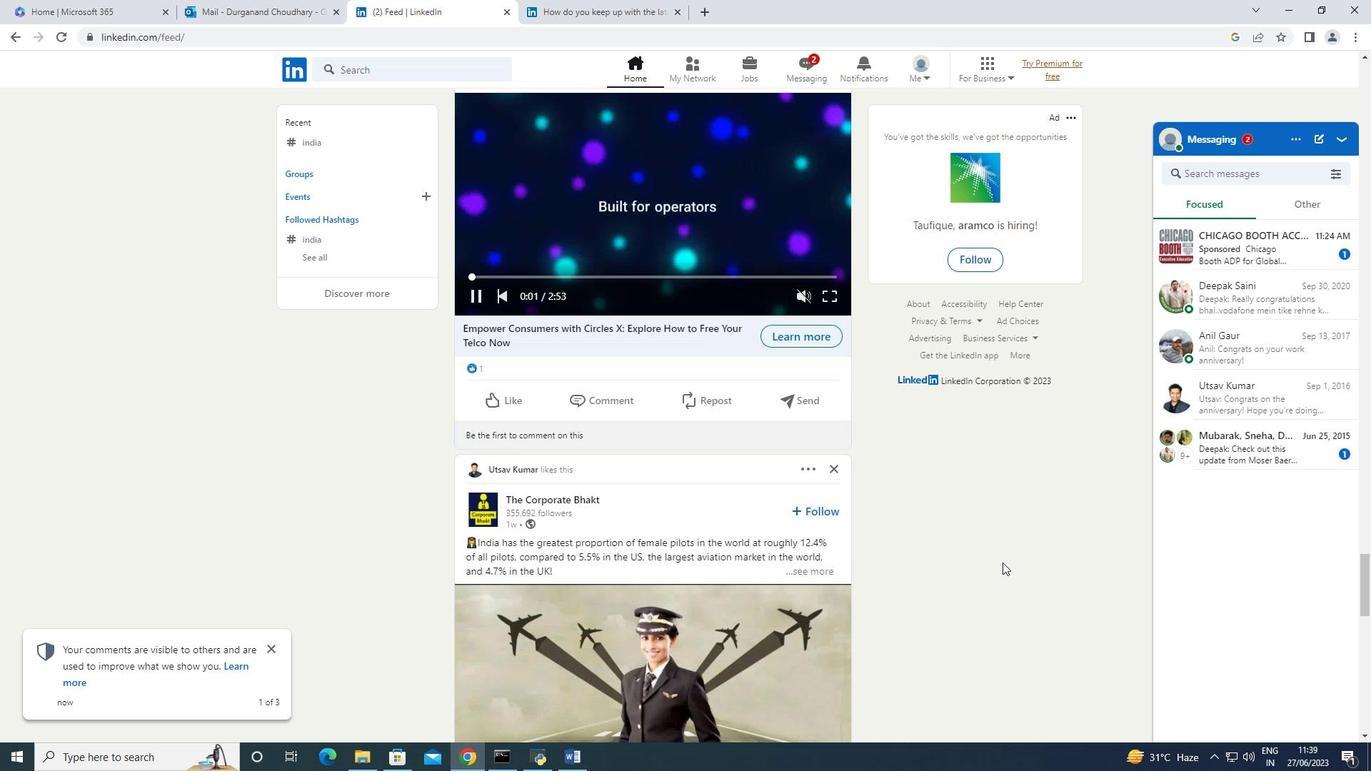 
Action: Mouse scrolled (1002, 561) with delta (0, 0)
Screenshot: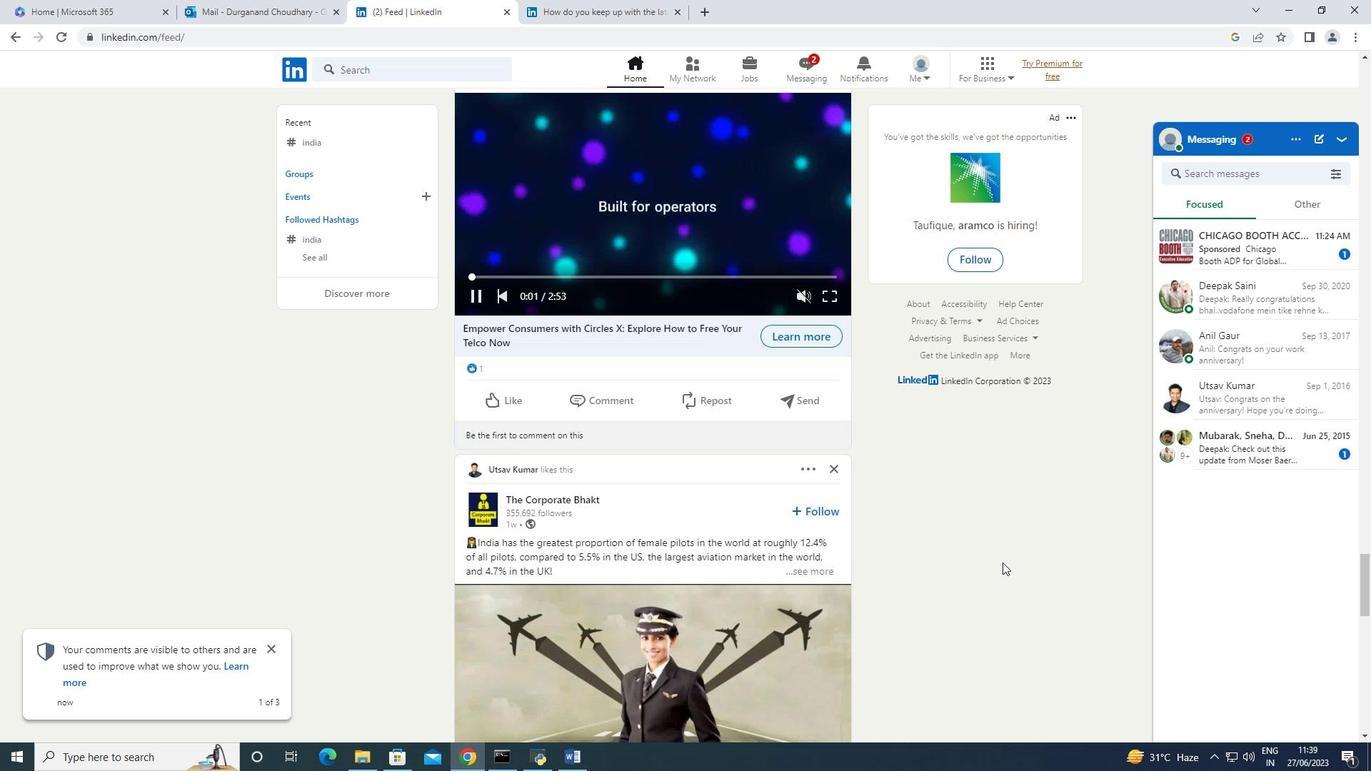 
Action: Mouse scrolled (1002, 561) with delta (0, 0)
Screenshot: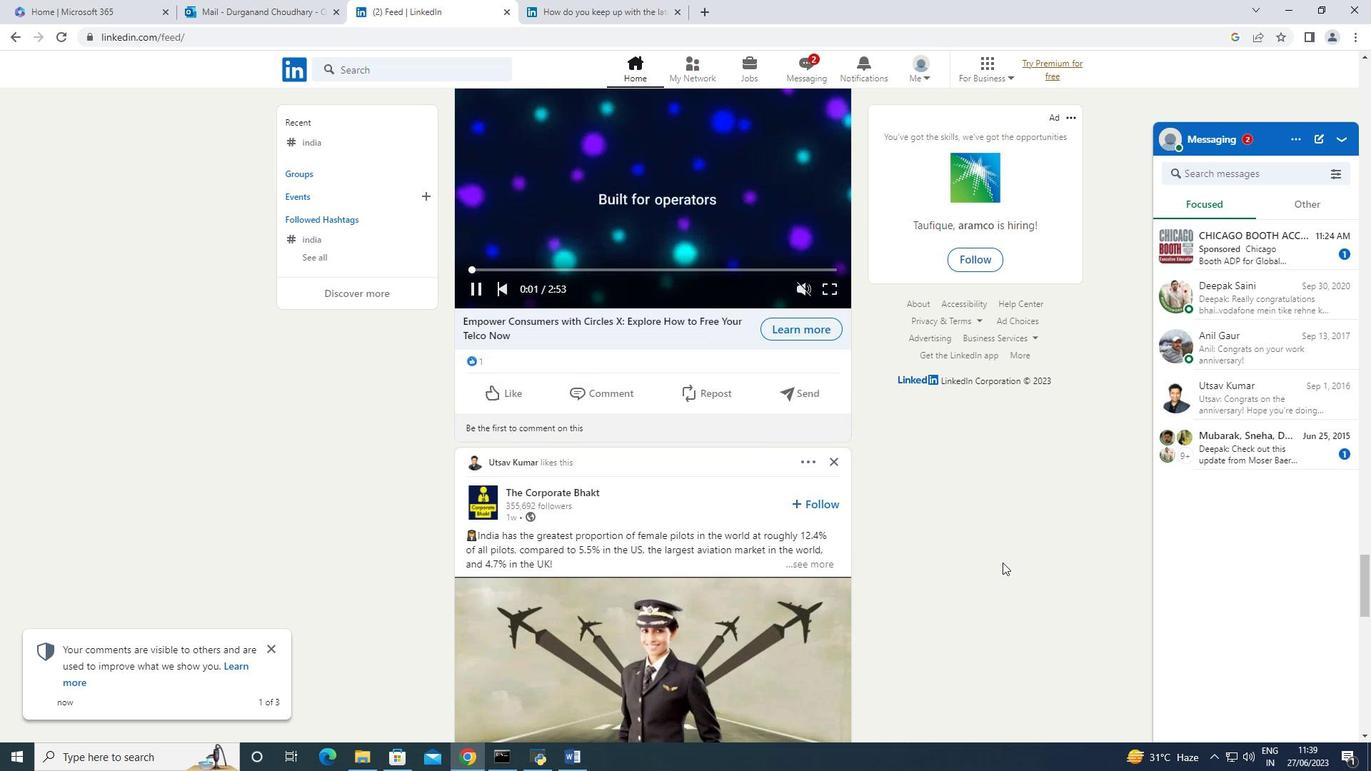 
Action: Mouse scrolled (1002, 561) with delta (0, 0)
Screenshot: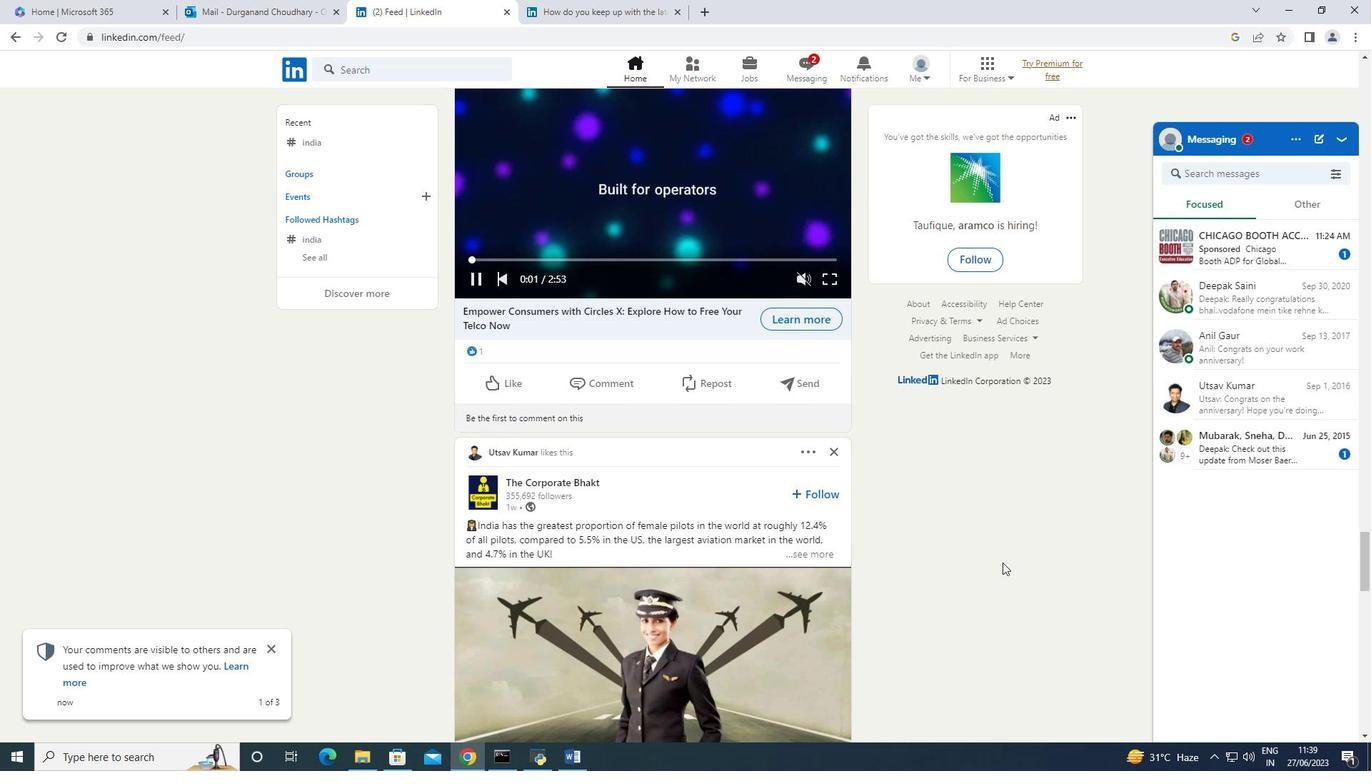 
Action: Mouse scrolled (1002, 561) with delta (0, 0)
Screenshot: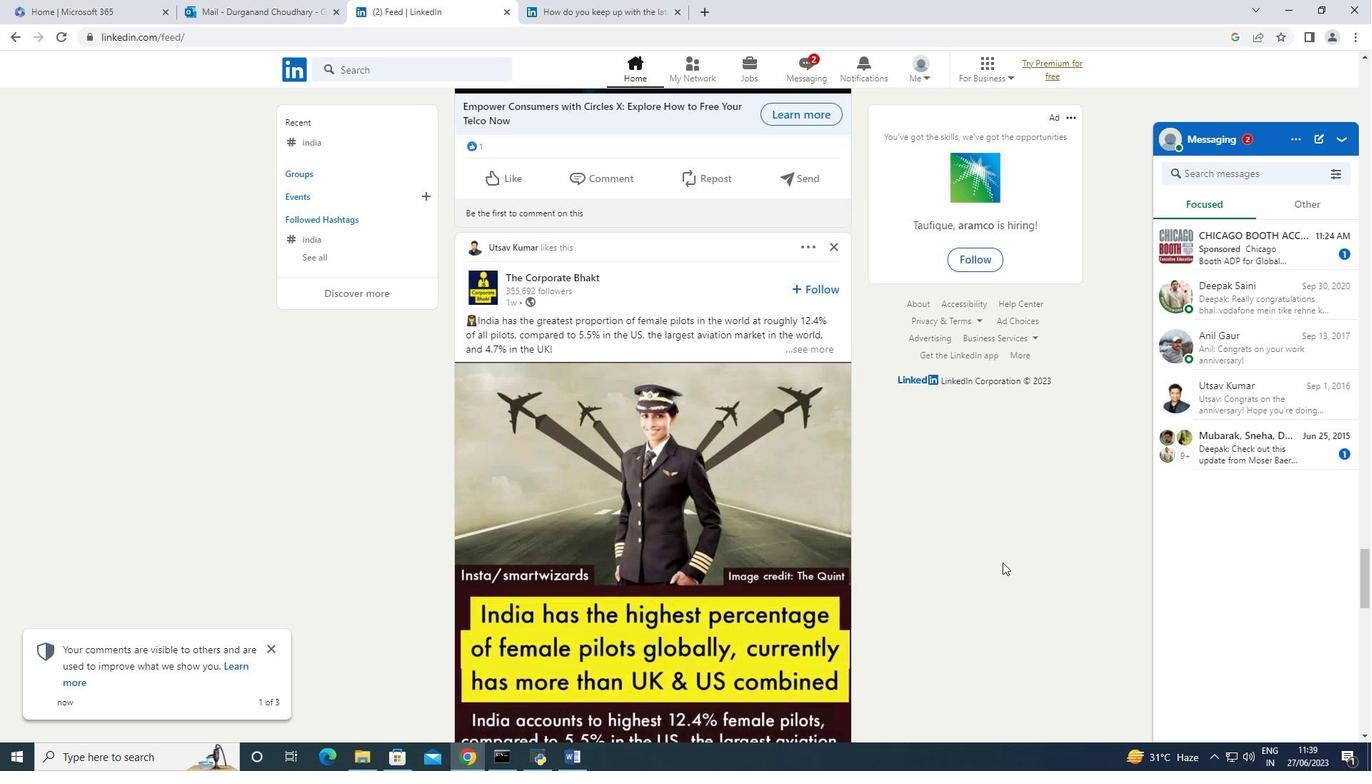 
Action: Mouse moved to (1002, 561)
Screenshot: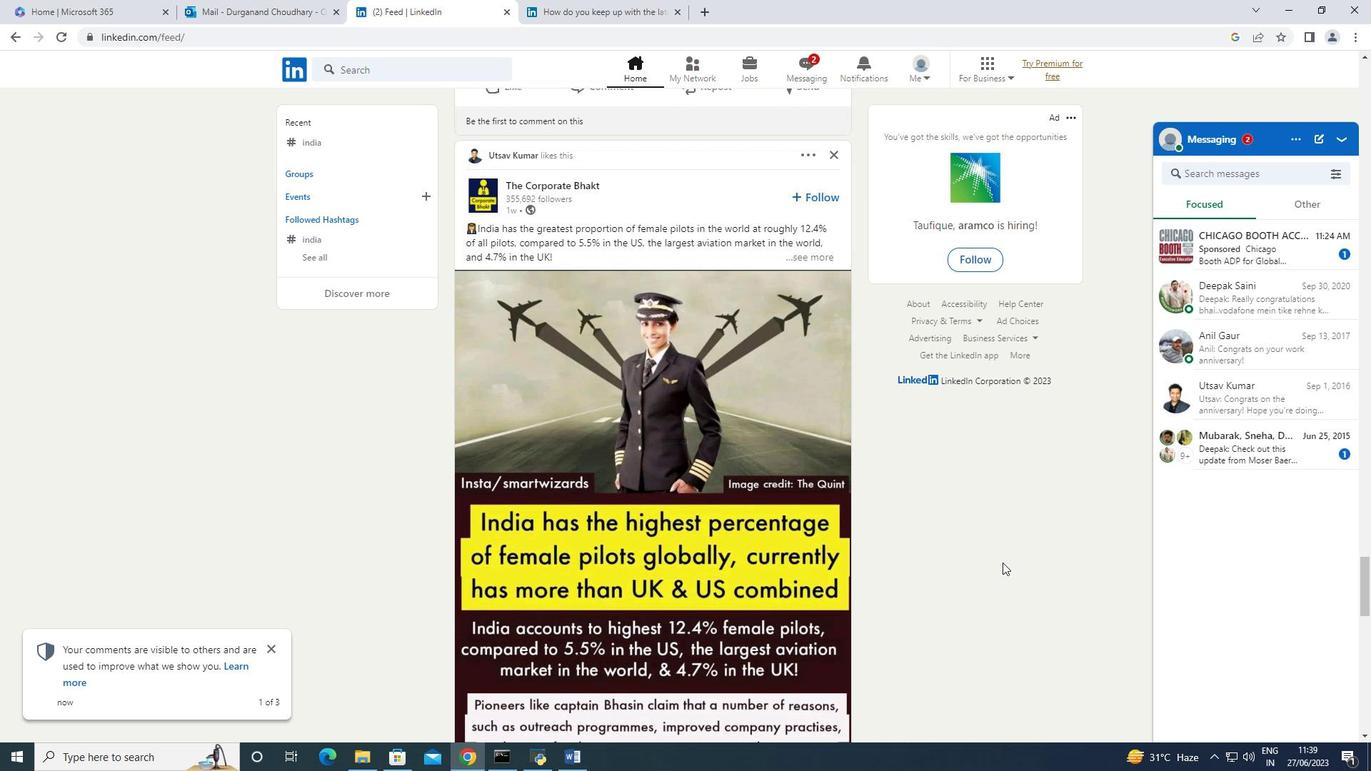 
Action: Mouse scrolled (1002, 561) with delta (0, 0)
Screenshot: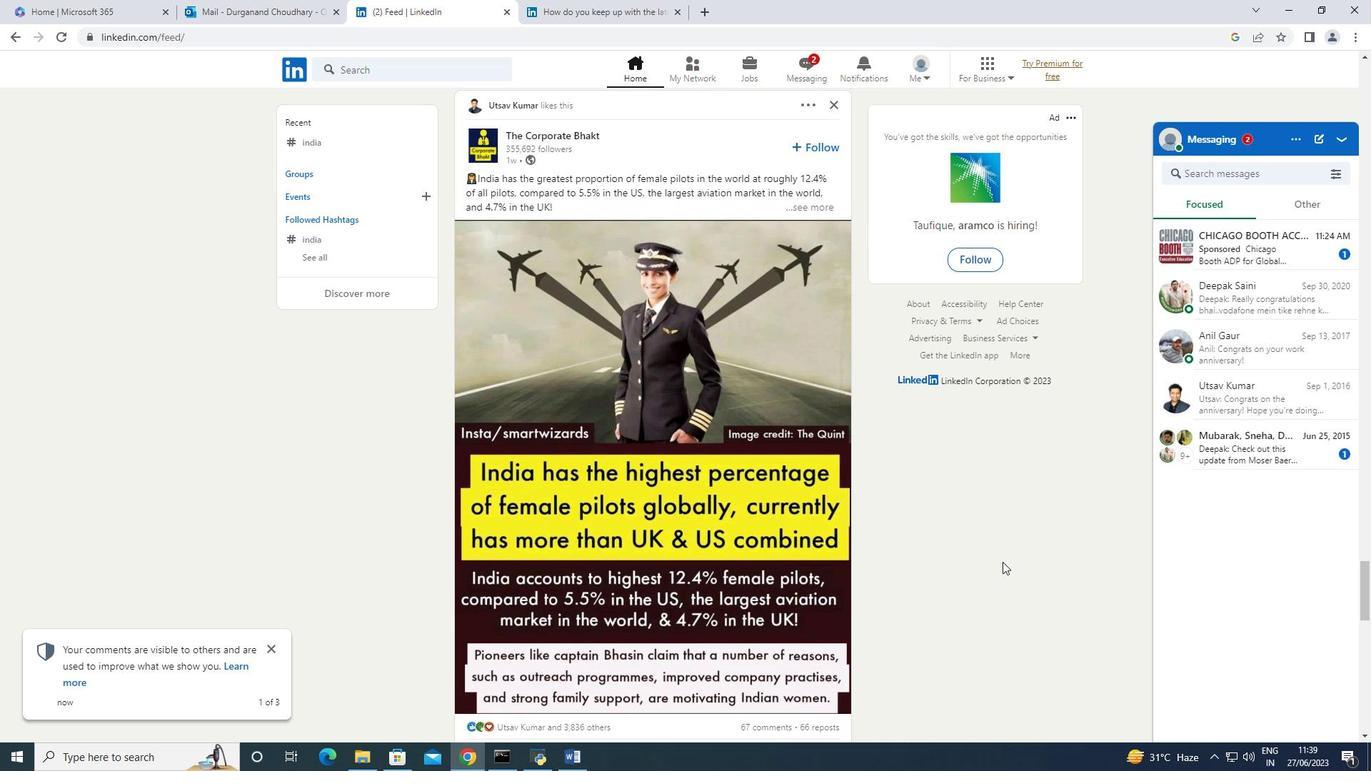 
Action: Mouse scrolled (1002, 561) with delta (0, 0)
Screenshot: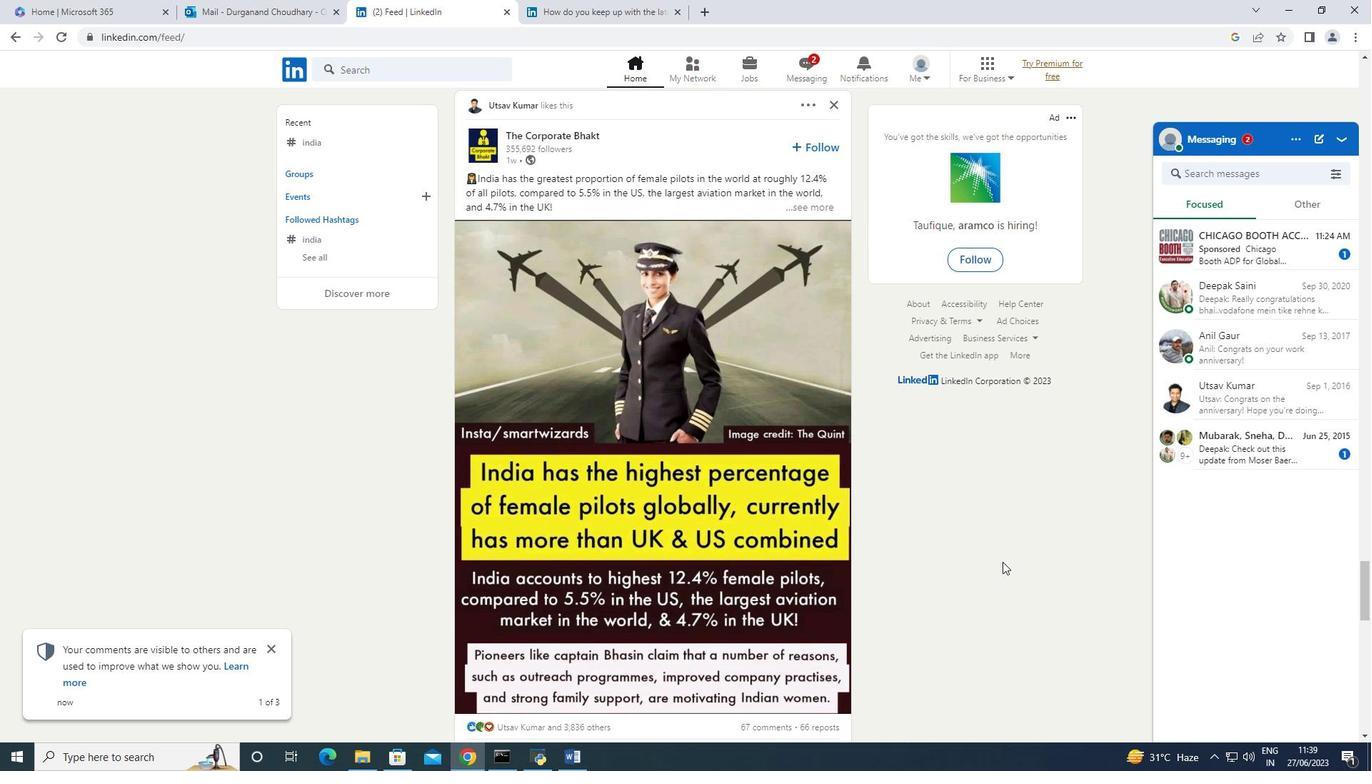 
Action: Mouse scrolled (1002, 561) with delta (0, 0)
Screenshot: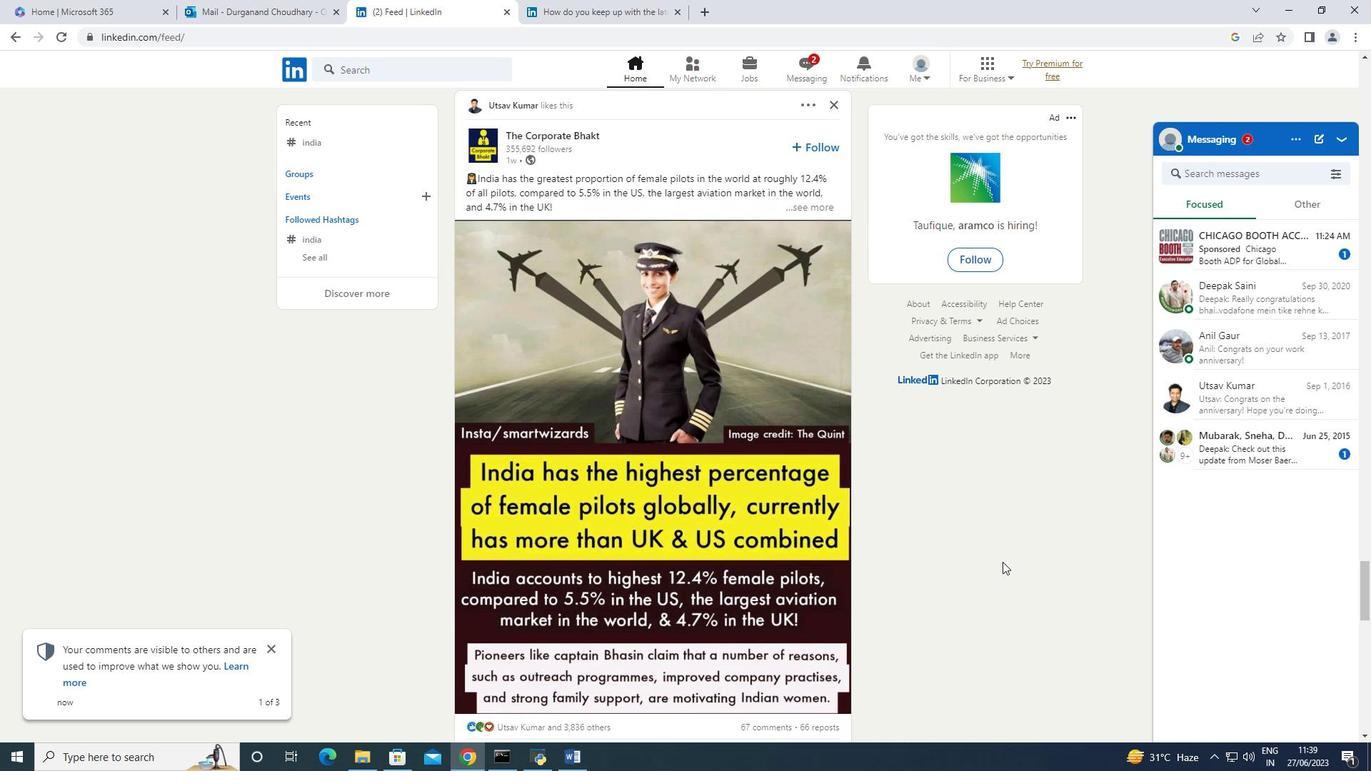 
Action: Mouse scrolled (1002, 561) with delta (0, 0)
Screenshot: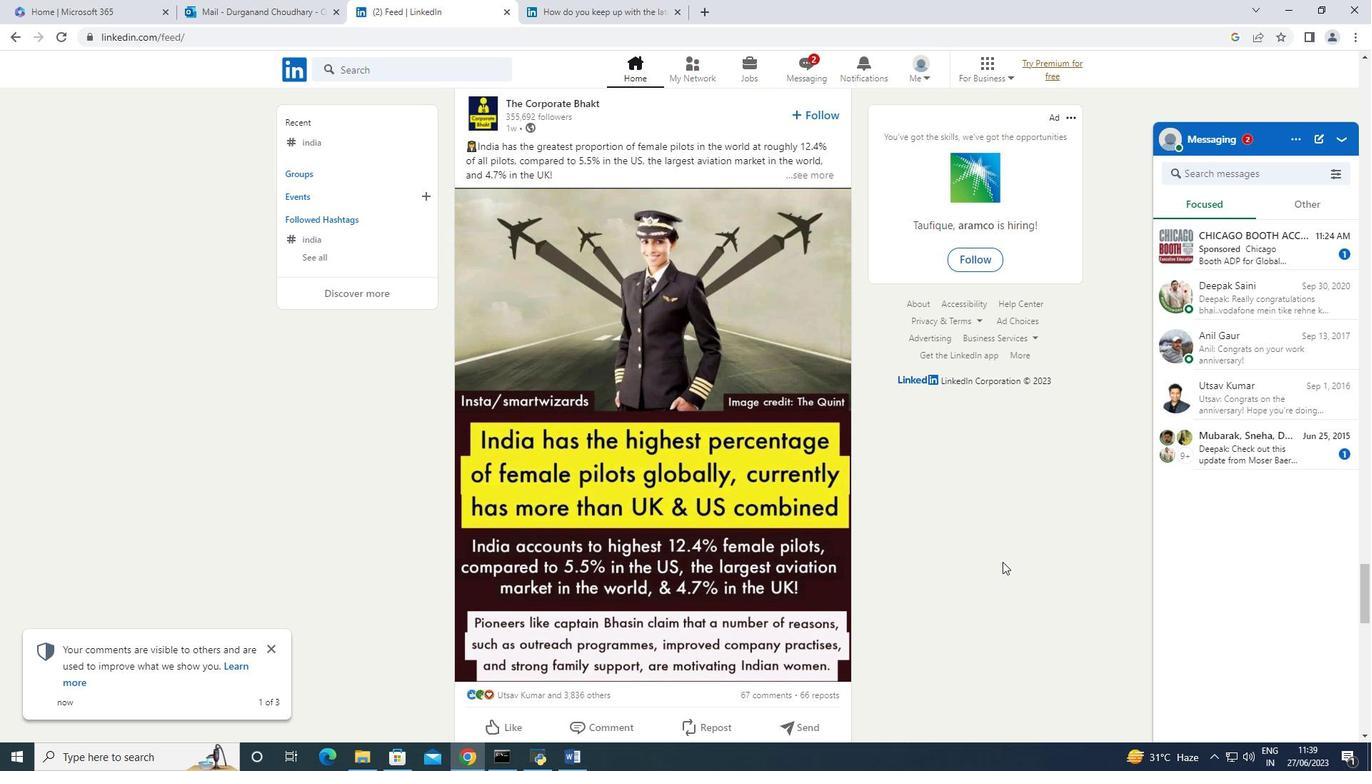 
